 Task: Create a infographics slides template set.
Action: Mouse moved to (705, 110)
Screenshot: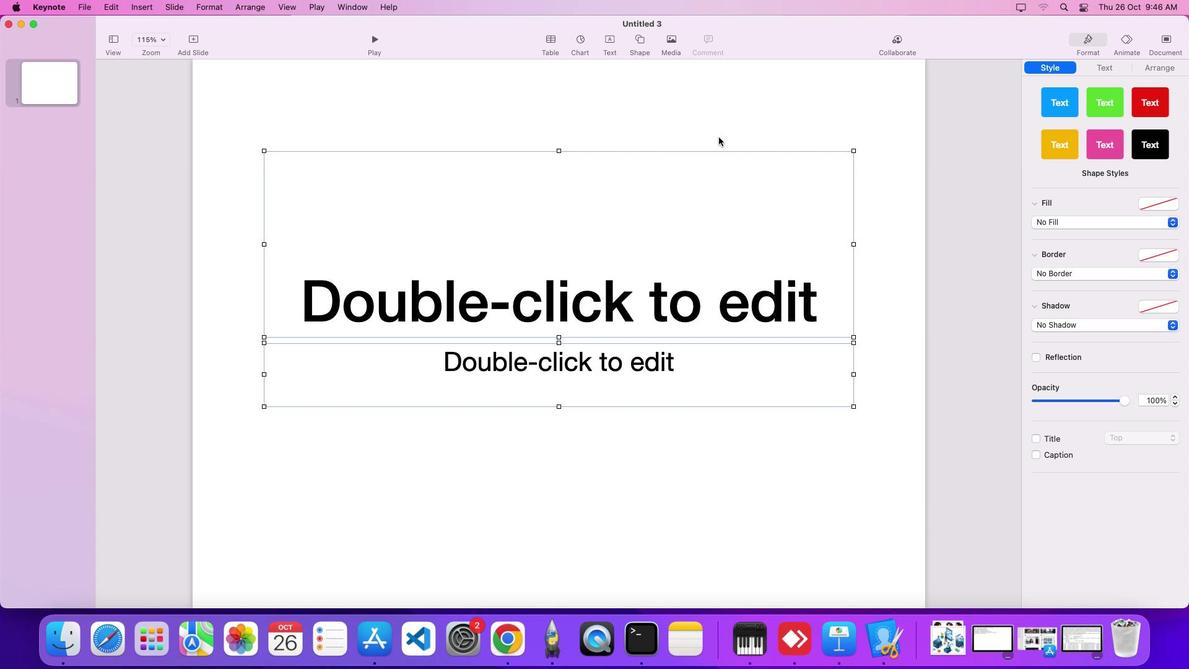 
Action: Mouse pressed left at (705, 110)
Screenshot: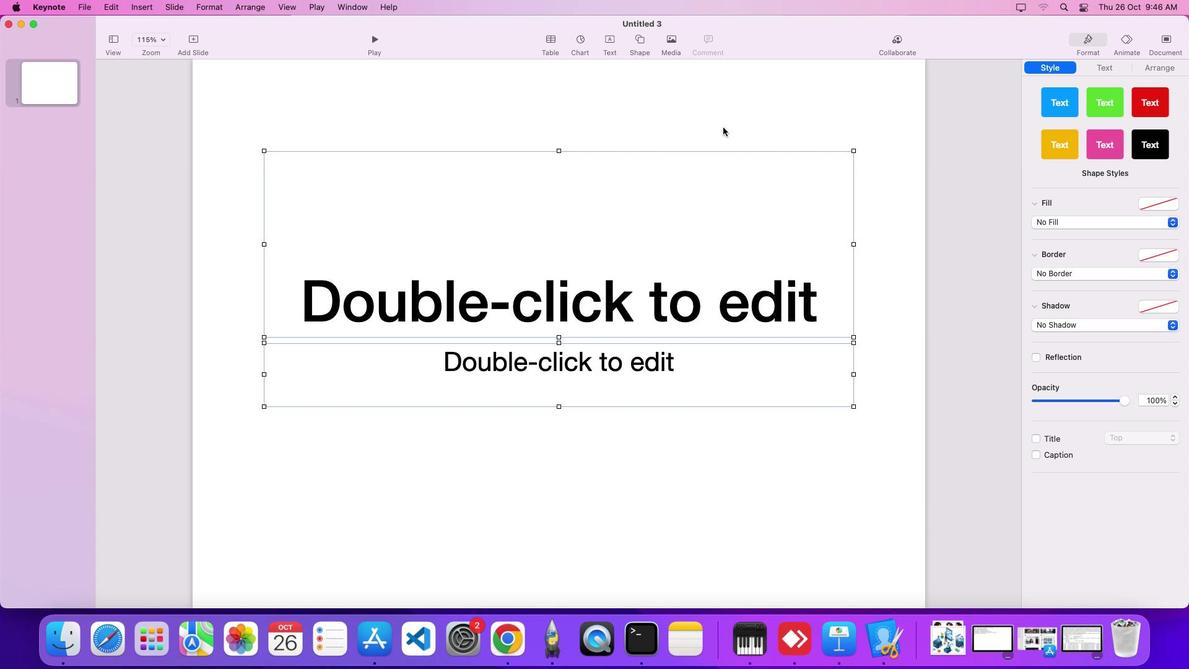 
Action: Mouse moved to (723, 126)
Screenshot: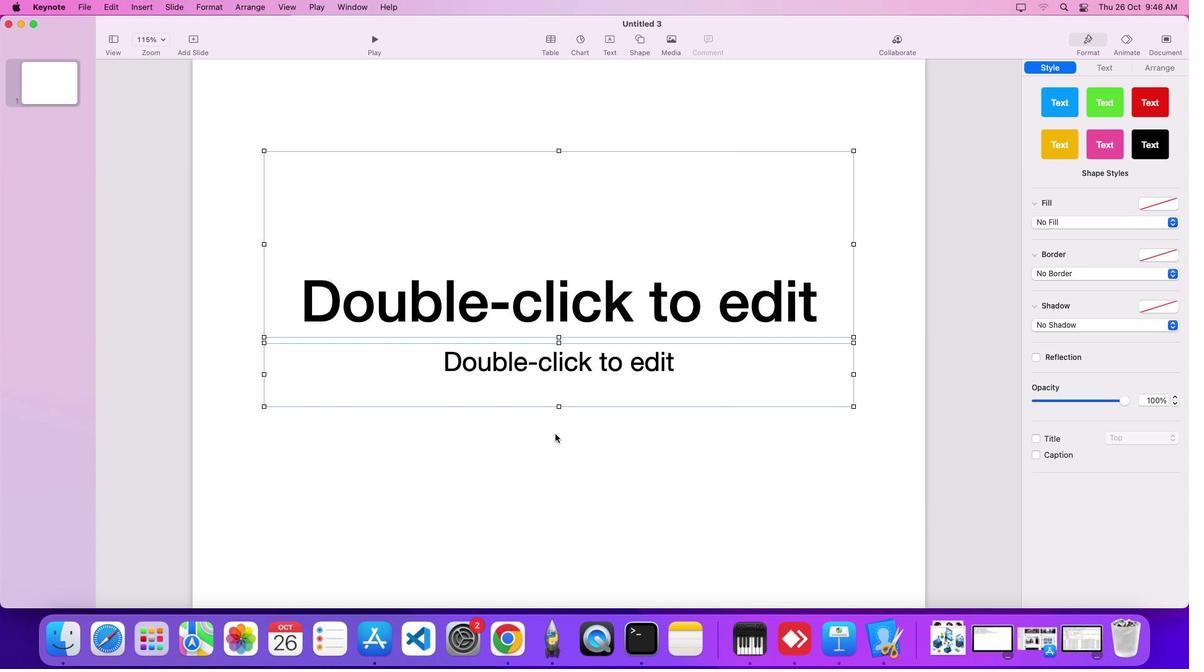 
Action: Mouse pressed left at (723, 126)
Screenshot: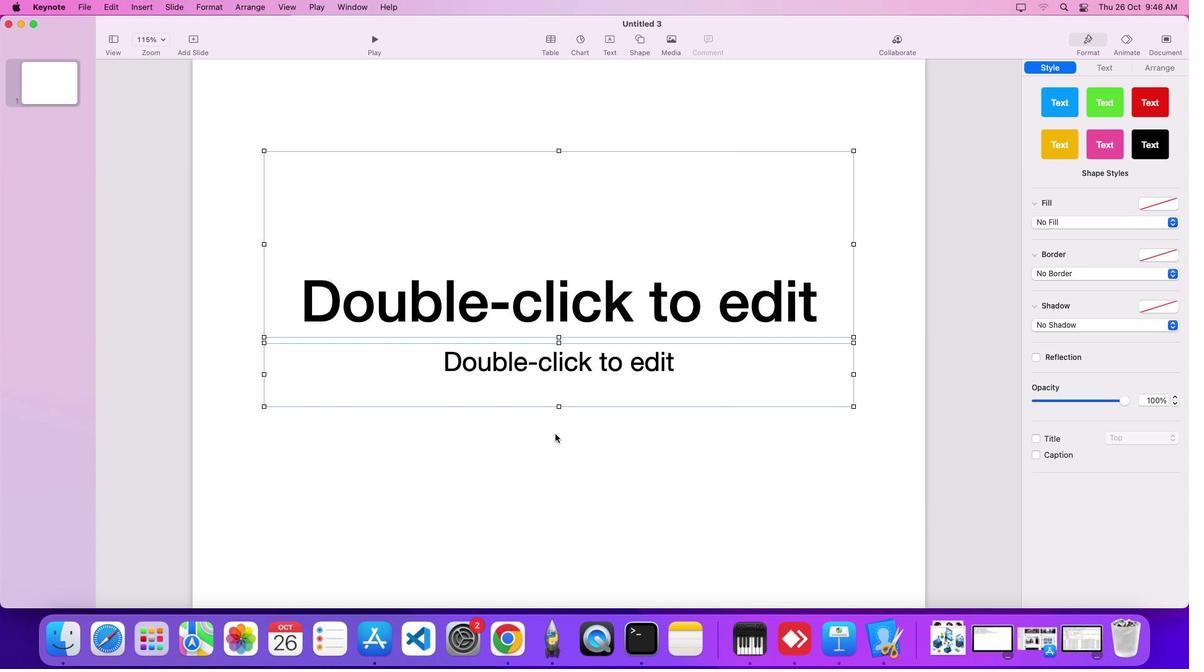 
Action: Mouse moved to (555, 434)
Screenshot: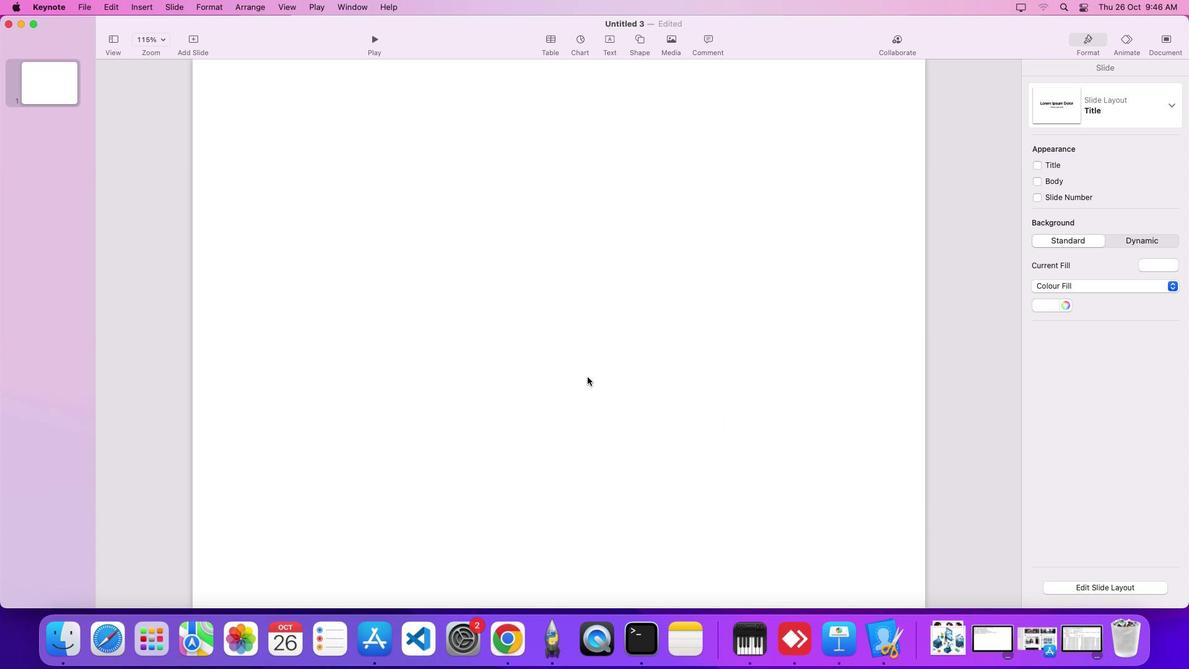 
Action: Key pressed Key.delete
Screenshot: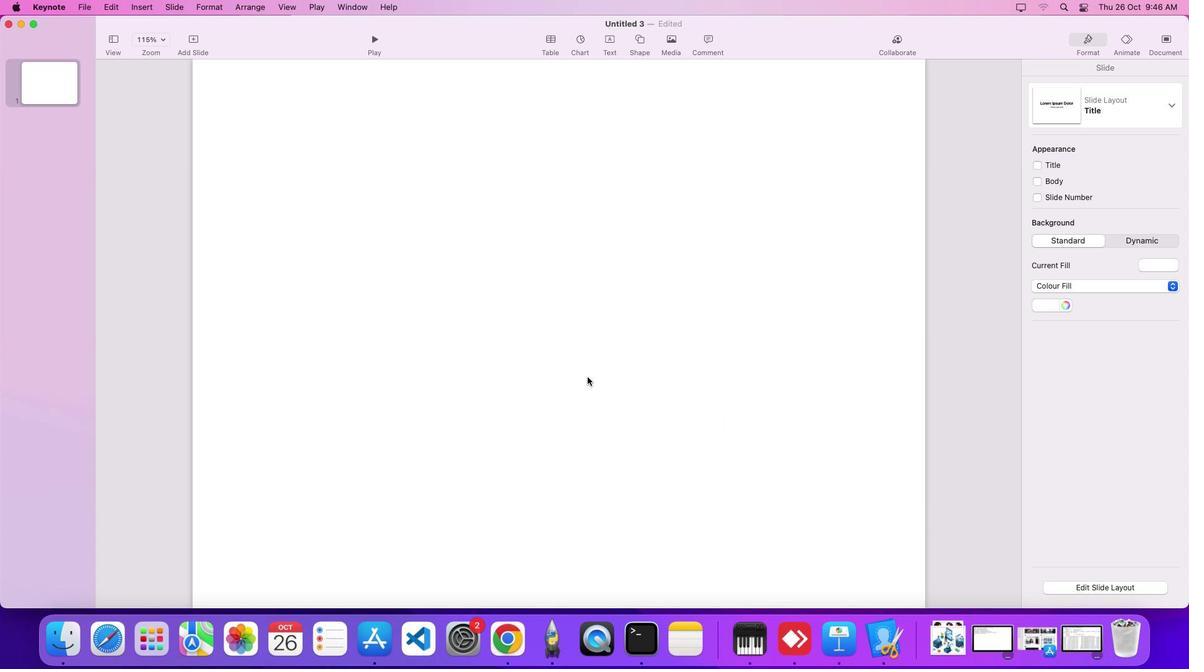 
Action: Mouse moved to (587, 376)
Screenshot: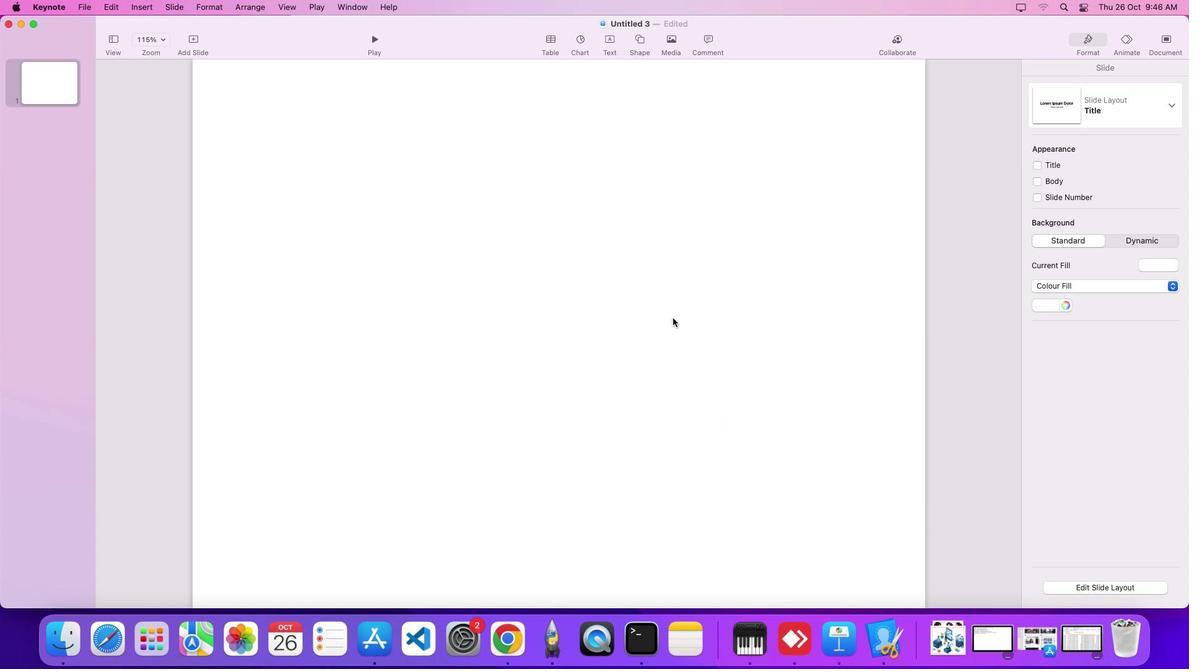 
Action: Mouse pressed left at (587, 376)
Screenshot: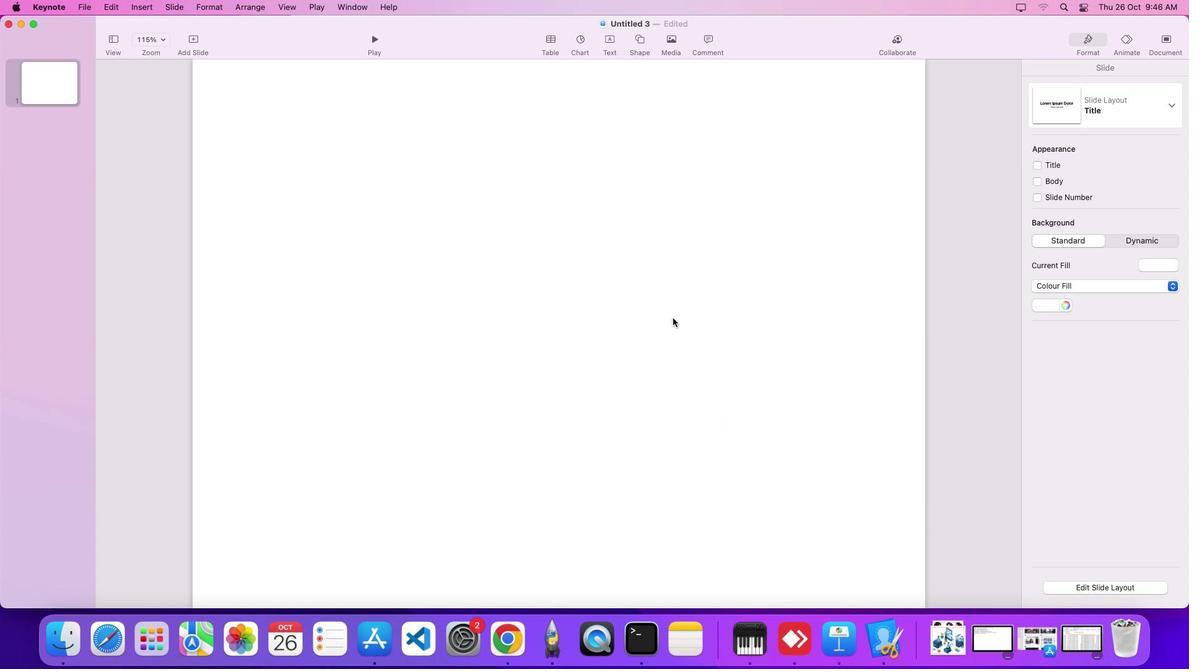 
Action: Mouse moved to (643, 395)
Screenshot: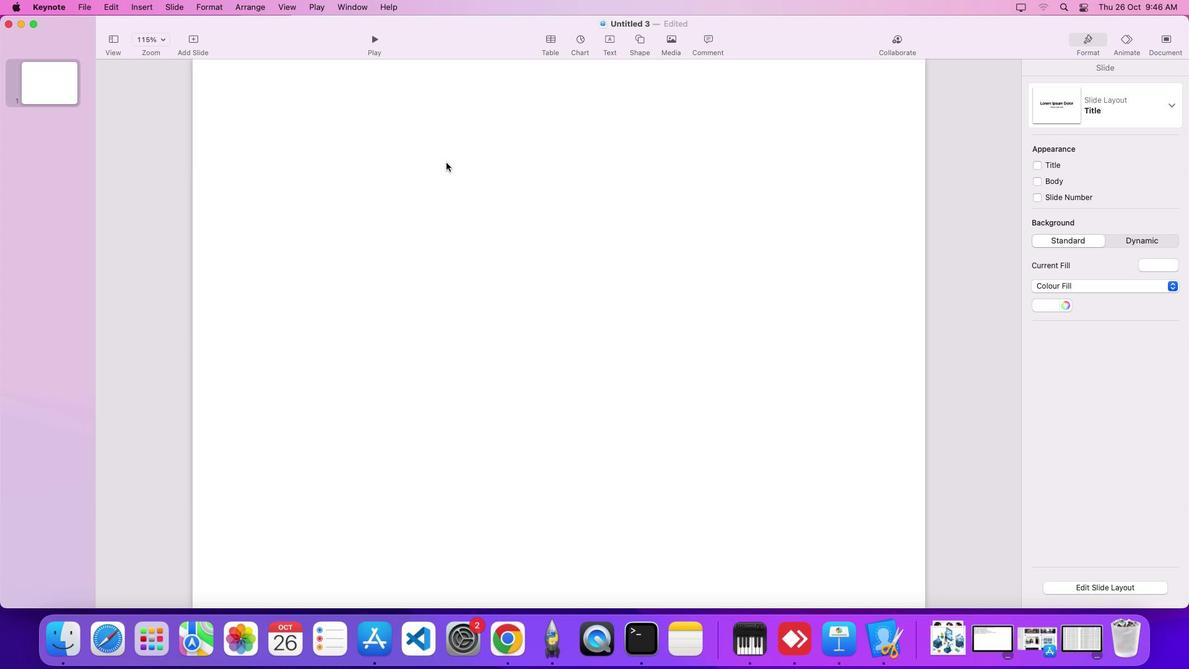 
Action: Mouse pressed left at (643, 395)
Screenshot: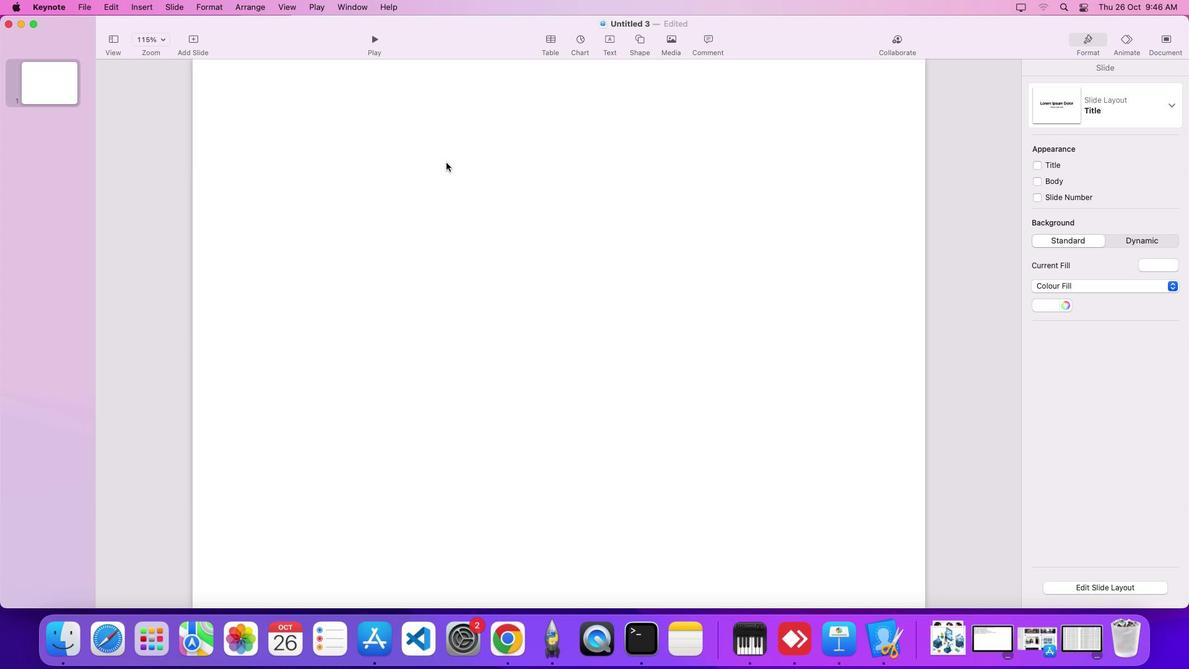 
Action: Mouse moved to (635, 294)
Screenshot: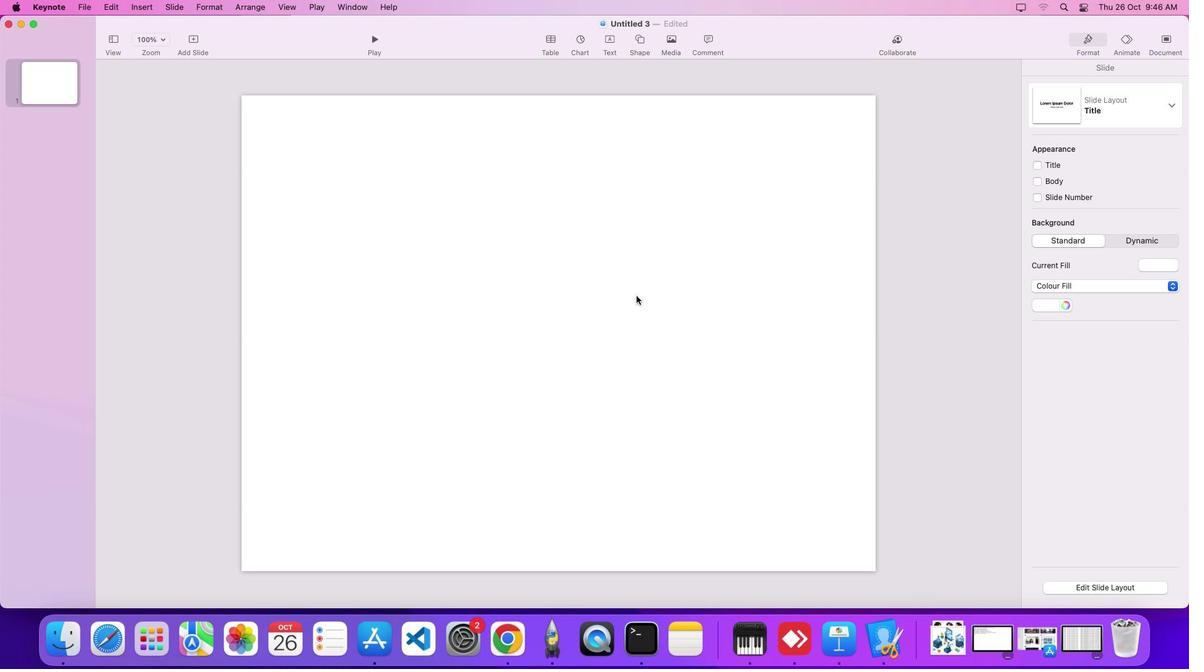 
Action: Mouse scrolled (635, 294) with delta (0, 0)
Screenshot: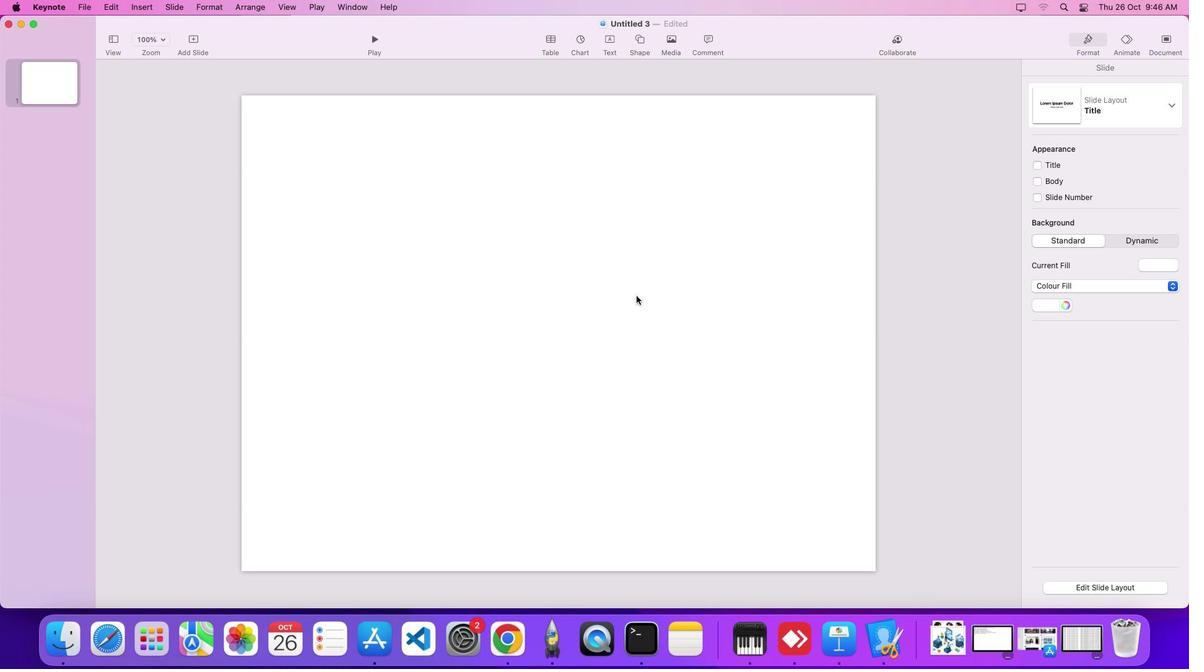 
Action: Mouse moved to (635, 294)
Screenshot: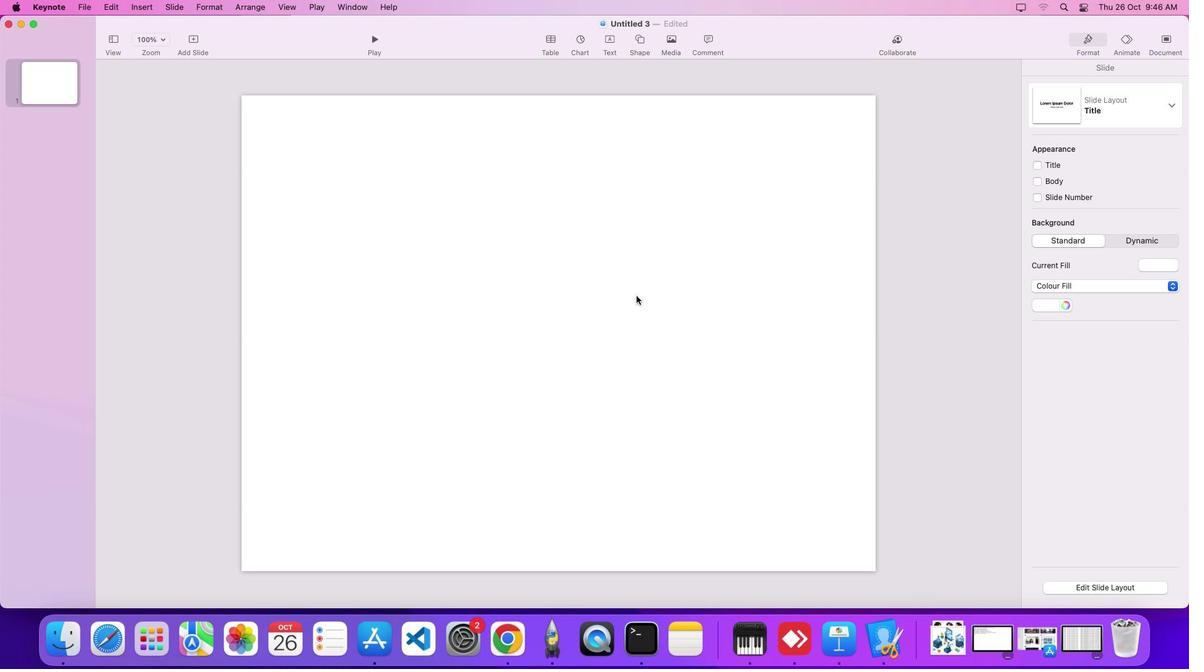 
Action: Mouse scrolled (635, 294) with delta (0, 1)
Screenshot: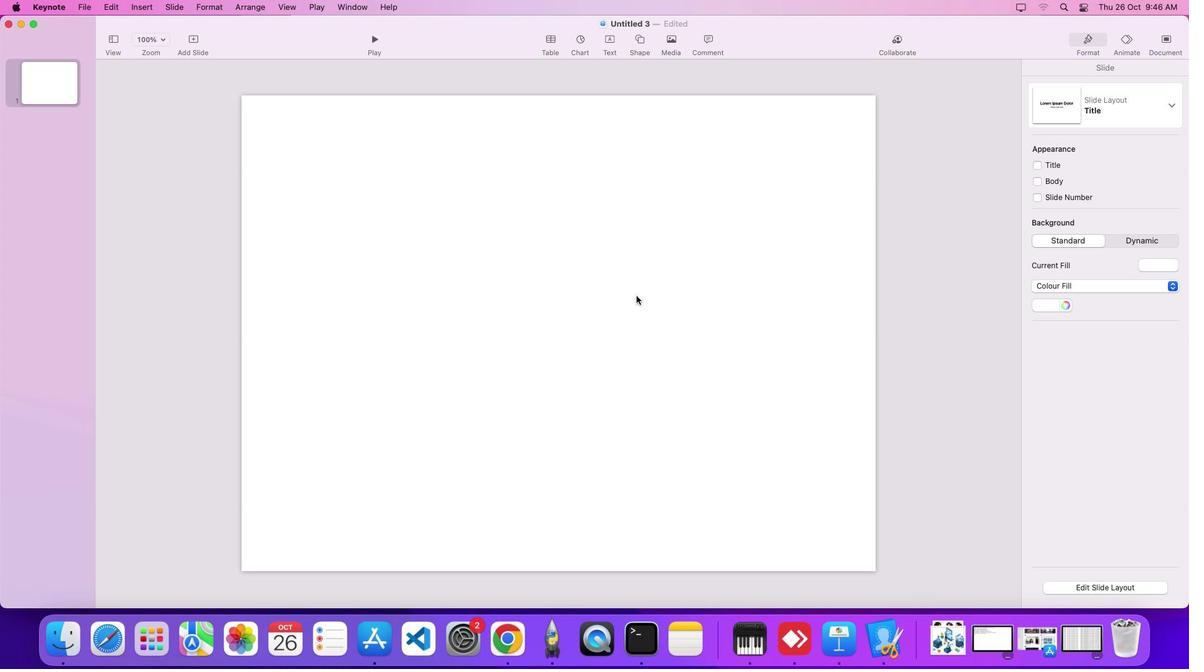 
Action: Mouse scrolled (635, 294) with delta (0, 6)
Screenshot: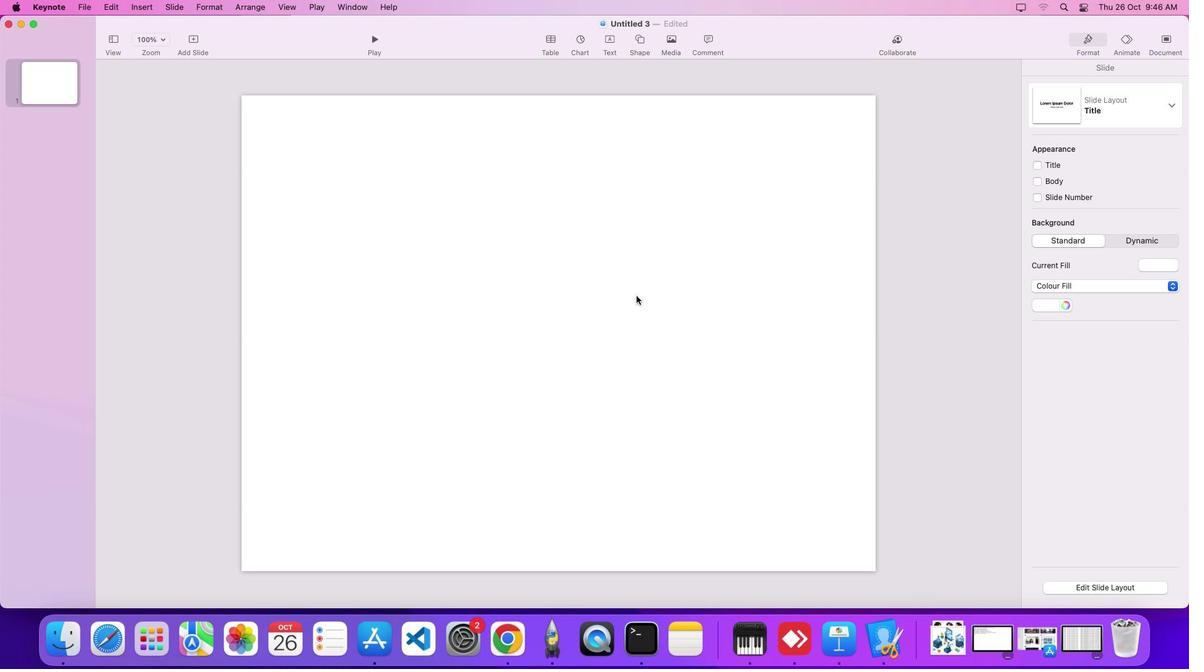 
Action: Mouse scrolled (635, 294) with delta (0, 8)
Screenshot: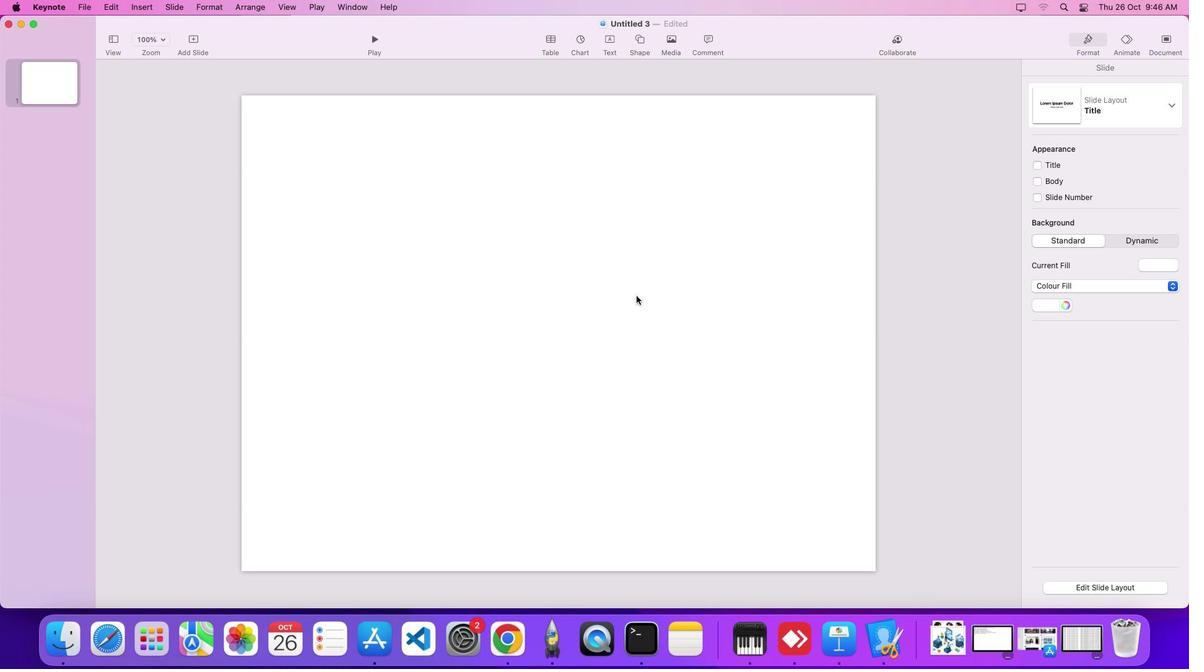 
Action: Mouse moved to (636, 295)
Screenshot: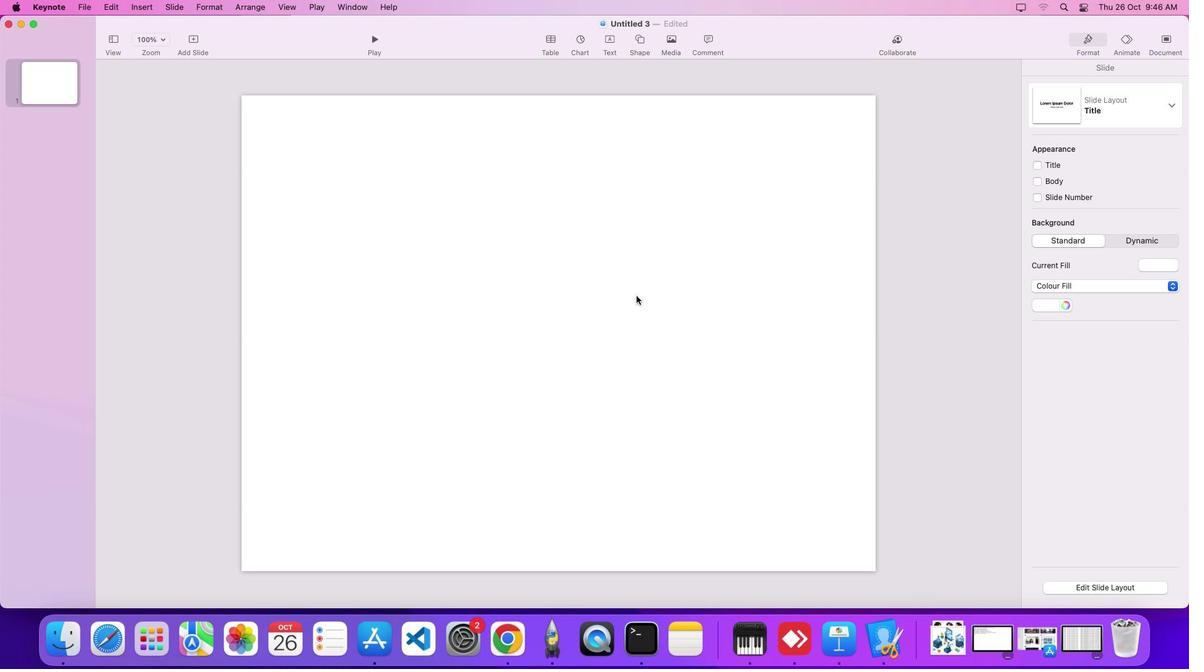 
Action: Mouse scrolled (636, 295) with delta (0, 0)
Screenshot: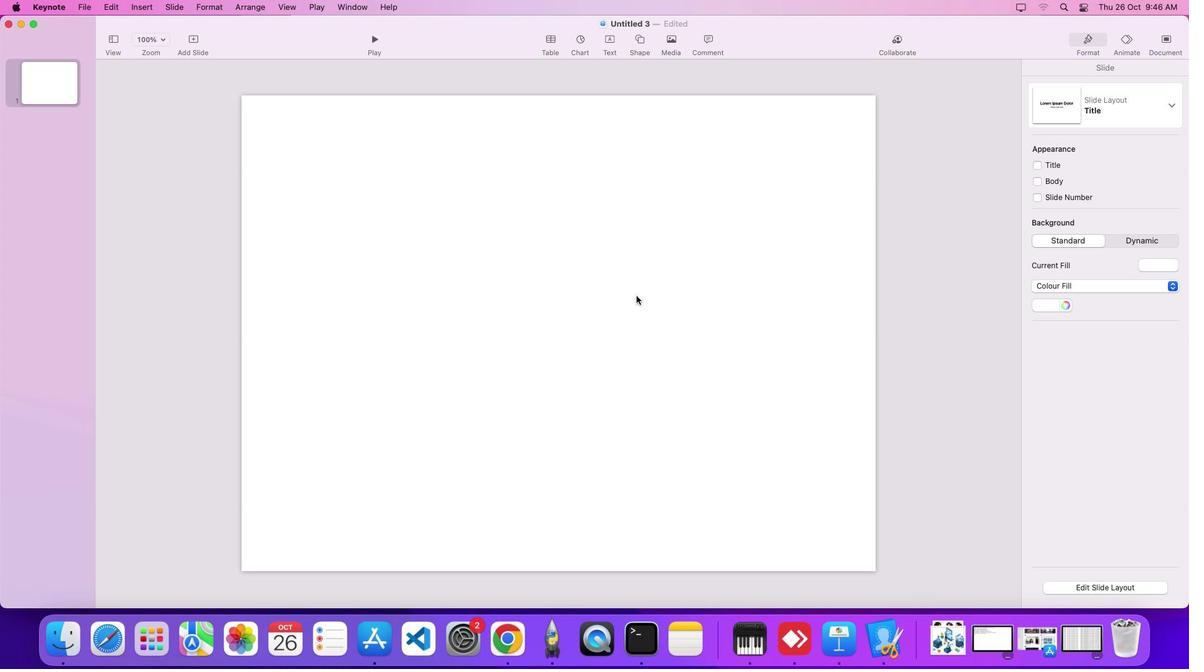 
Action: Mouse scrolled (636, 295) with delta (0, 1)
Screenshot: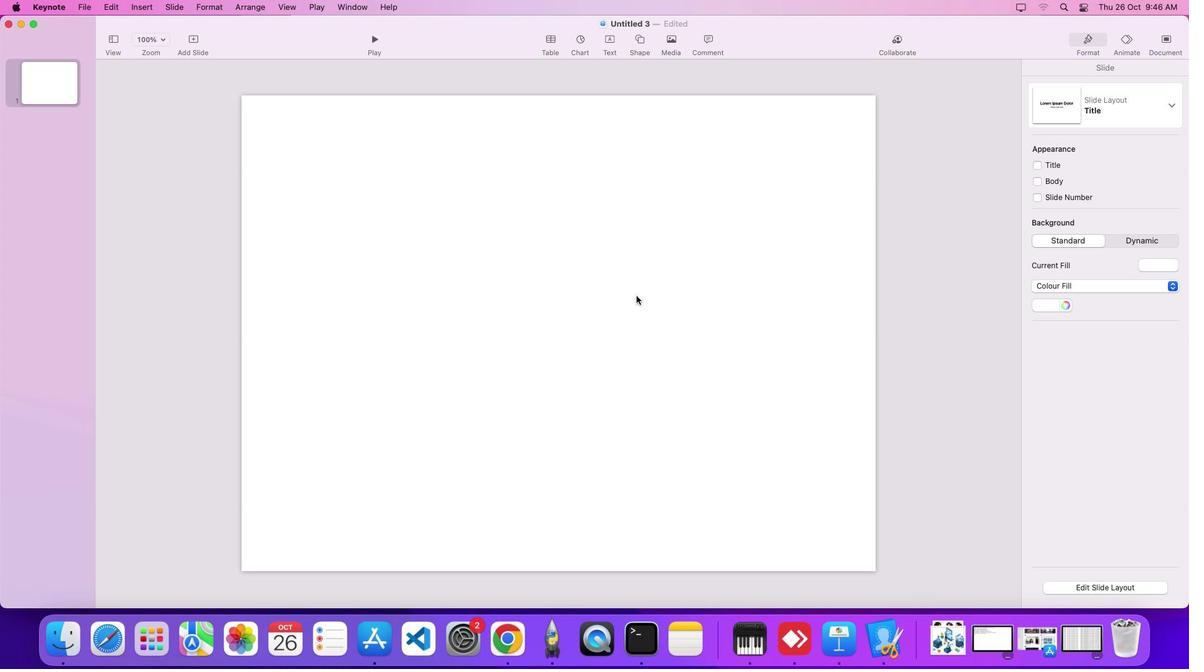 
Action: Key pressed Key.cmdKey.shift','
Screenshot: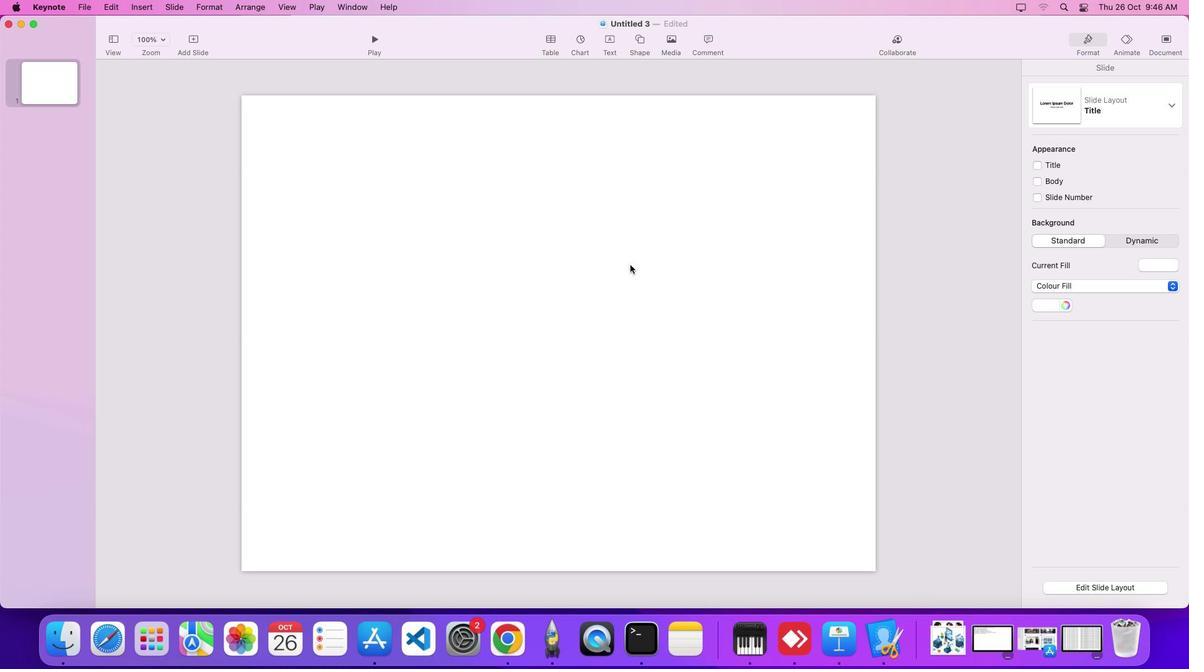 
Action: Mouse moved to (1170, 42)
Screenshot: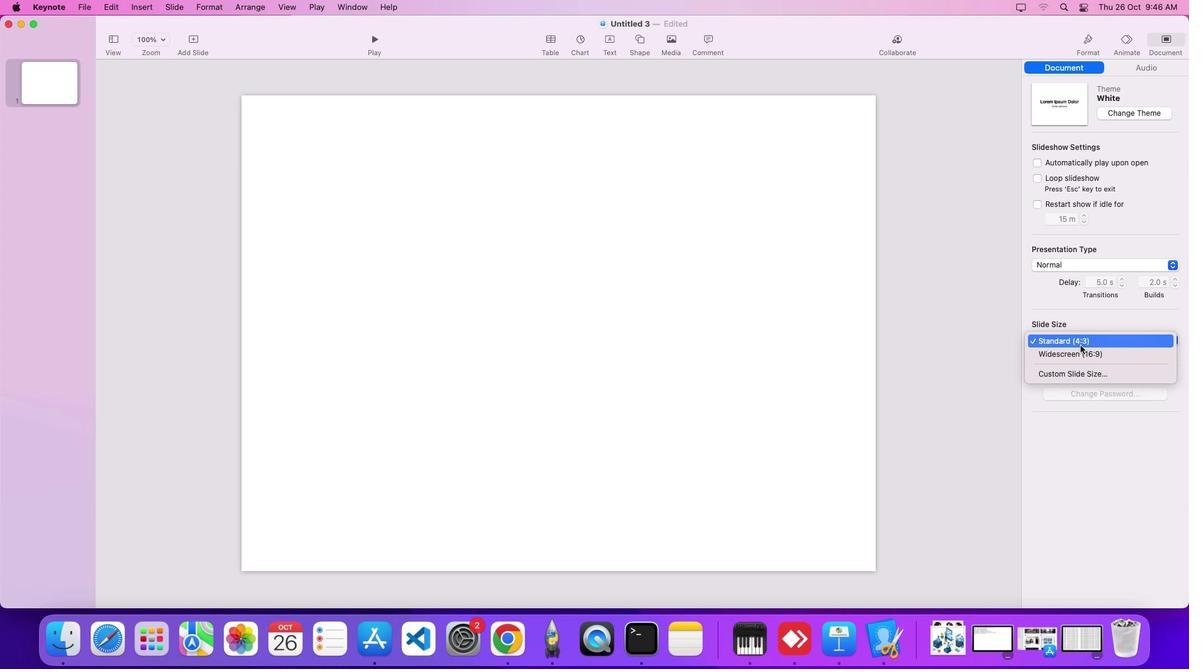 
Action: Mouse pressed left at (1170, 42)
Screenshot: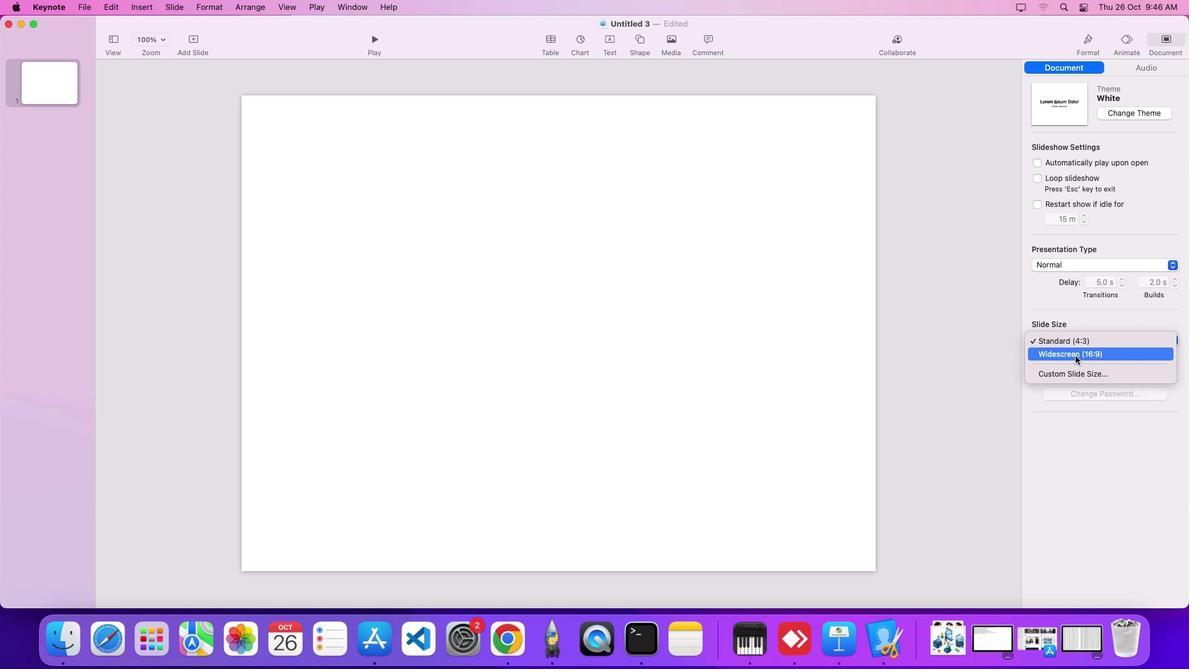 
Action: Mouse moved to (1092, 339)
Screenshot: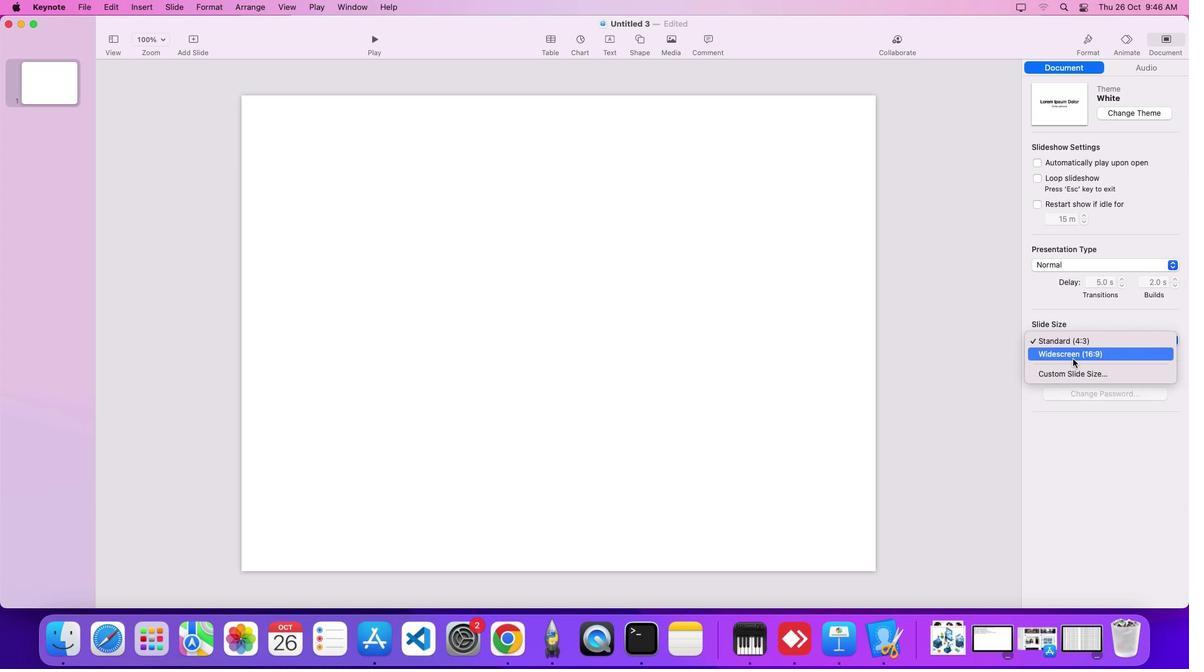 
Action: Mouse pressed left at (1092, 339)
Screenshot: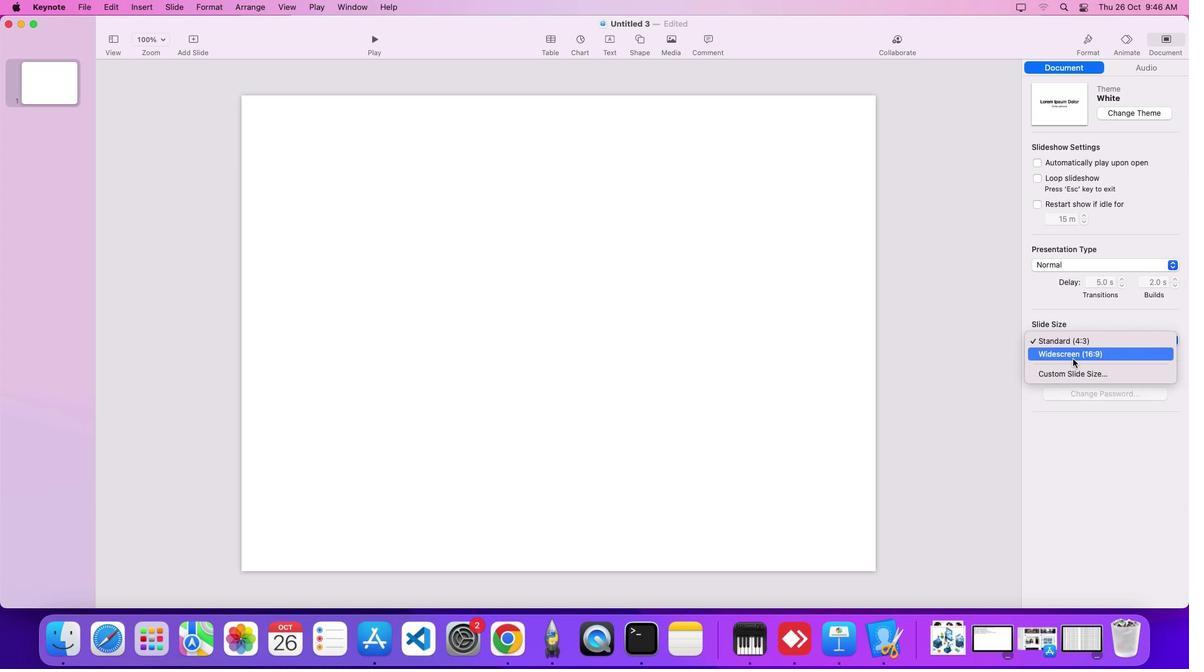 
Action: Mouse moved to (1077, 379)
Screenshot: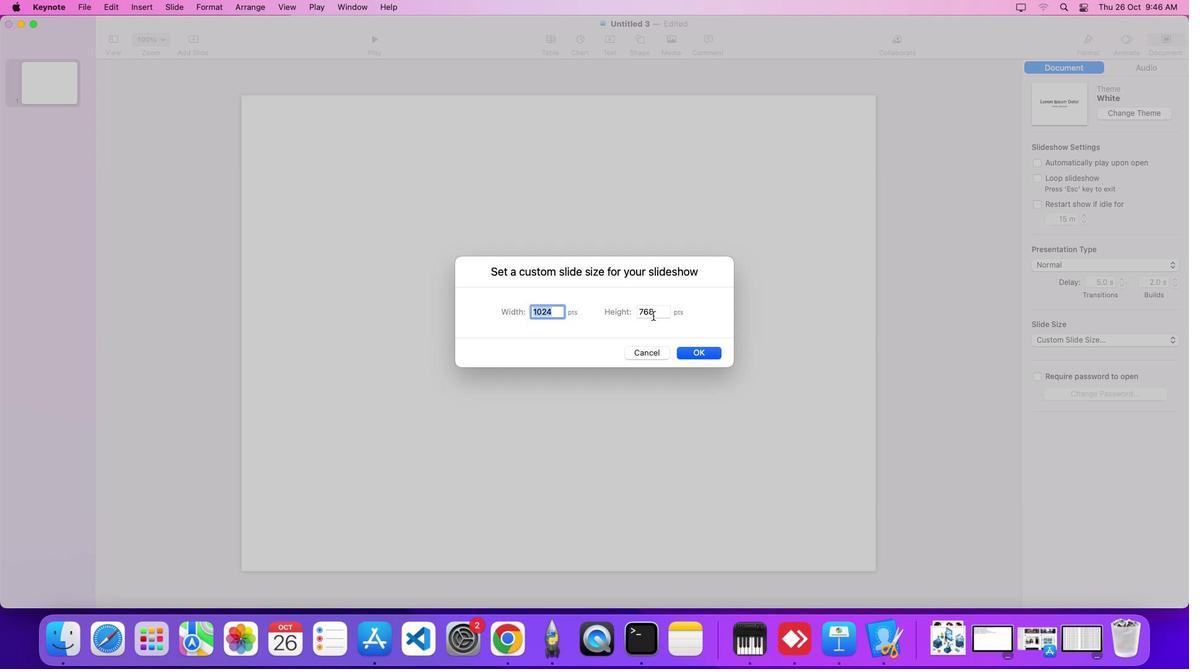 
Action: Mouse pressed left at (1077, 379)
Screenshot: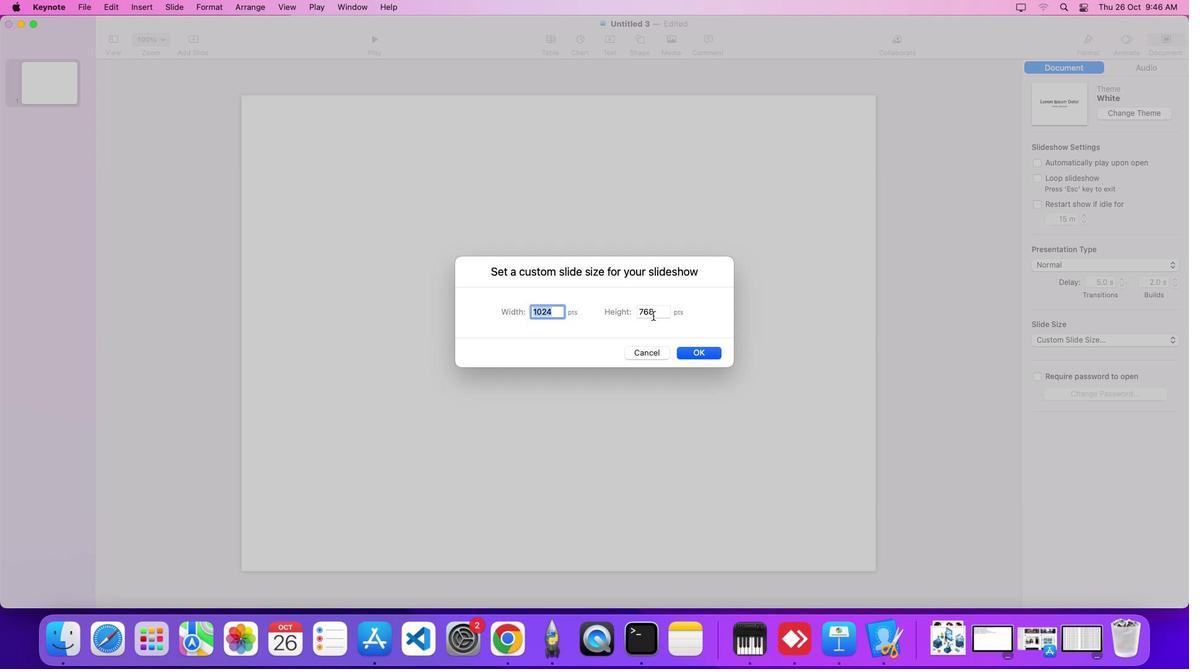 
Action: Mouse moved to (555, 310)
Screenshot: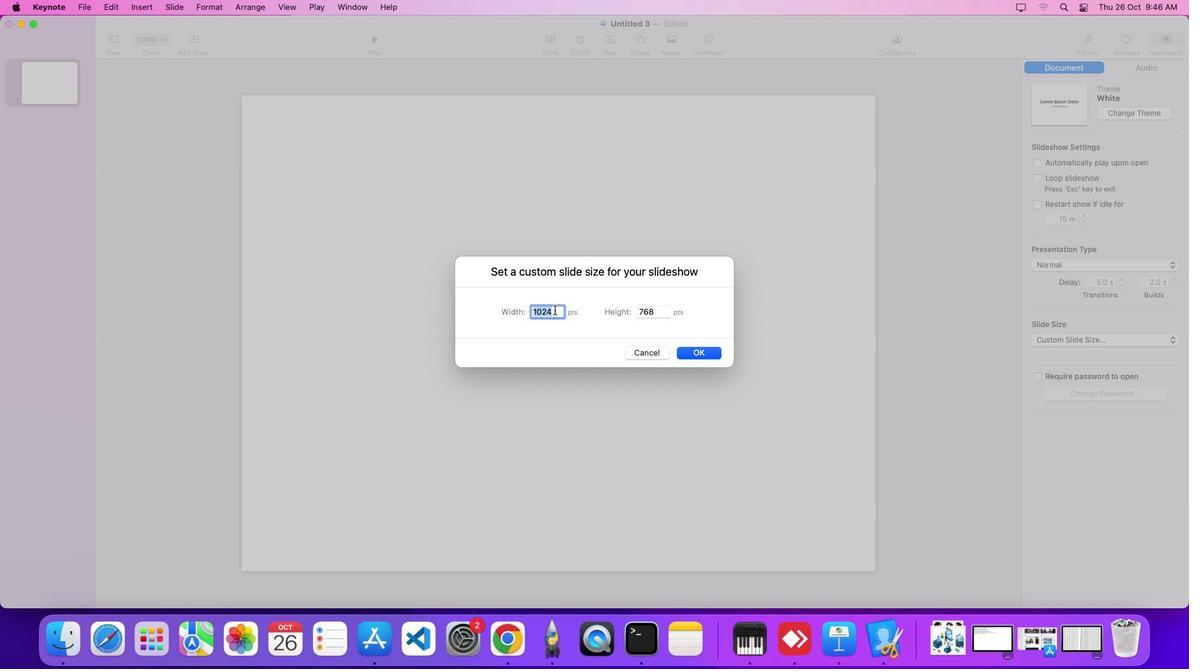 
Action: Key pressed Key.cmd'x'
Screenshot: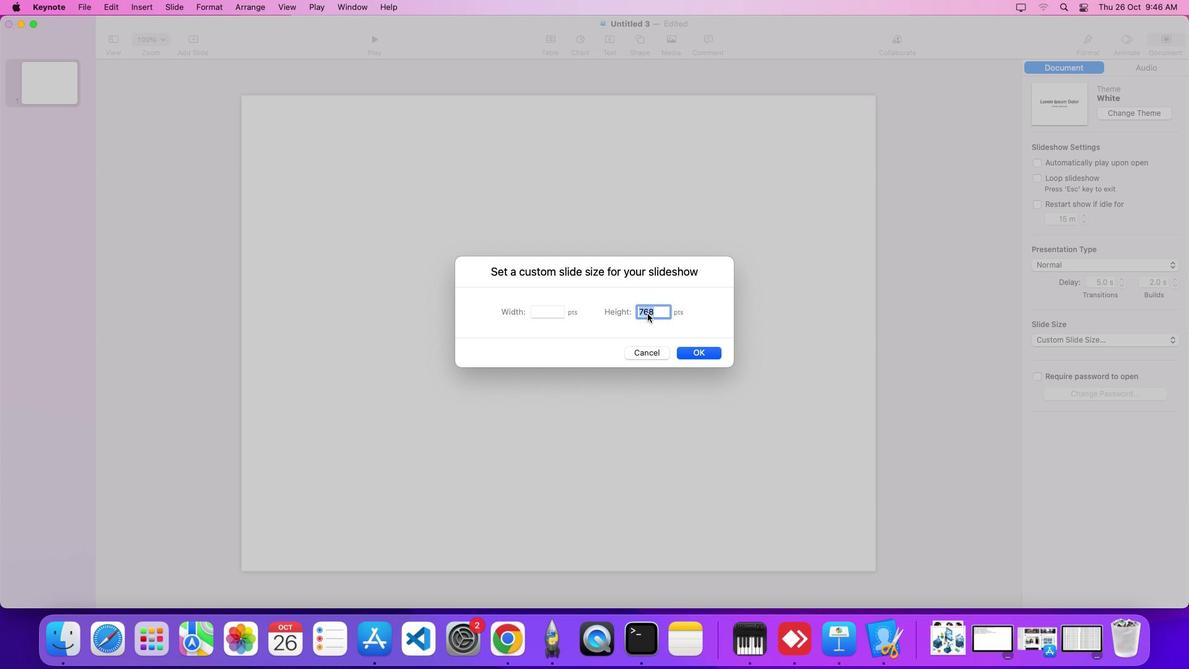 
Action: Mouse moved to (647, 313)
Screenshot: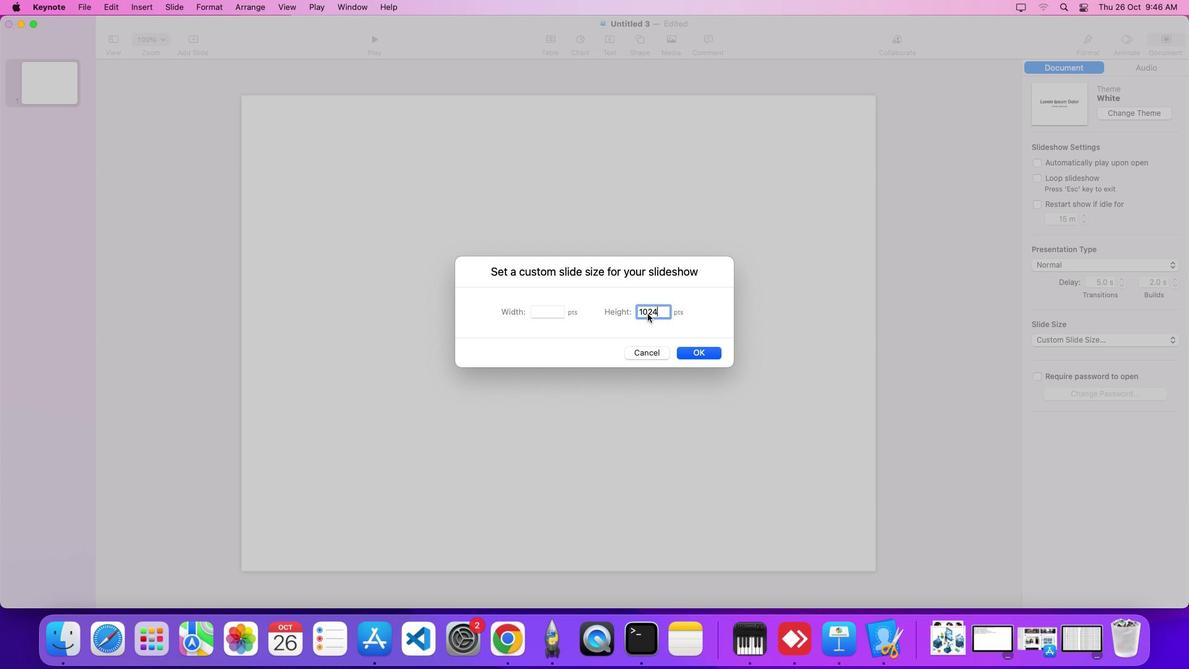
Action: Mouse pressed left at (647, 313)
Screenshot: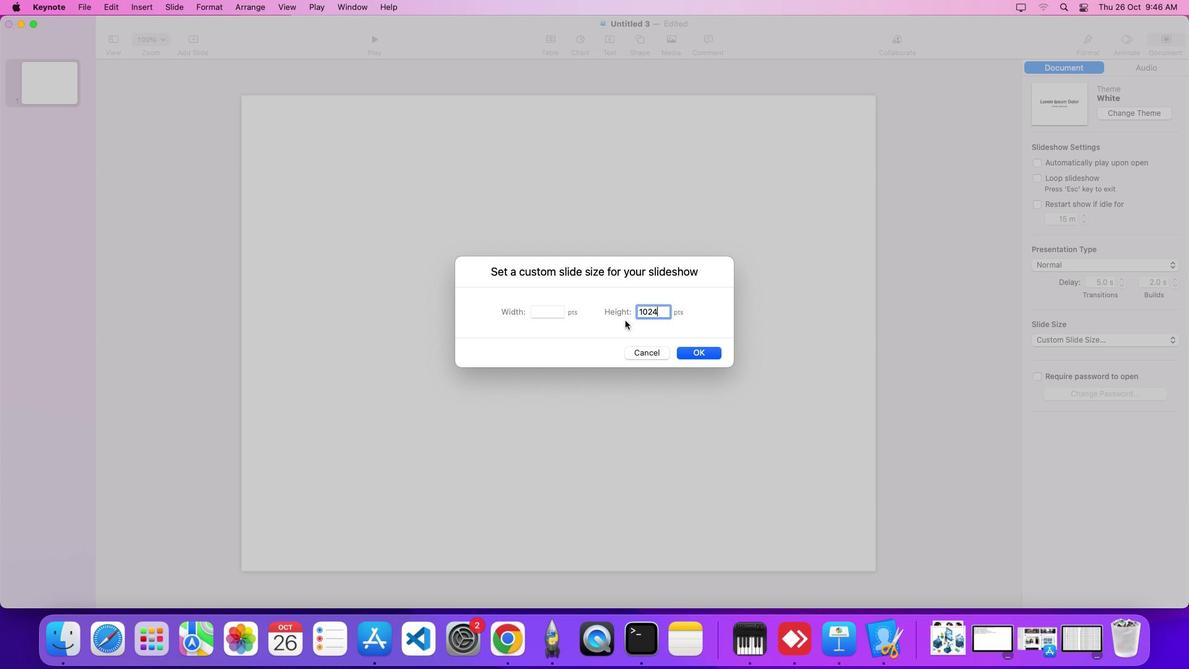 
Action: Mouse moved to (647, 314)
Screenshot: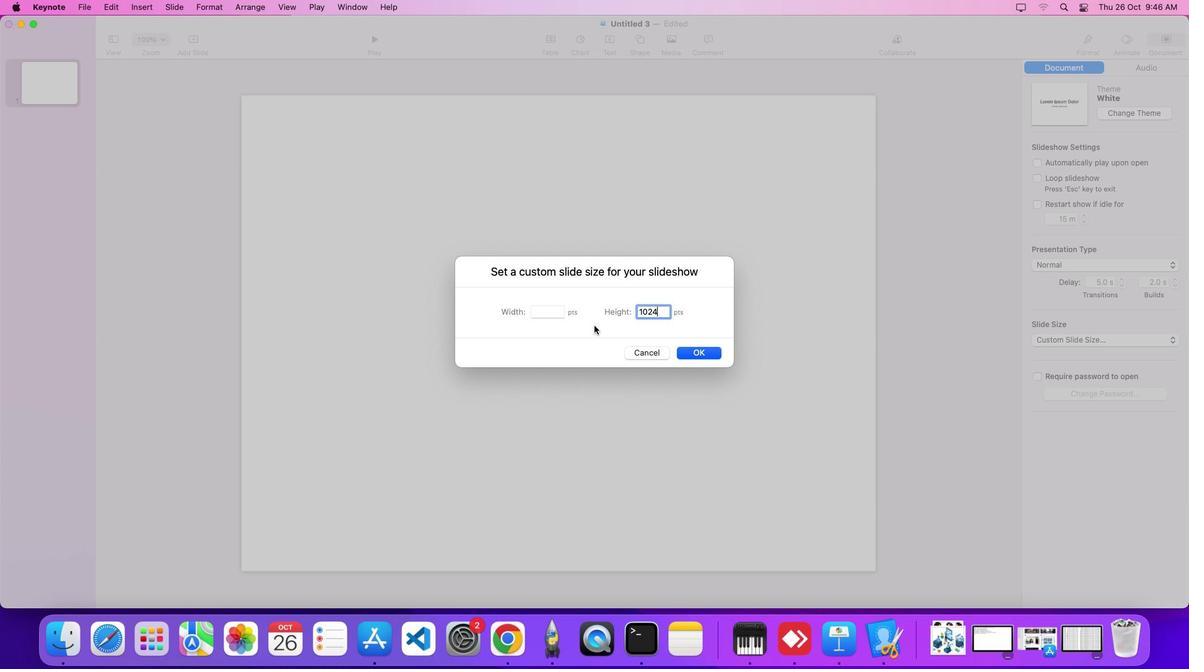 
Action: Mouse pressed left at (647, 314)
Screenshot: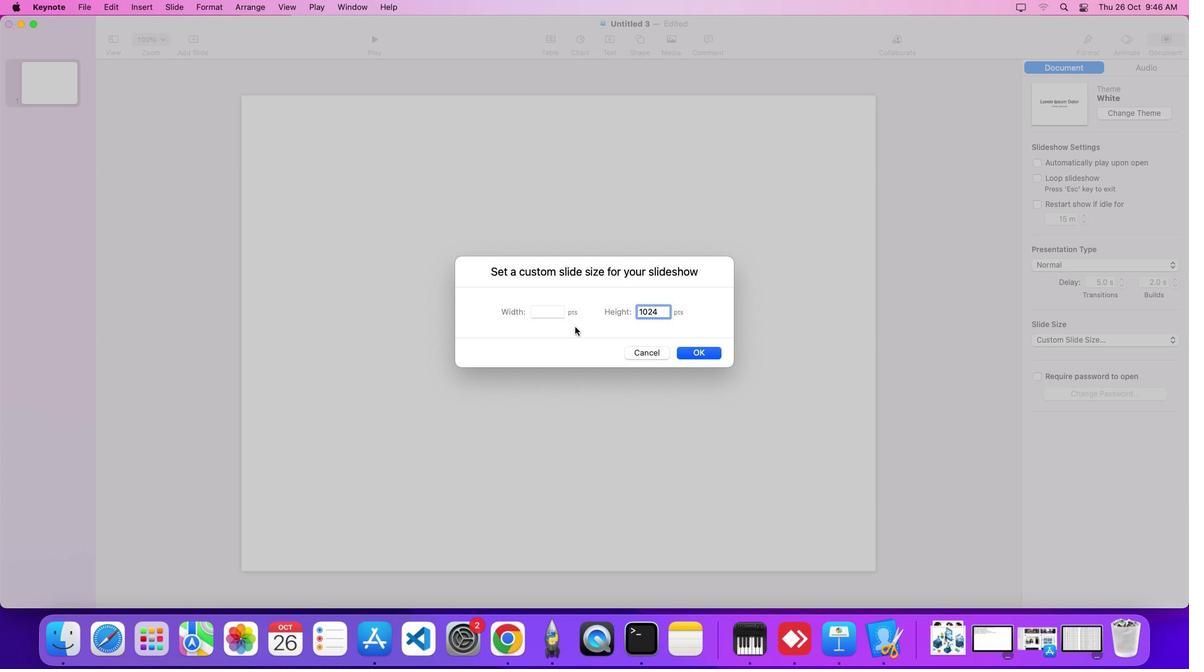 
Action: Mouse pressed left at (647, 314)
Screenshot: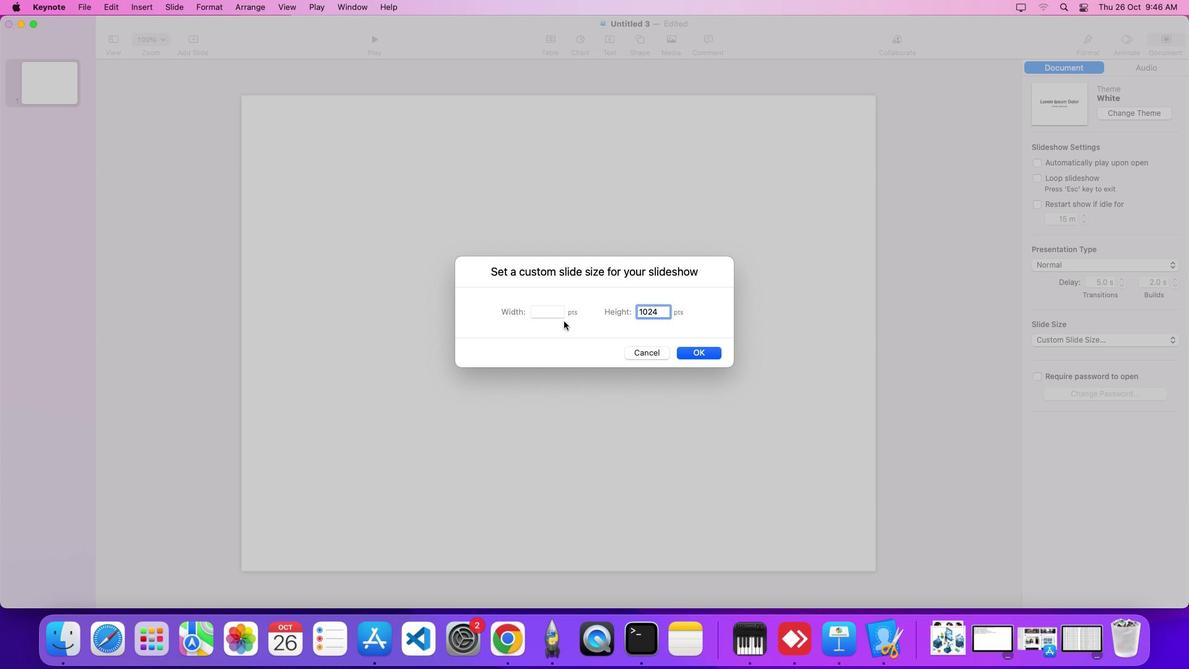 
Action: Key pressed Key.cmd'v'
Screenshot: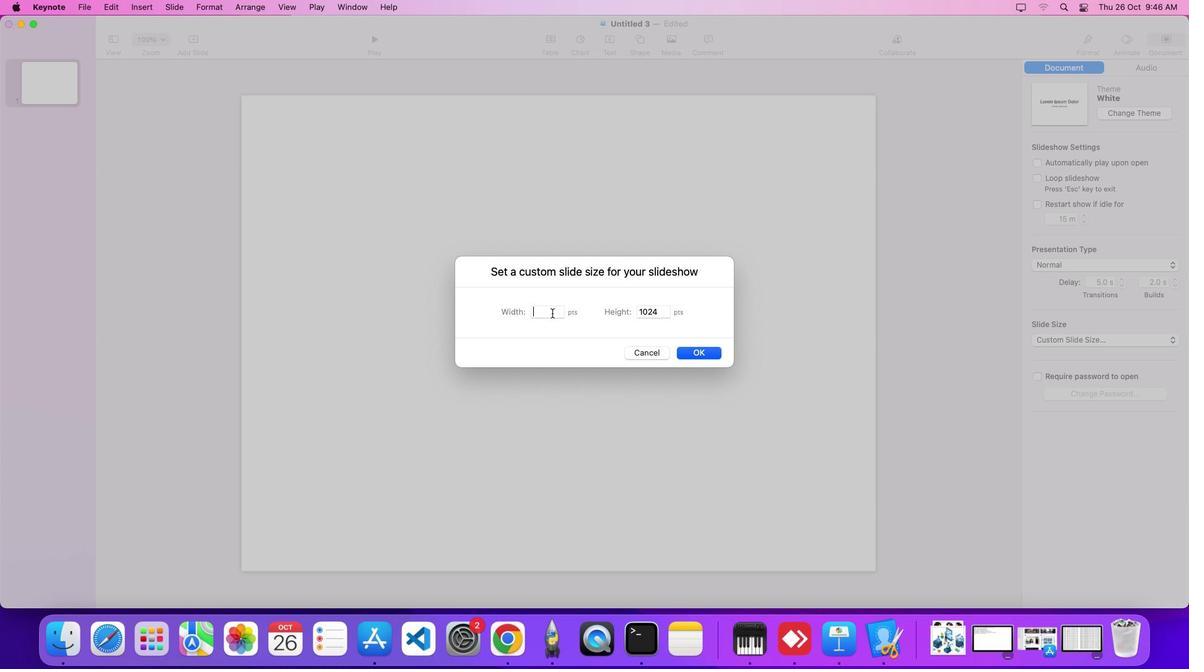 
Action: Mouse moved to (527, 309)
Screenshot: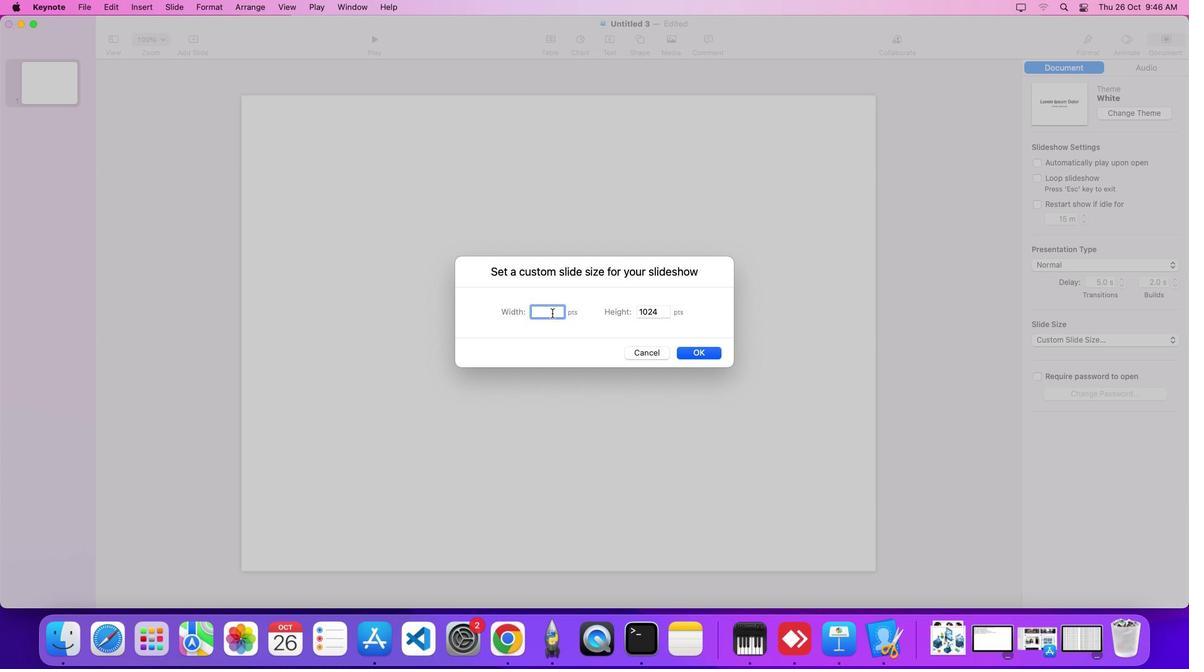 
Action: Mouse pressed left at (527, 309)
Screenshot: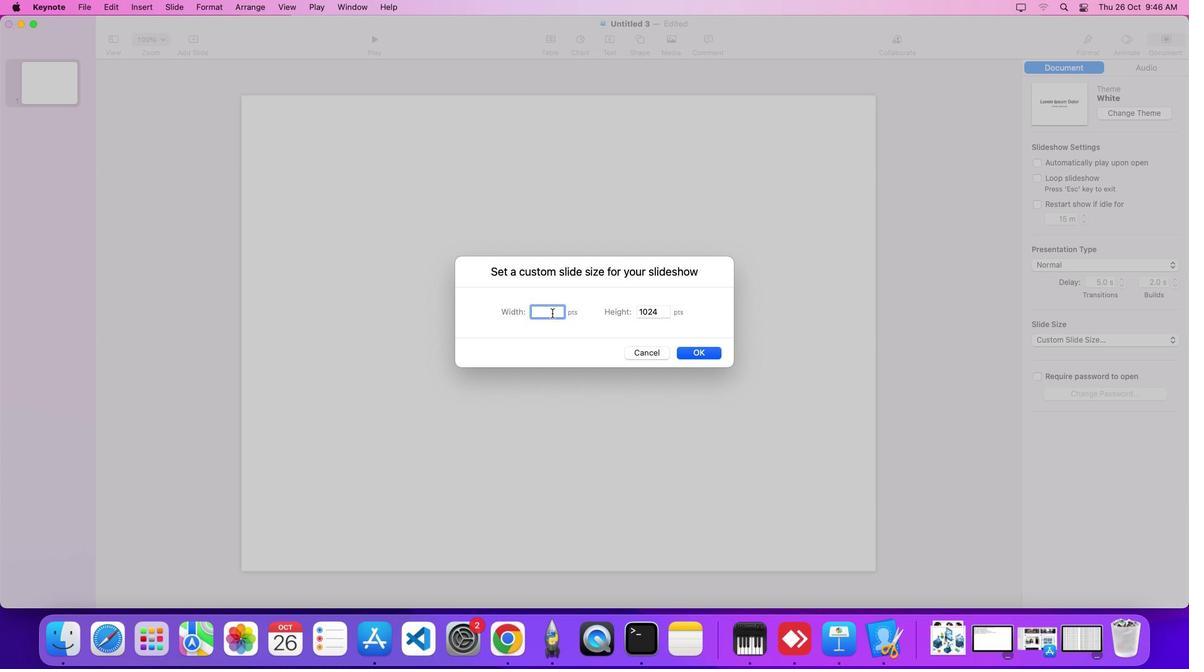 
Action: Mouse moved to (551, 313)
Screenshot: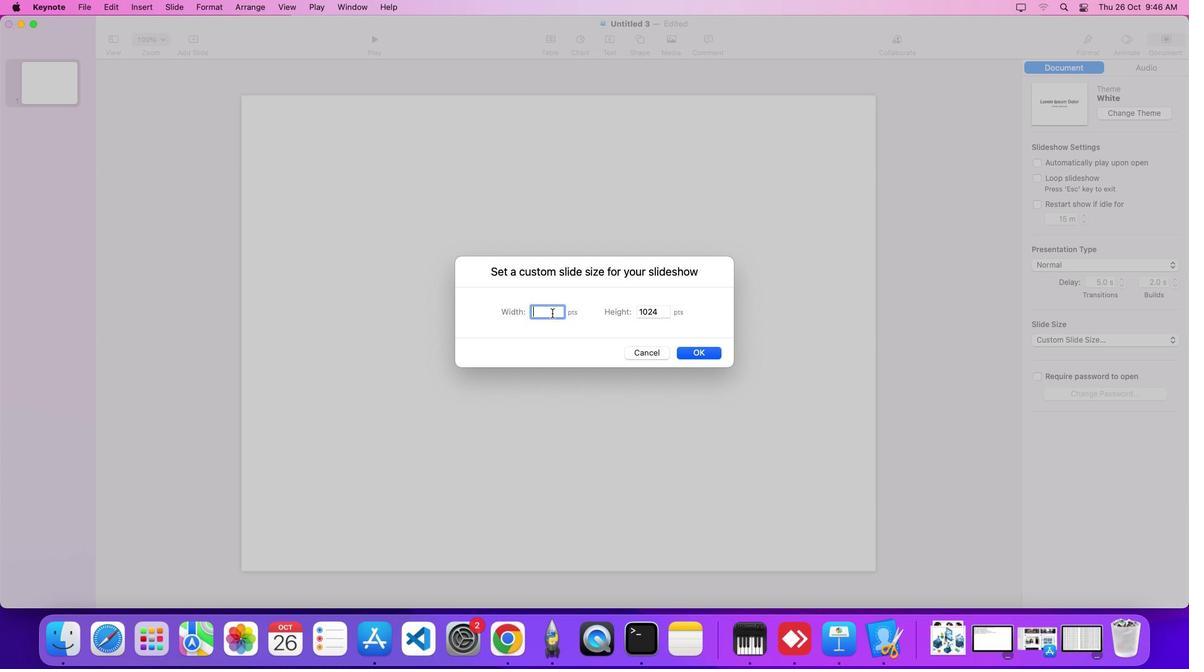 
Action: Mouse pressed left at (551, 313)
Screenshot: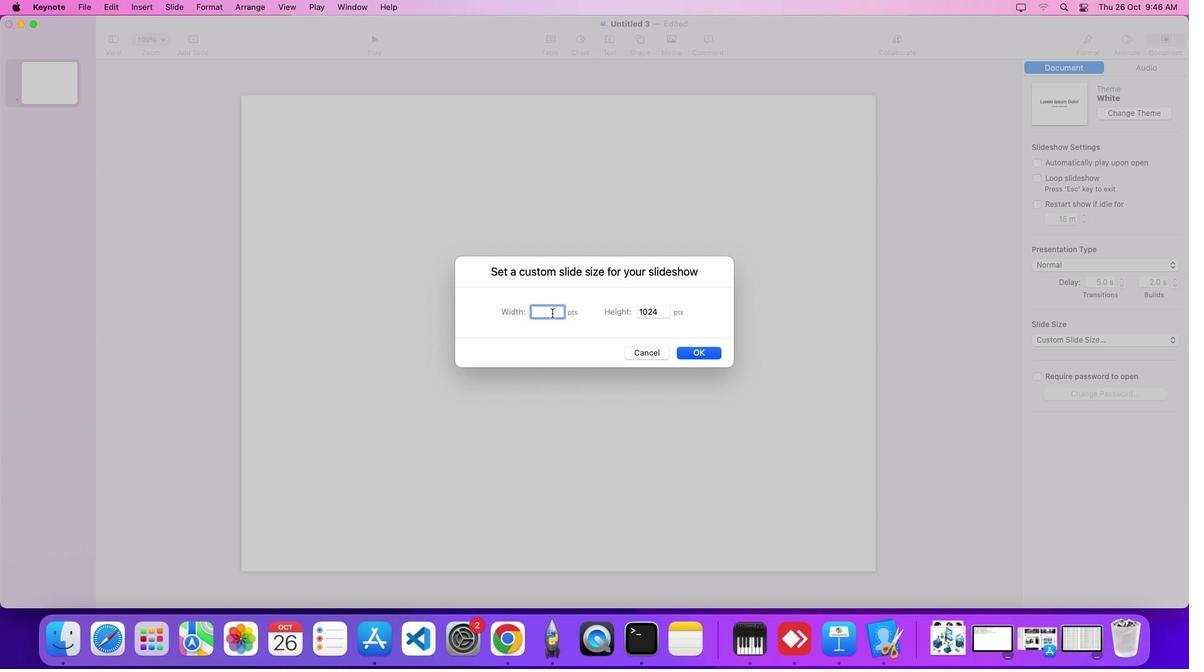 
Action: Mouse pressed left at (551, 313)
Screenshot: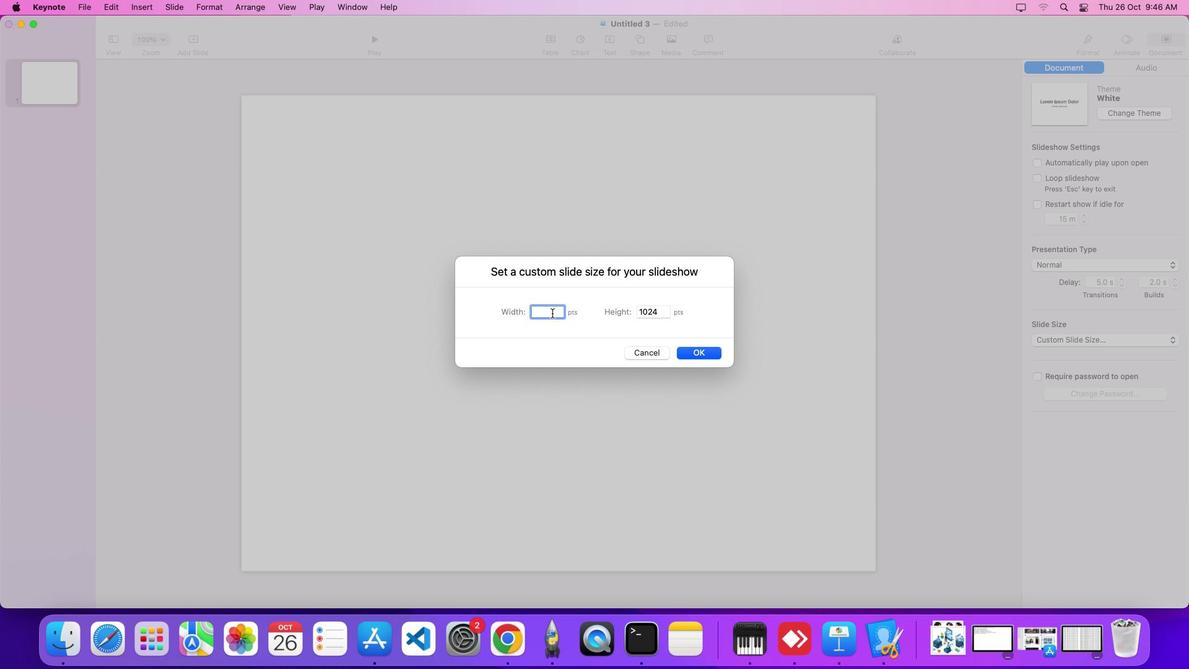 
Action: Key pressed '7''0''0'Key.enterKey.cmdKey.shift','
Screenshot: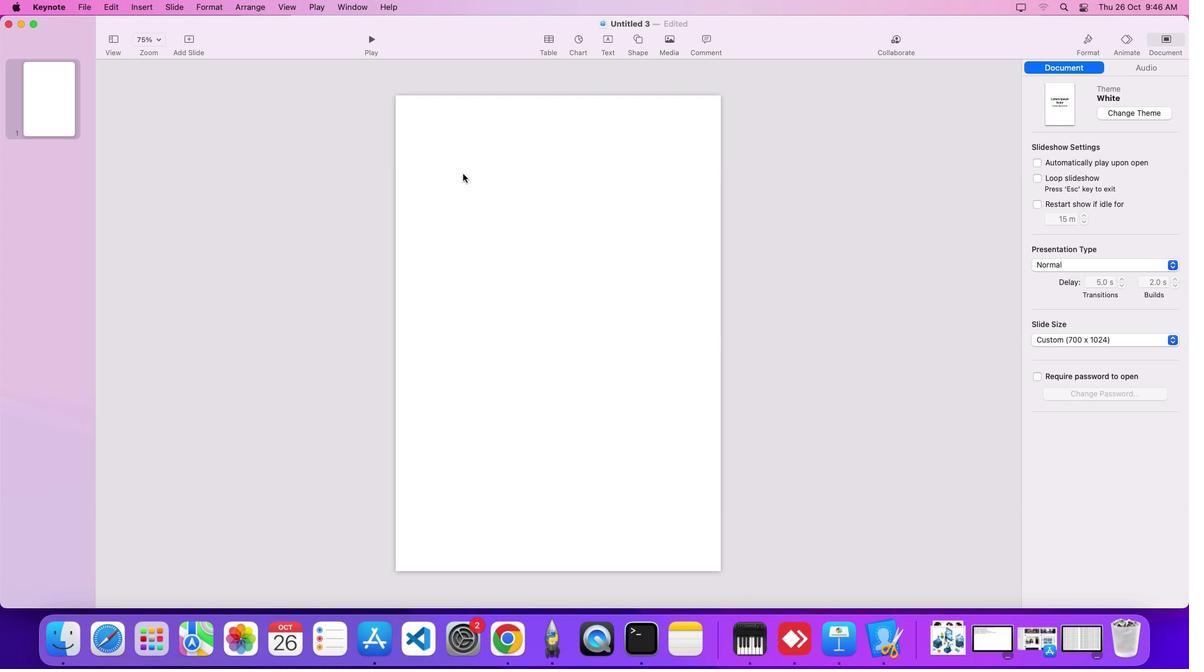 
Action: Mouse moved to (463, 173)
Screenshot: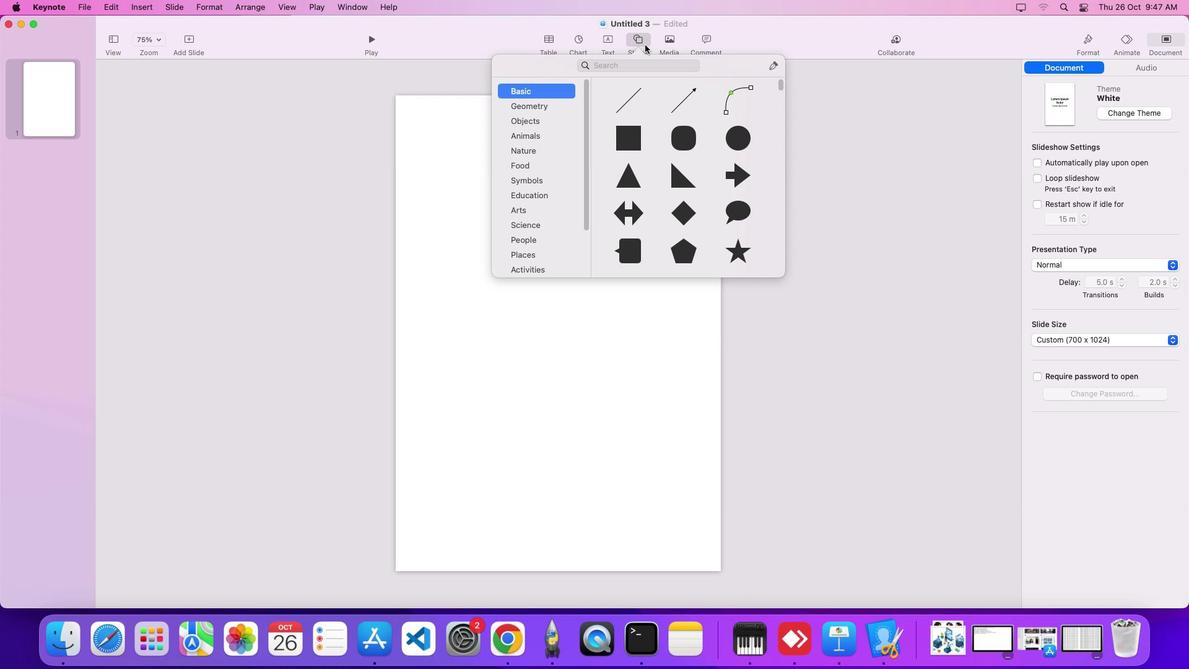 
Action: Mouse pressed left at (463, 173)
Screenshot: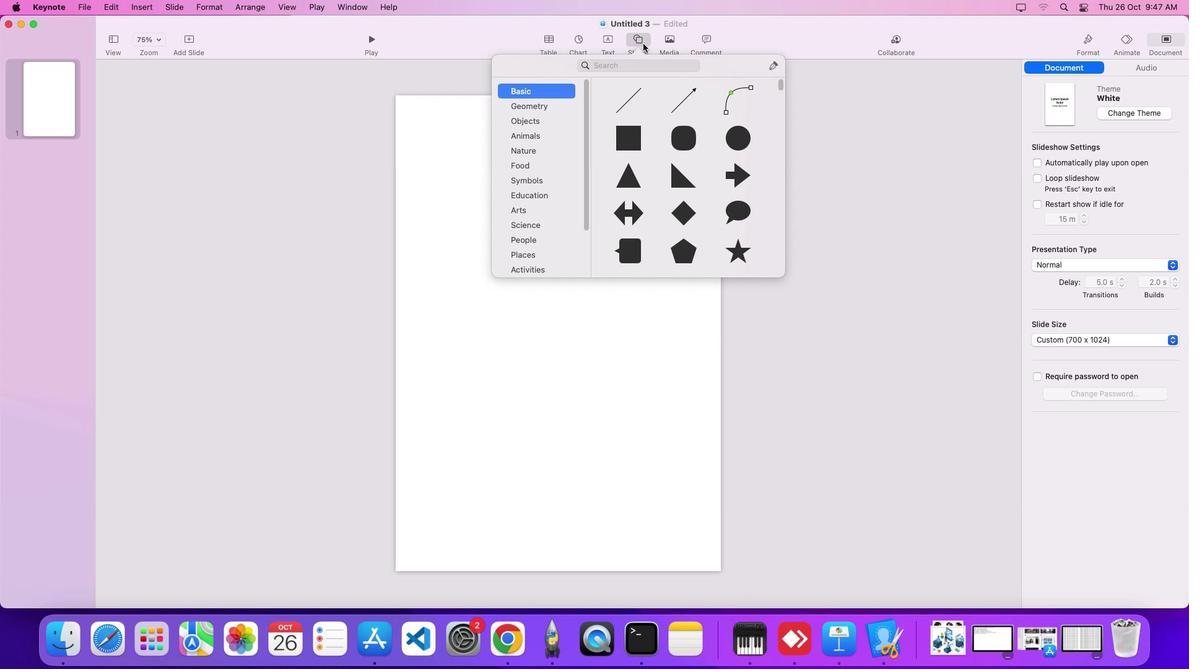 
Action: Mouse moved to (645, 45)
Screenshot: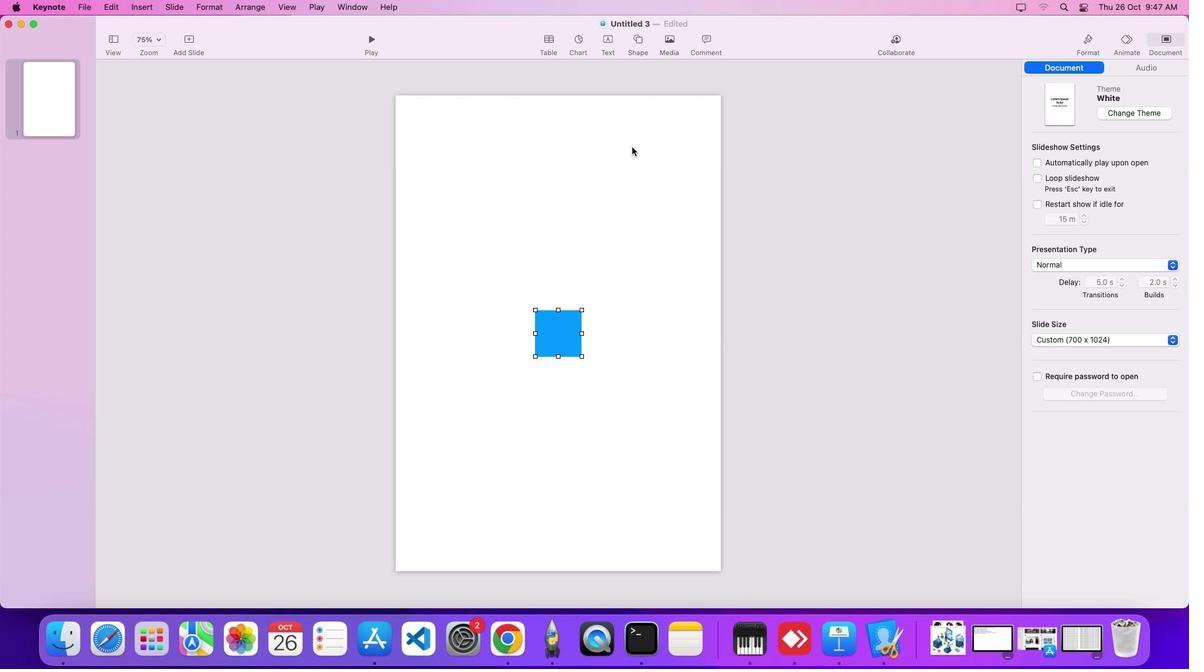 
Action: Mouse pressed left at (645, 45)
Screenshot: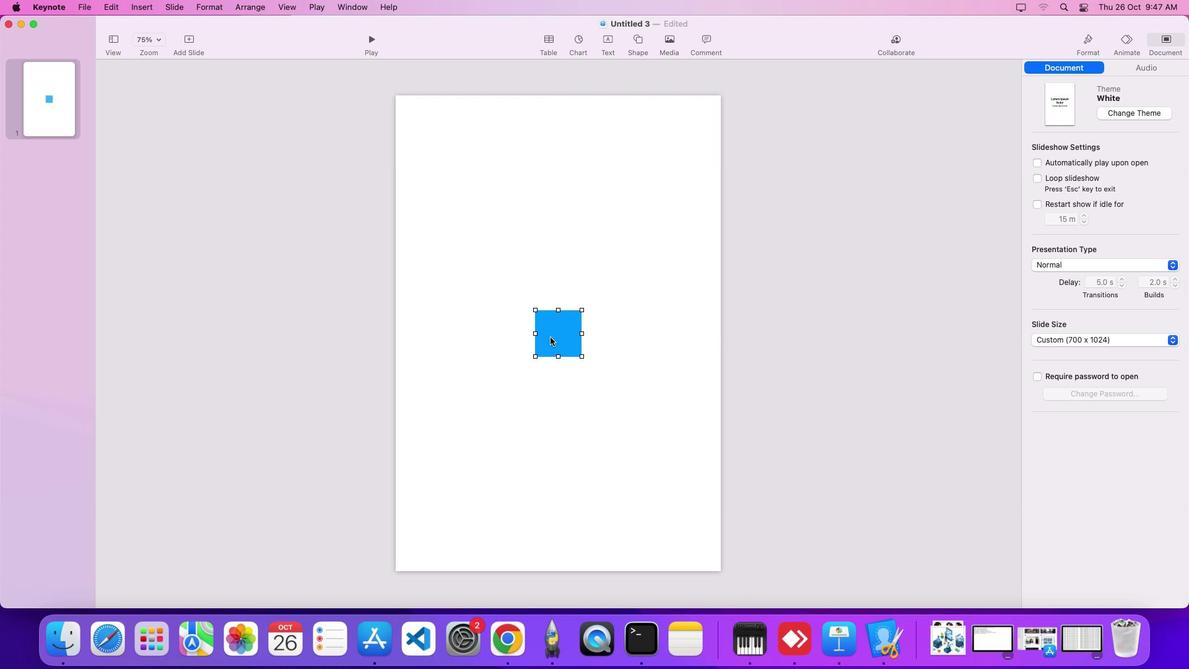 
Action: Mouse moved to (633, 146)
Screenshot: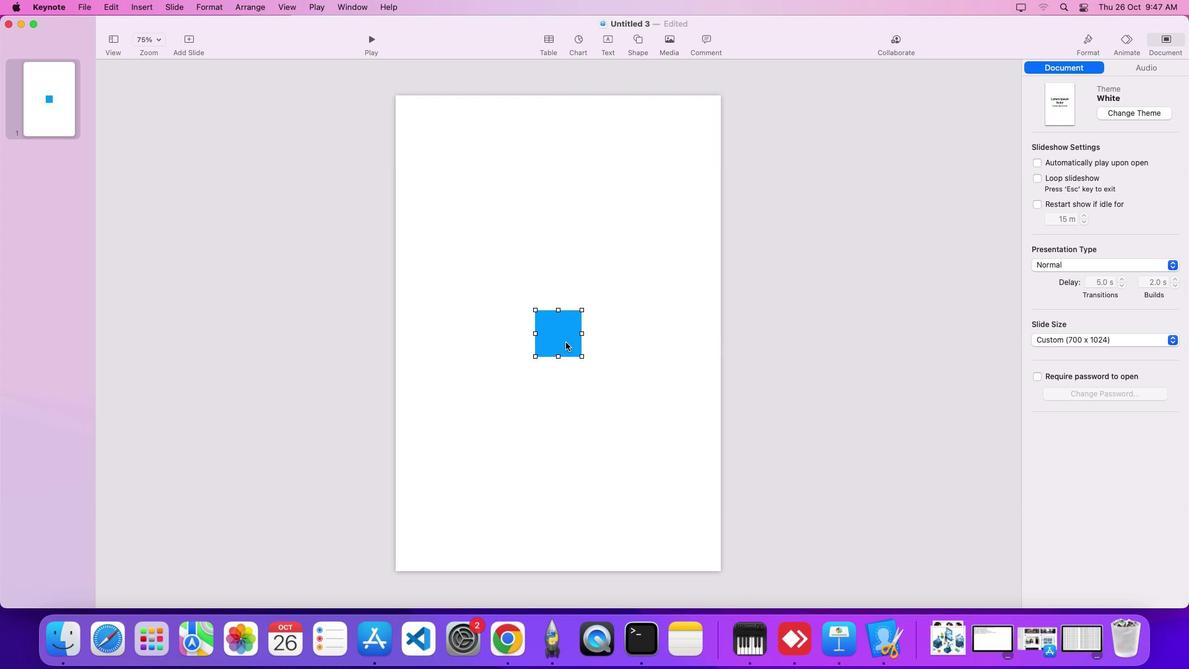 
Action: Mouse pressed left at (633, 146)
Screenshot: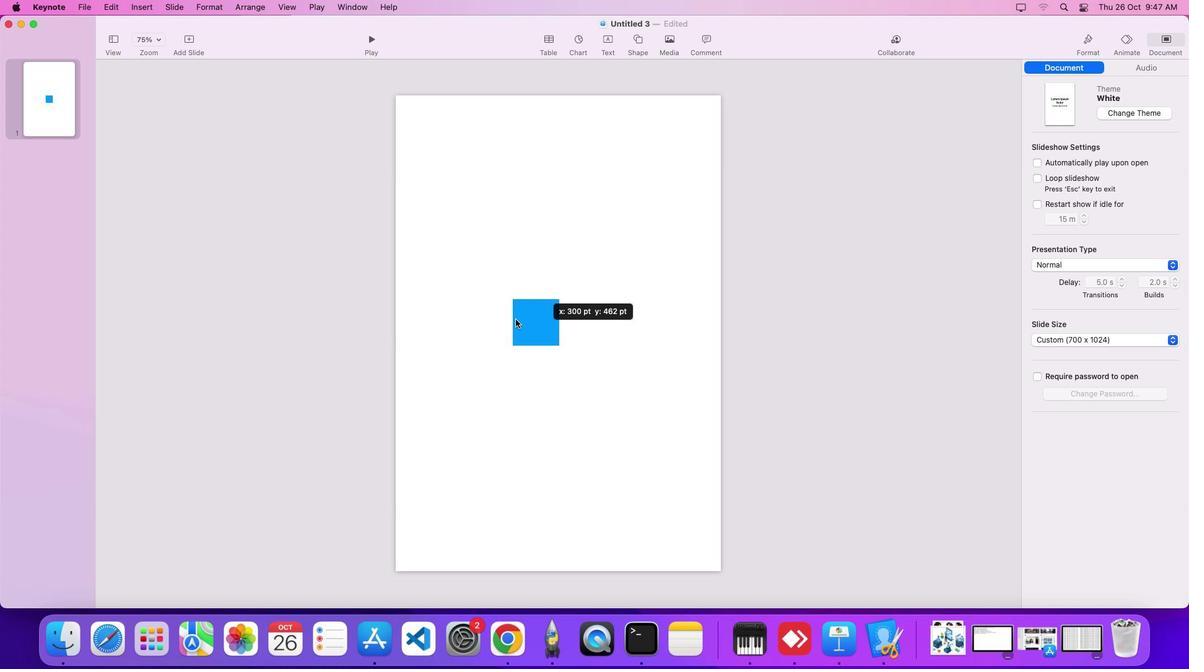 
Action: Mouse moved to (566, 342)
Screenshot: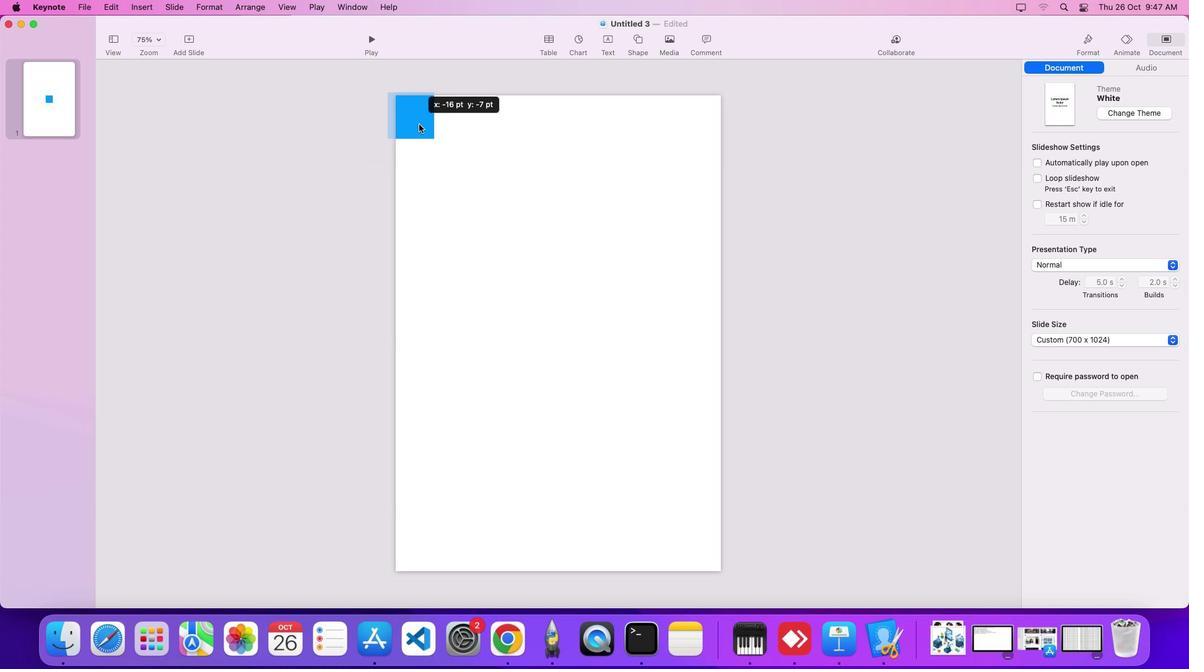 
Action: Mouse pressed left at (566, 342)
Screenshot: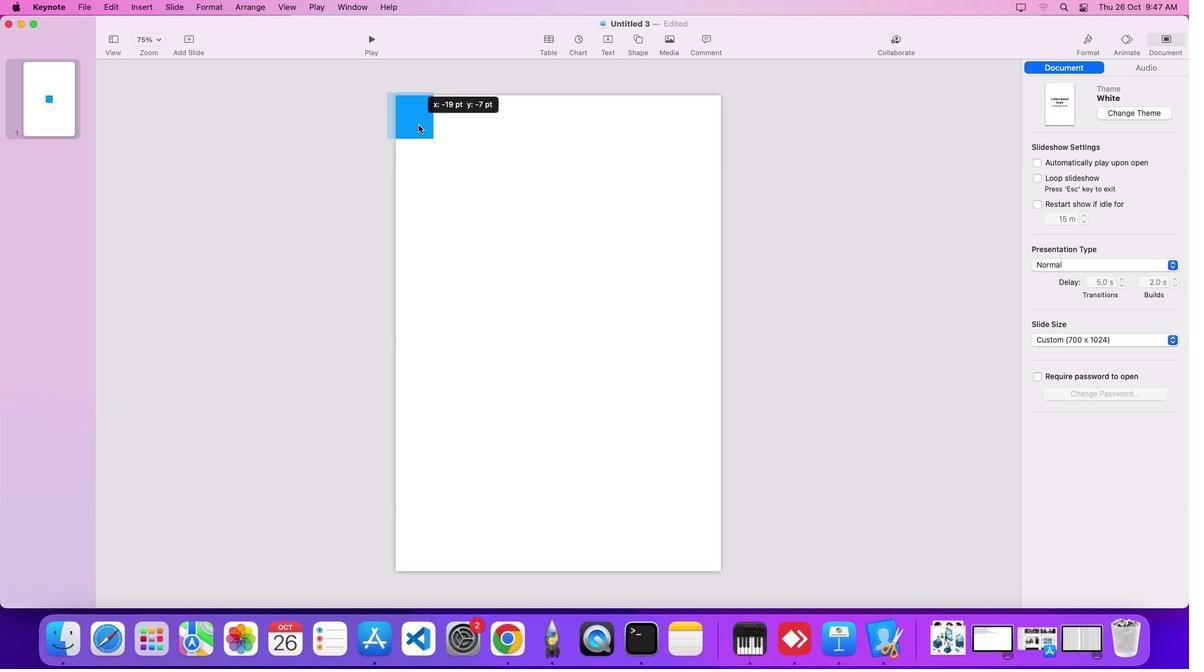 
Action: Mouse moved to (424, 128)
Screenshot: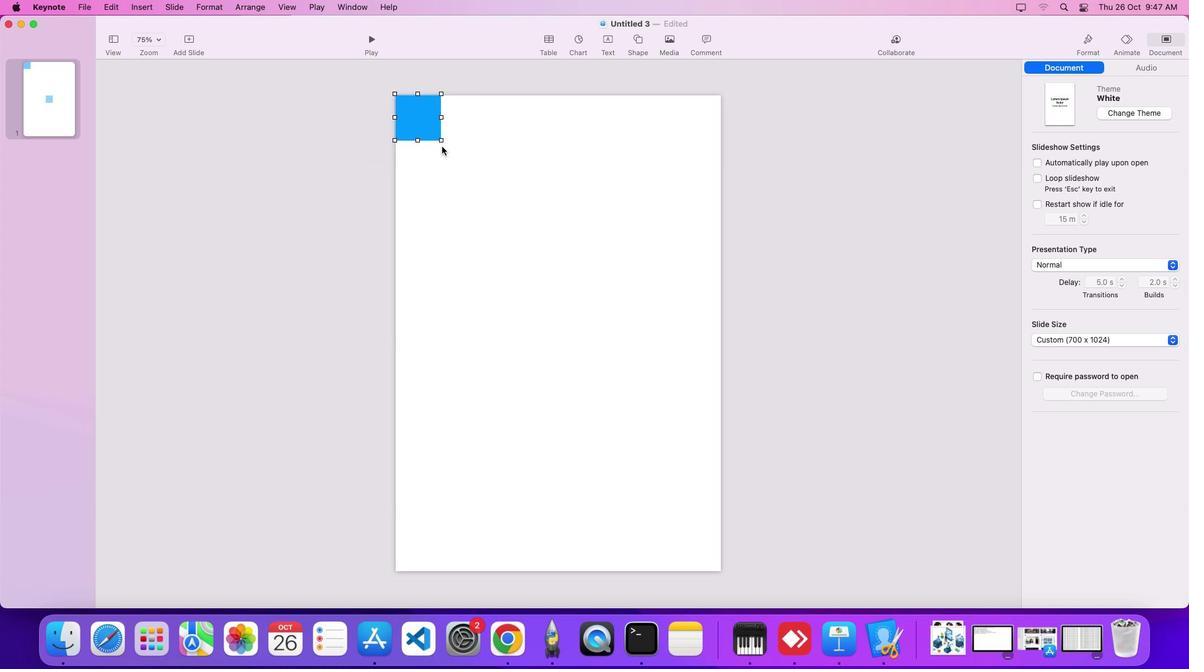 
Action: Mouse pressed left at (424, 128)
Screenshot: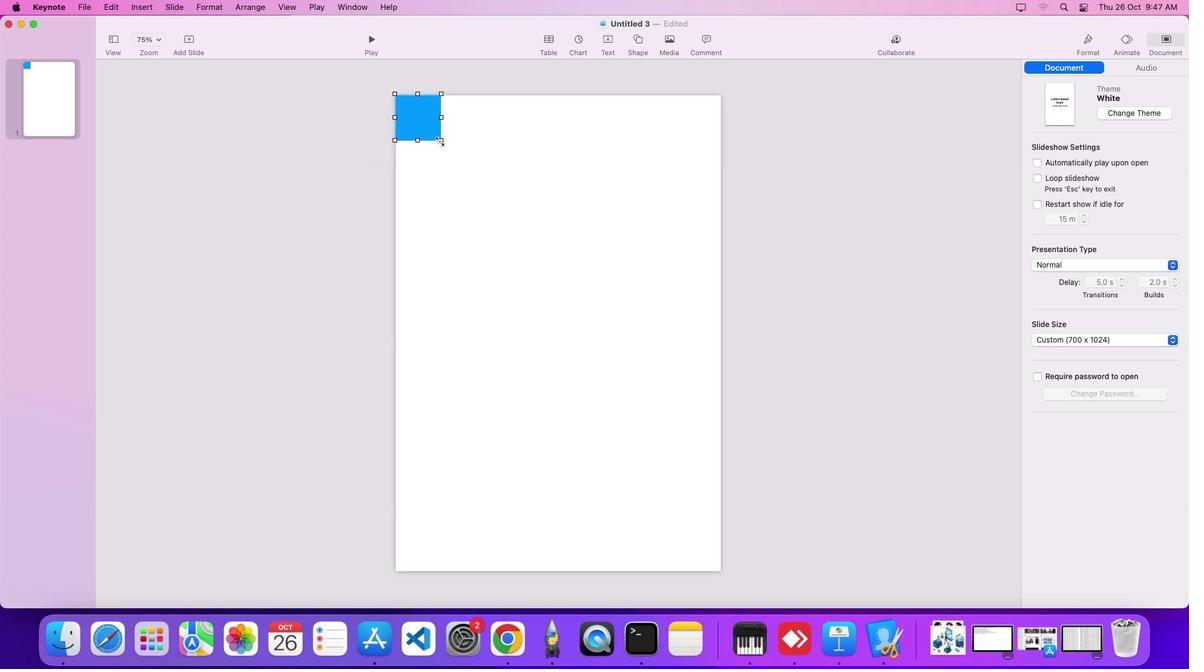 
Action: Mouse moved to (439, 141)
Screenshot: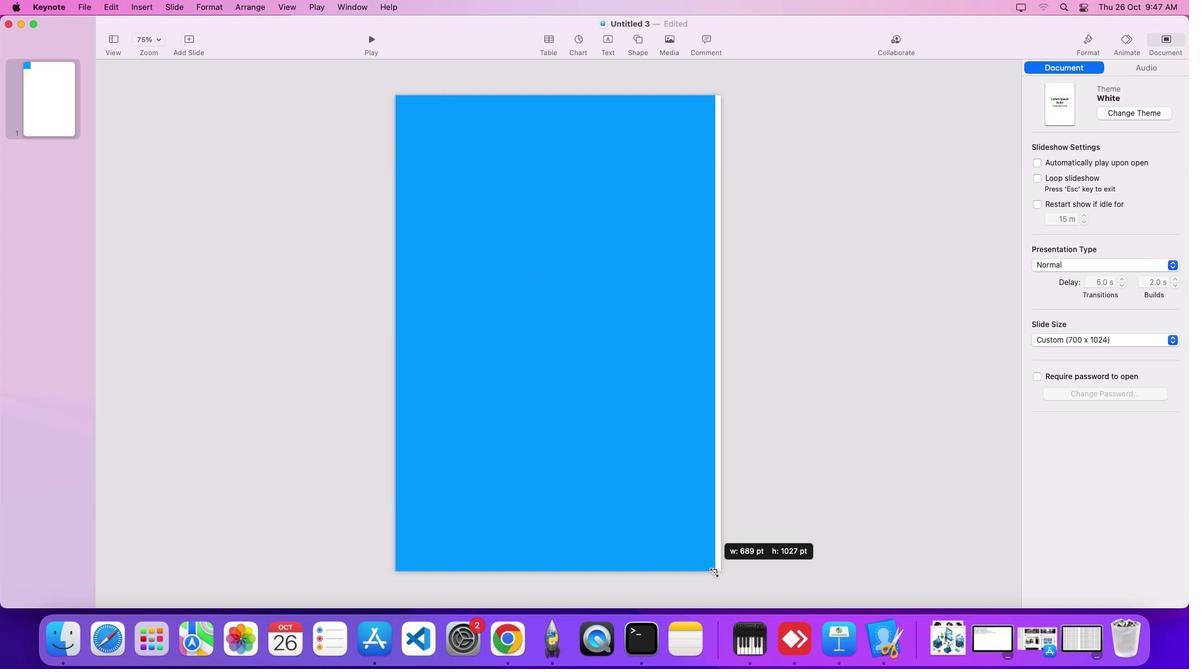 
Action: Mouse pressed left at (439, 141)
Screenshot: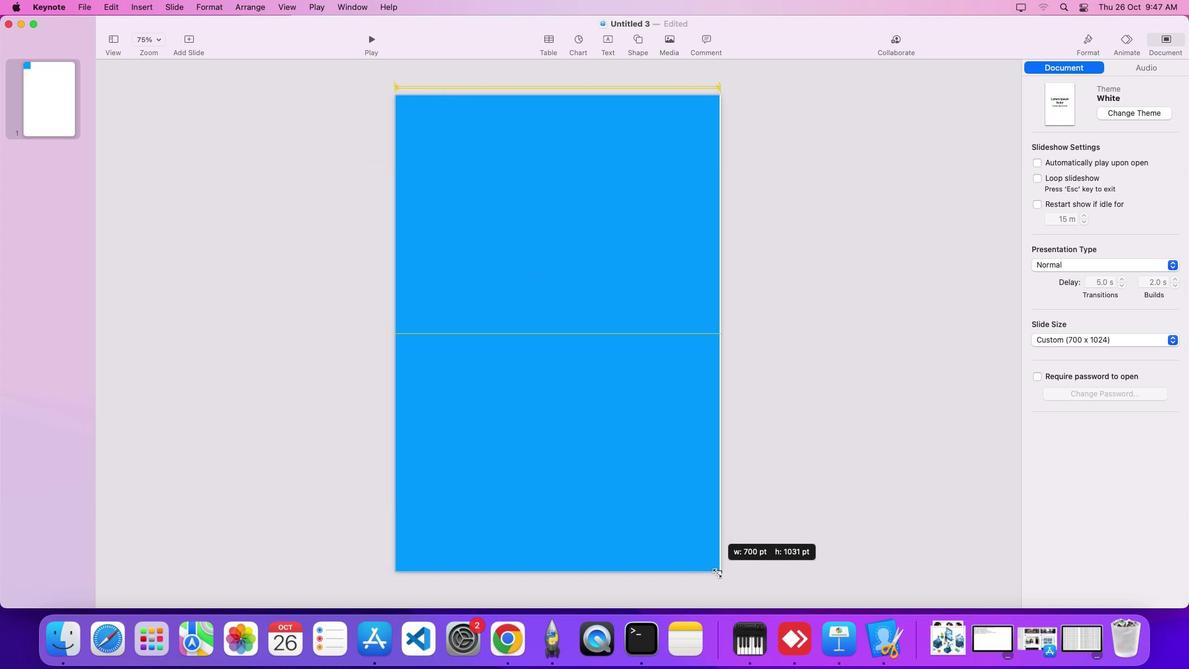 
Action: Mouse moved to (1087, 45)
Screenshot: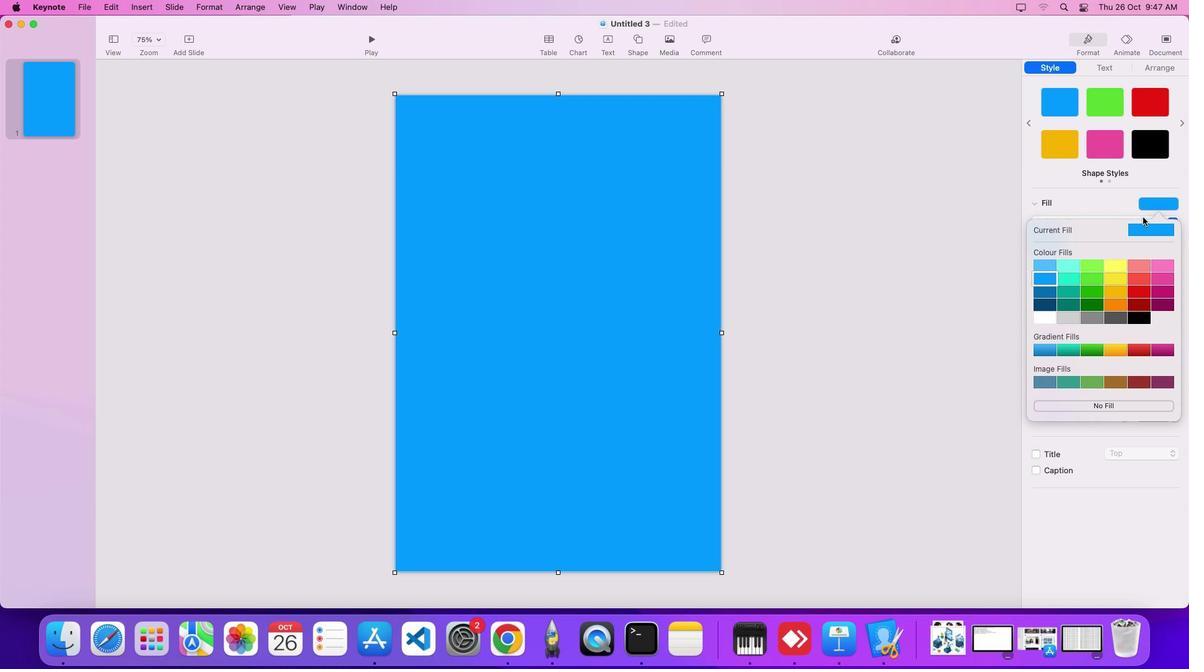 
Action: Mouse pressed left at (1087, 45)
Screenshot: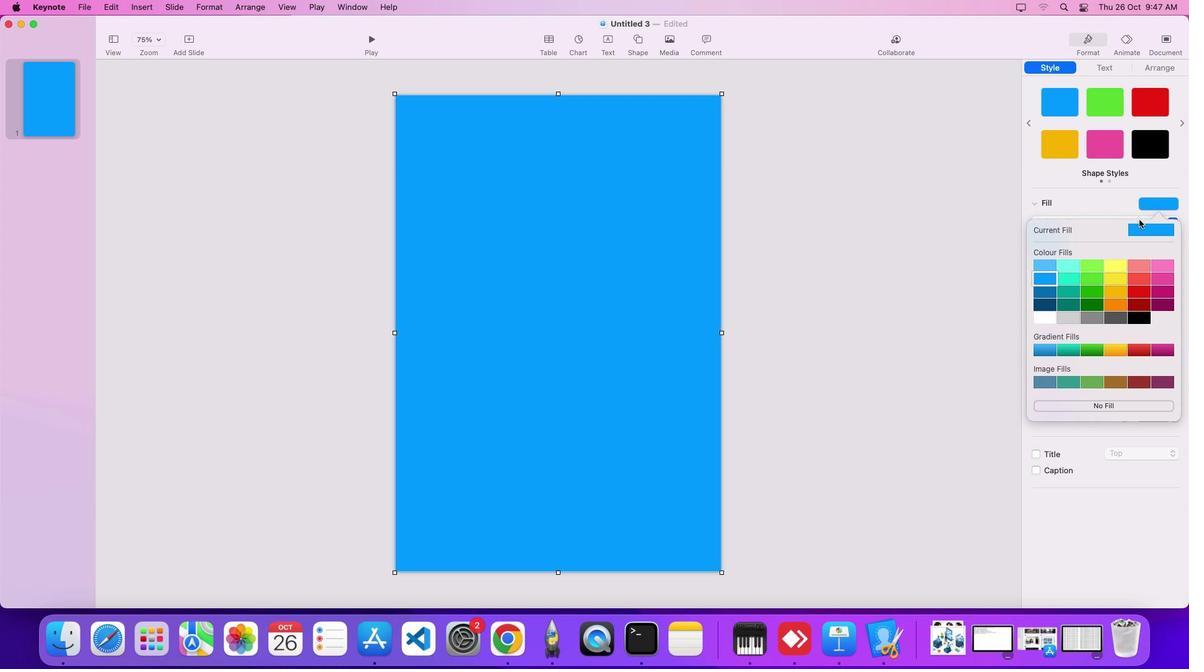 
Action: Mouse moved to (1157, 207)
Screenshot: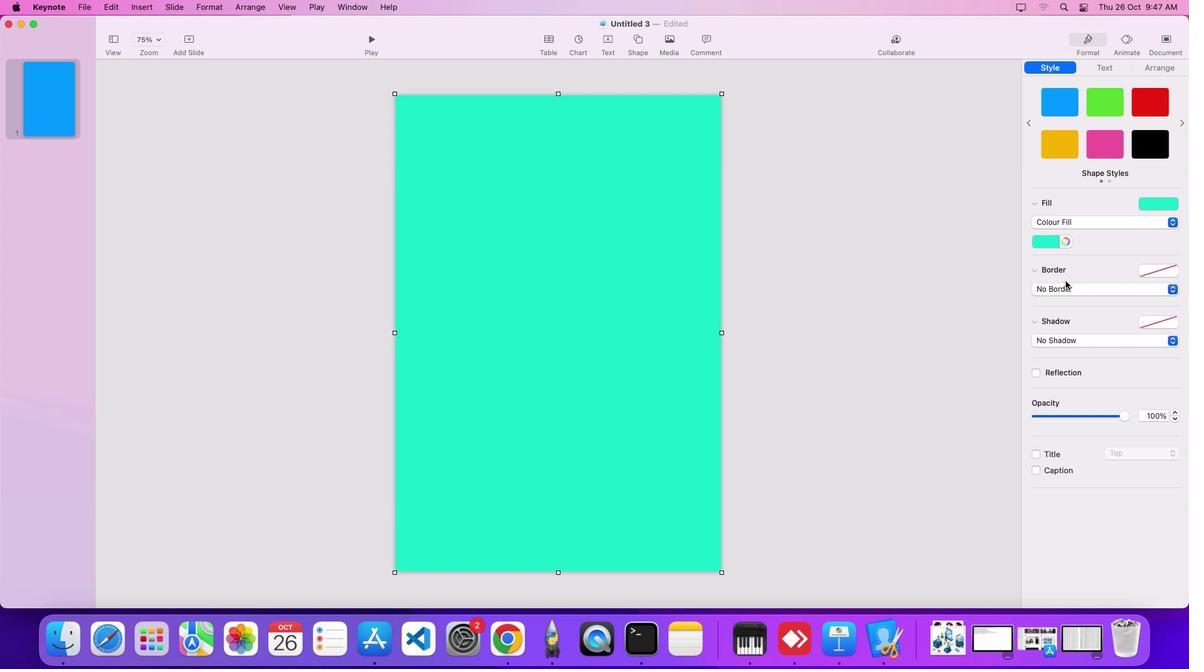 
Action: Mouse pressed left at (1157, 207)
Screenshot: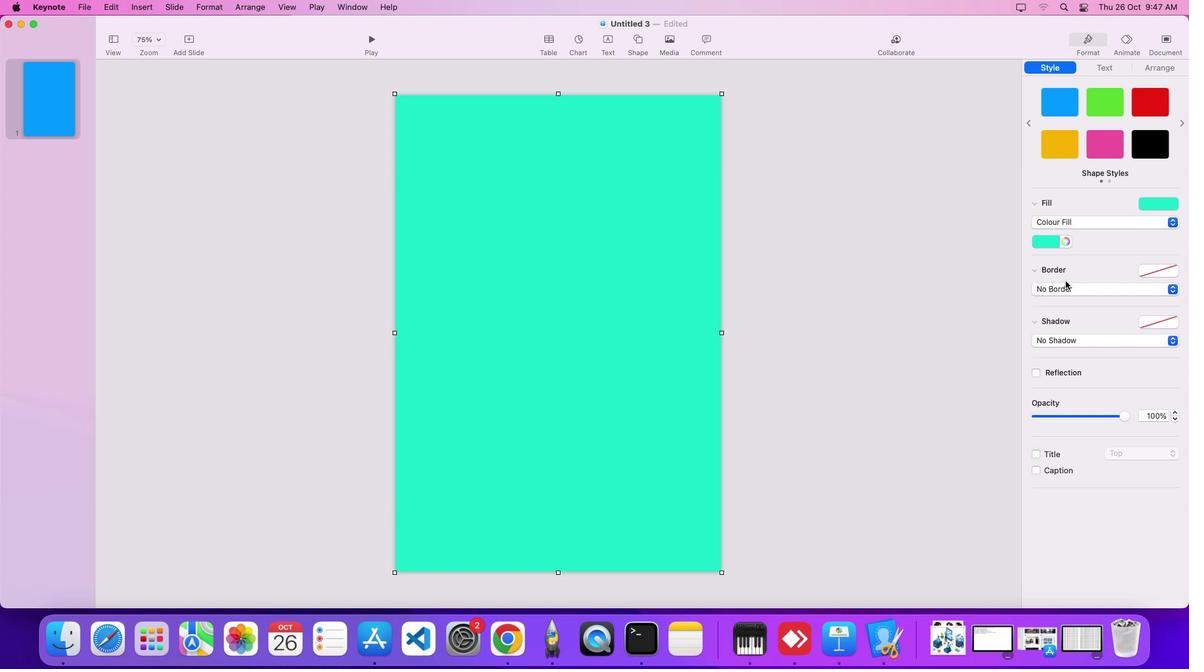 
Action: Mouse moved to (1065, 280)
Screenshot: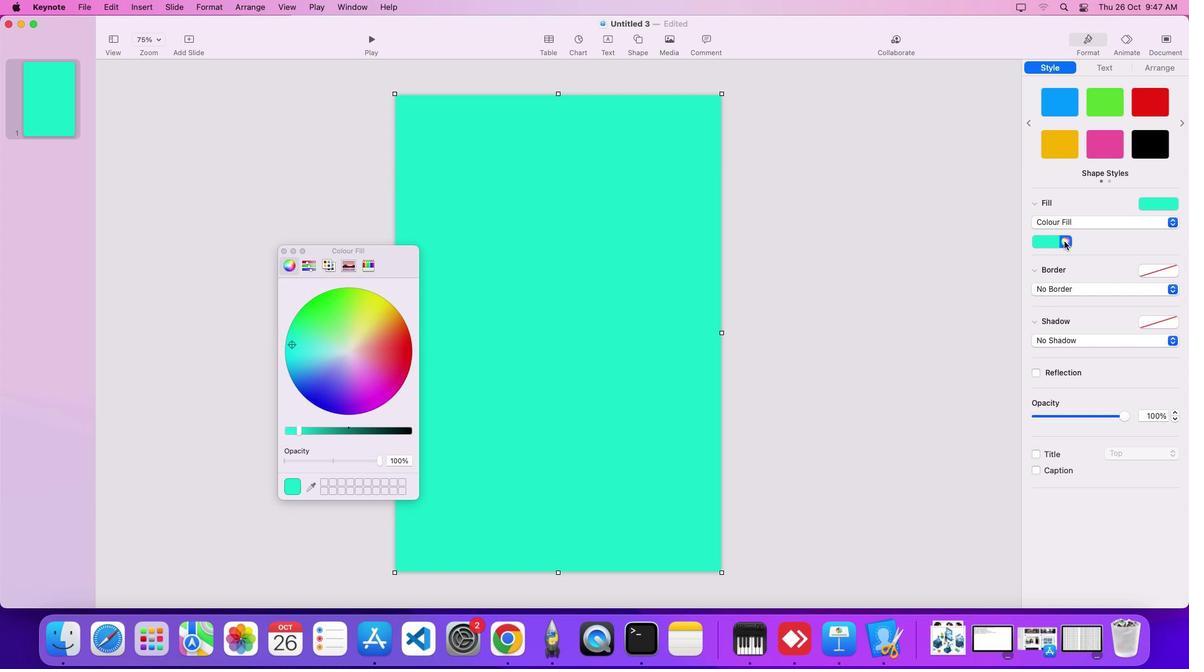
Action: Mouse pressed left at (1065, 280)
Screenshot: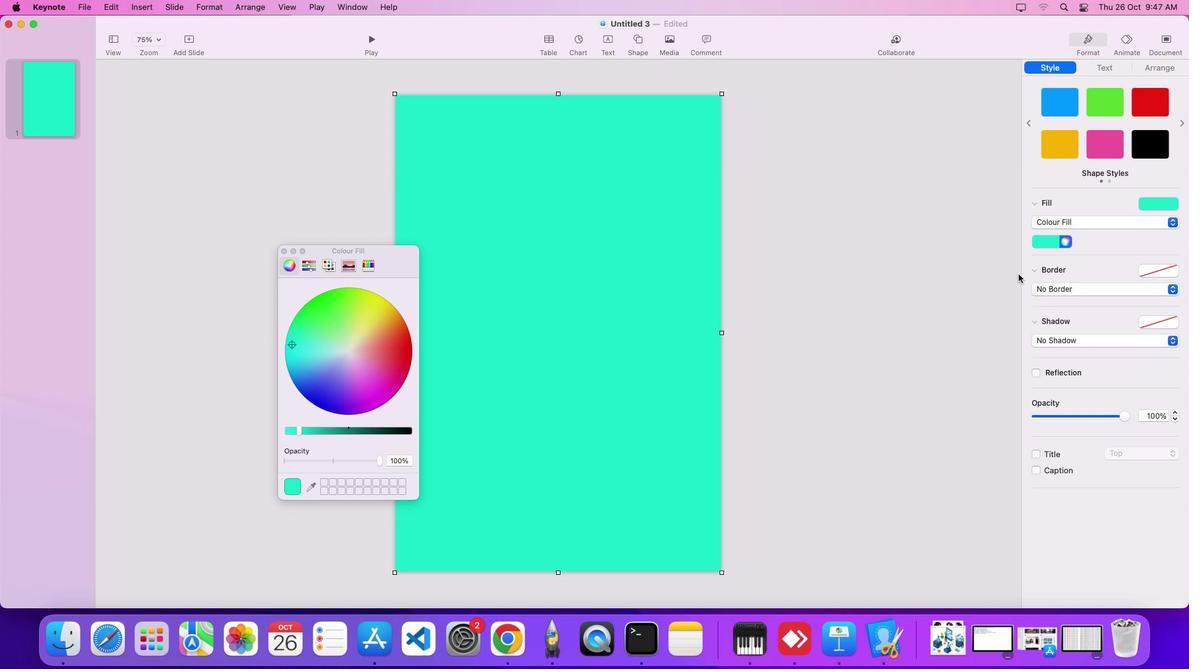 
Action: Mouse moved to (1064, 241)
Screenshot: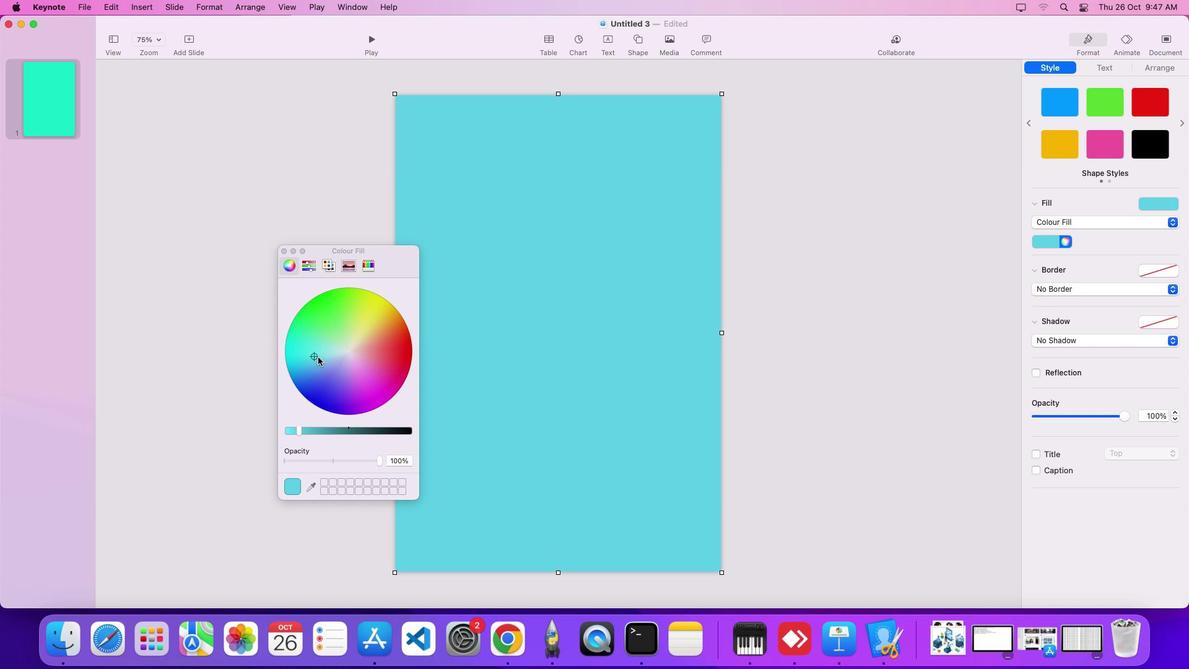 
Action: Mouse pressed left at (1064, 241)
Screenshot: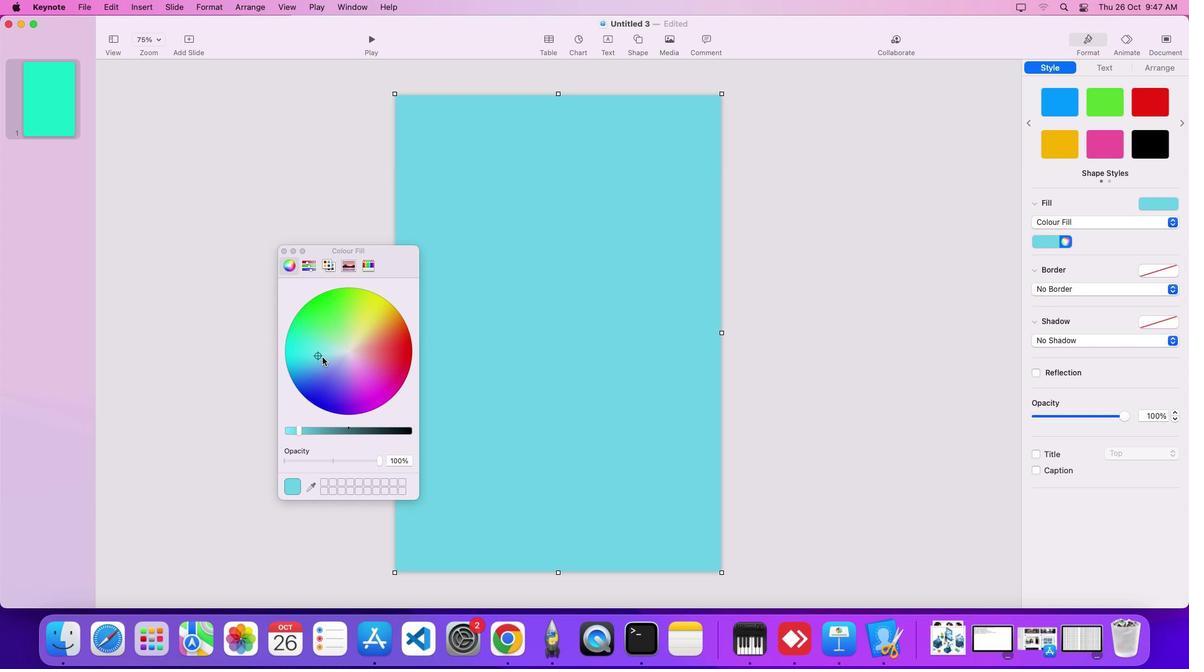 
Action: Mouse moved to (313, 357)
Screenshot: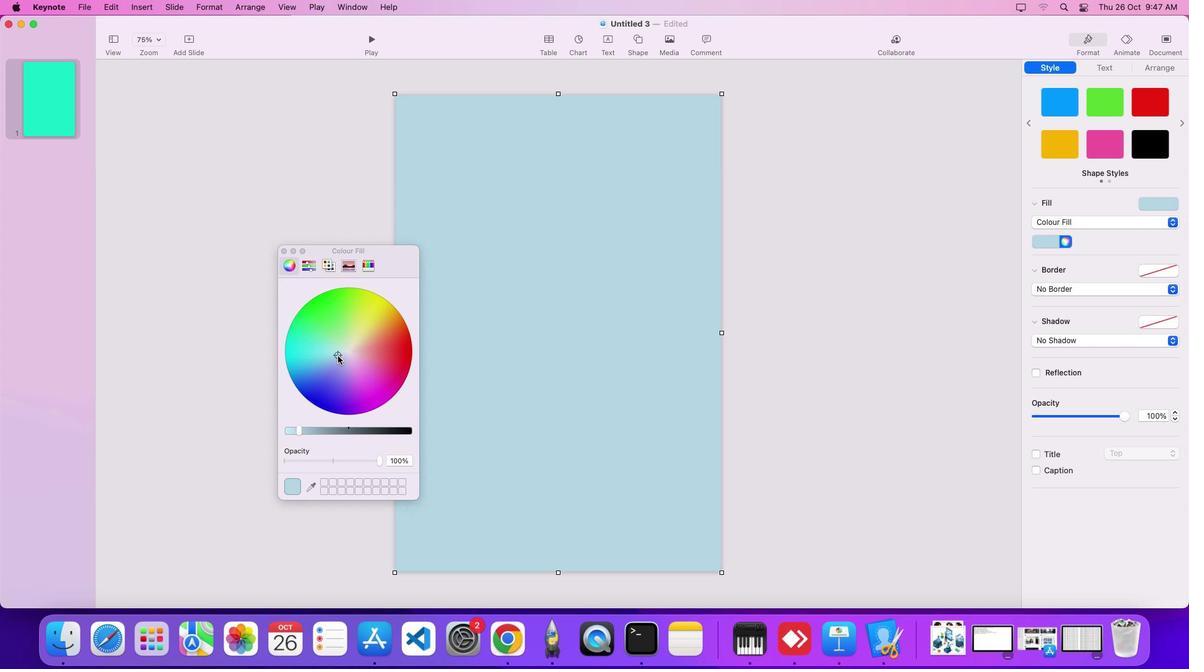 
Action: Mouse pressed left at (313, 357)
Screenshot: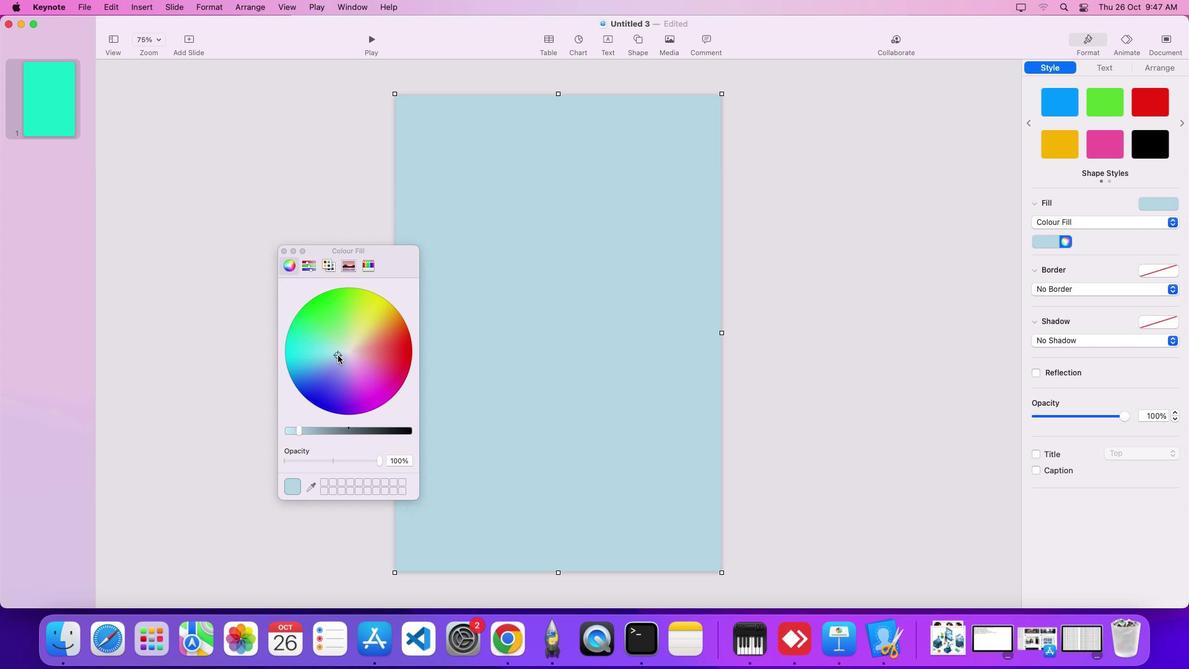 
Action: Mouse moved to (755, 353)
Screenshot: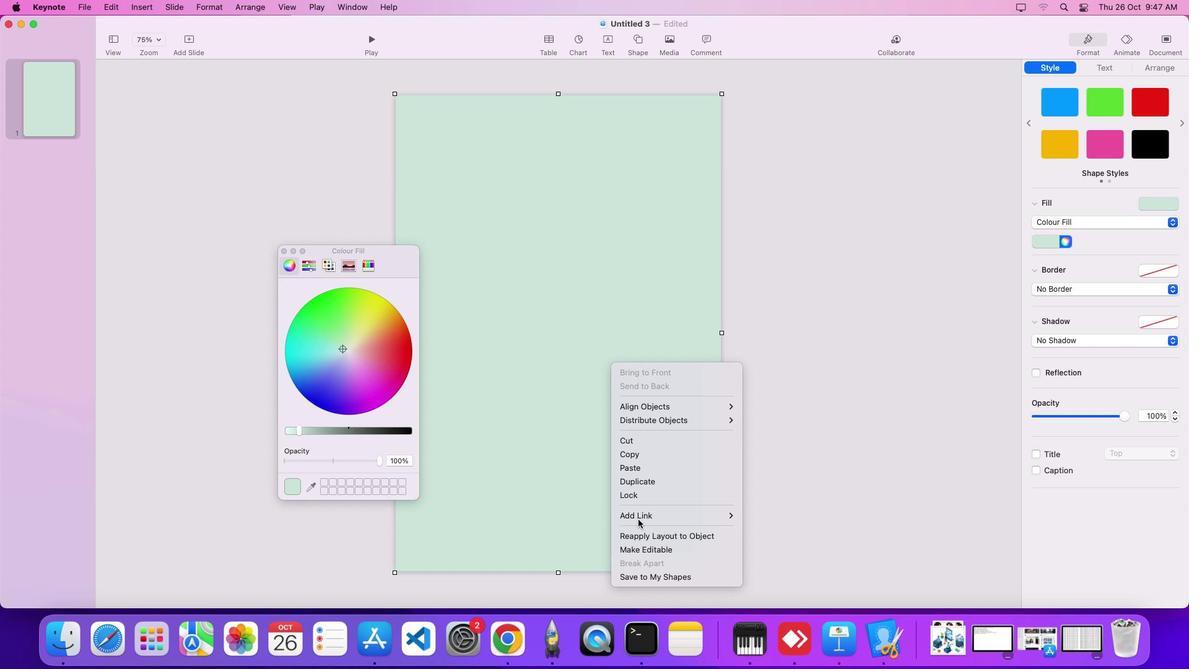 
Action: Mouse pressed left at (755, 353)
Screenshot: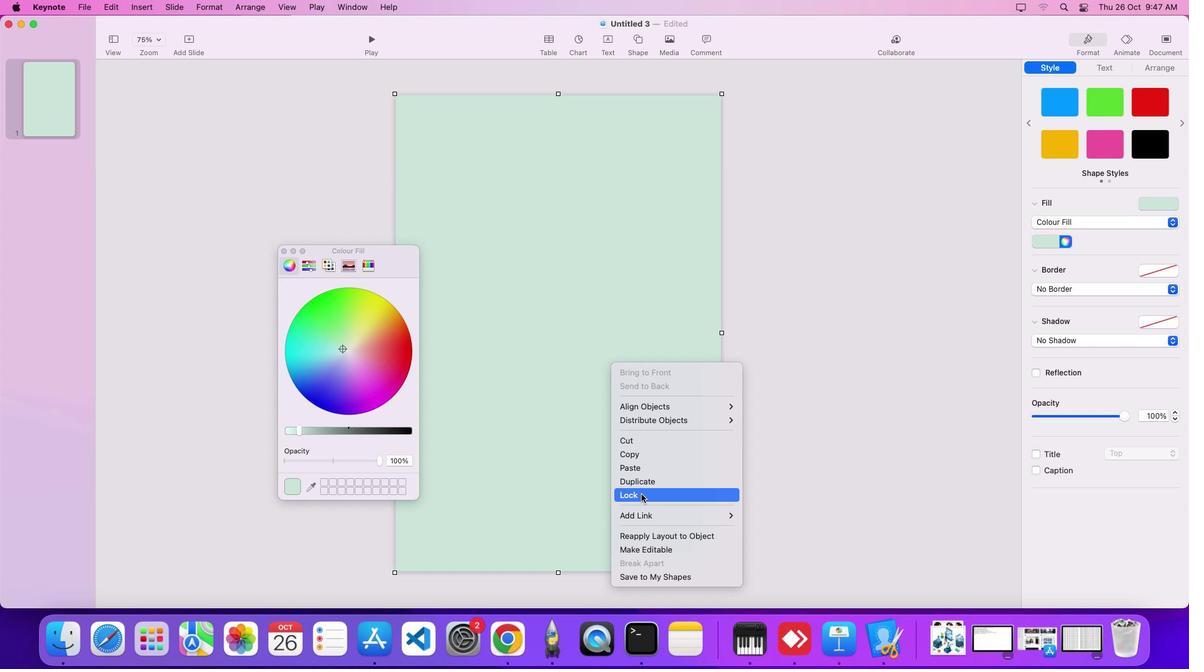 
Action: Mouse moved to (610, 365)
Screenshot: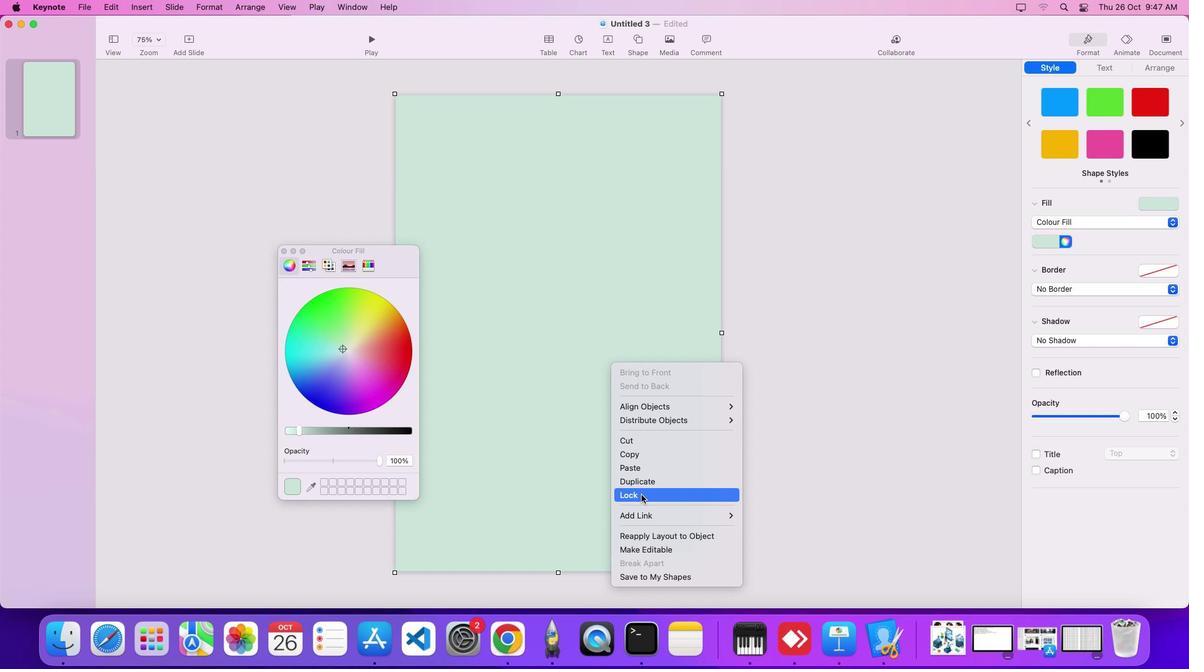 
Action: Mouse pressed left at (610, 365)
Screenshot: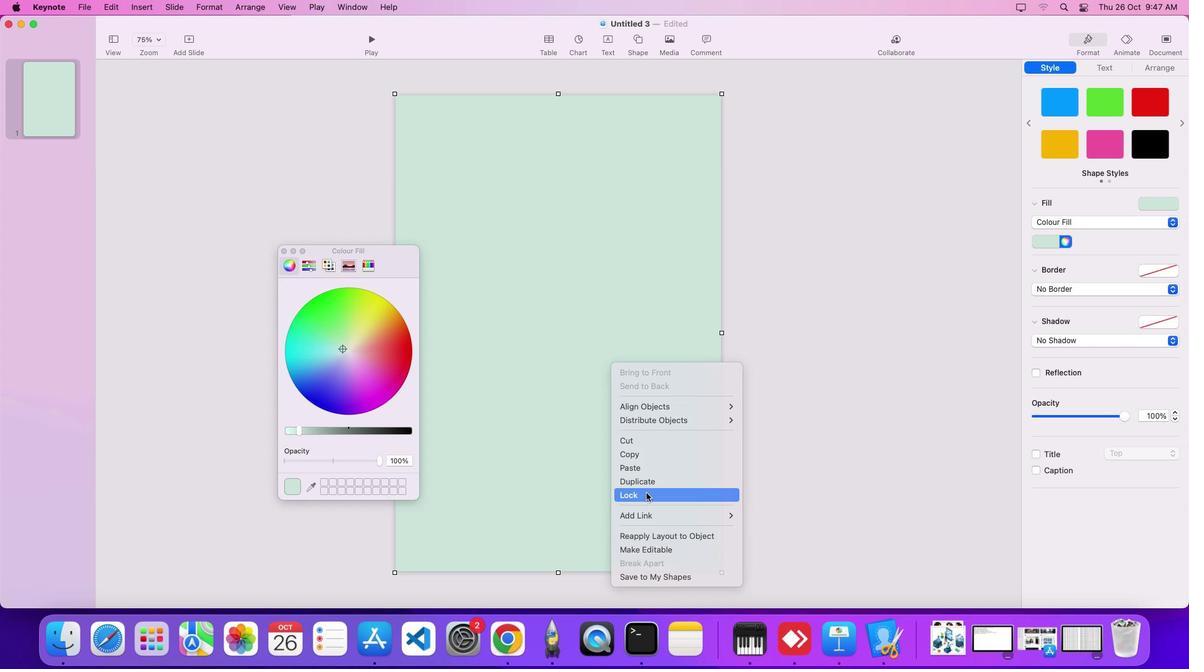 
Action: Mouse pressed right at (610, 365)
Screenshot: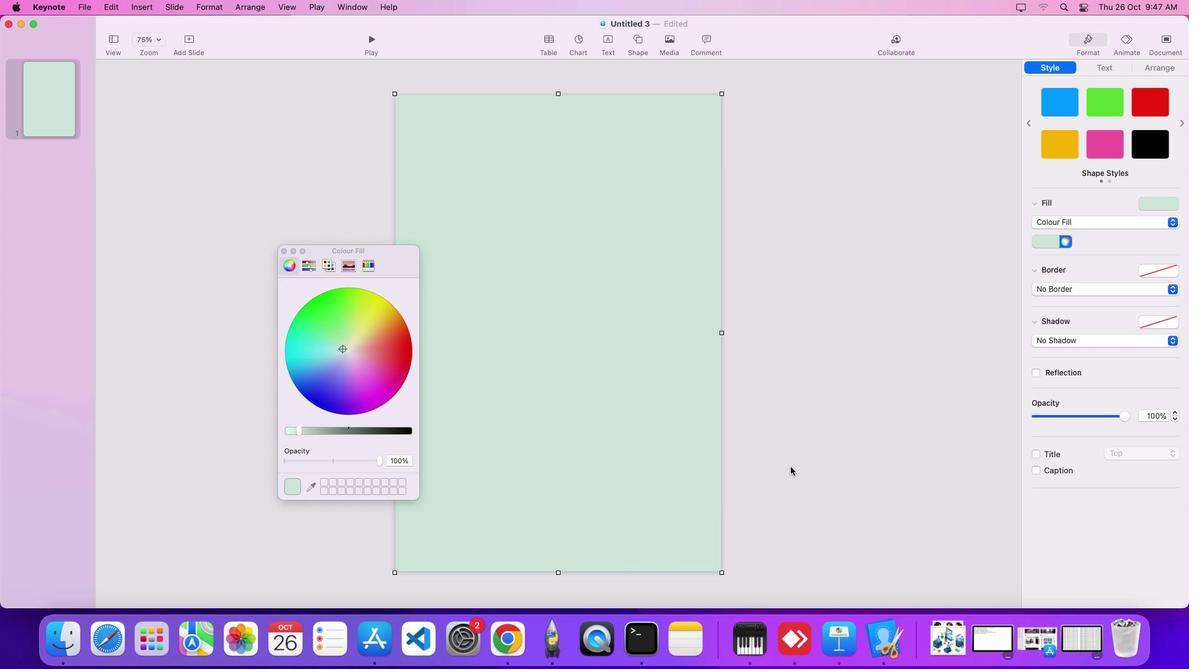
Action: Mouse moved to (641, 494)
Screenshot: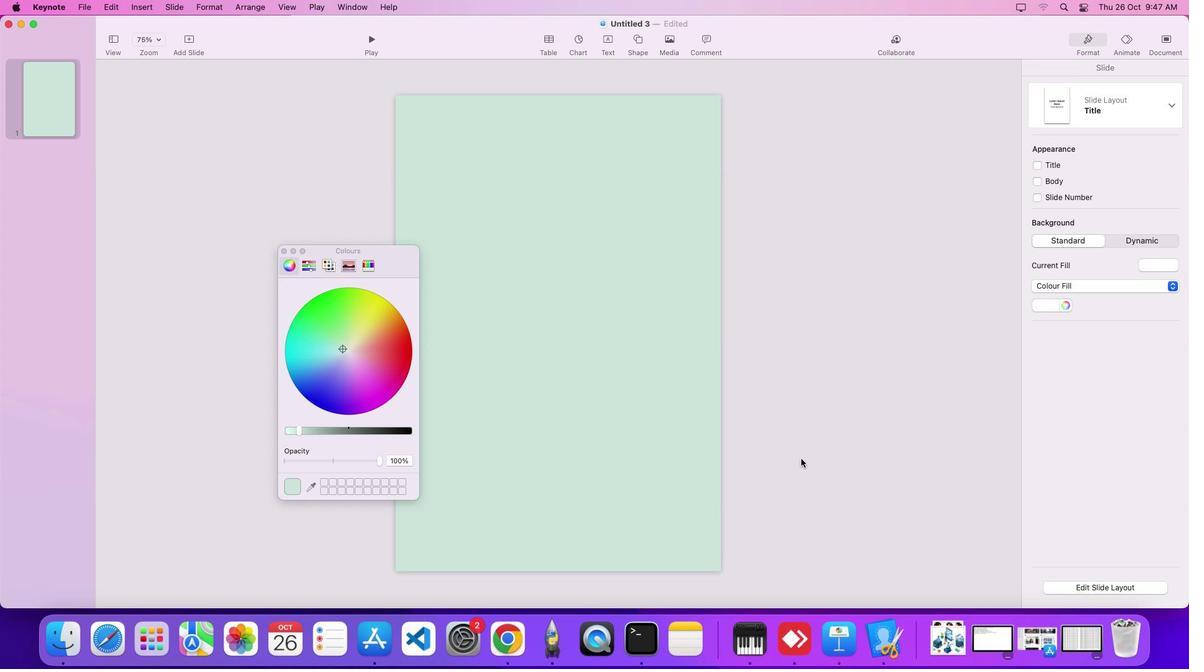 
Action: Mouse pressed left at (641, 494)
Screenshot: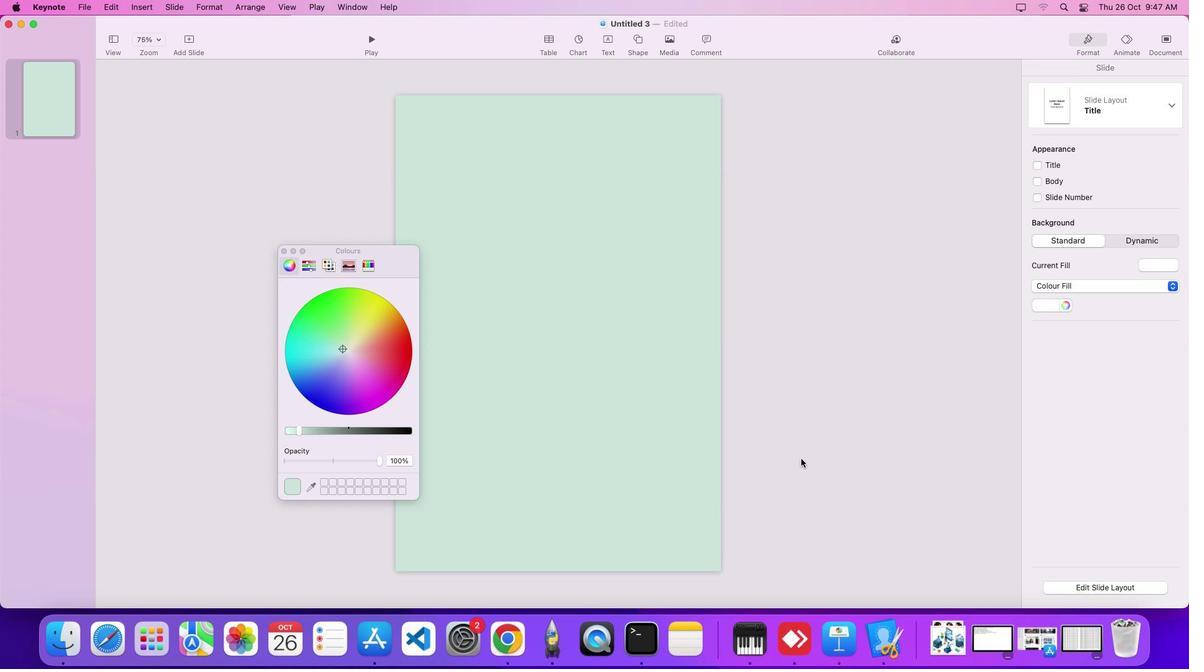 
Action: Mouse moved to (799, 463)
Screenshot: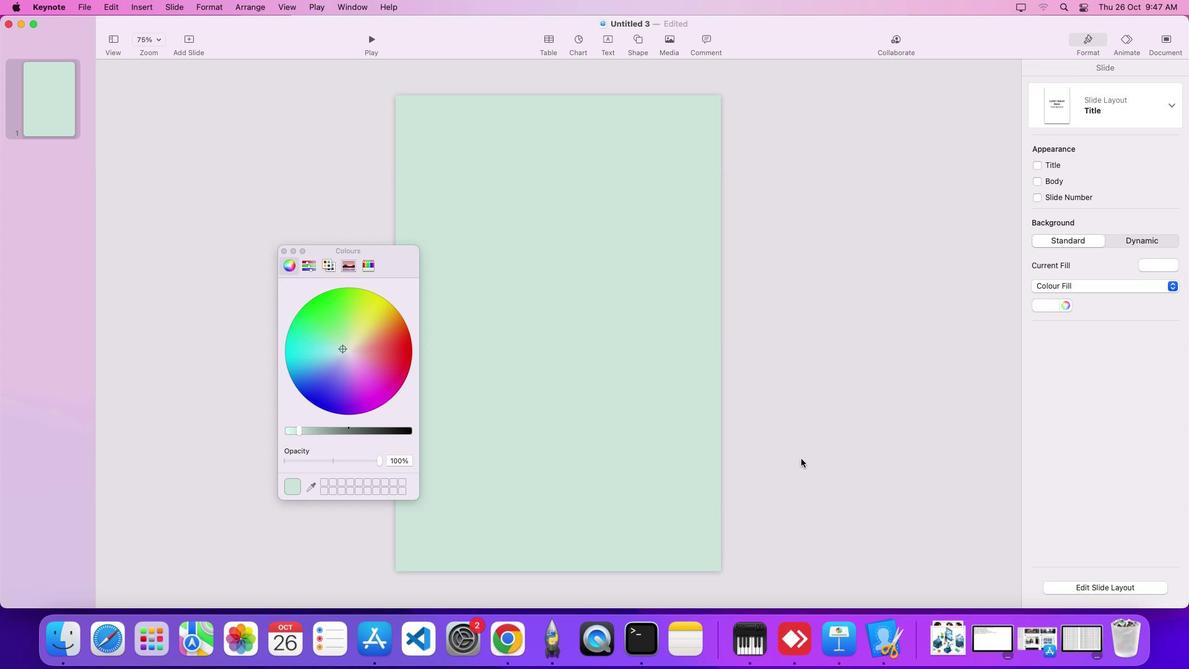 
Action: Mouse pressed left at (799, 463)
Screenshot: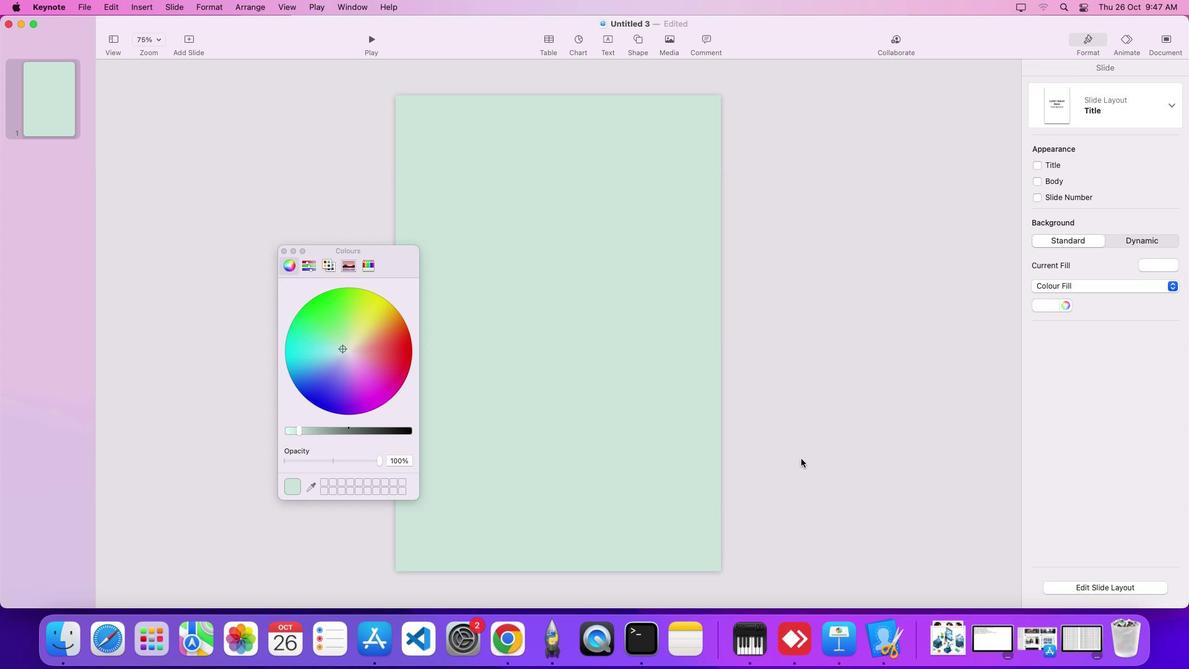 
Action: Mouse moved to (392, 253)
Screenshot: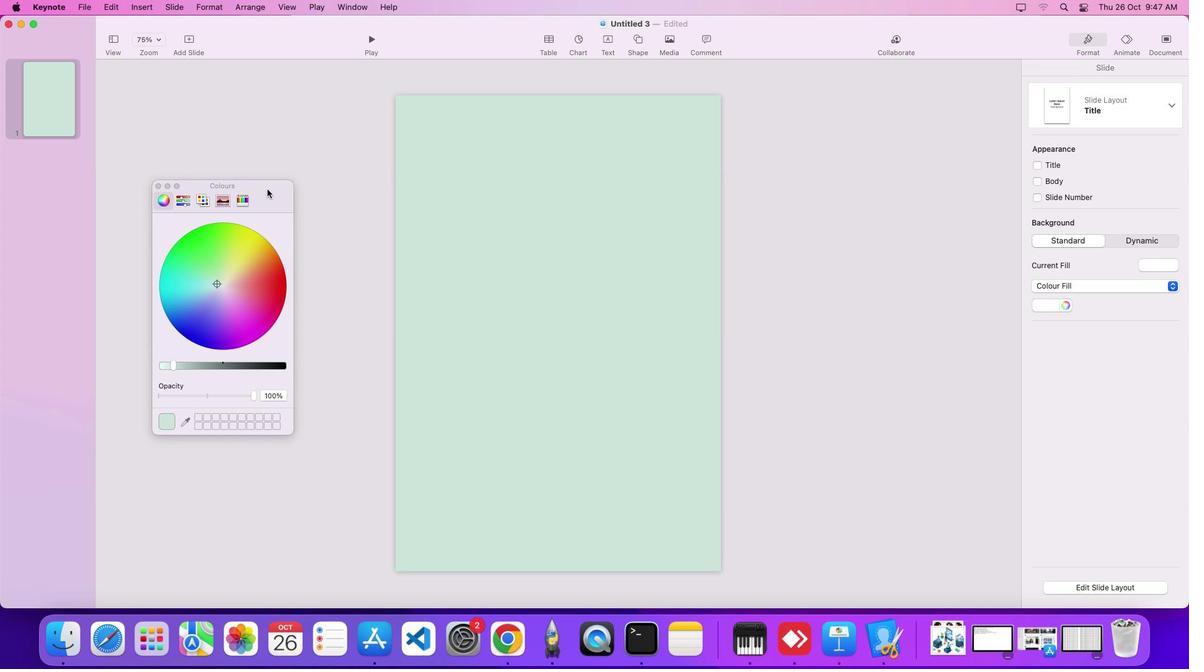 
Action: Mouse pressed left at (392, 253)
Screenshot: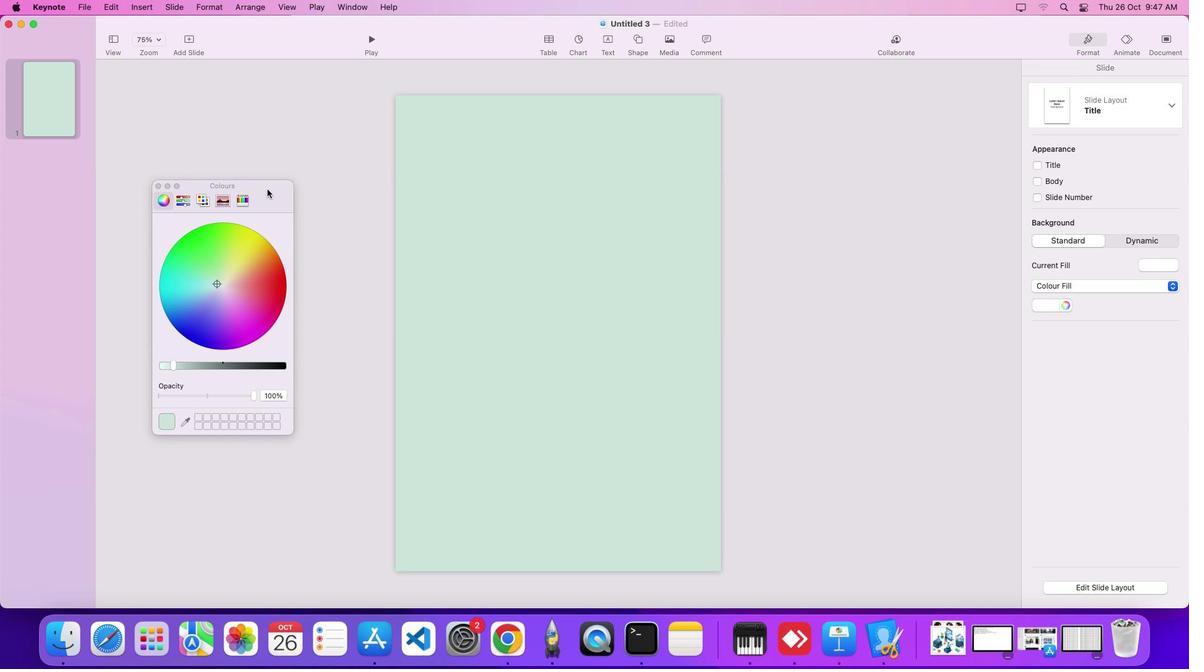 
Action: Mouse moved to (637, 35)
Screenshot: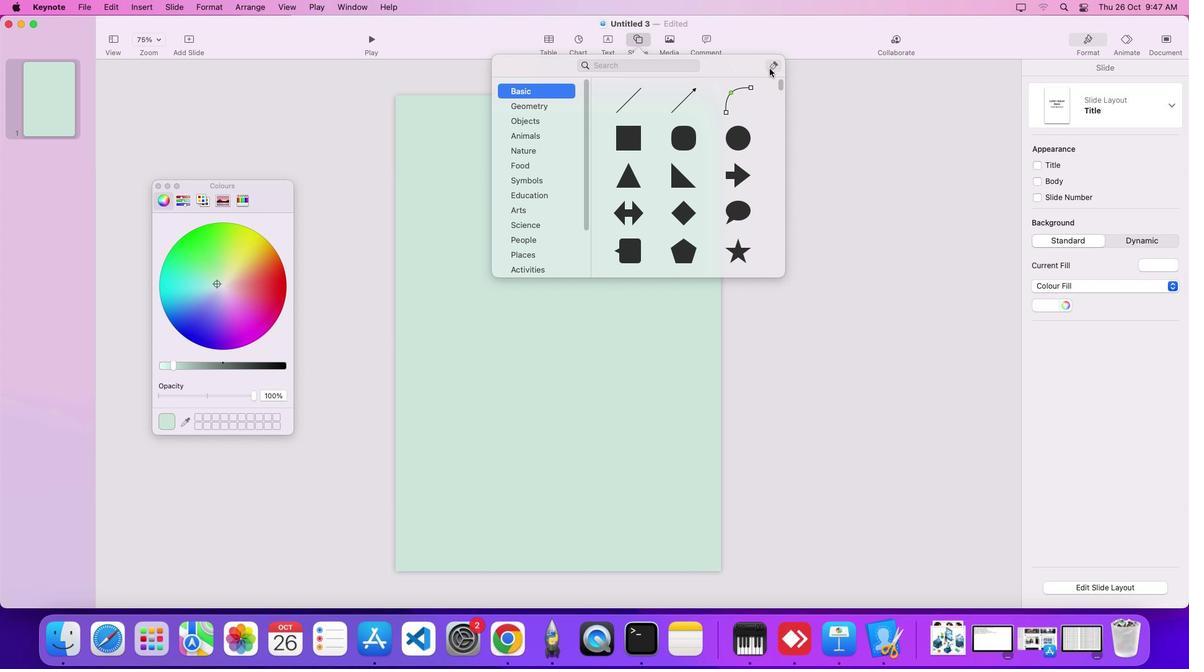 
Action: Mouse pressed left at (637, 35)
Screenshot: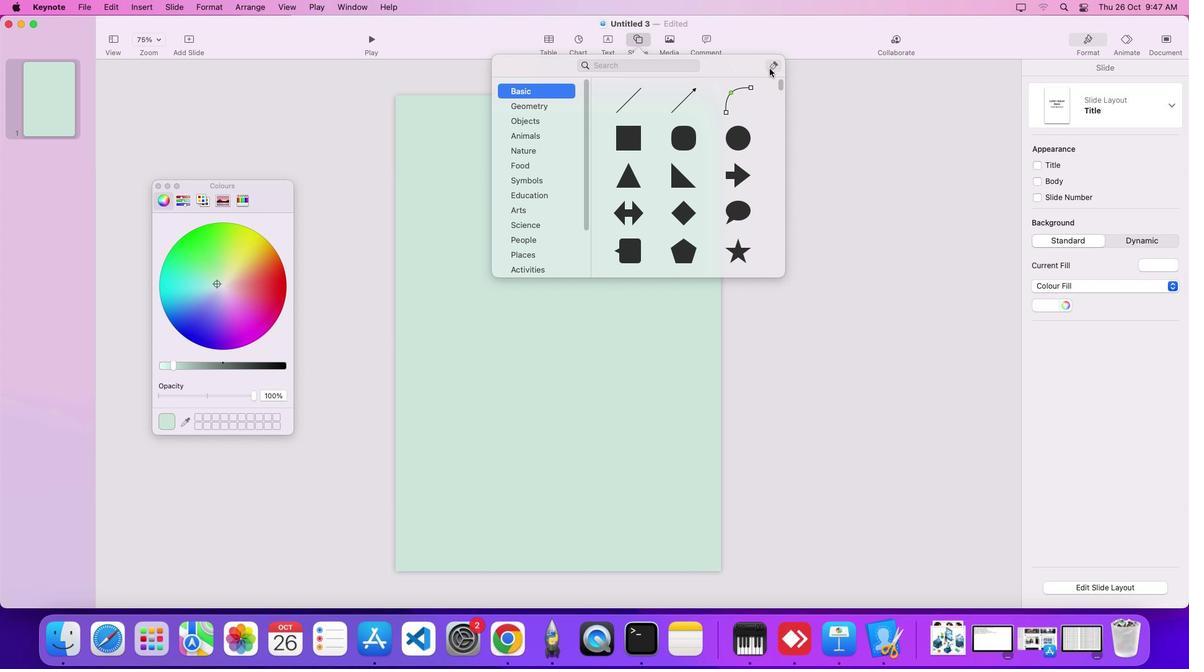 
Action: Mouse moved to (769, 68)
Screenshot: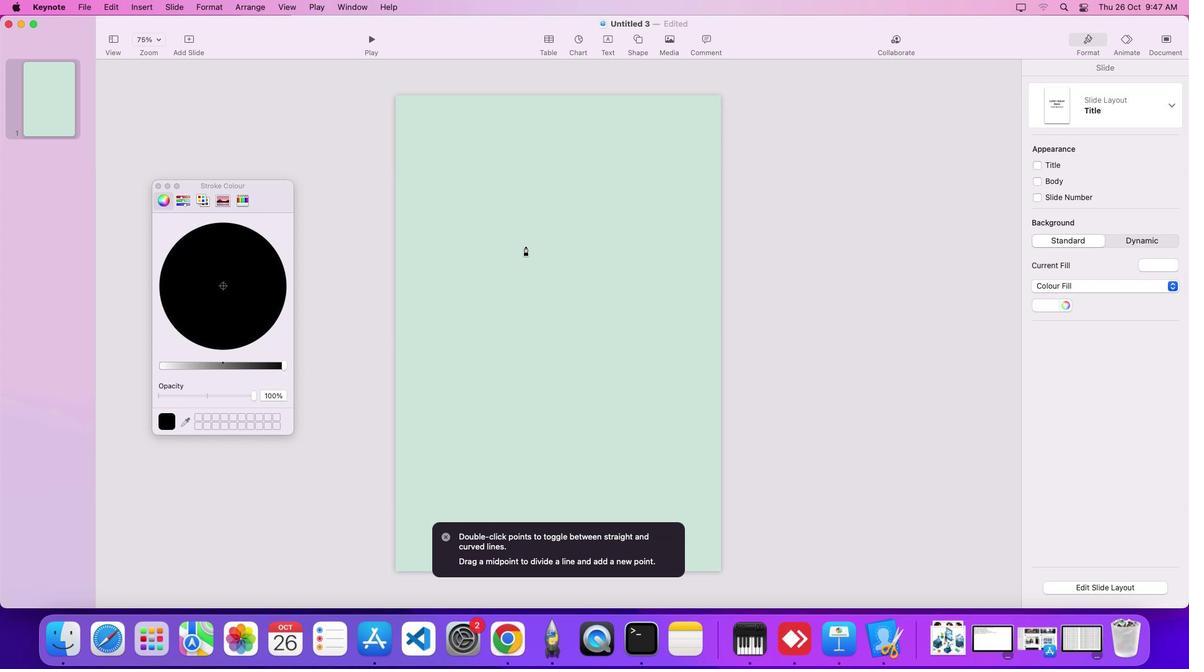 
Action: Mouse pressed left at (769, 68)
Screenshot: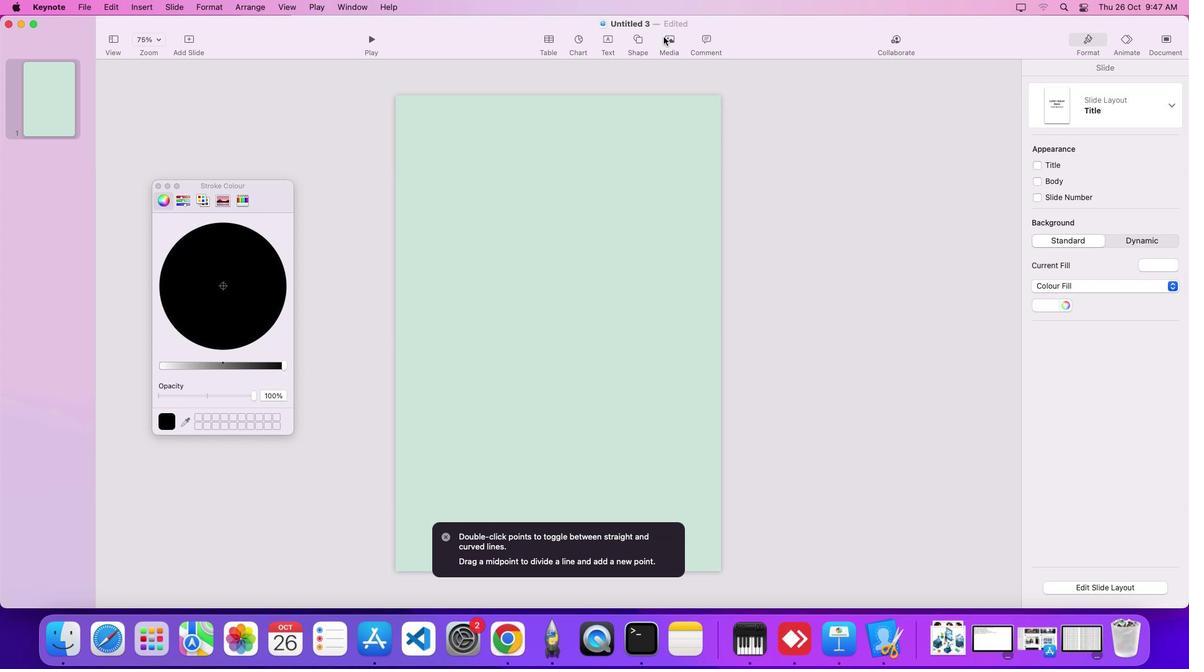 
Action: Mouse moved to (644, 42)
Screenshot: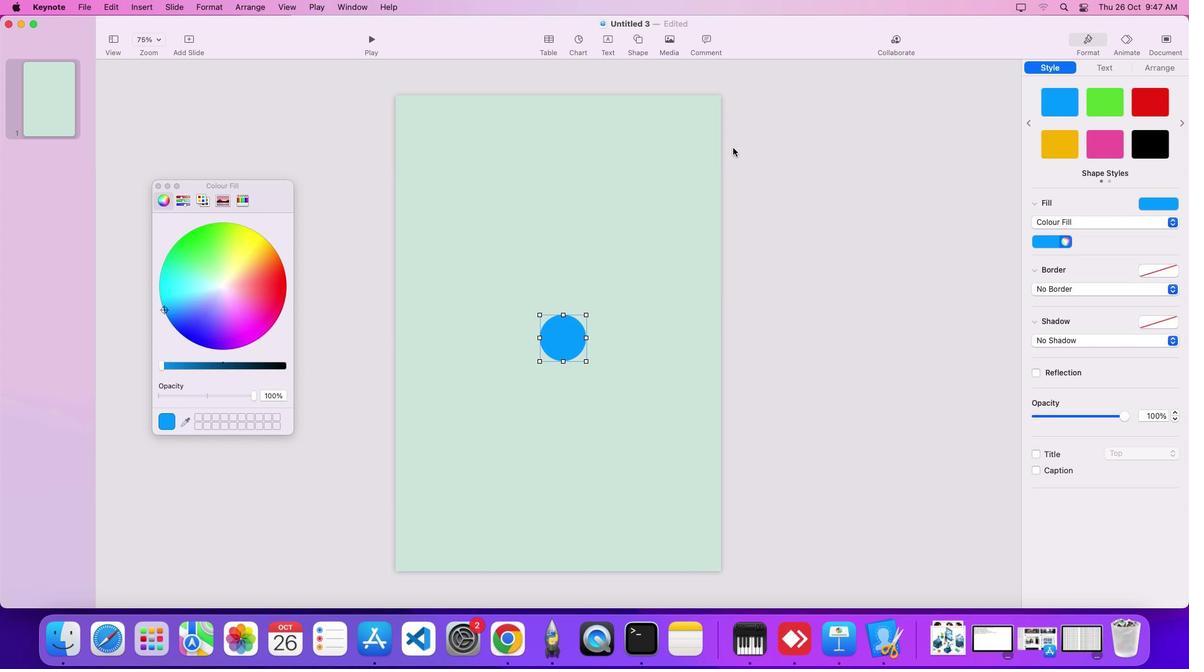 
Action: Mouse pressed left at (644, 42)
Screenshot: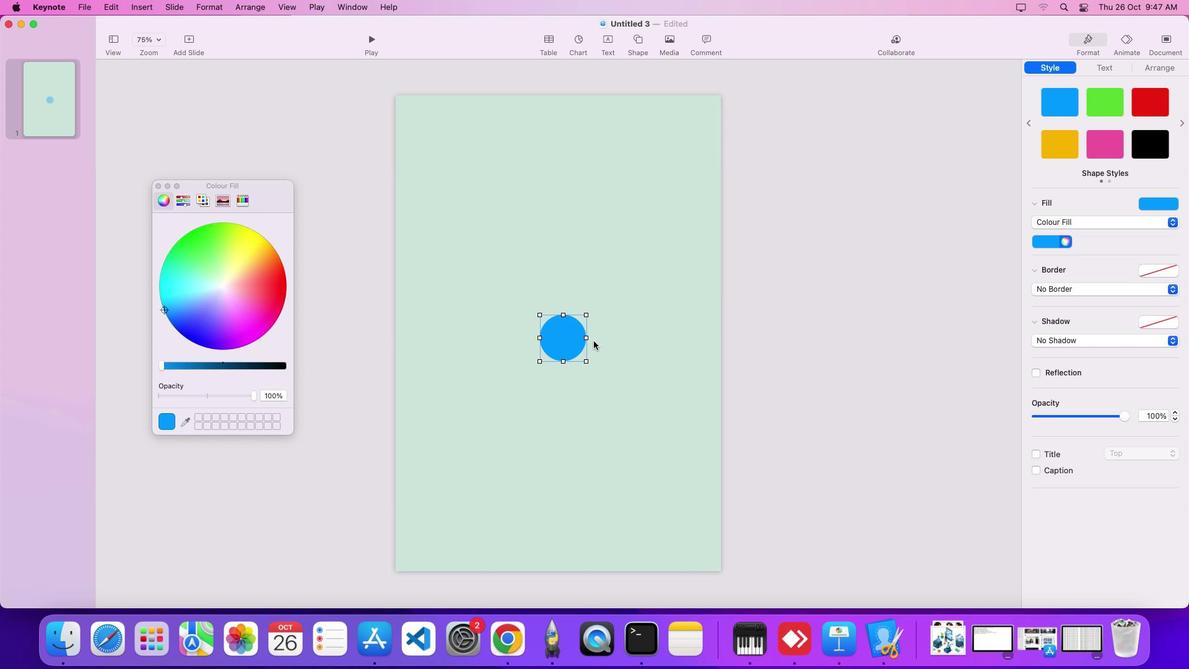 
Action: Mouse moved to (739, 140)
Screenshot: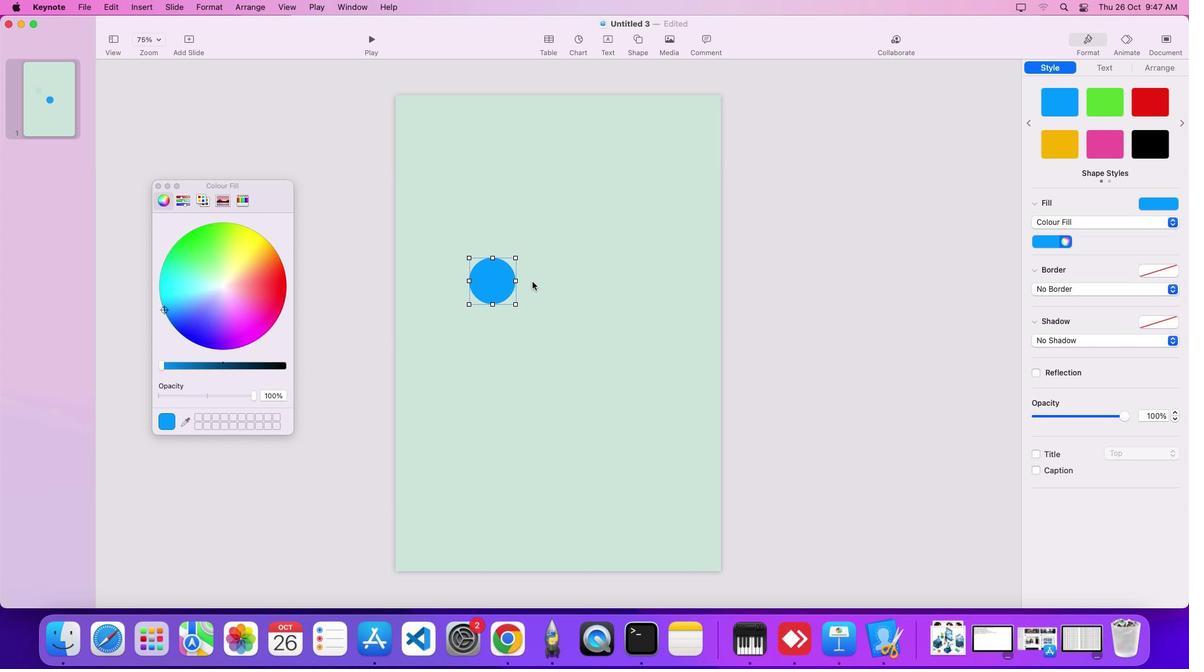 
Action: Mouse pressed left at (739, 140)
Screenshot: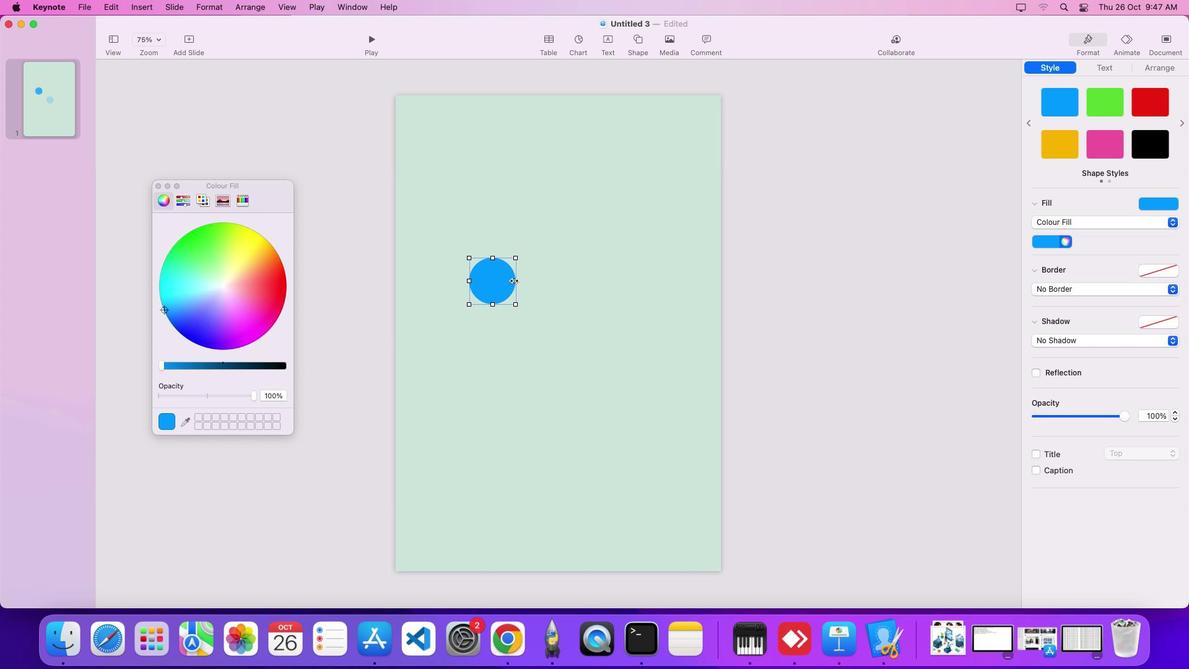 
Action: Mouse moved to (566, 339)
Screenshot: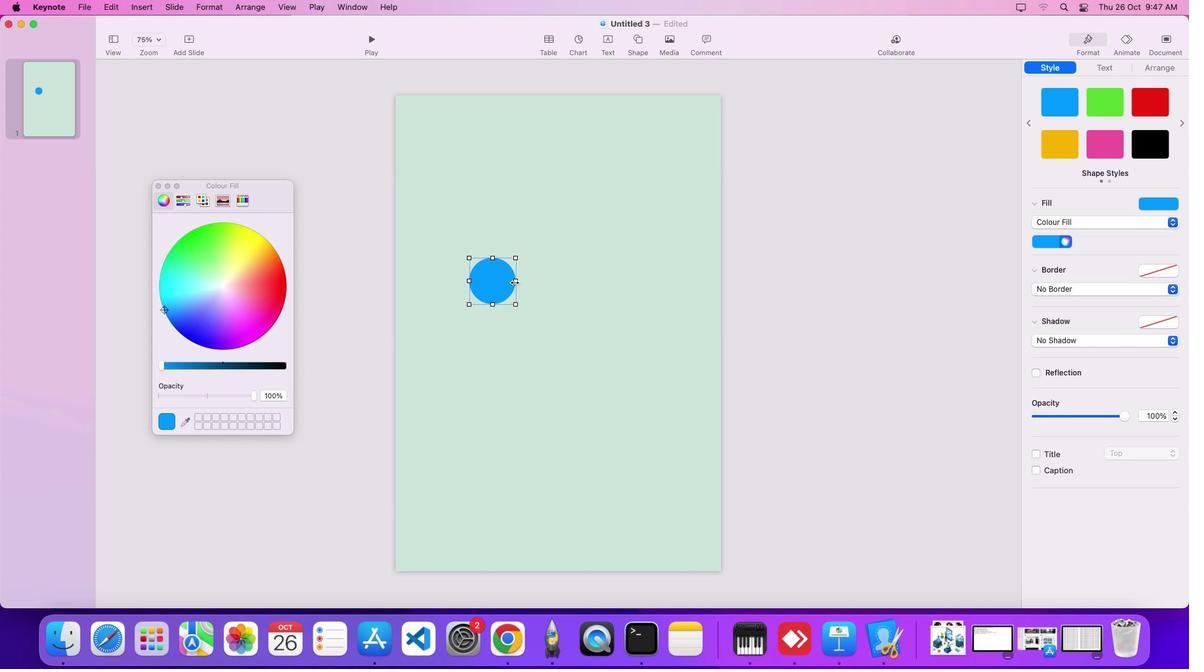 
Action: Mouse pressed left at (566, 339)
Screenshot: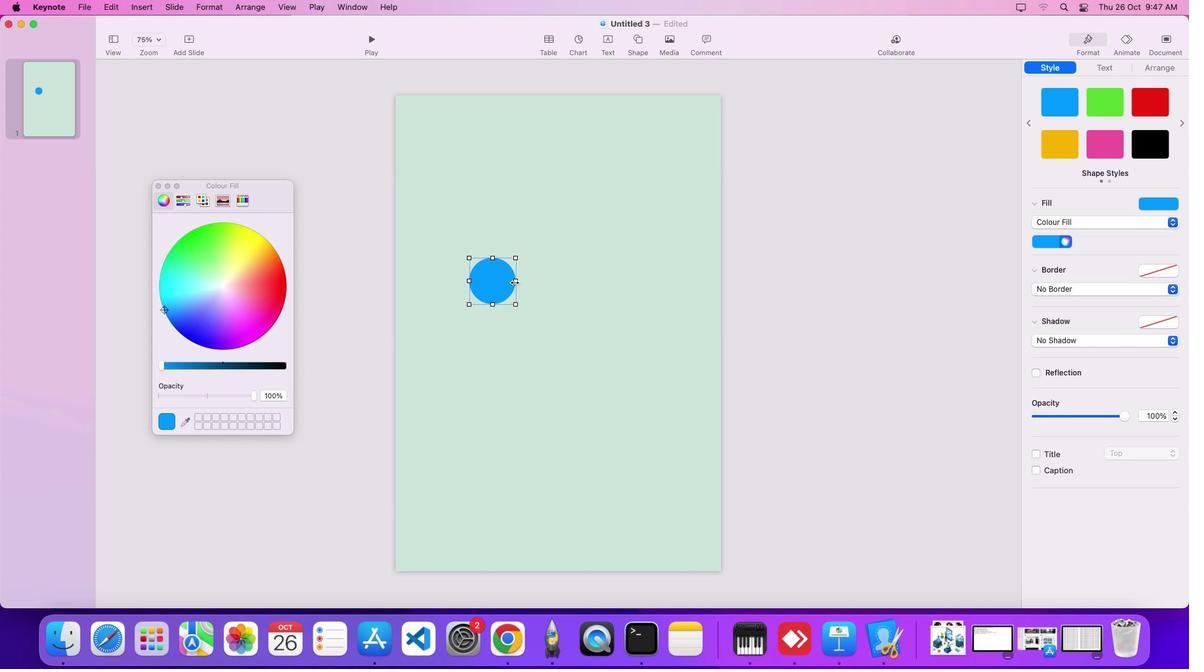 
Action: Mouse moved to (515, 282)
Screenshot: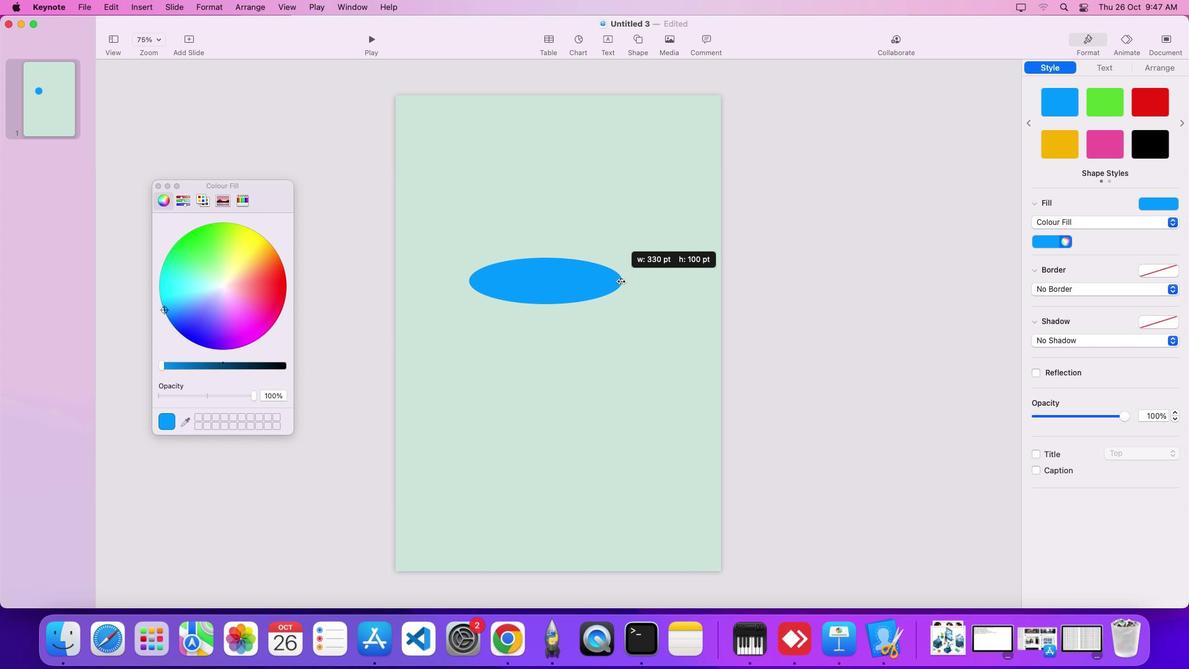 
Action: Mouse pressed left at (515, 282)
Screenshot: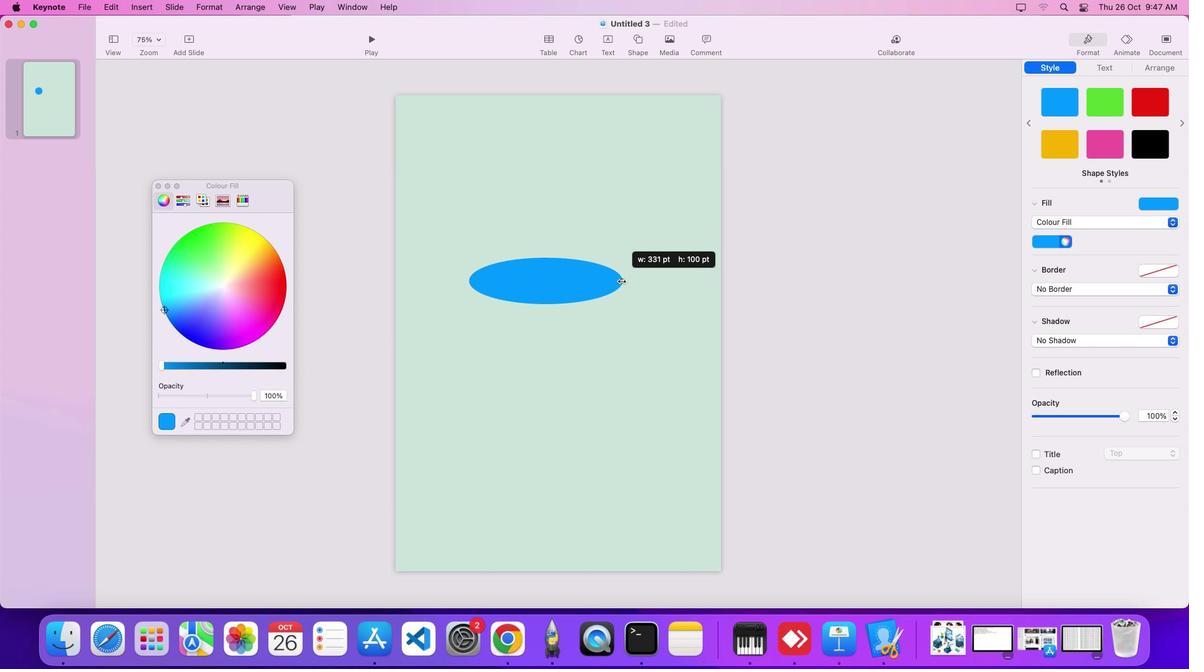 
Action: Mouse moved to (534, 277)
Screenshot: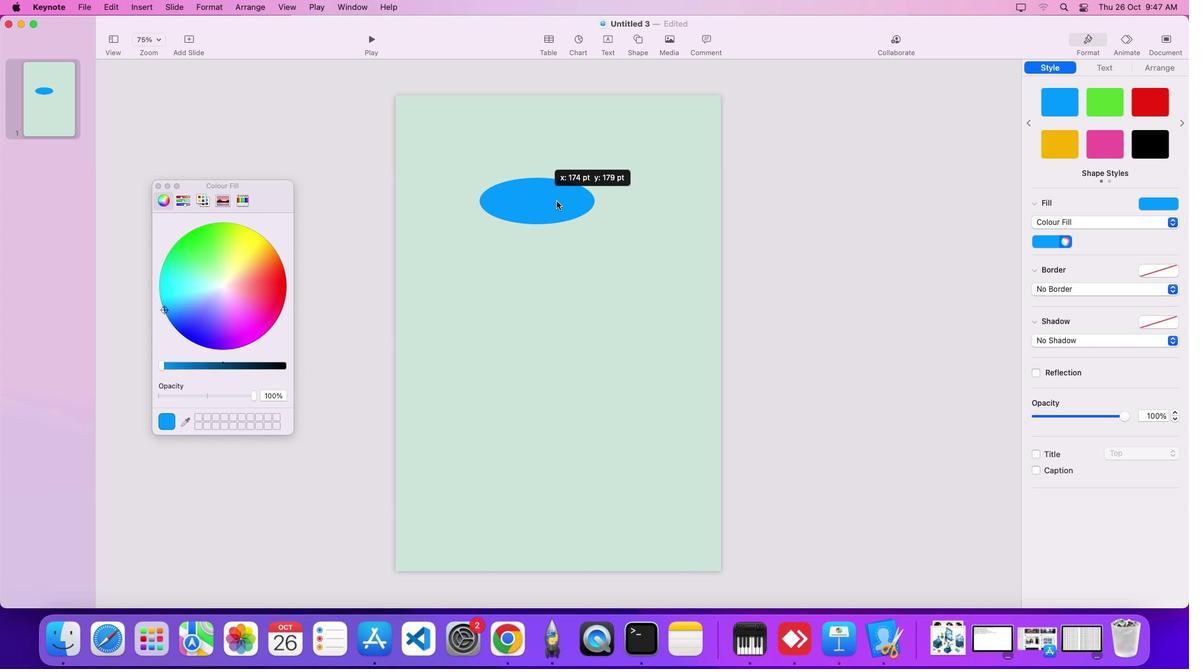 
Action: Mouse pressed left at (534, 277)
Screenshot: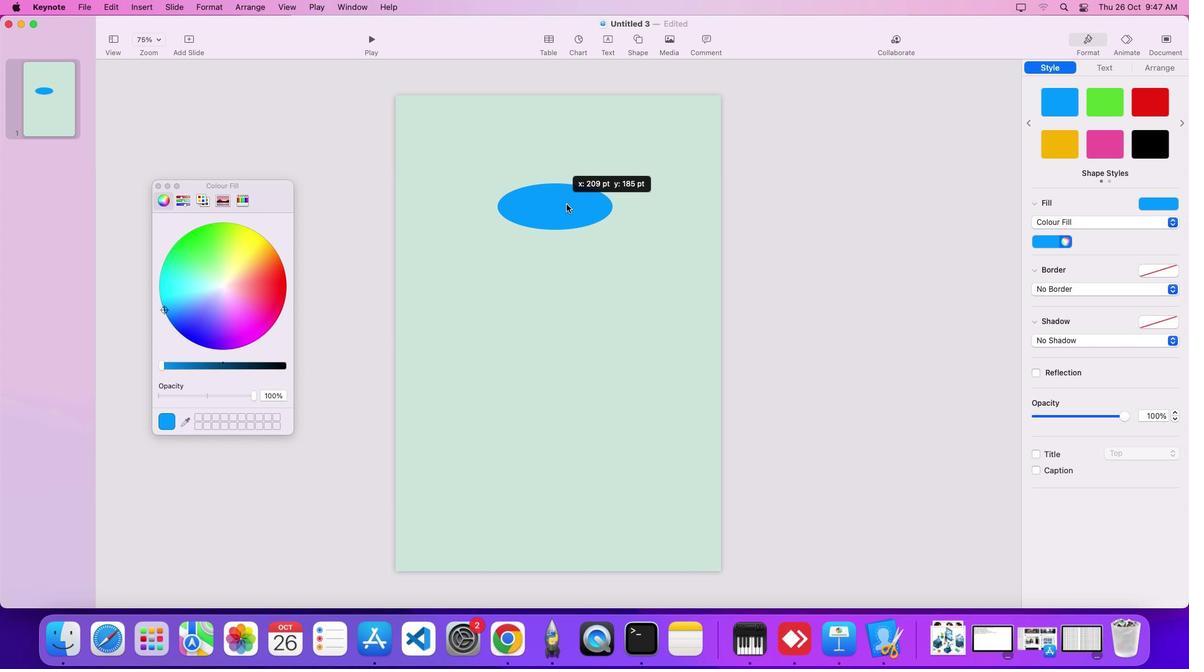 
Action: Mouse moved to (636, 40)
Screenshot: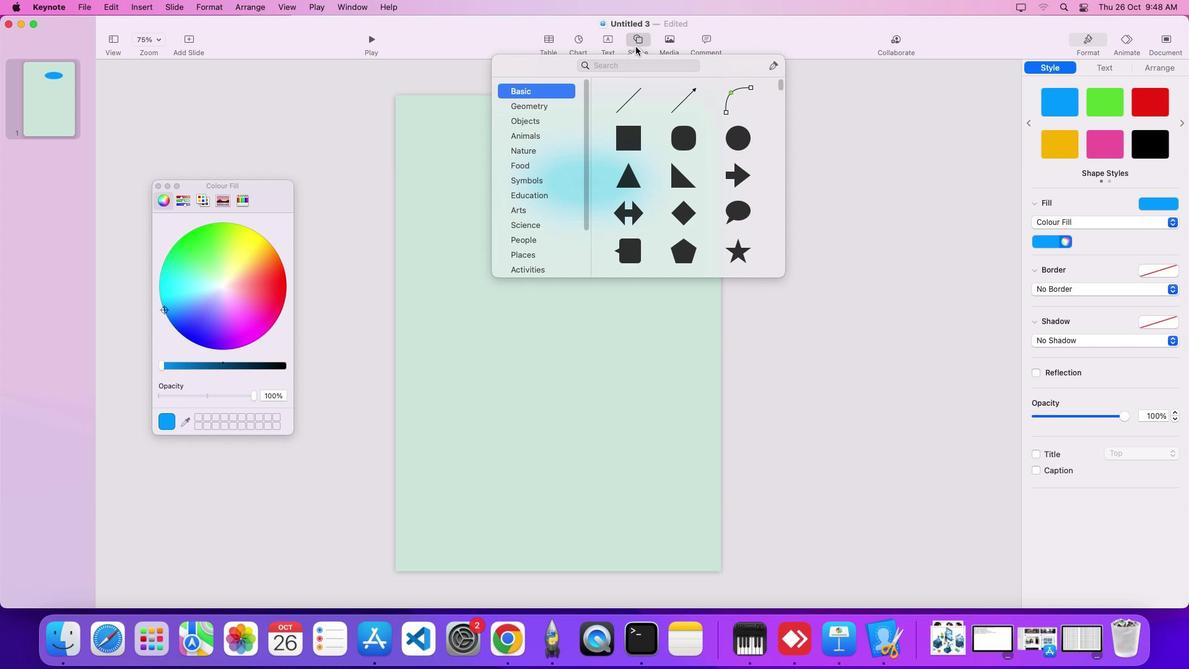 
Action: Mouse pressed left at (636, 40)
Screenshot: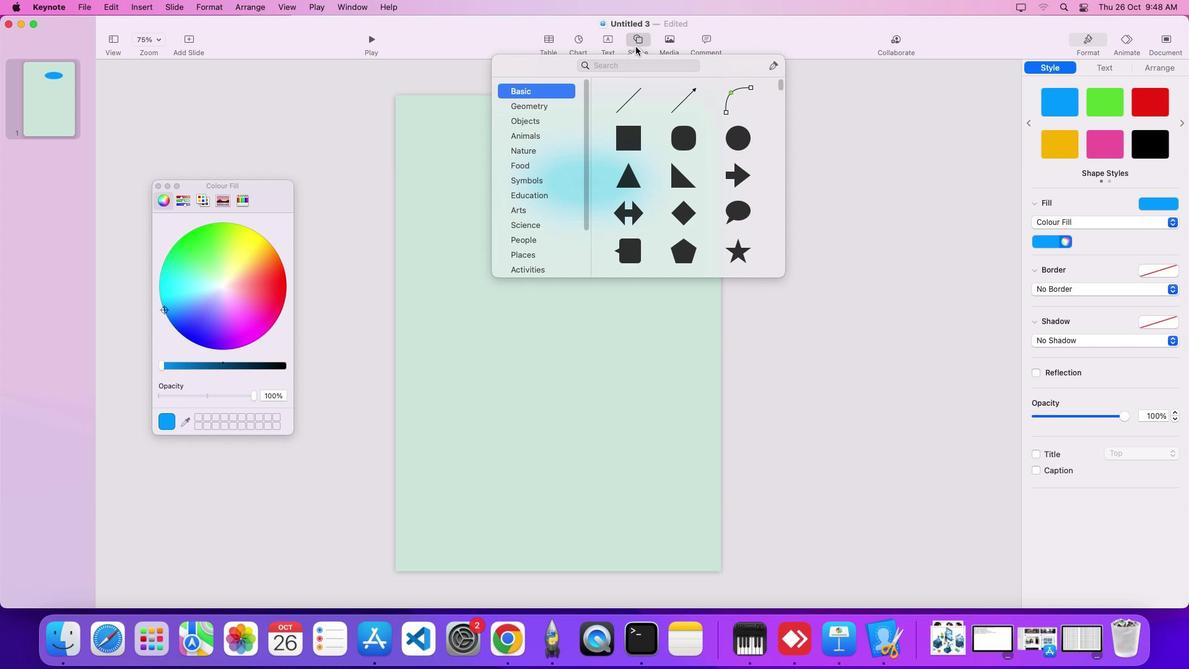 
Action: Mouse moved to (1166, 198)
Screenshot: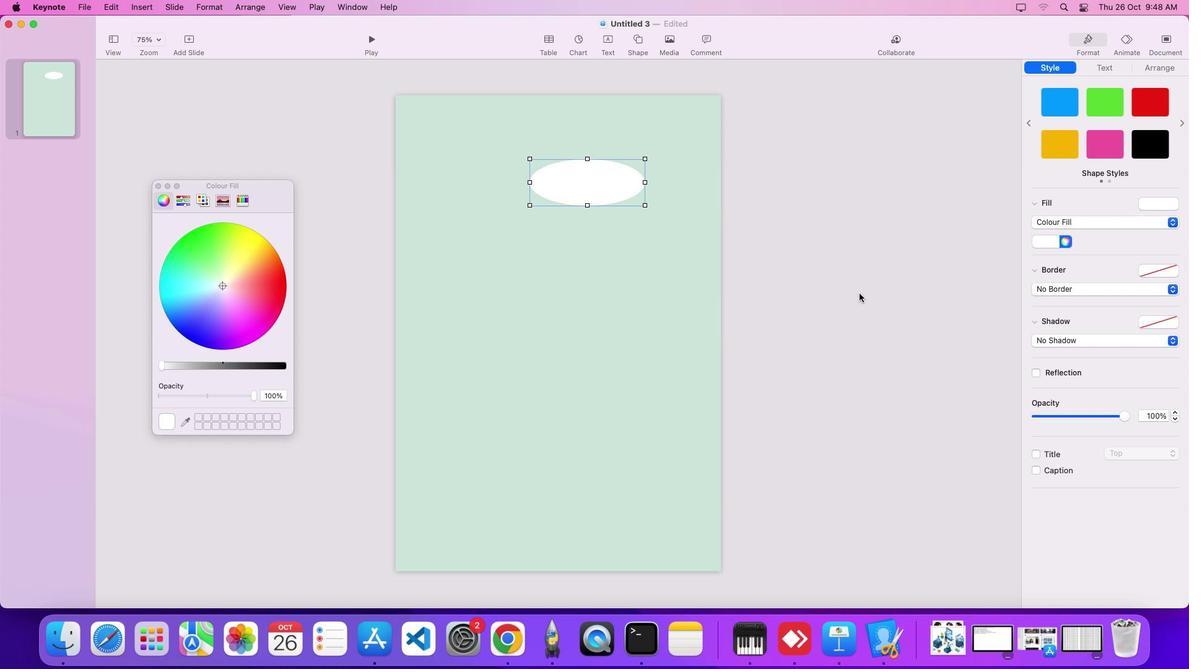 
Action: Mouse pressed left at (1166, 198)
Screenshot: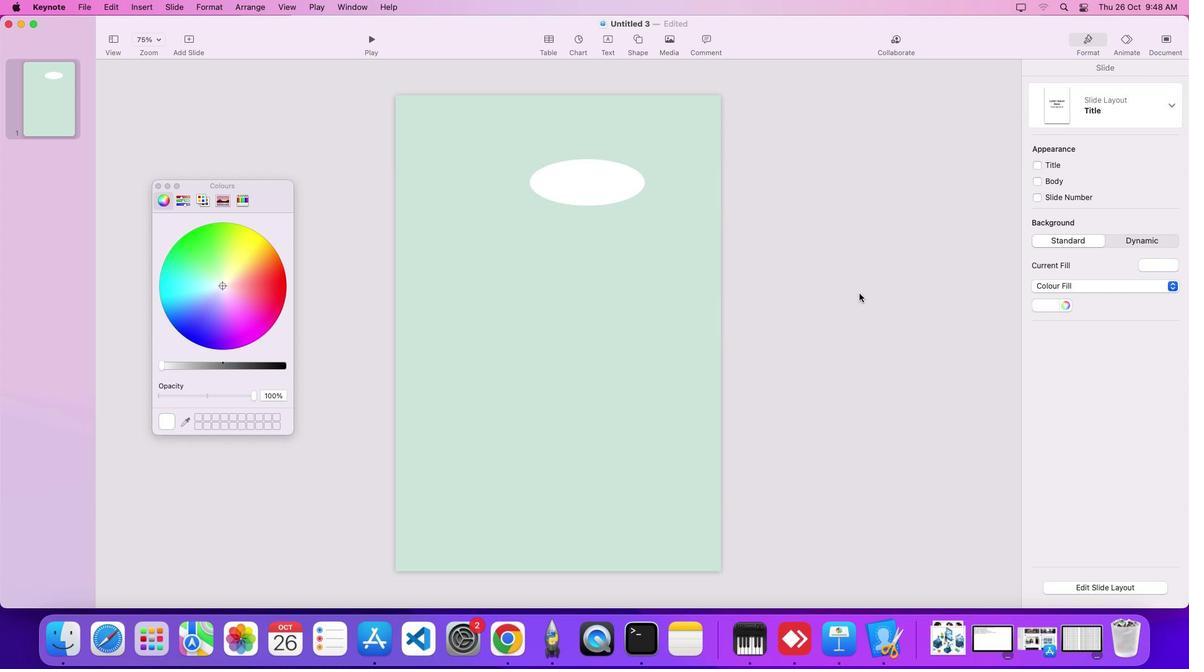 
Action: Mouse moved to (1047, 320)
Screenshot: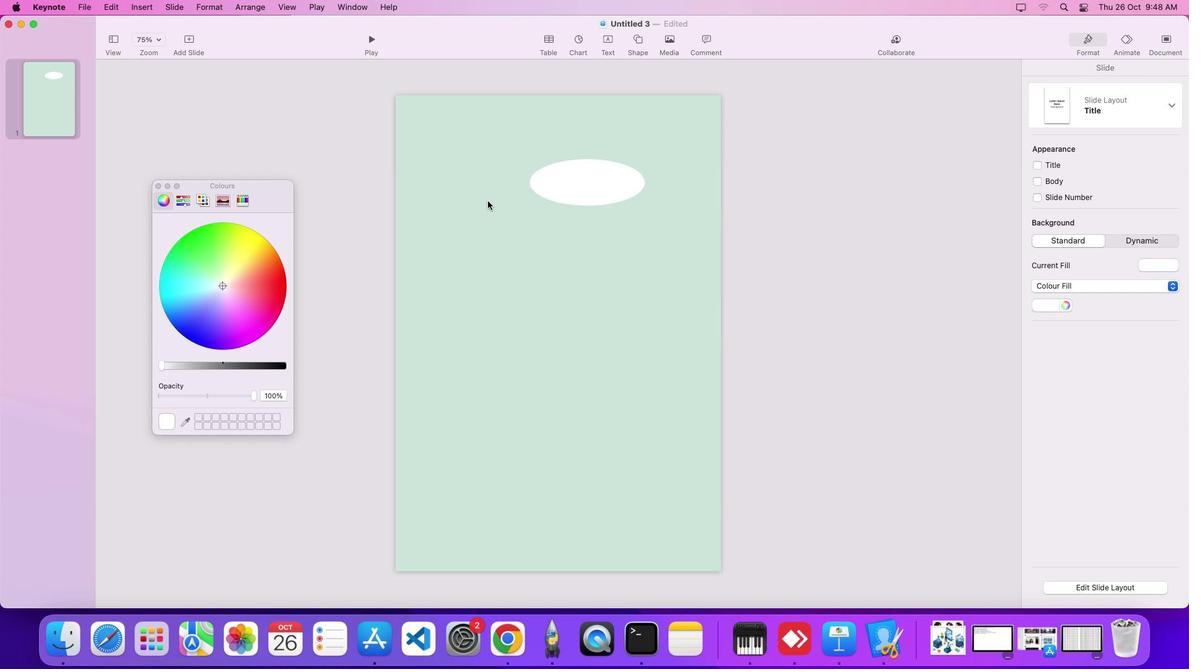 
Action: Mouse pressed left at (1047, 320)
Screenshot: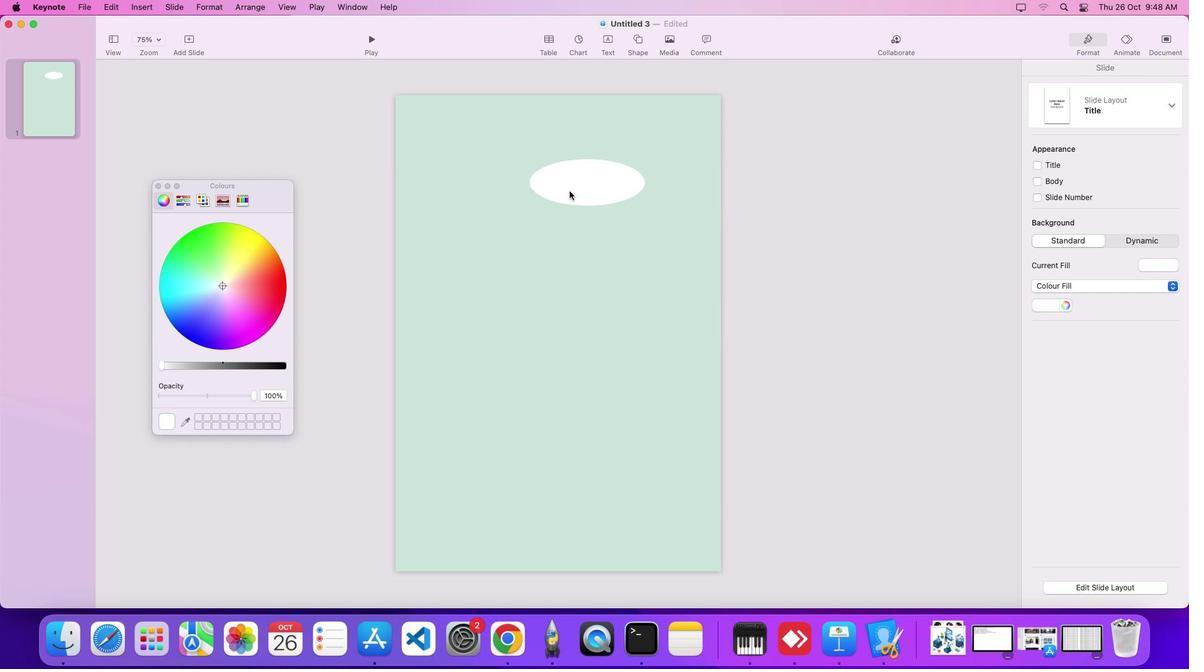 
Action: Mouse moved to (859, 293)
Screenshot: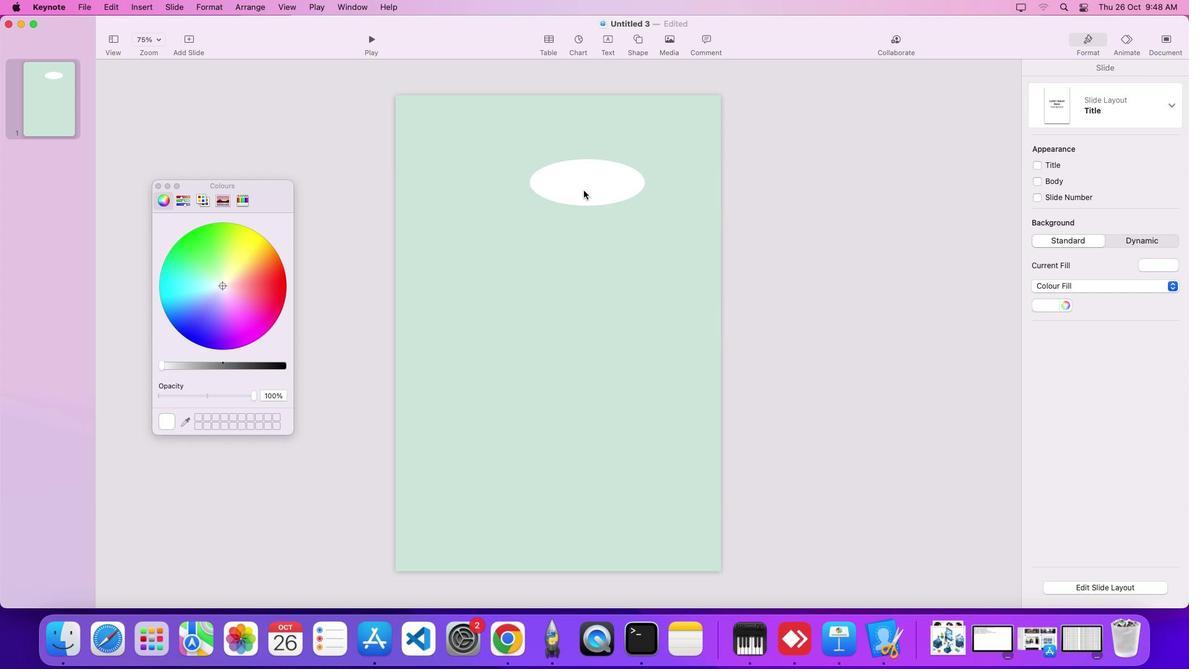 
Action: Mouse pressed left at (859, 293)
Screenshot: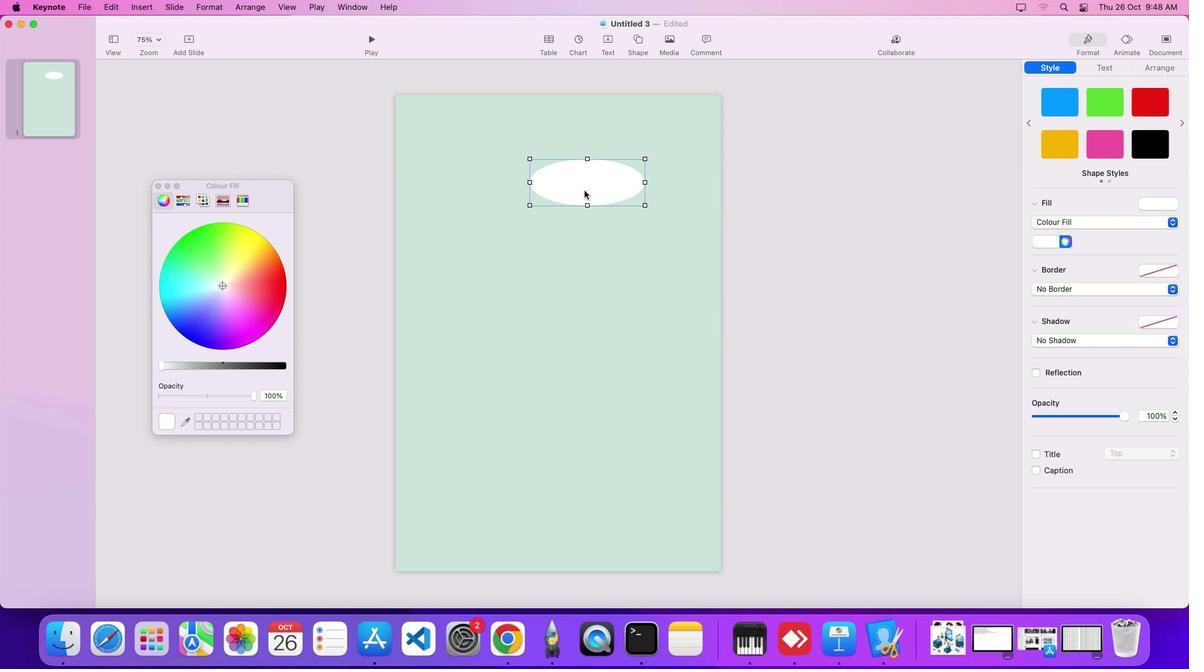
Action: Mouse moved to (581, 190)
Screenshot: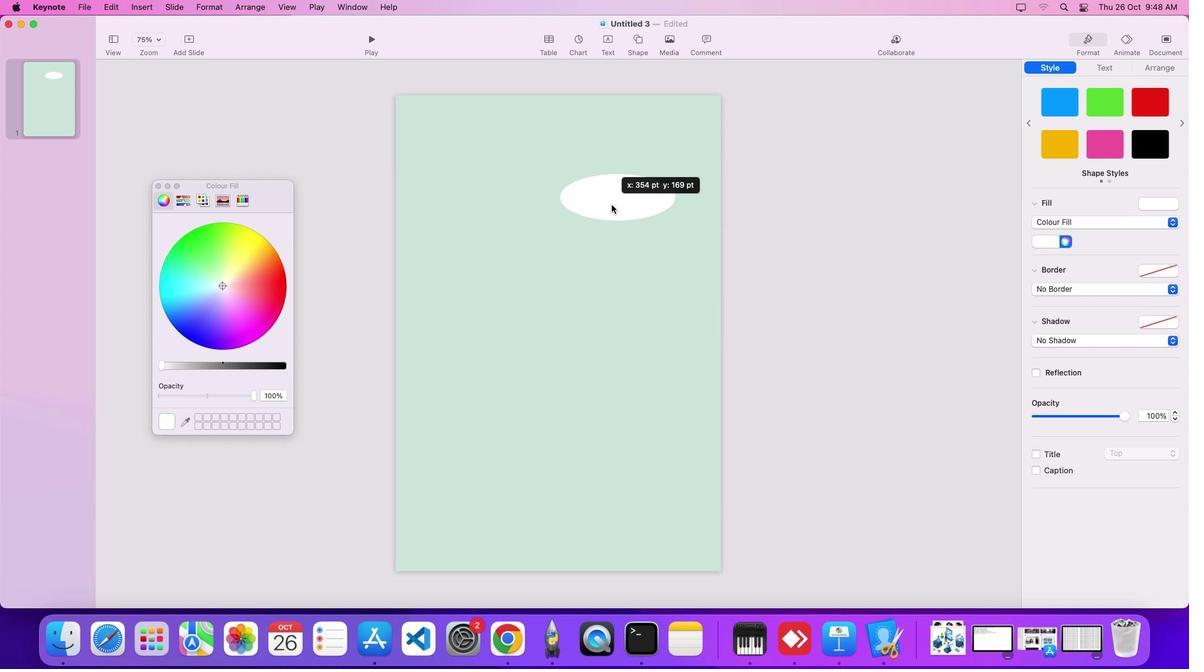 
Action: Mouse pressed left at (581, 190)
Screenshot: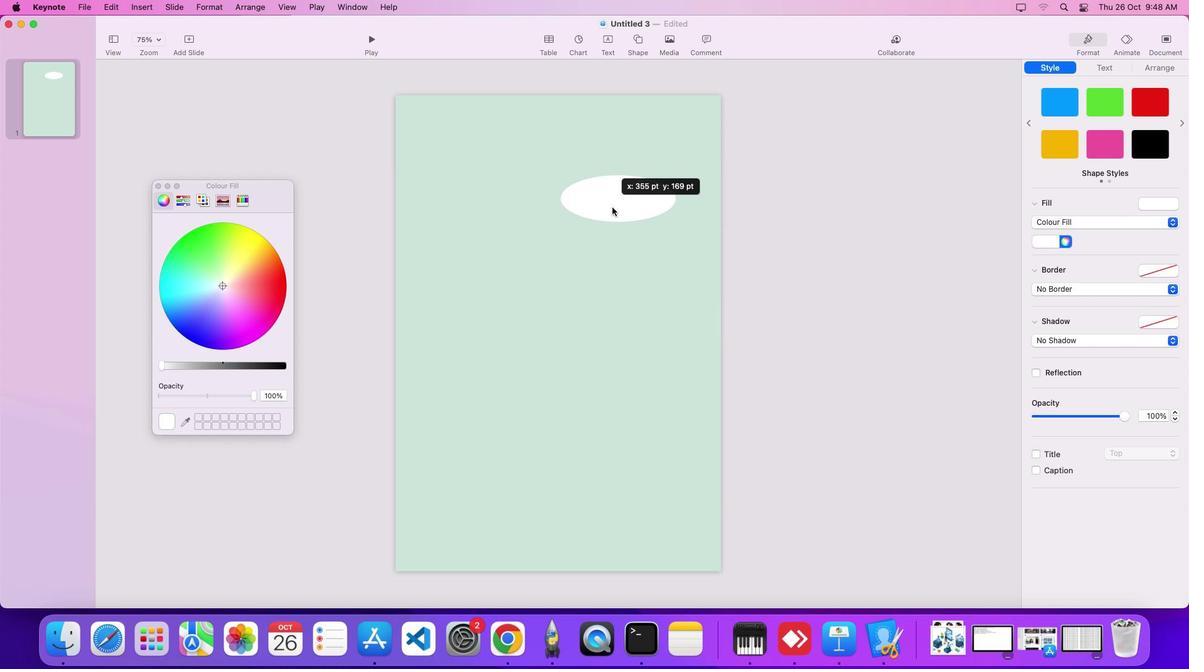 
Action: Mouse moved to (621, 216)
Screenshot: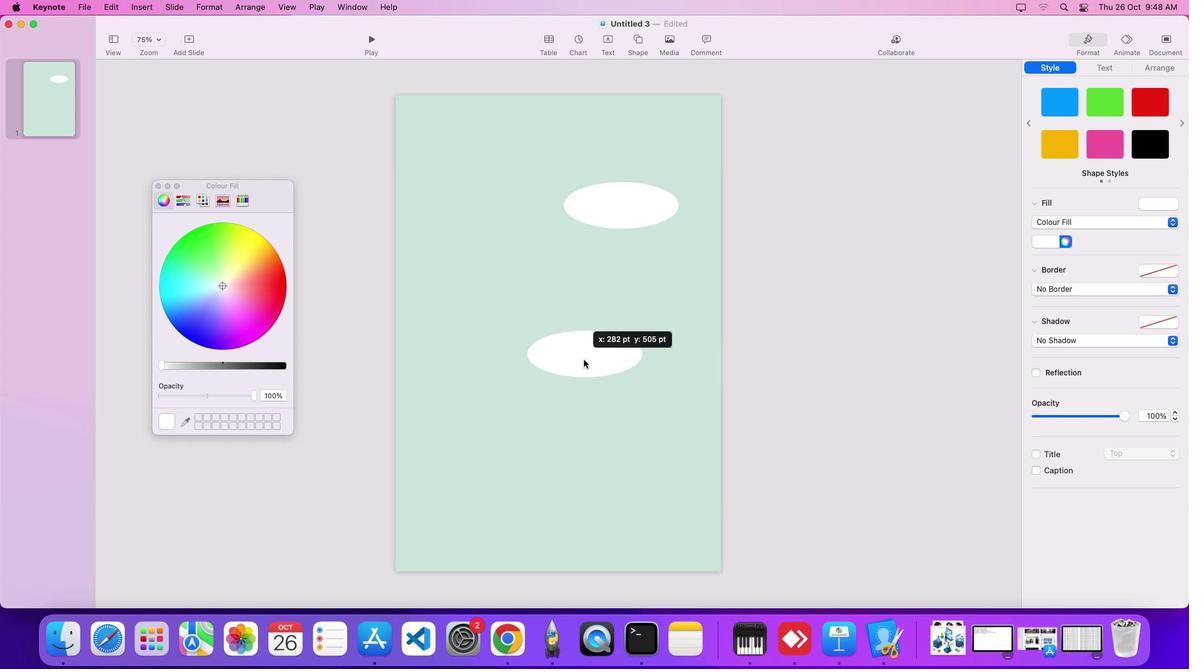 
Action: Key pressed Key.alt
Screenshot: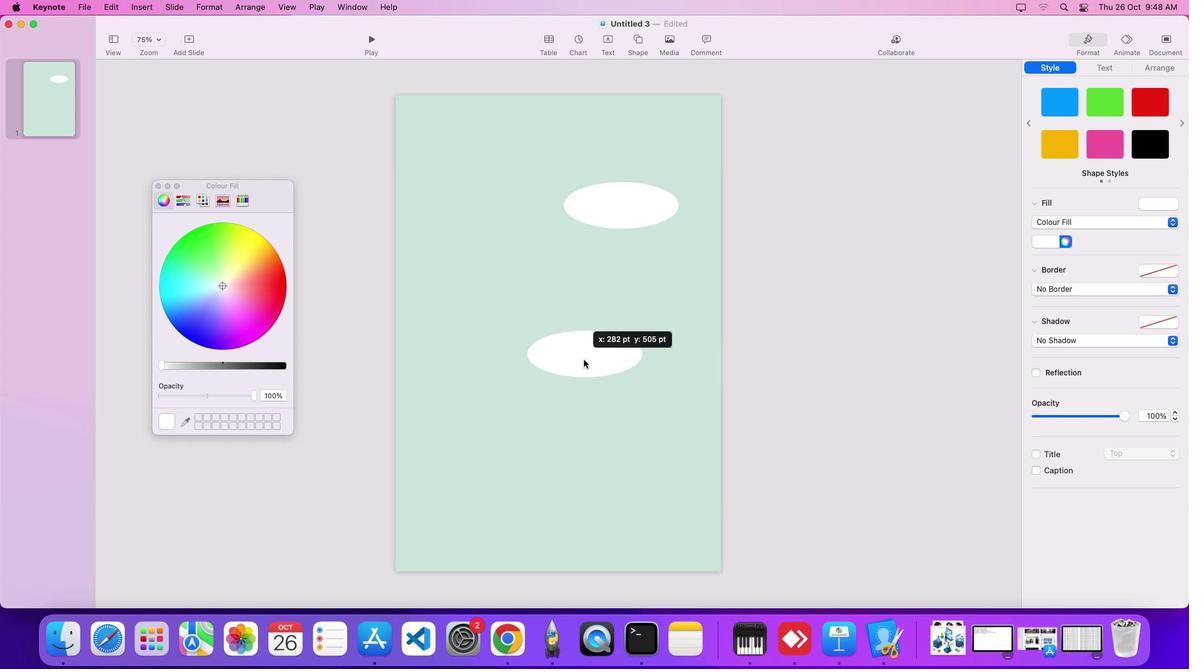 
Action: Mouse moved to (620, 210)
Screenshot: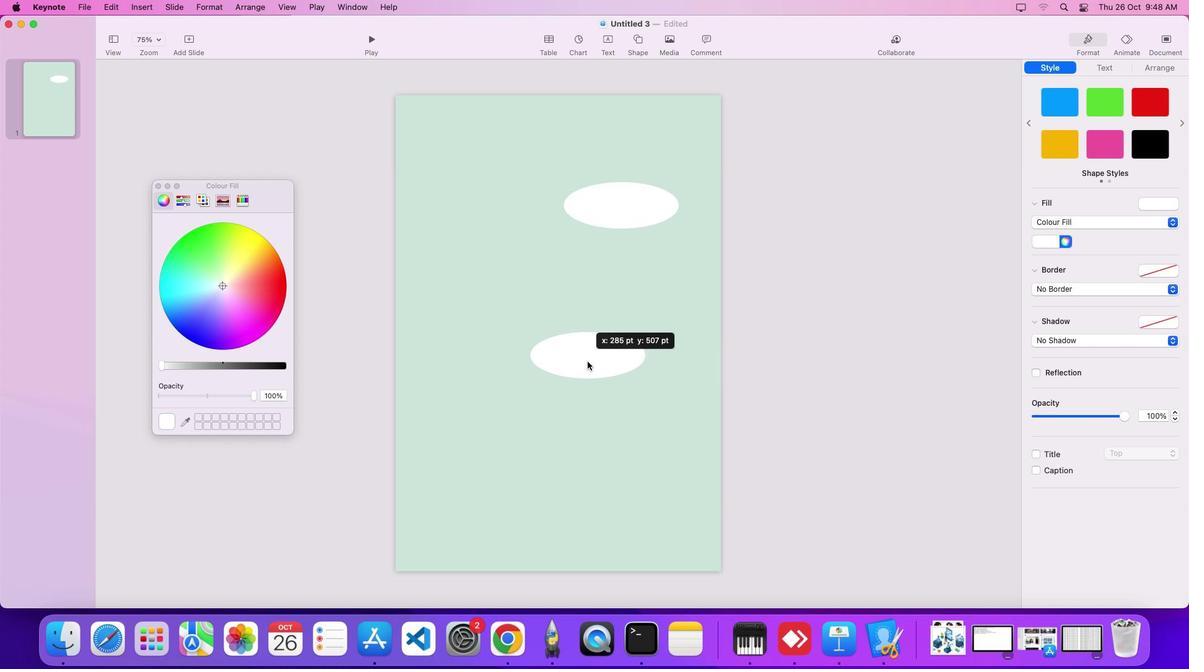 
Action: Mouse pressed left at (620, 210)
Screenshot: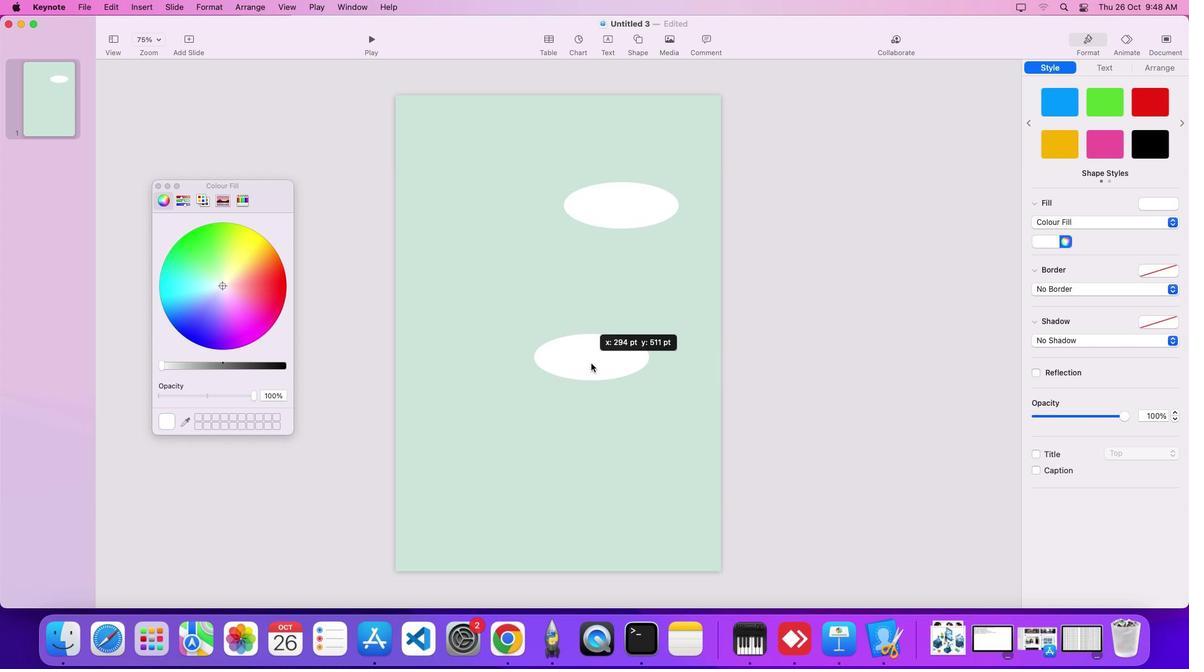 
Action: Mouse moved to (588, 353)
Screenshot: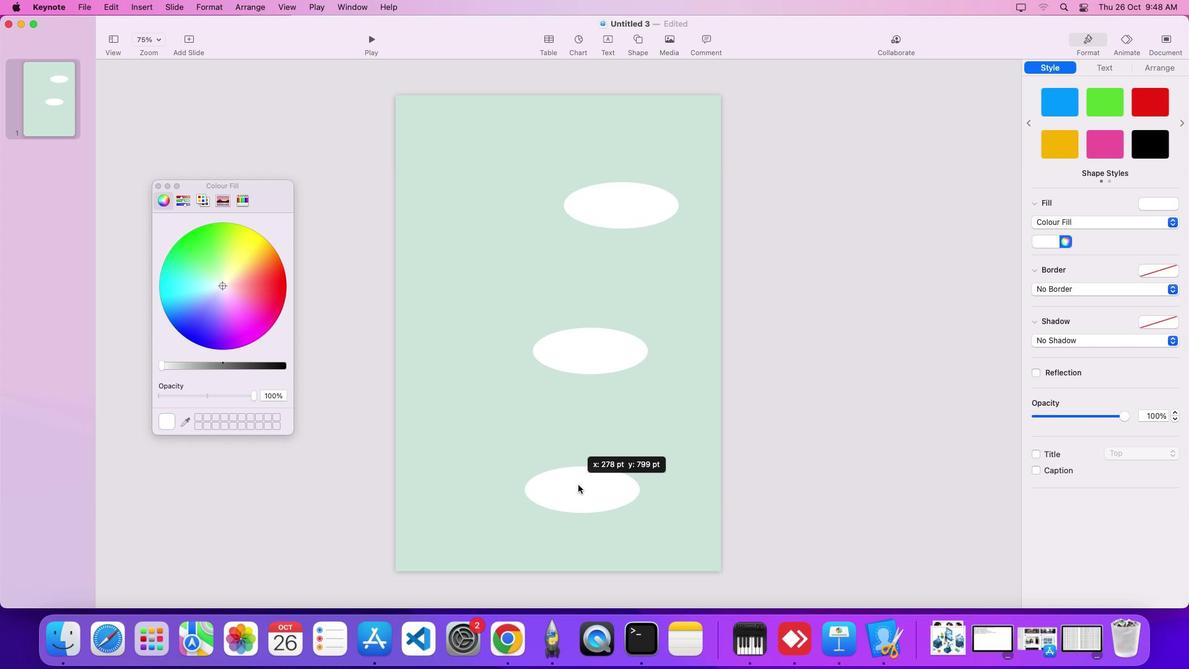 
Action: Key pressed Key.alt
Screenshot: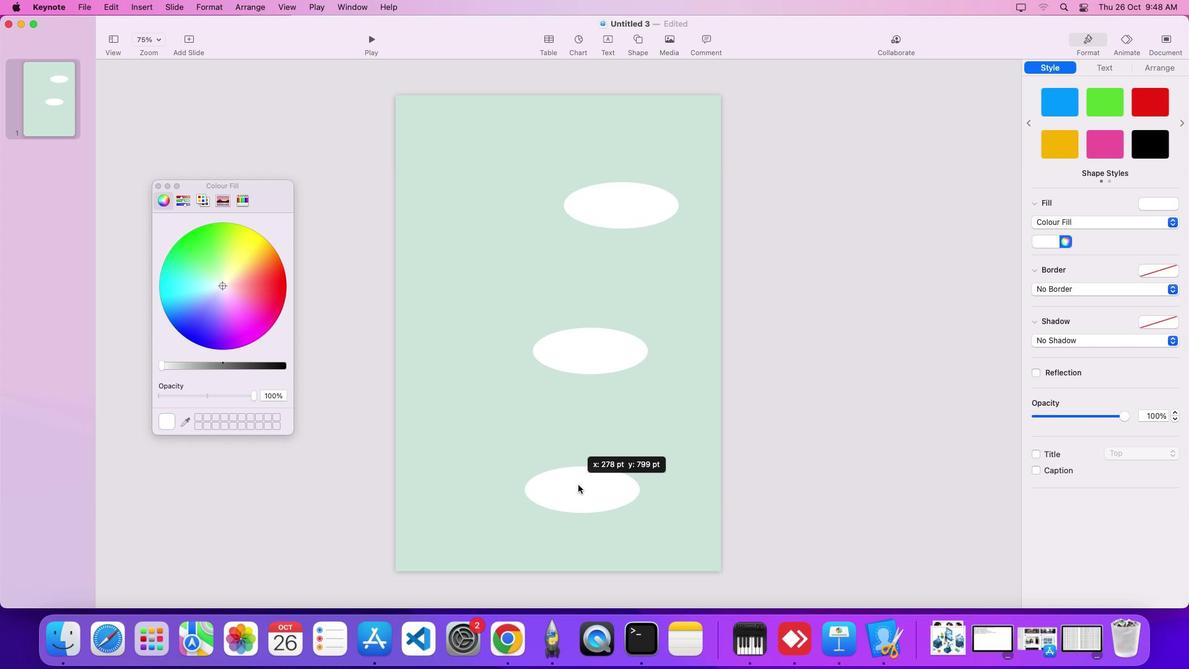 
Action: Mouse moved to (586, 346)
Screenshot: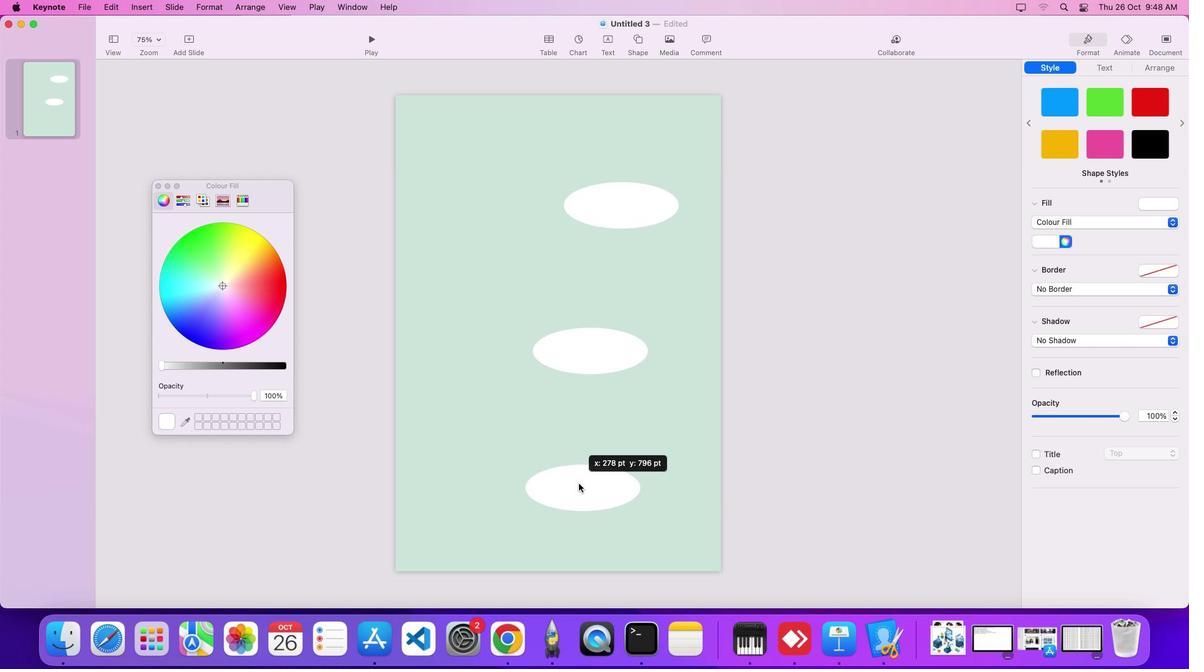 
Action: Mouse pressed left at (586, 346)
Screenshot: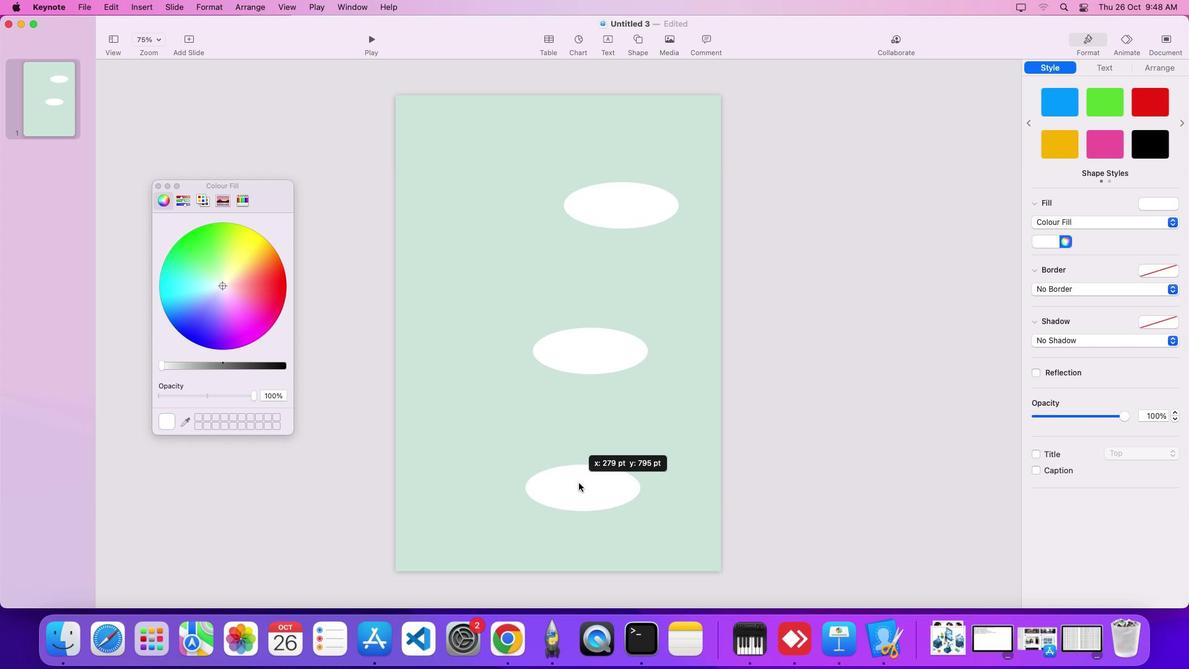 
Action: Mouse moved to (612, 452)
Screenshot: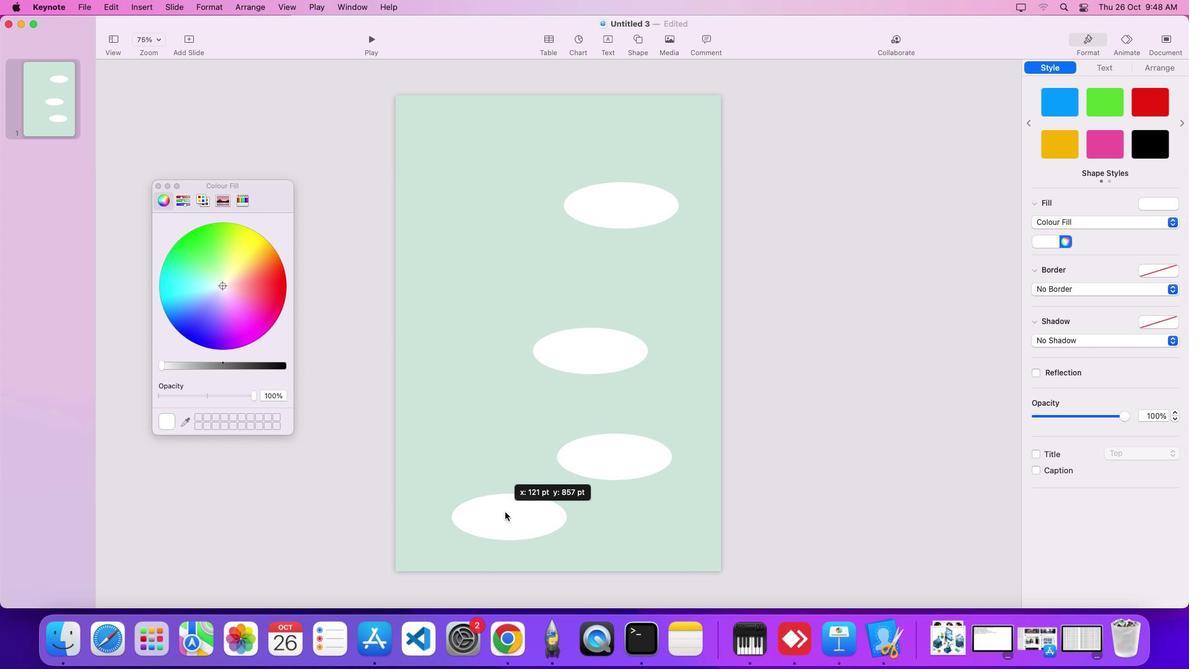 
Action: Key pressed Key.alt
Screenshot: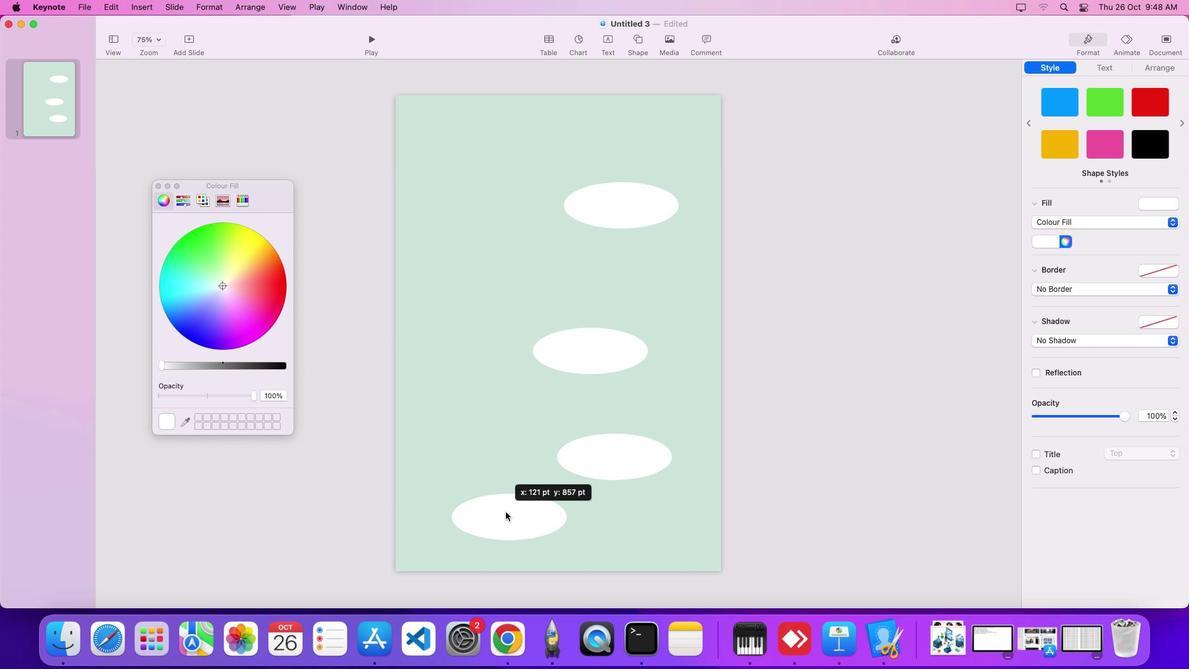
Action: Mouse moved to (610, 452)
Screenshot: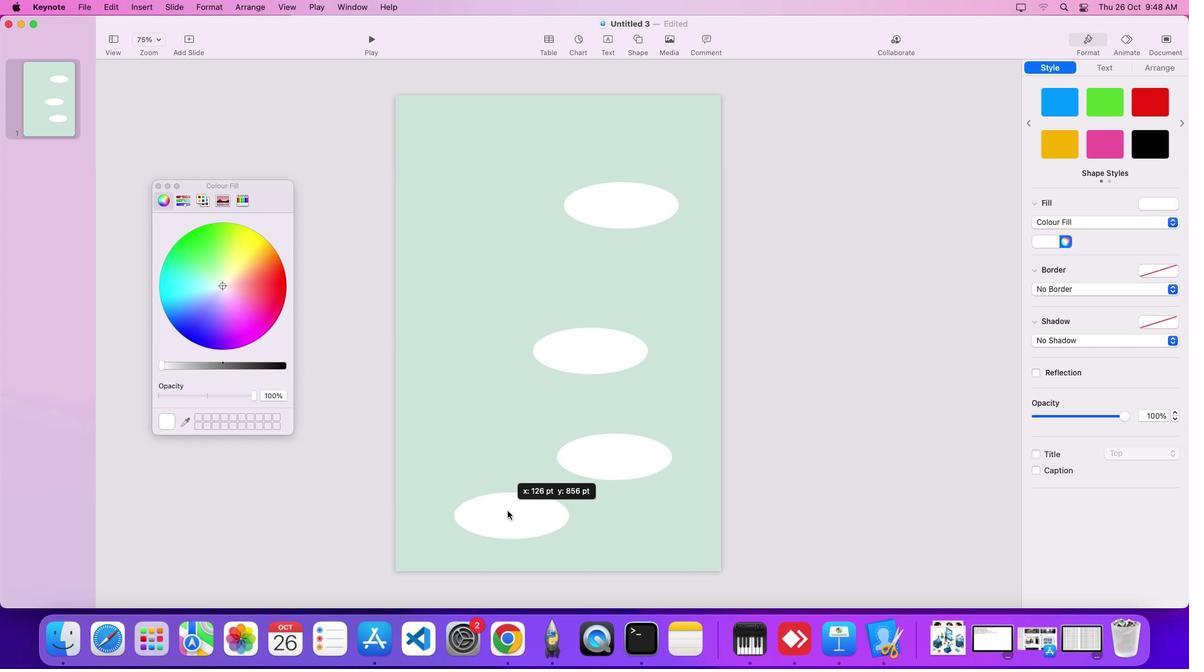 
Action: Mouse pressed left at (610, 452)
Screenshot: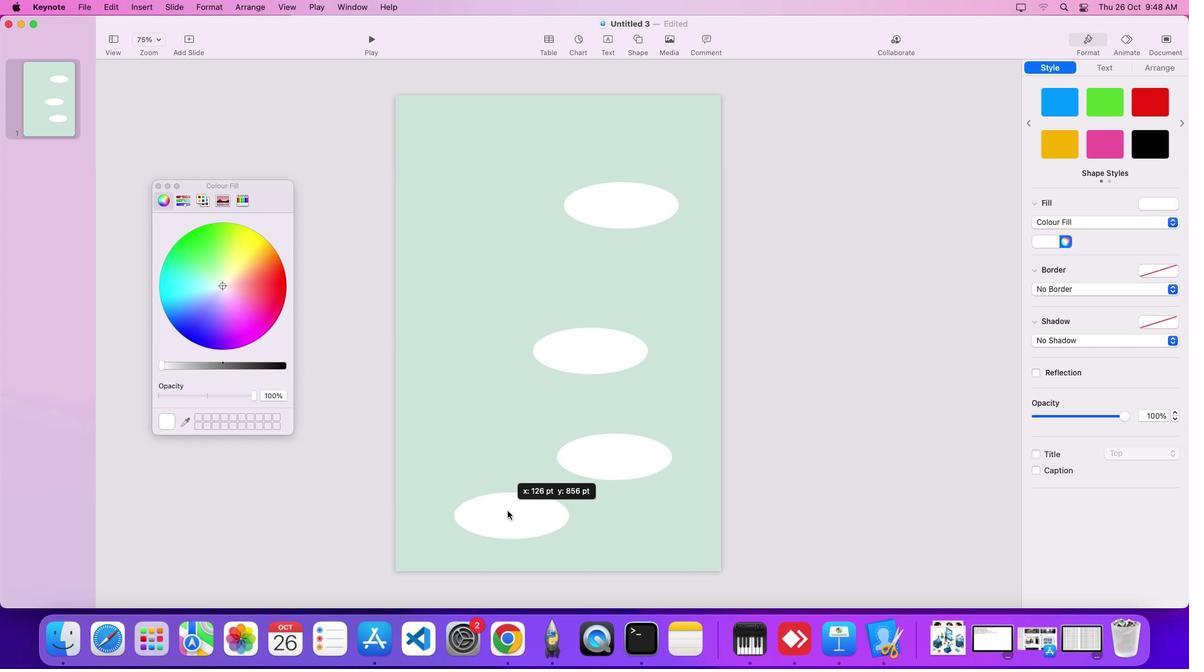 
Action: Mouse moved to (222, 286)
Screenshot: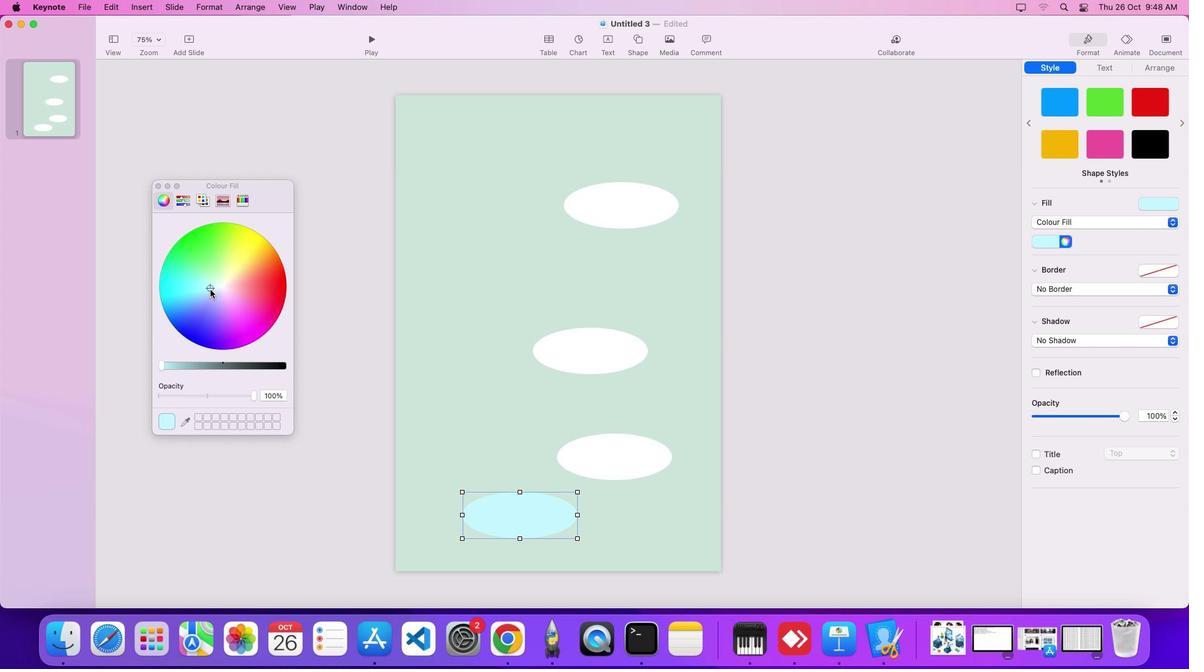 
Action: Mouse pressed left at (222, 286)
Screenshot: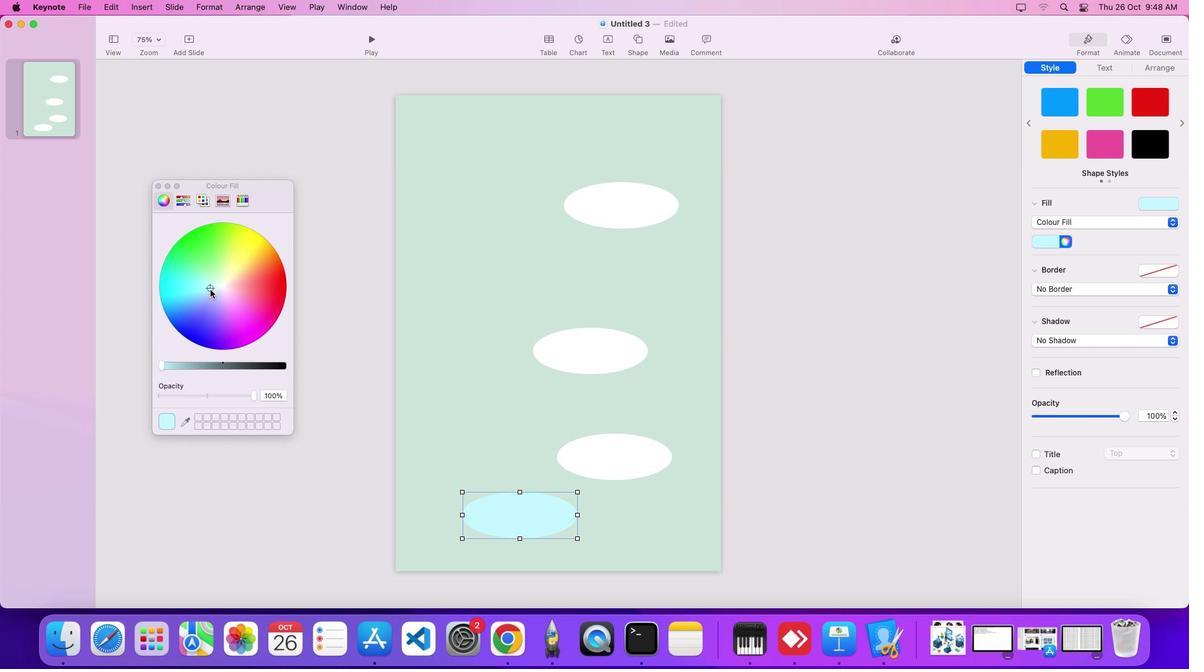 
Action: Mouse moved to (166, 368)
Screenshot: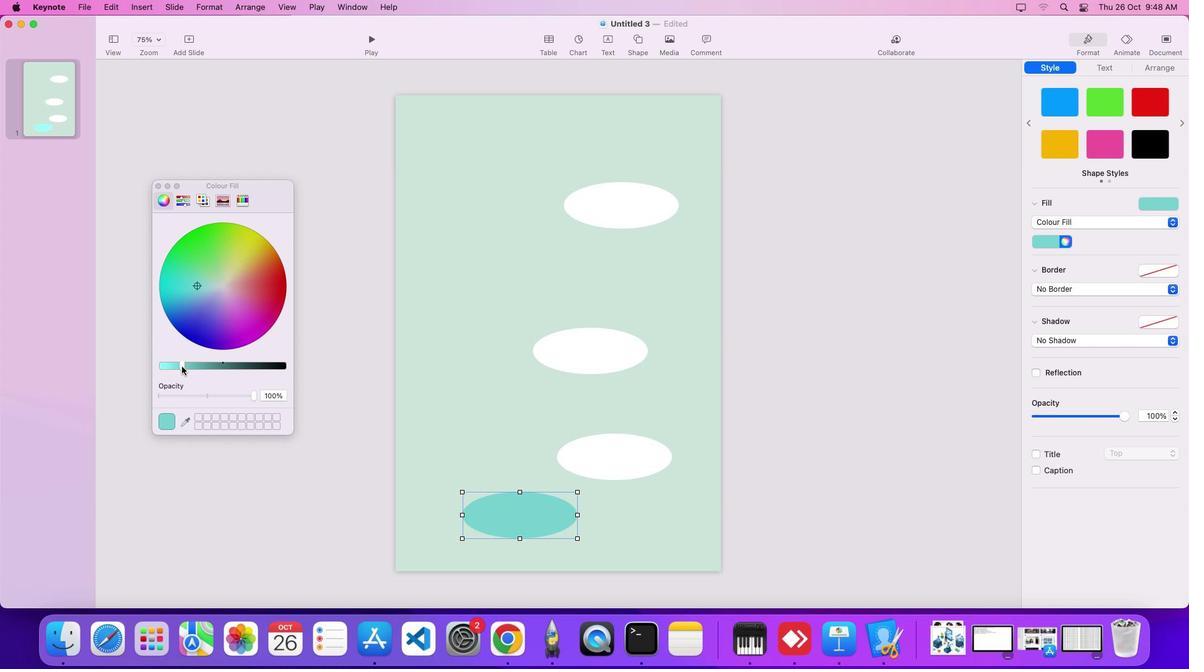 
Action: Mouse pressed left at (166, 368)
Screenshot: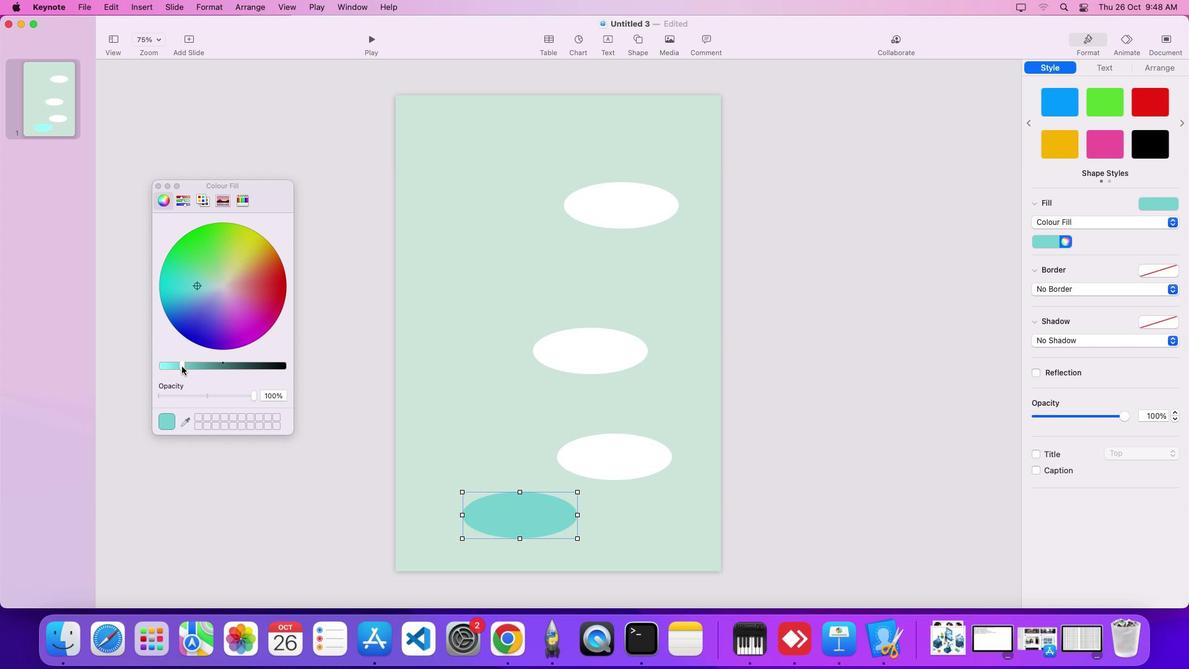 
Action: Mouse moved to (841, 491)
Screenshot: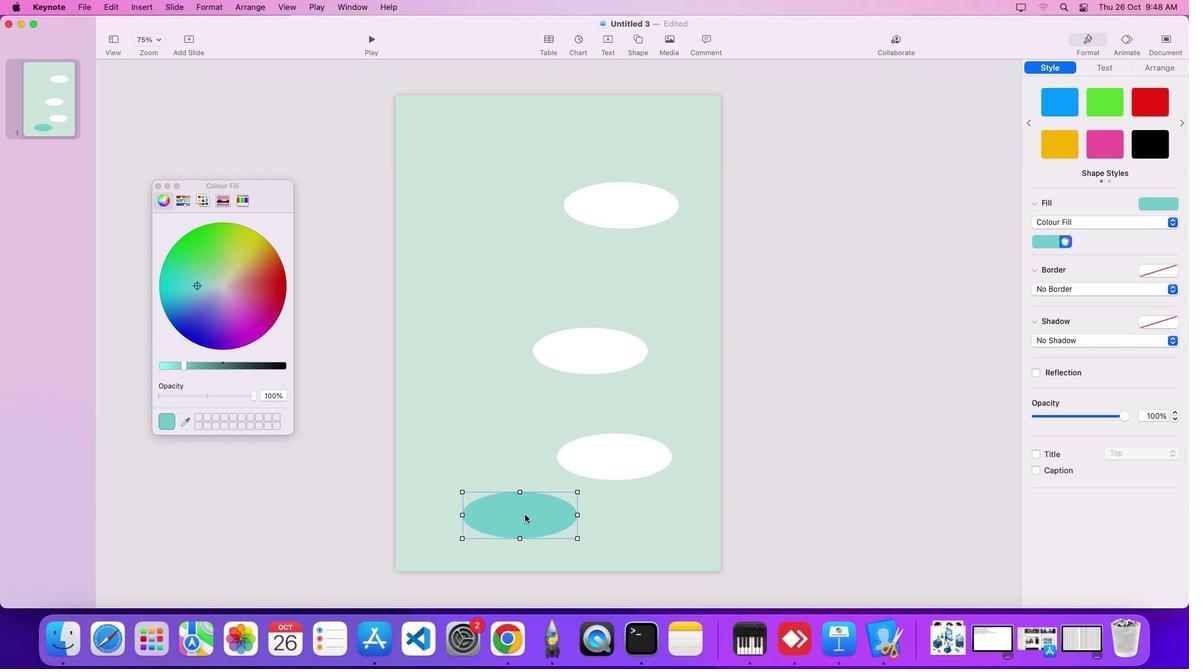 
Action: Mouse pressed left at (841, 491)
Screenshot: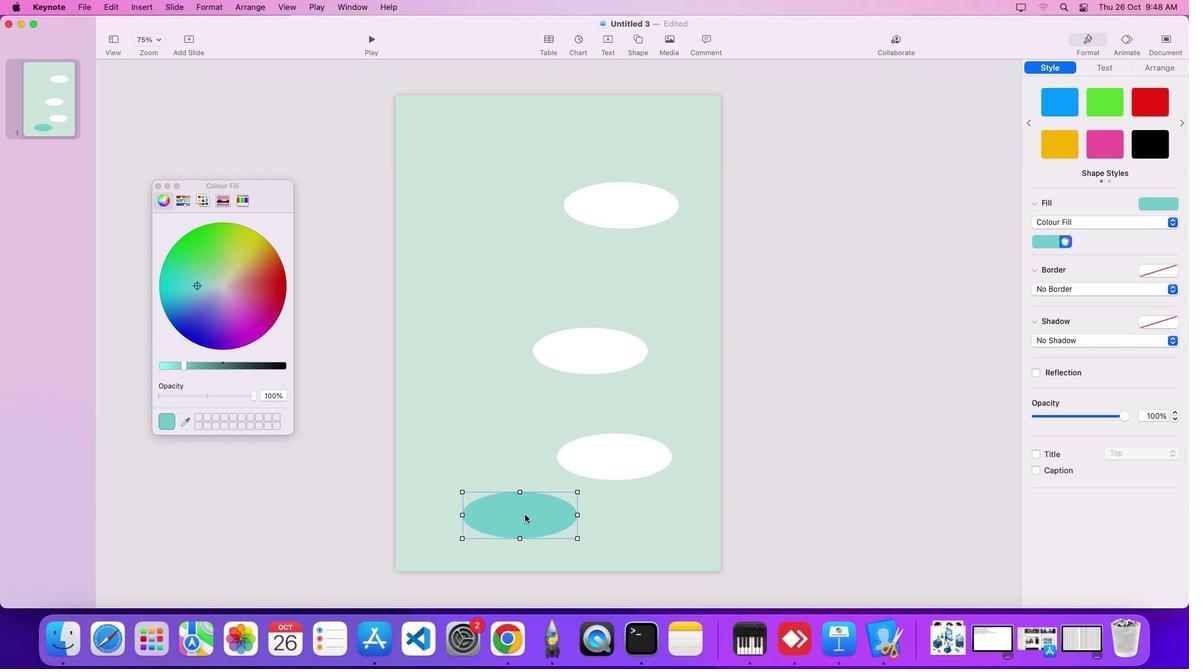 
Action: Mouse moved to (524, 512)
Screenshot: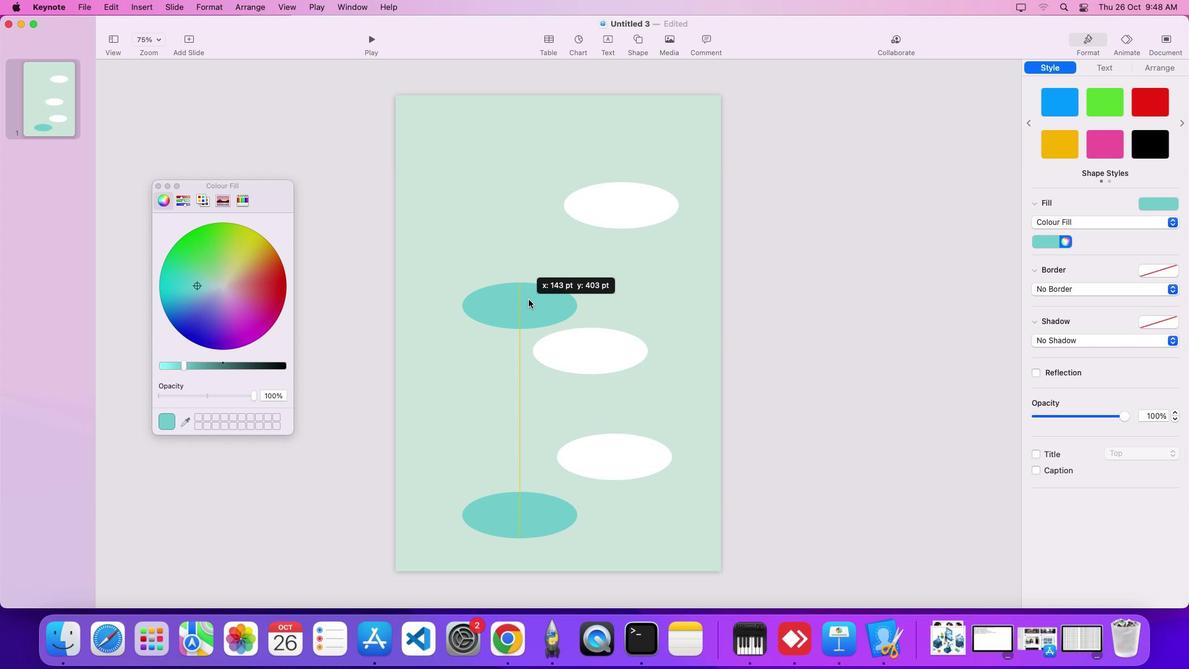 
Action: Mouse pressed left at (524, 512)
Screenshot: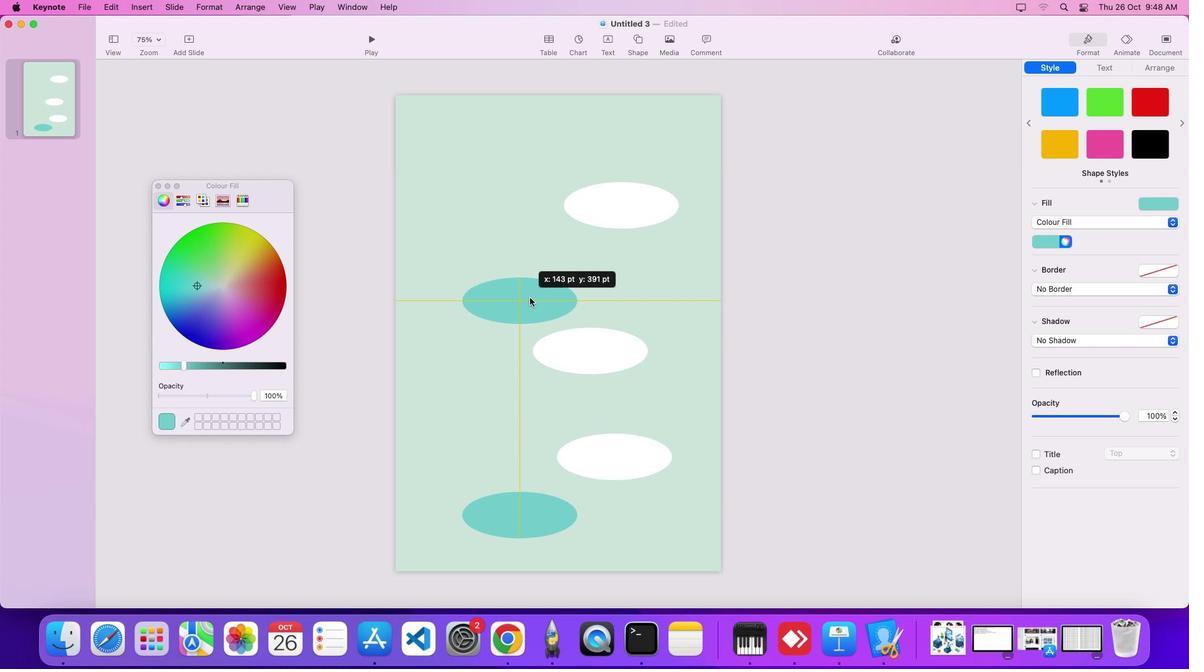
Action: Mouse moved to (524, 514)
Screenshot: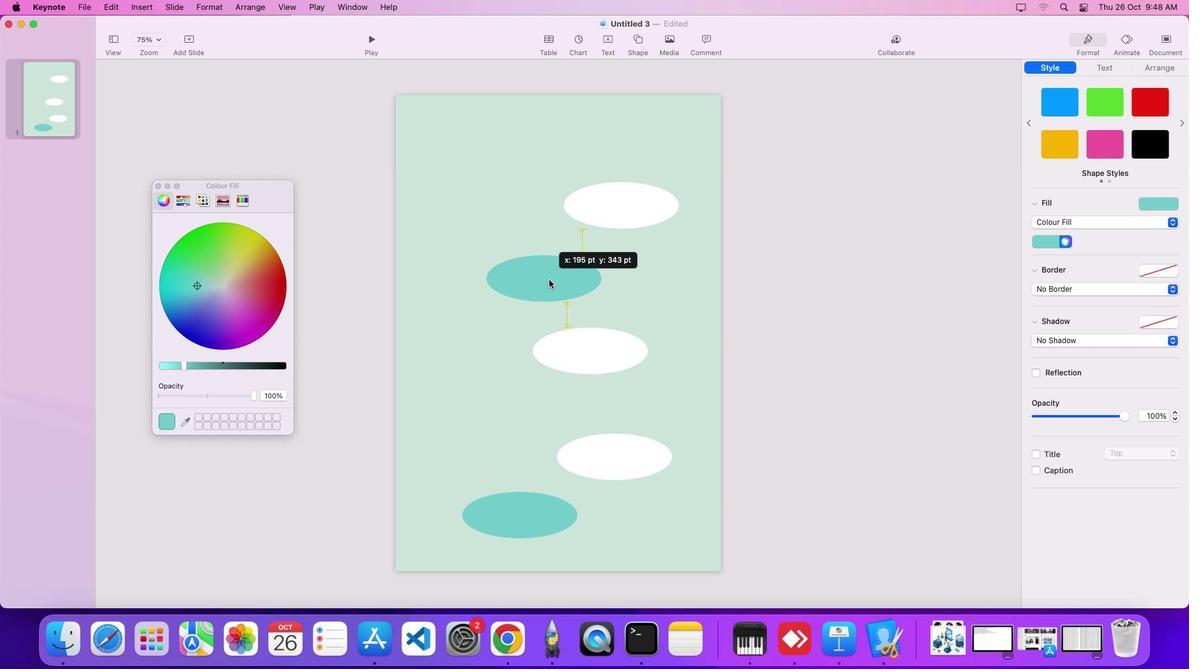 
Action: Key pressed Key.alt
Screenshot: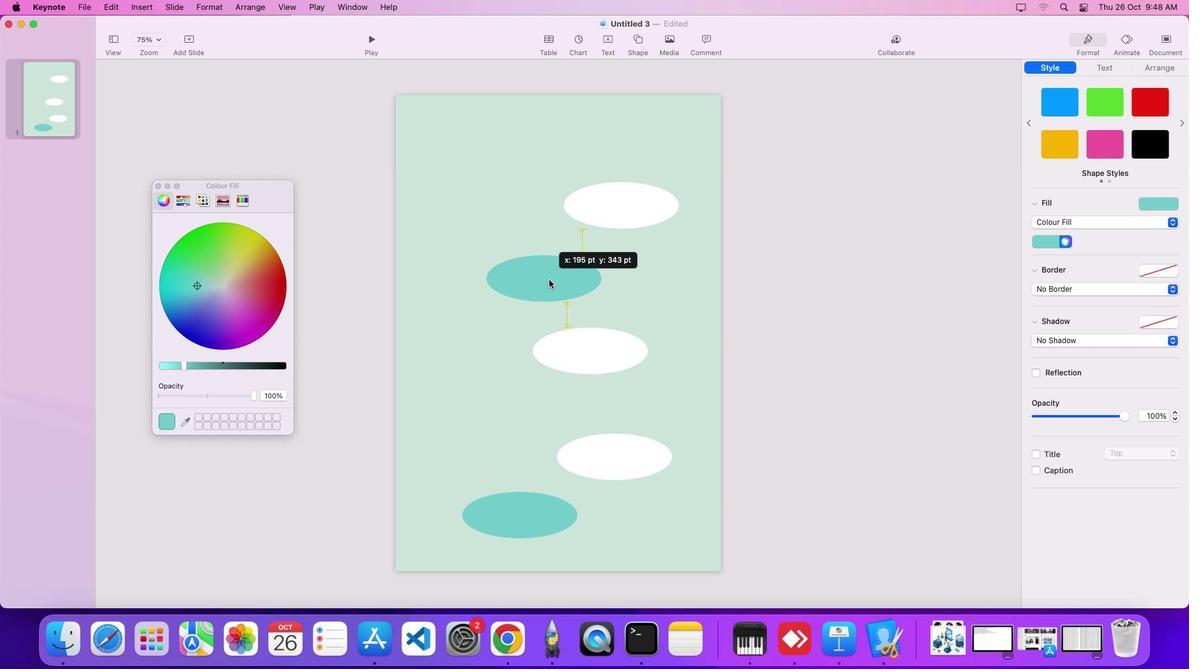 
Action: Mouse moved to (524, 514)
Screenshot: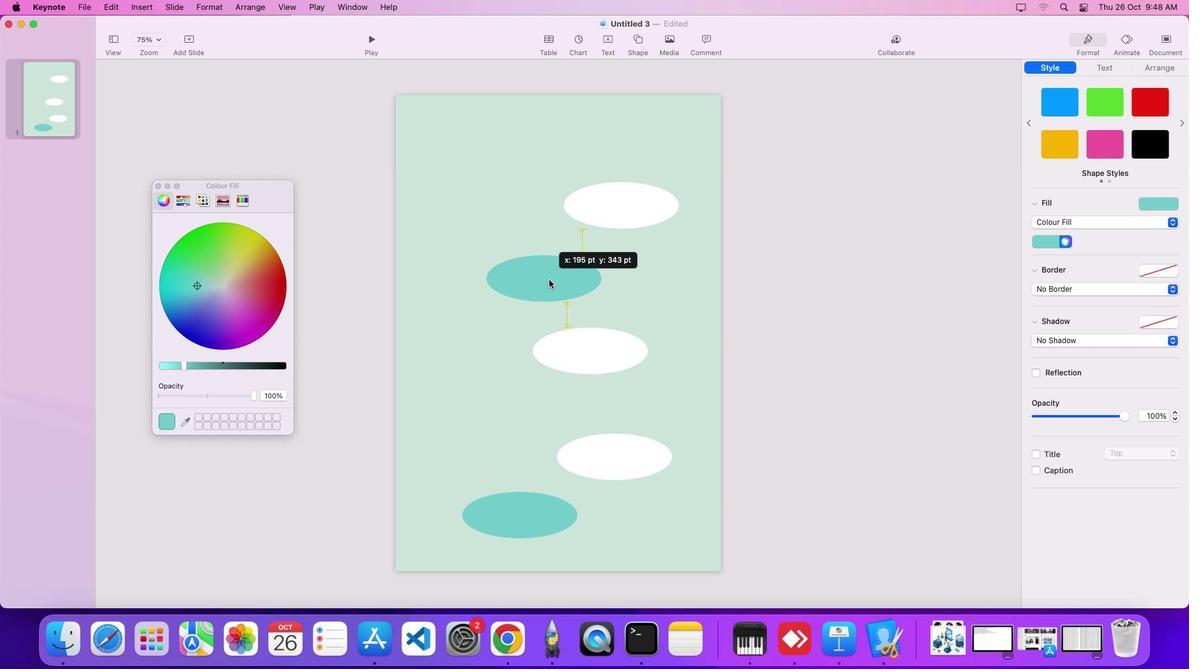 
Action: Mouse pressed left at (524, 514)
Screenshot: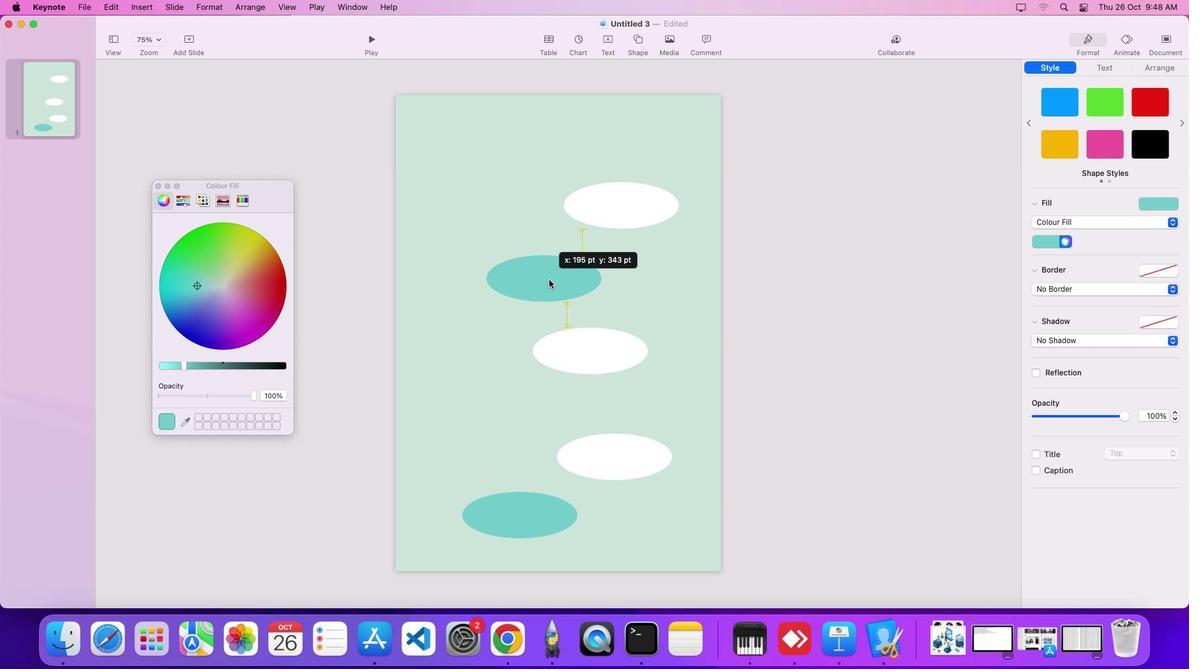 
Action: Mouse moved to (621, 376)
Screenshot: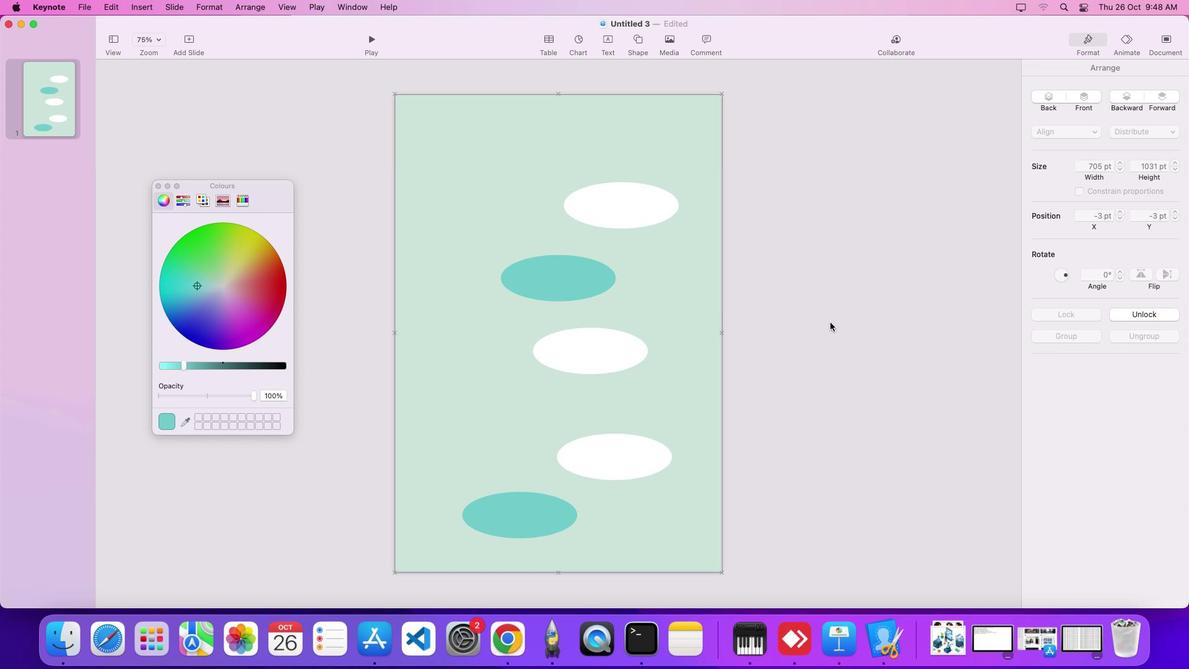 
Action: Mouse pressed left at (621, 376)
Screenshot: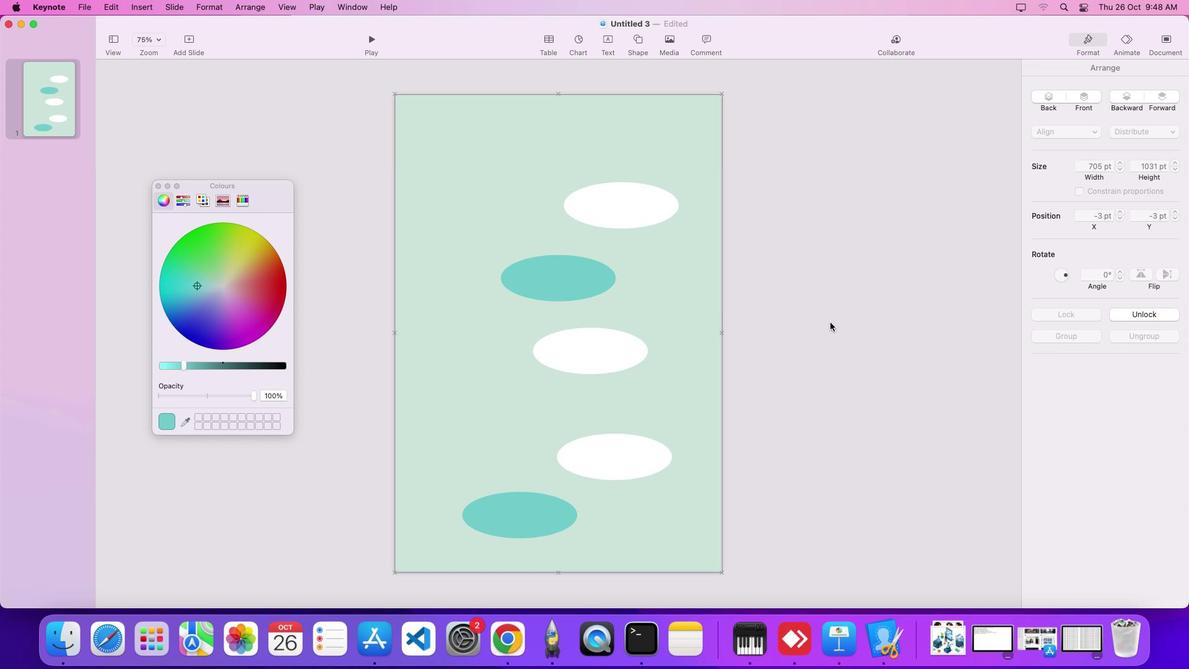 
Action: Mouse moved to (641, 38)
Screenshot: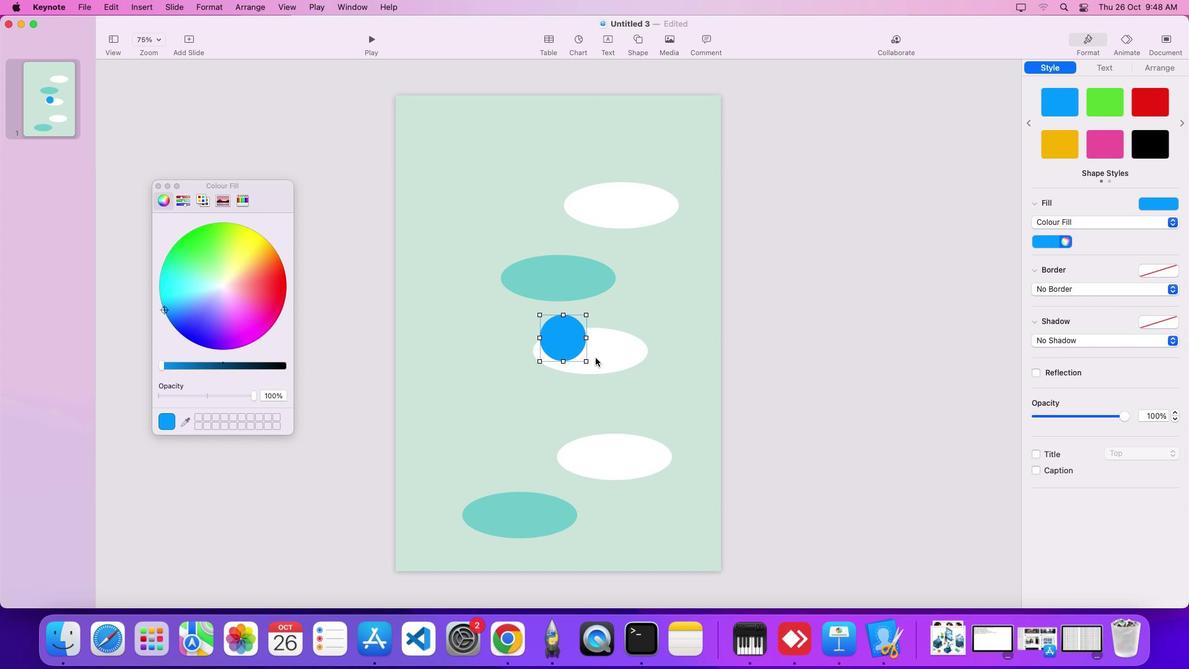
Action: Mouse pressed left at (641, 38)
Screenshot: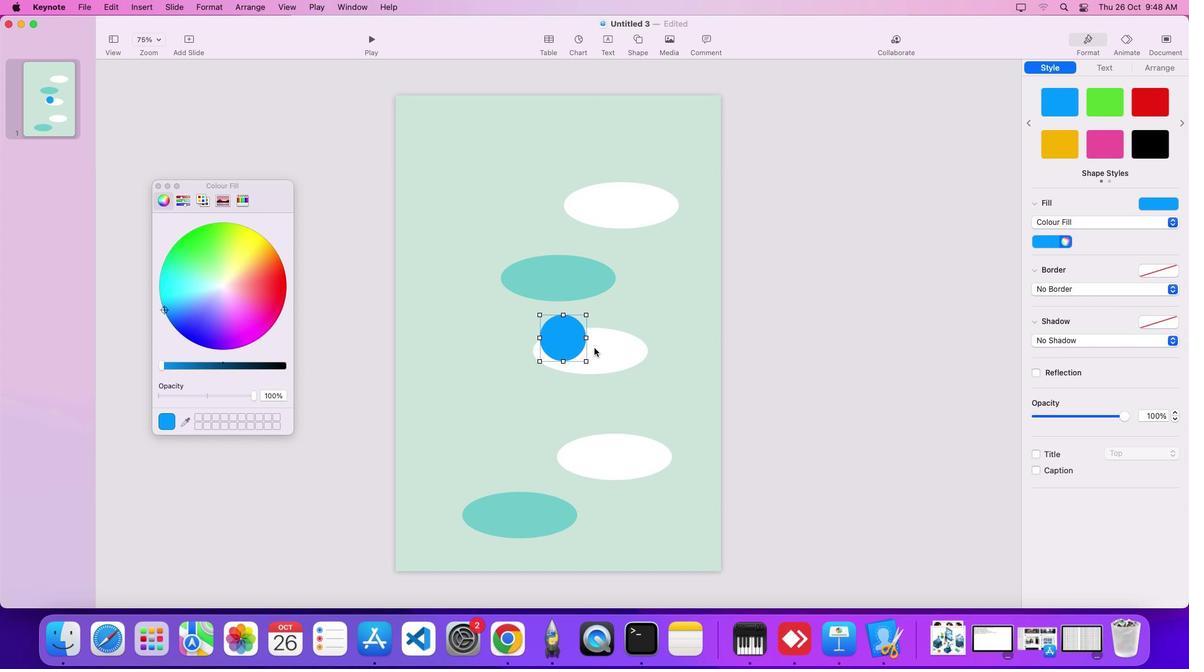 
Action: Mouse moved to (744, 144)
Screenshot: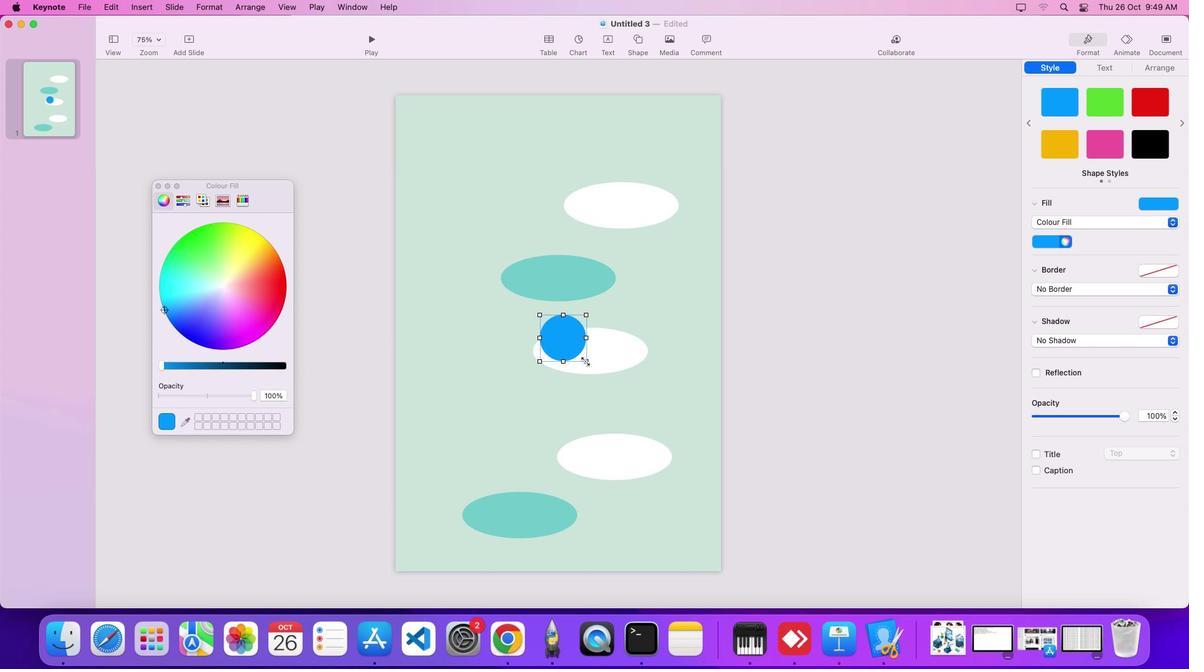 
Action: Mouse pressed left at (744, 144)
Screenshot: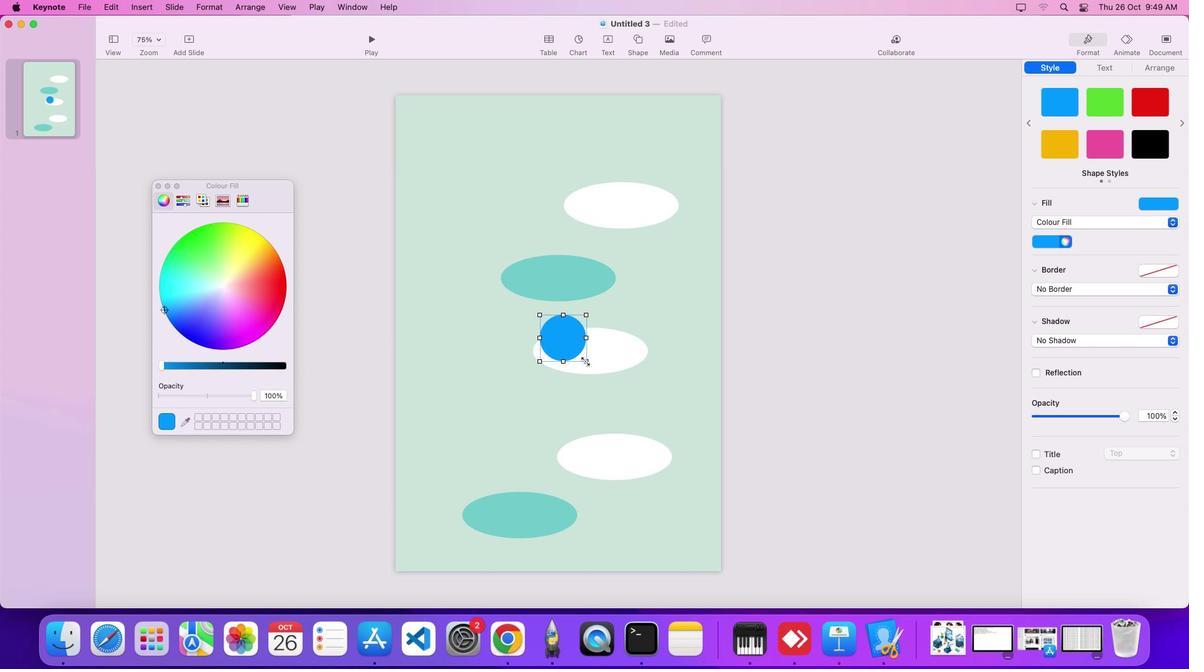
Action: Mouse moved to (586, 356)
Screenshot: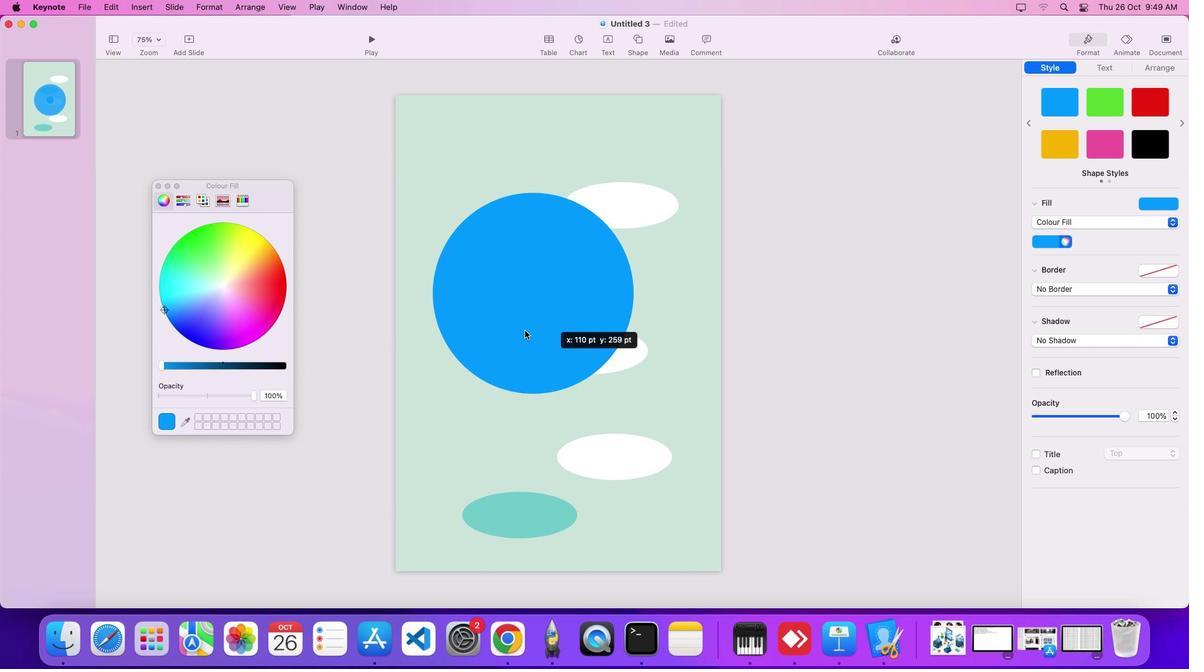 
Action: Key pressed Key.shift
Screenshot: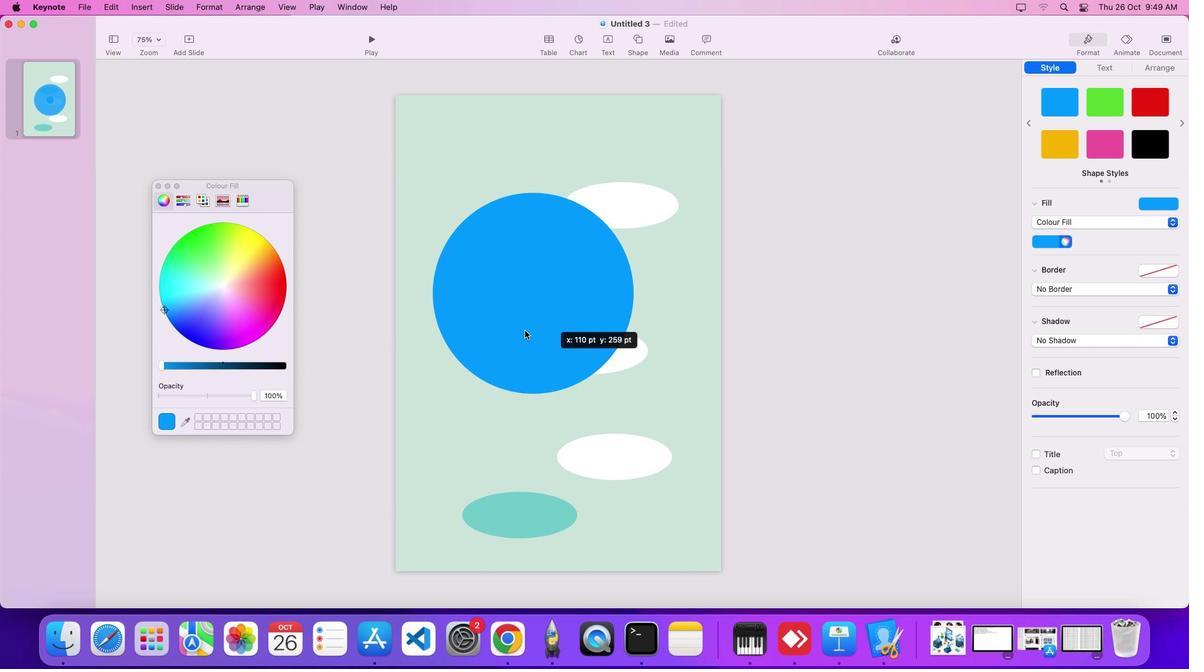 
Action: Mouse moved to (589, 362)
Screenshot: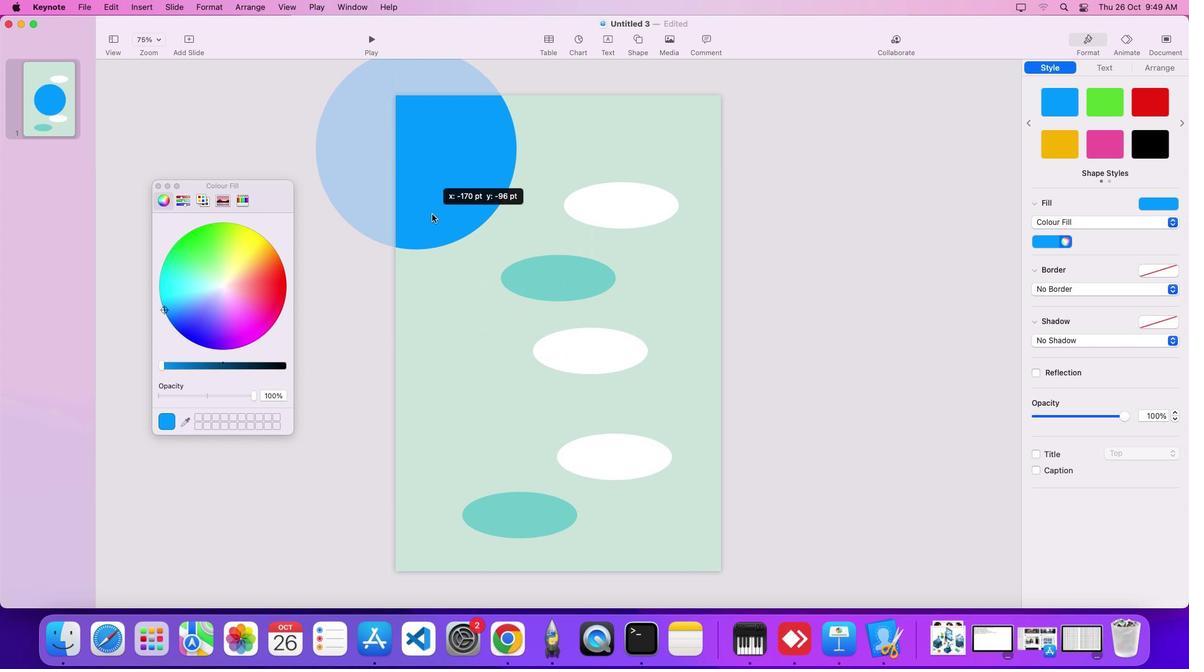 
Action: Key pressed Key.alt
Screenshot: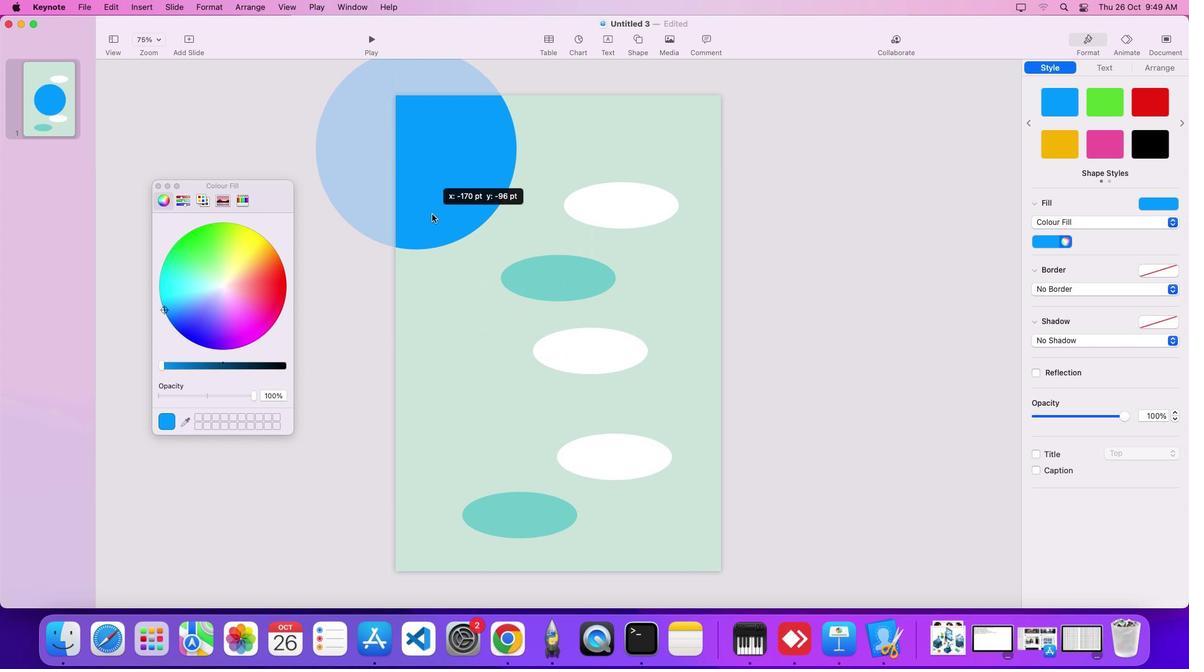 
Action: Mouse moved to (586, 361)
Screenshot: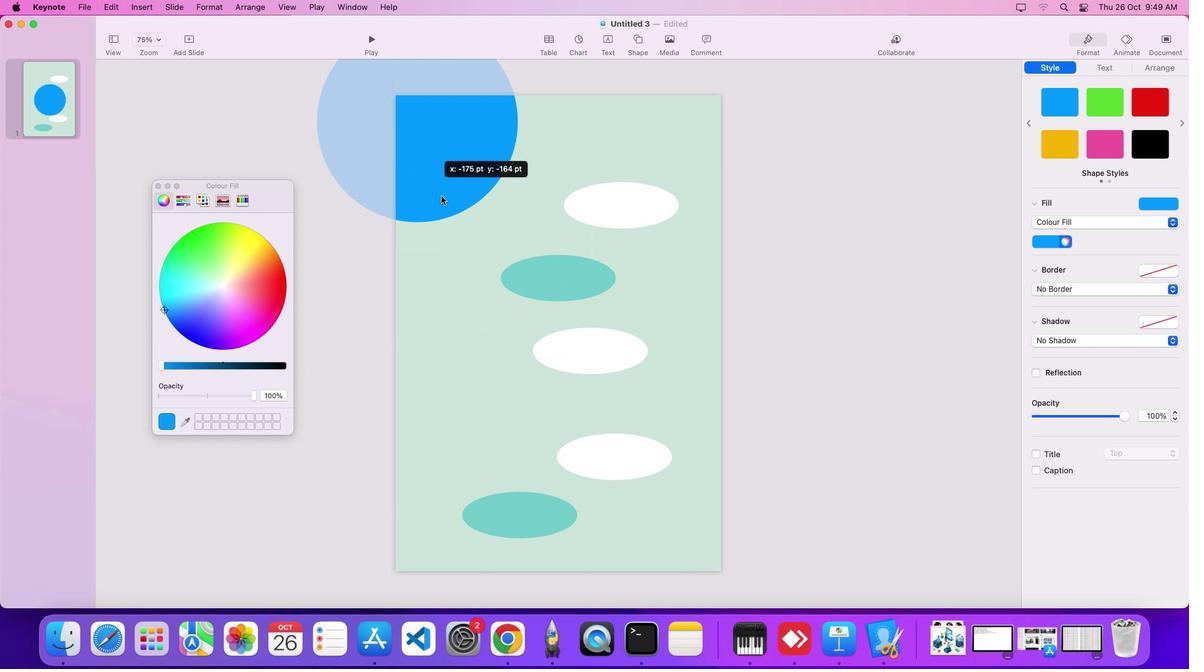 
Action: Mouse pressed left at (586, 361)
Screenshot: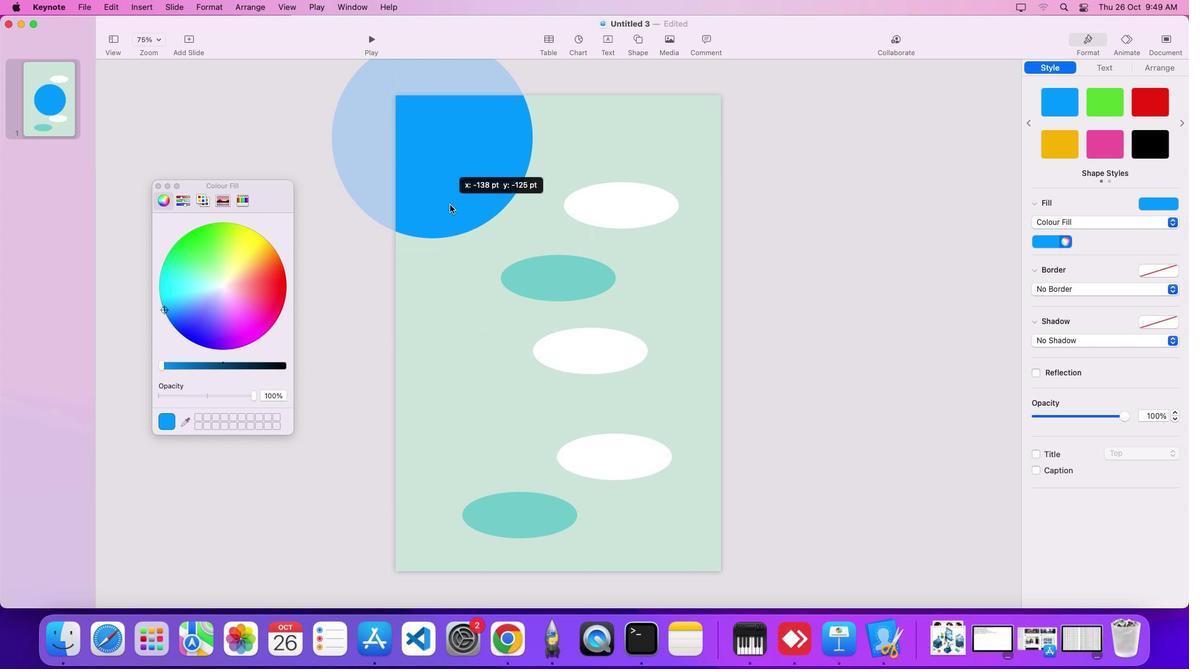 
Action: Mouse moved to (580, 405)
Screenshot: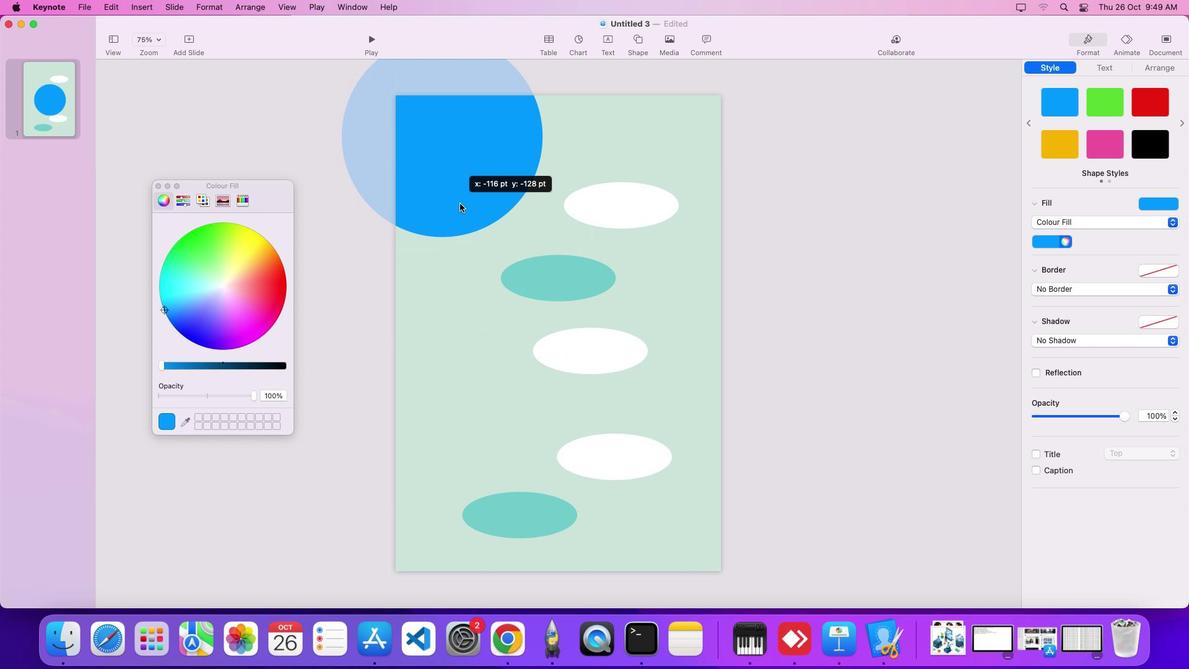 
Action: Mouse pressed left at (580, 405)
Screenshot: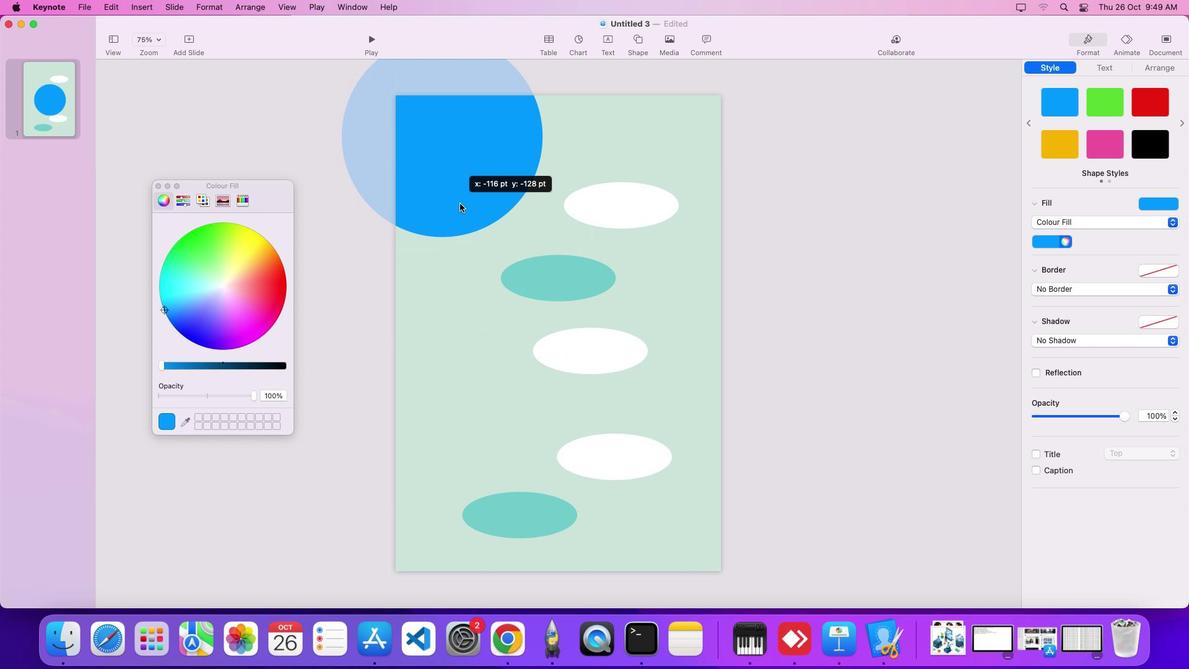 
Action: Mouse moved to (183, 424)
Screenshot: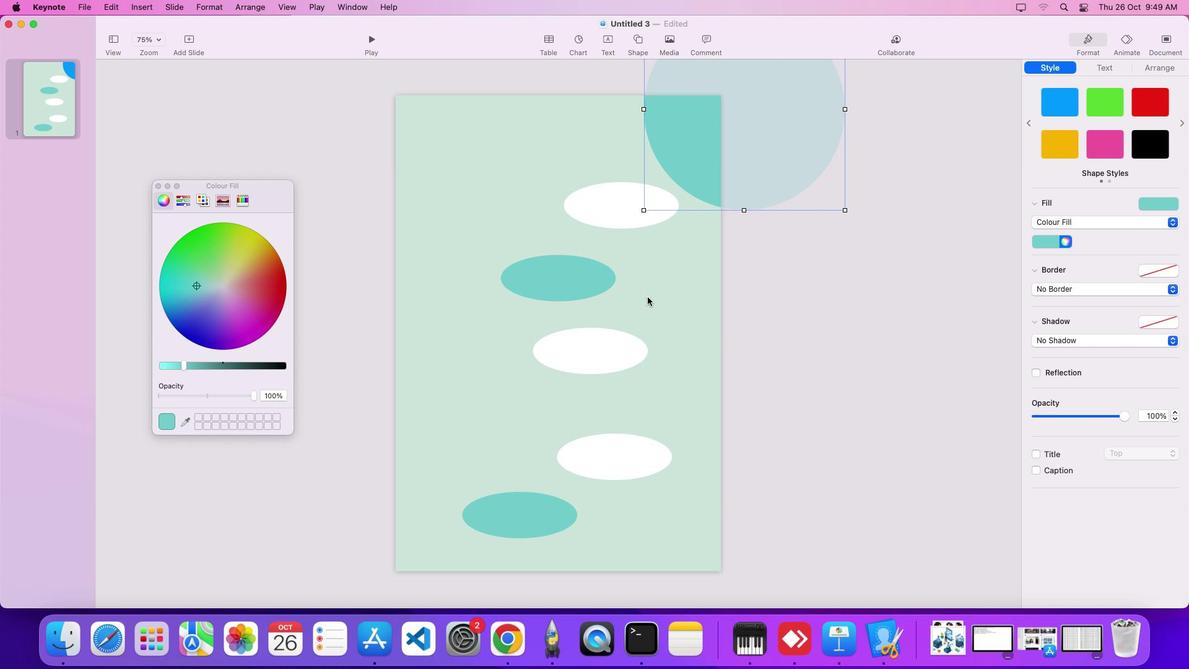 
Action: Mouse pressed left at (183, 424)
Screenshot: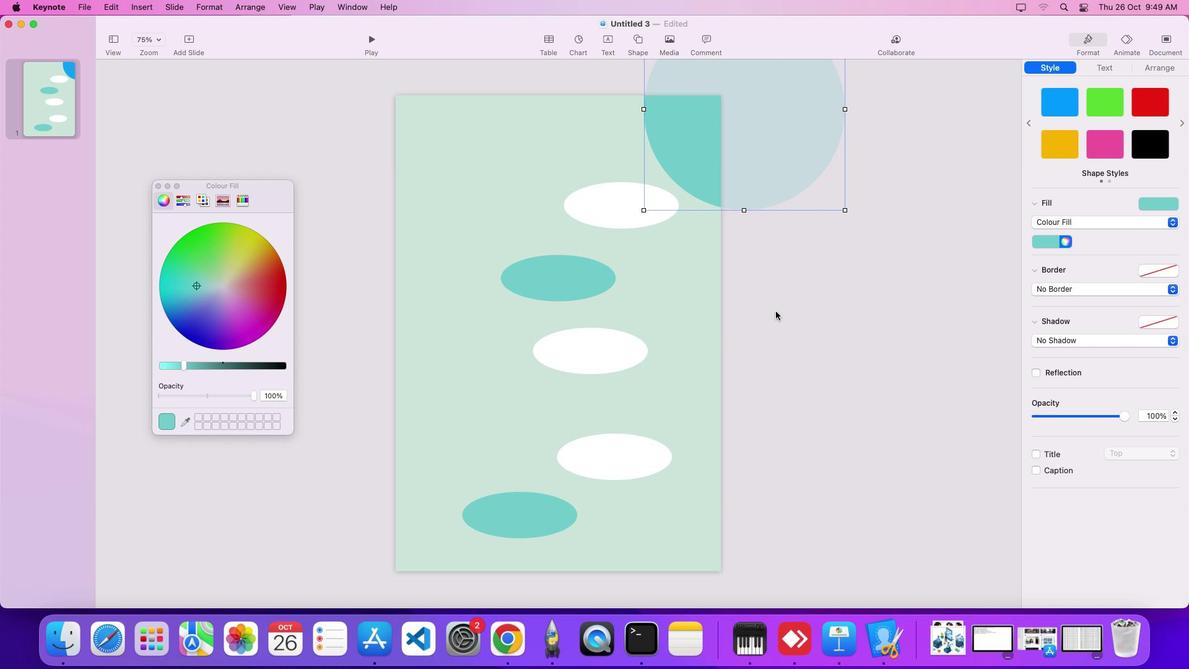 
Action: Mouse moved to (581, 281)
Screenshot: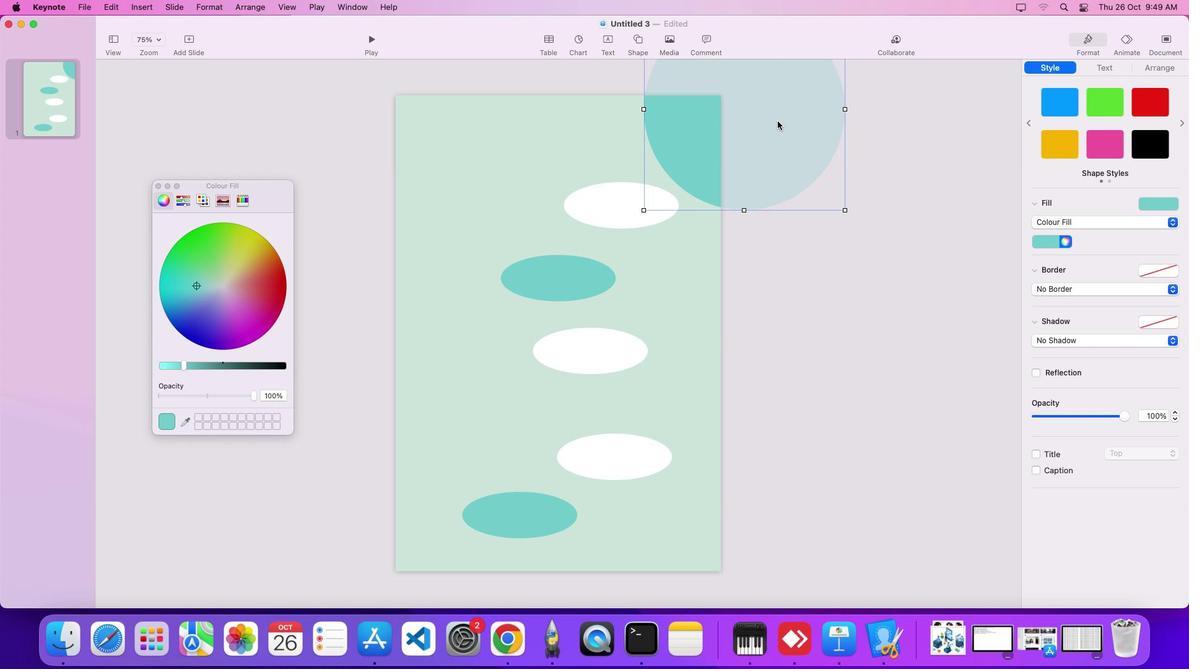 
Action: Mouse pressed left at (581, 281)
Screenshot: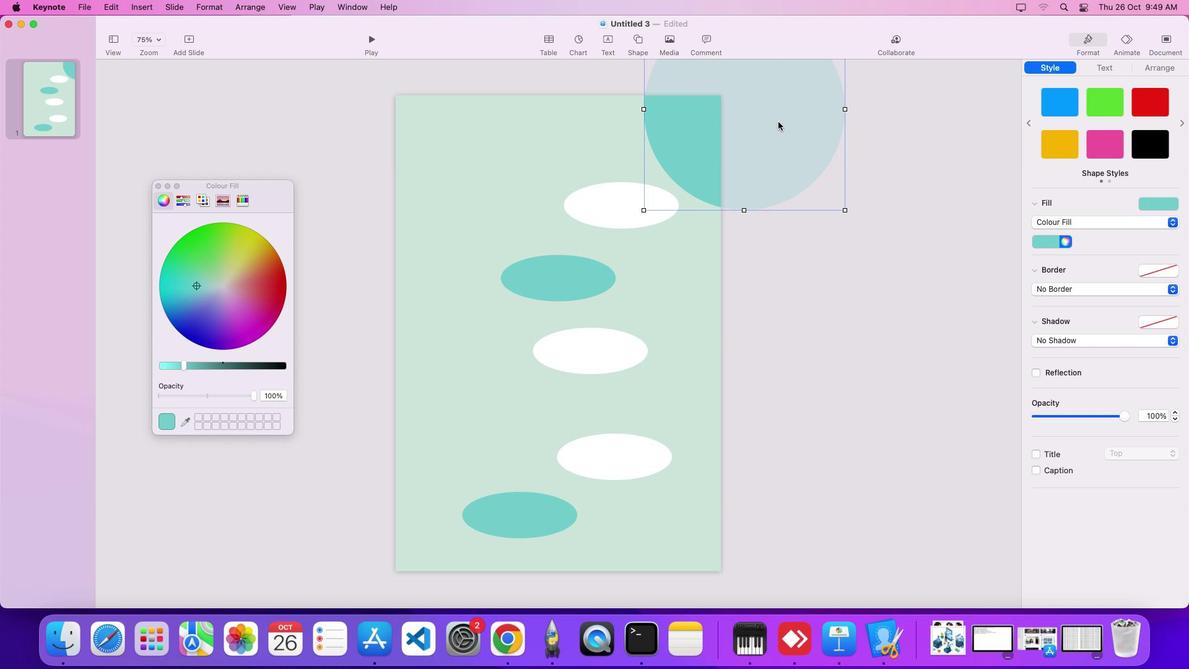 
Action: Mouse moved to (833, 311)
Screenshot: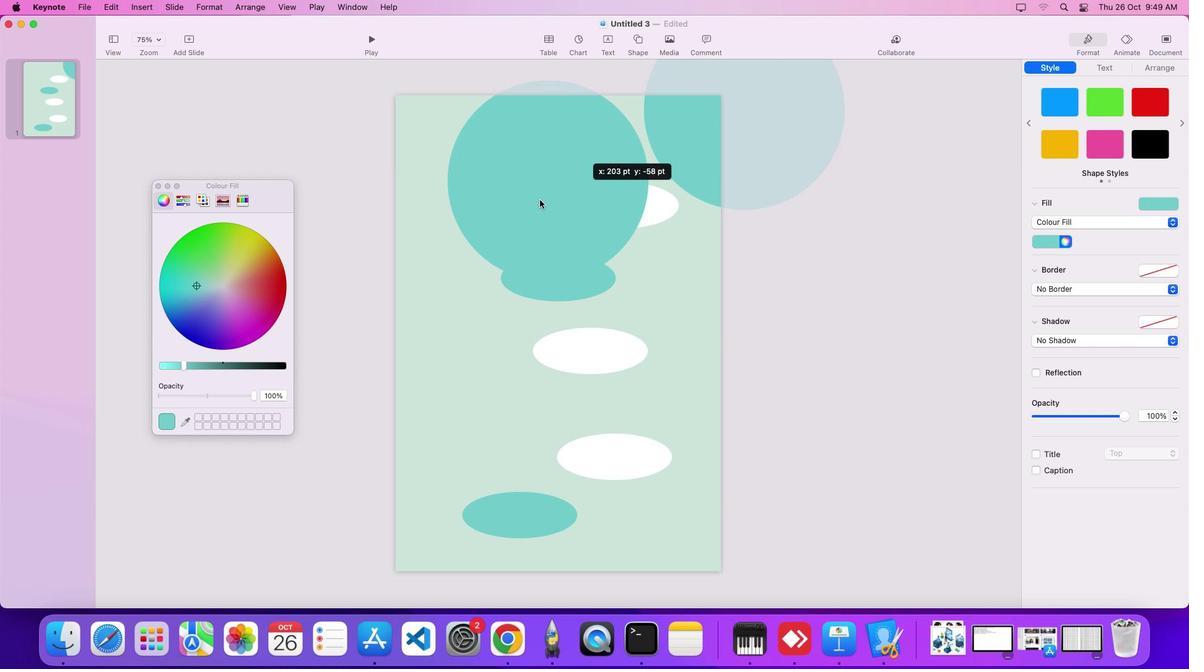
Action: Mouse pressed left at (833, 311)
Screenshot: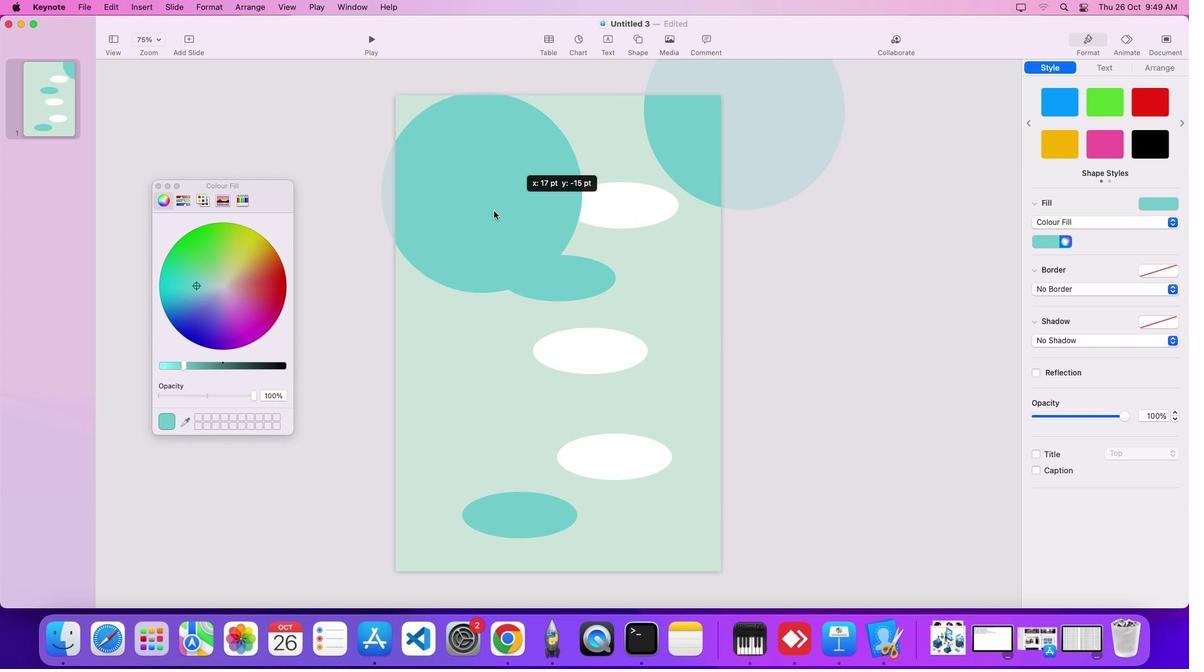 
Action: Mouse moved to (771, 98)
Screenshot: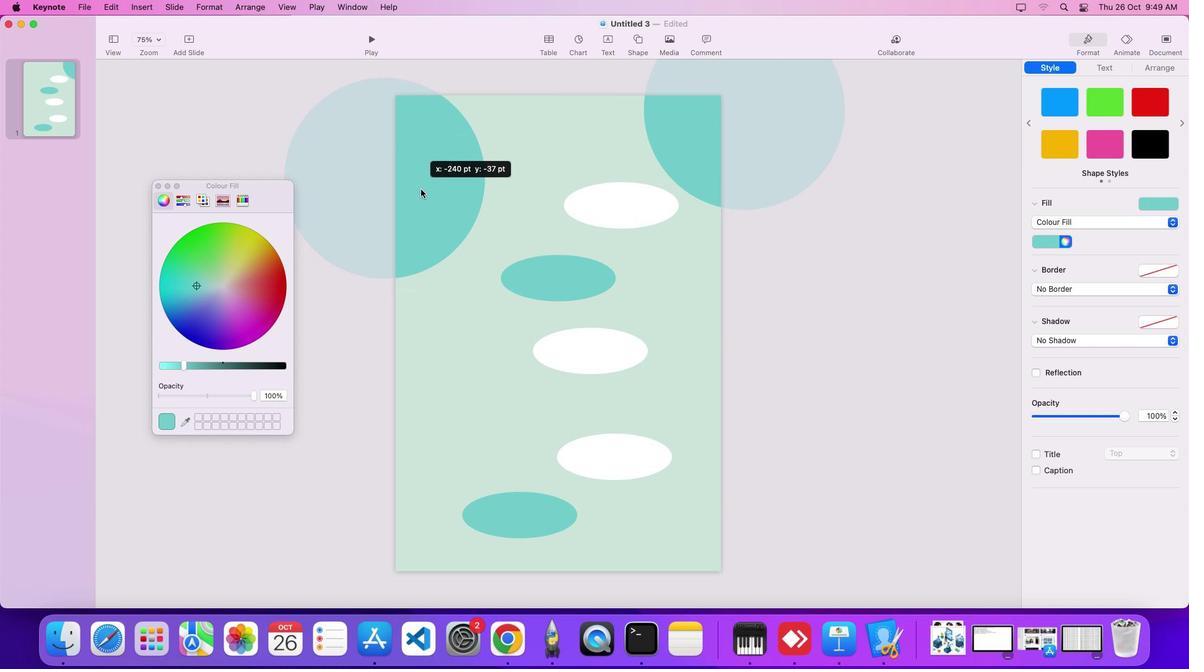 
Action: Mouse pressed left at (771, 98)
Screenshot: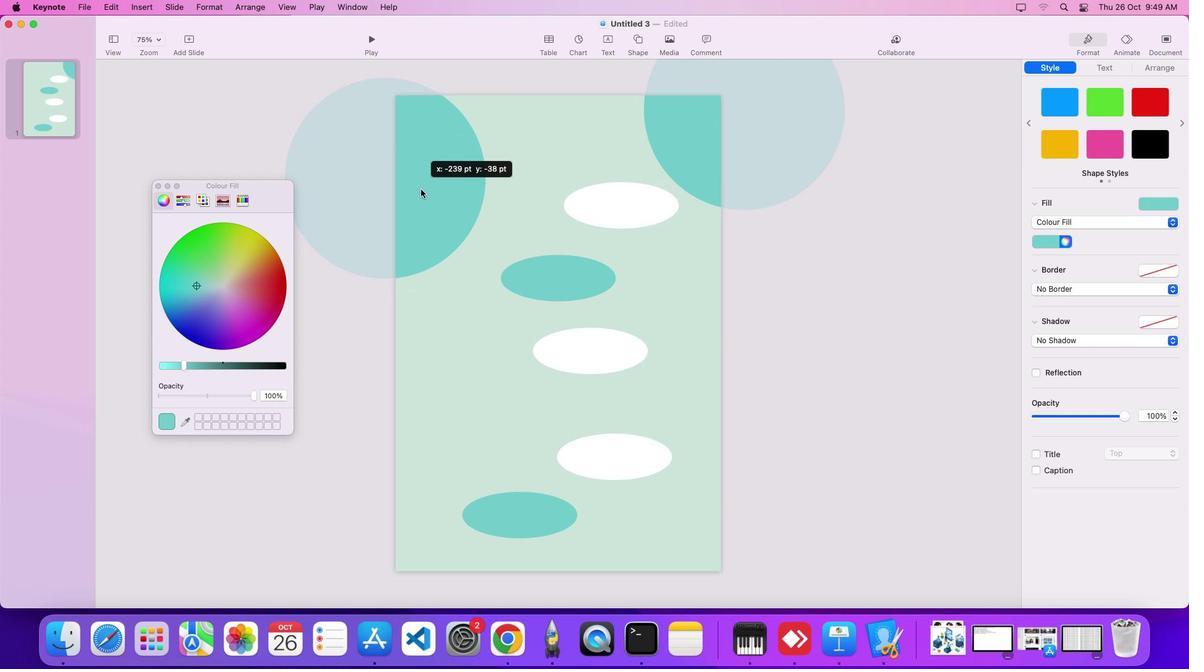 
Action: Mouse moved to (778, 121)
Screenshot: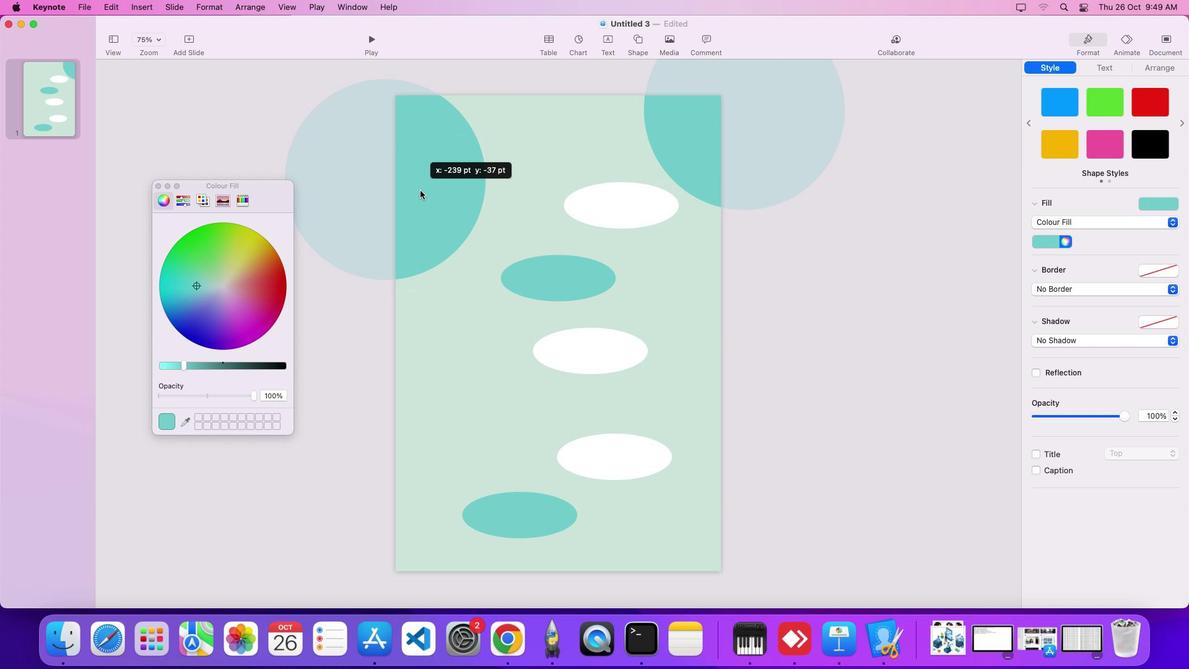 
Action: Key pressed Key.alt
Screenshot: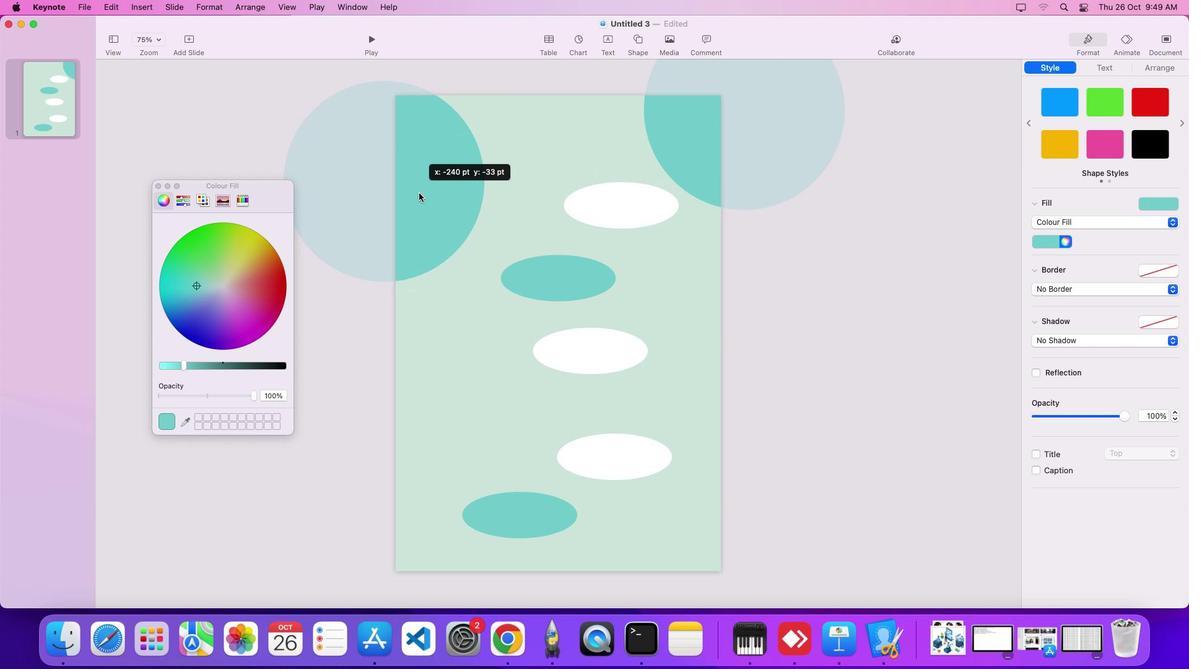 
Action: Mouse moved to (779, 120)
Screenshot: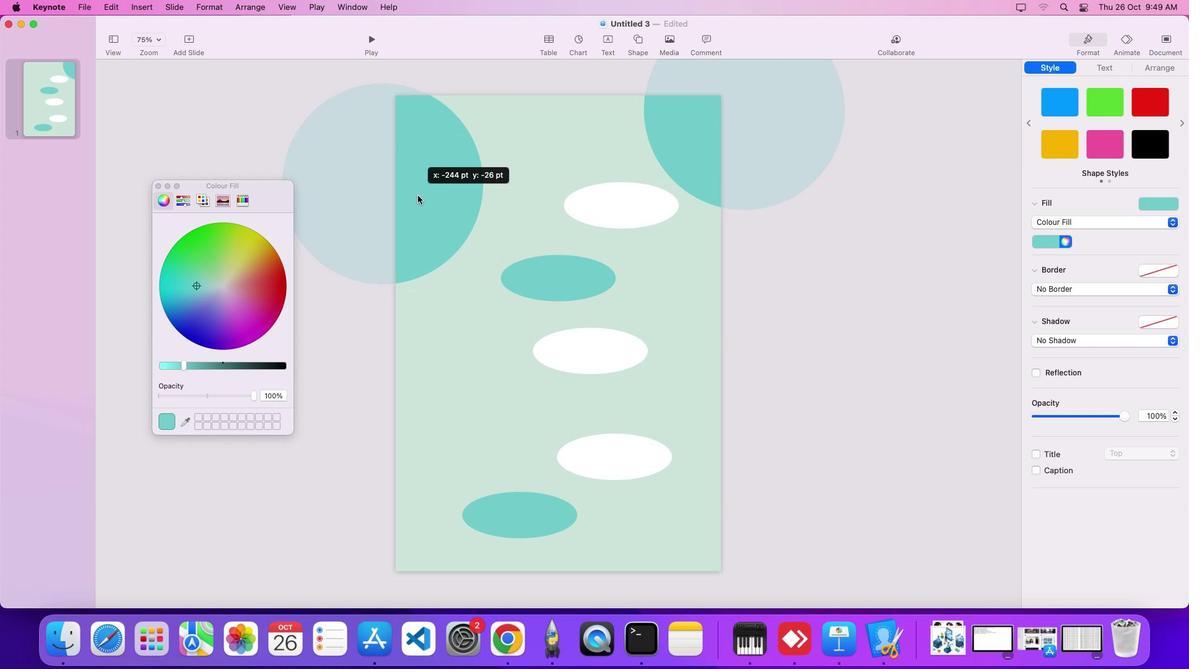 
Action: Mouse pressed left at (779, 120)
Screenshot: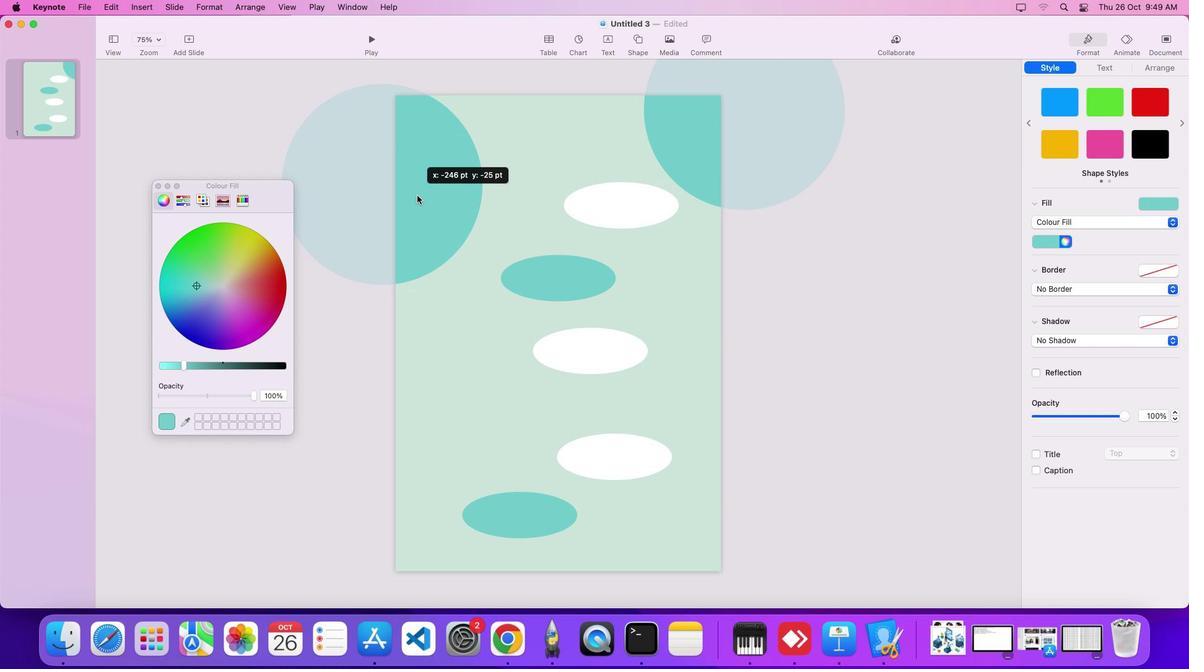 
Action: Mouse moved to (400, 253)
Screenshot: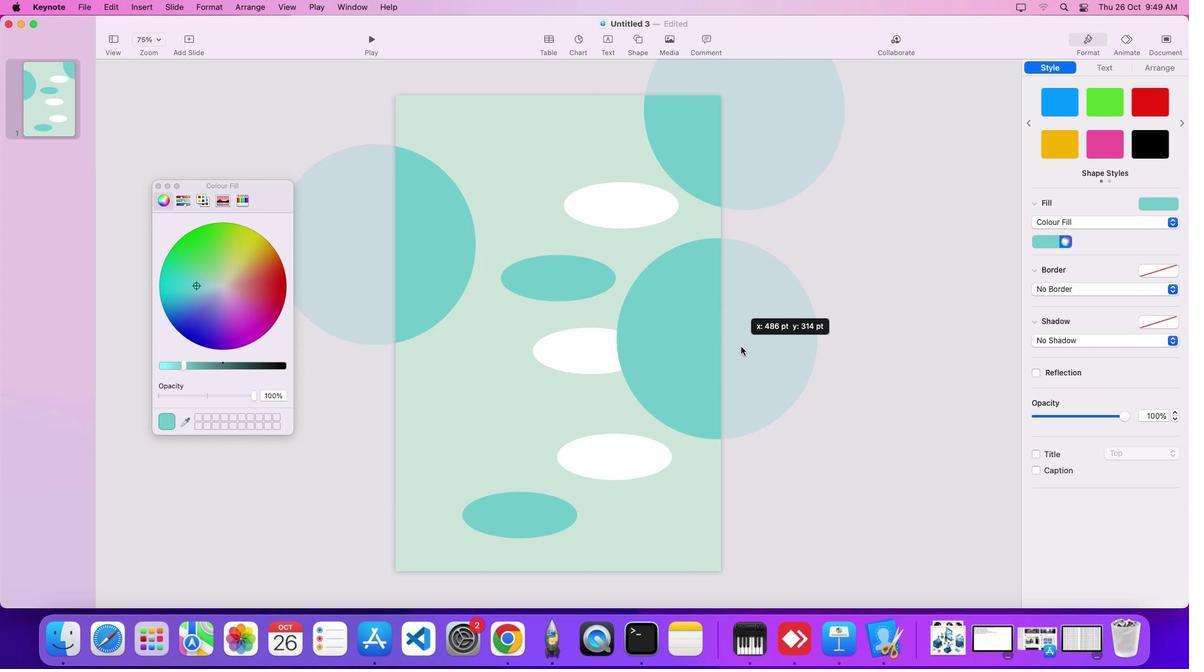 
Action: Key pressed Key.alt
Screenshot: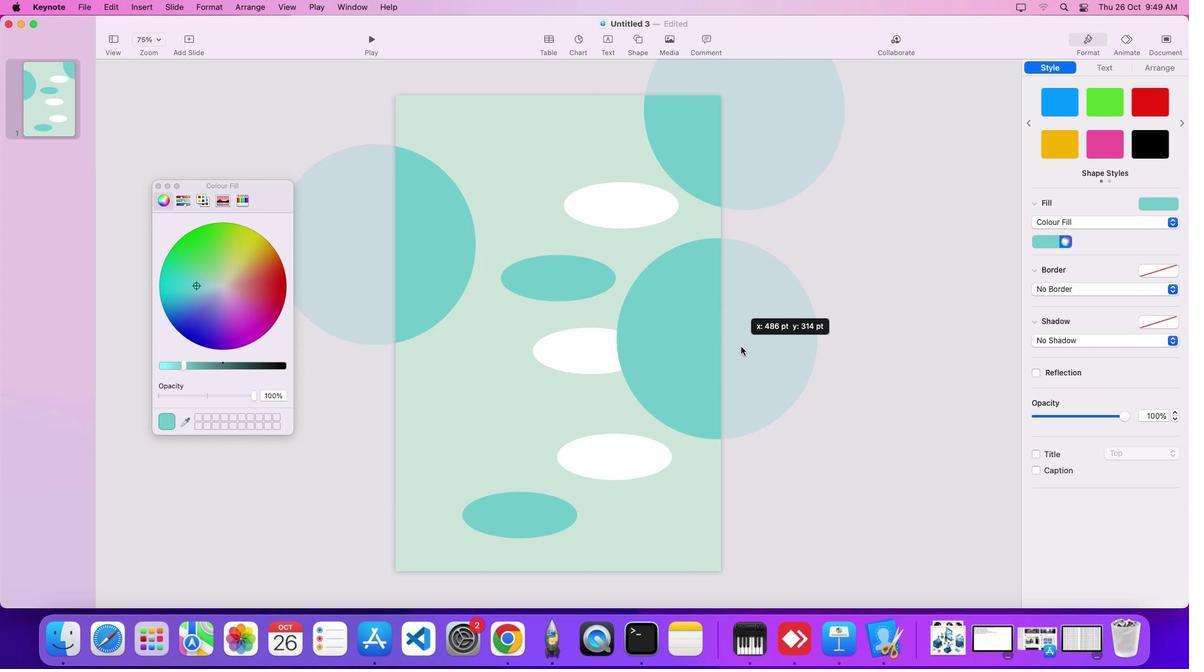 
Action: Mouse moved to (398, 252)
Screenshot: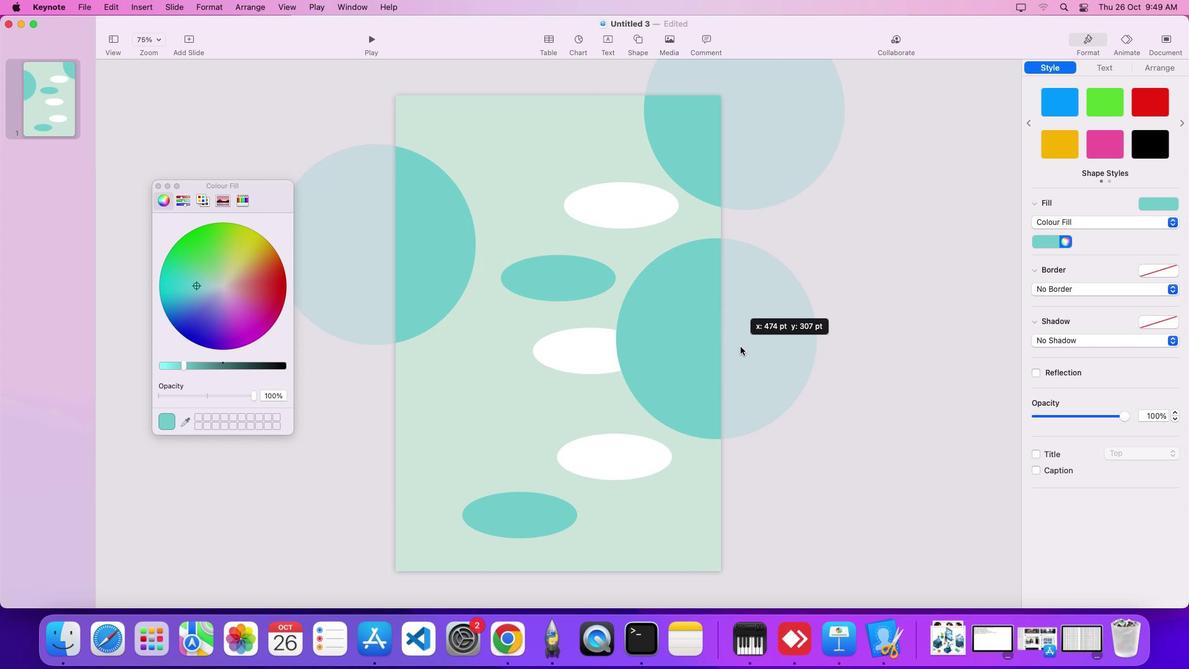 
Action: Mouse pressed left at (398, 252)
Screenshot: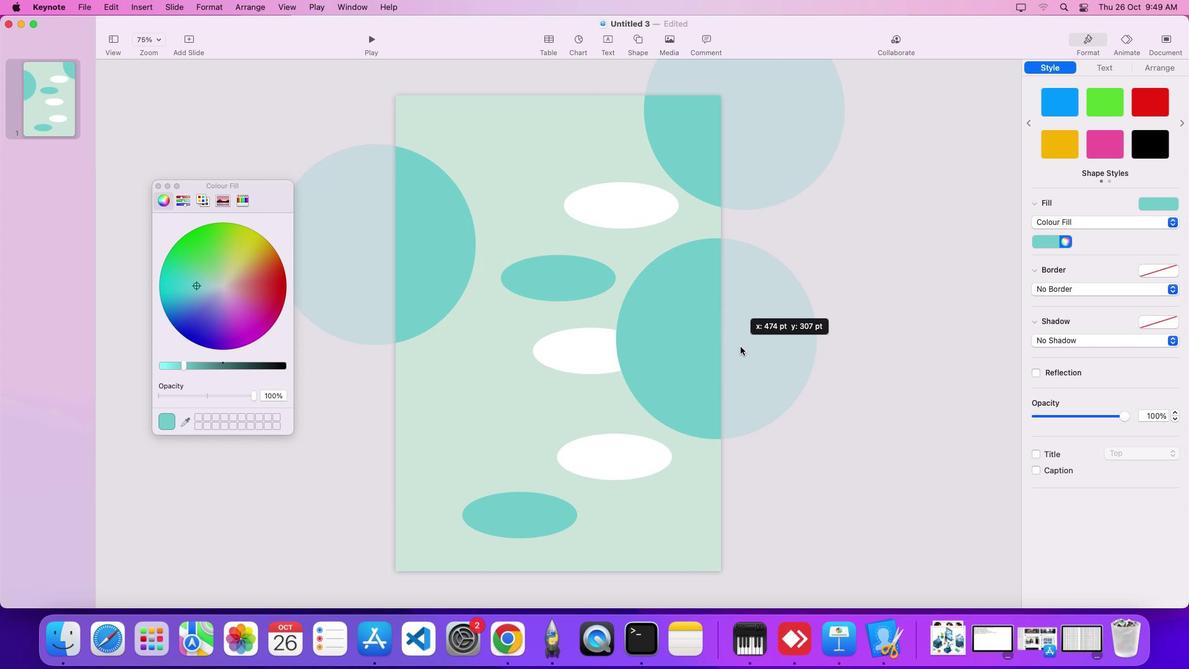 
Action: Mouse moved to (905, 372)
Screenshot: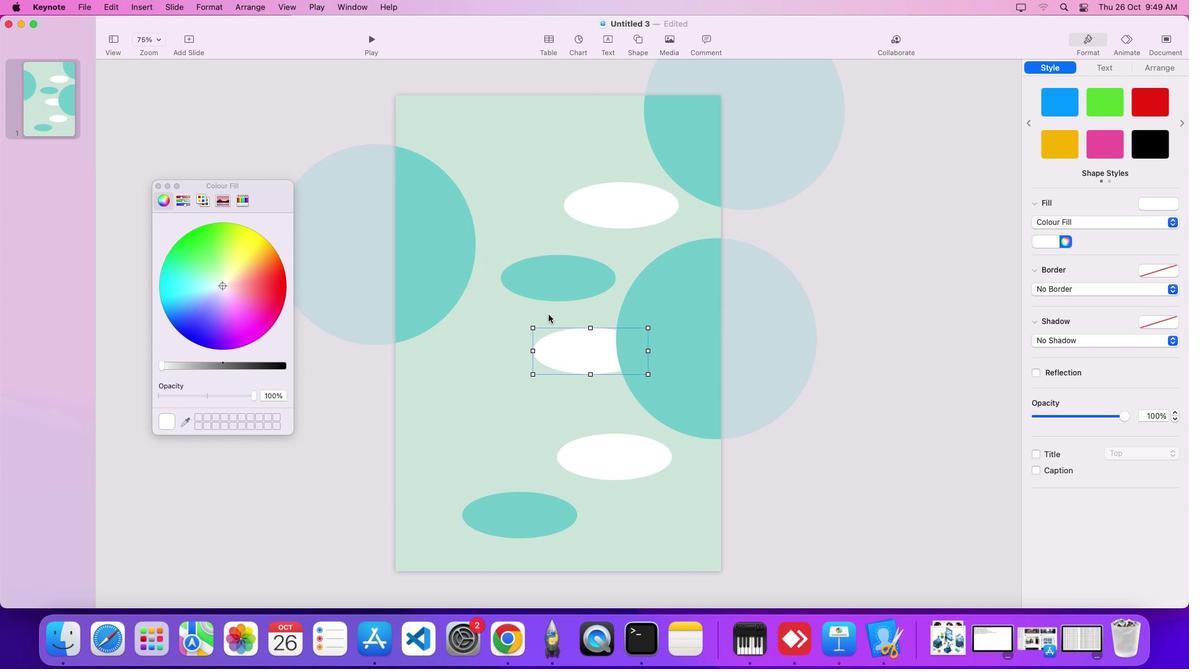
Action: Mouse pressed left at (905, 372)
Screenshot: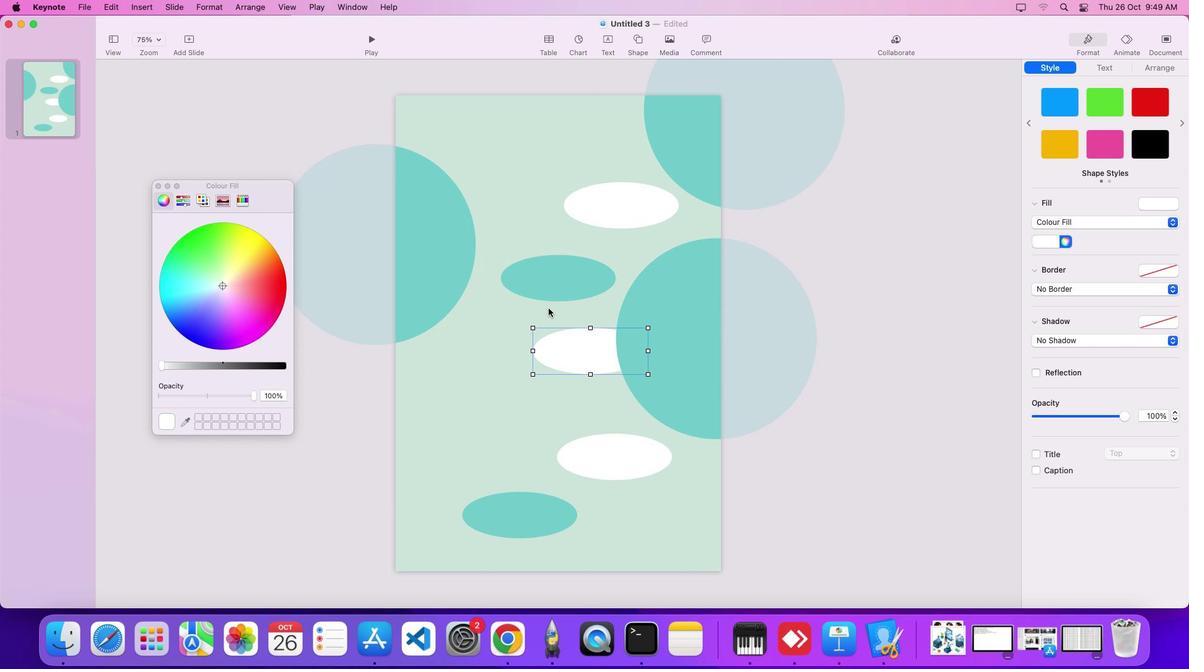 
Action: Mouse moved to (566, 346)
Screenshot: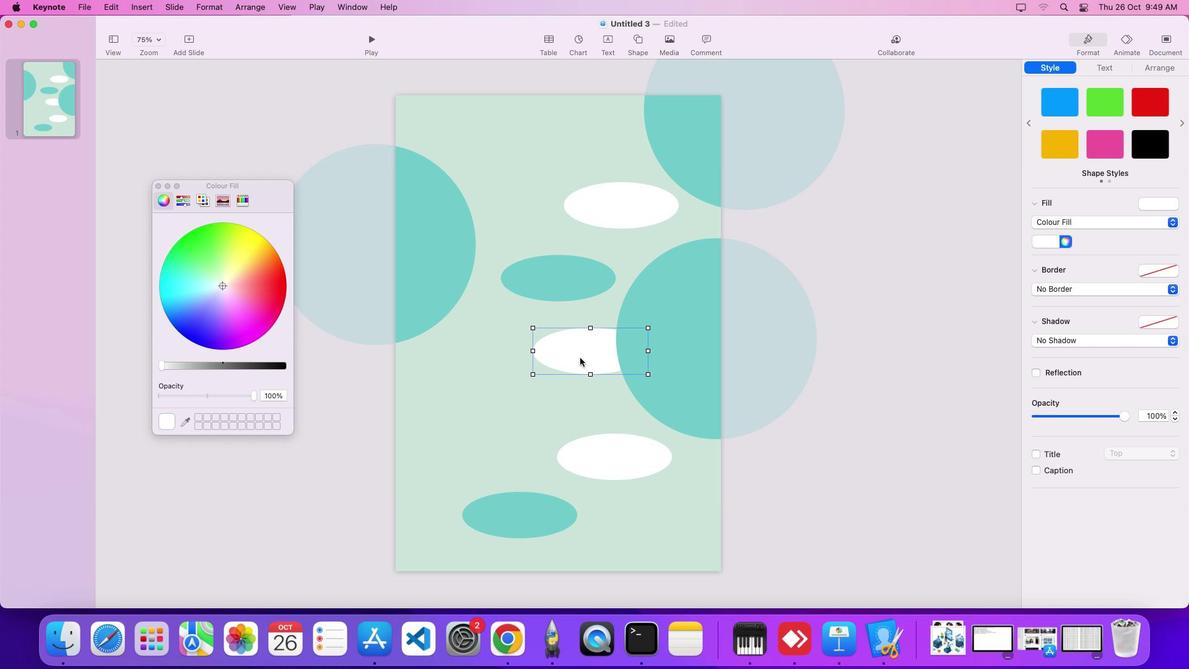 
Action: Mouse pressed left at (566, 346)
Screenshot: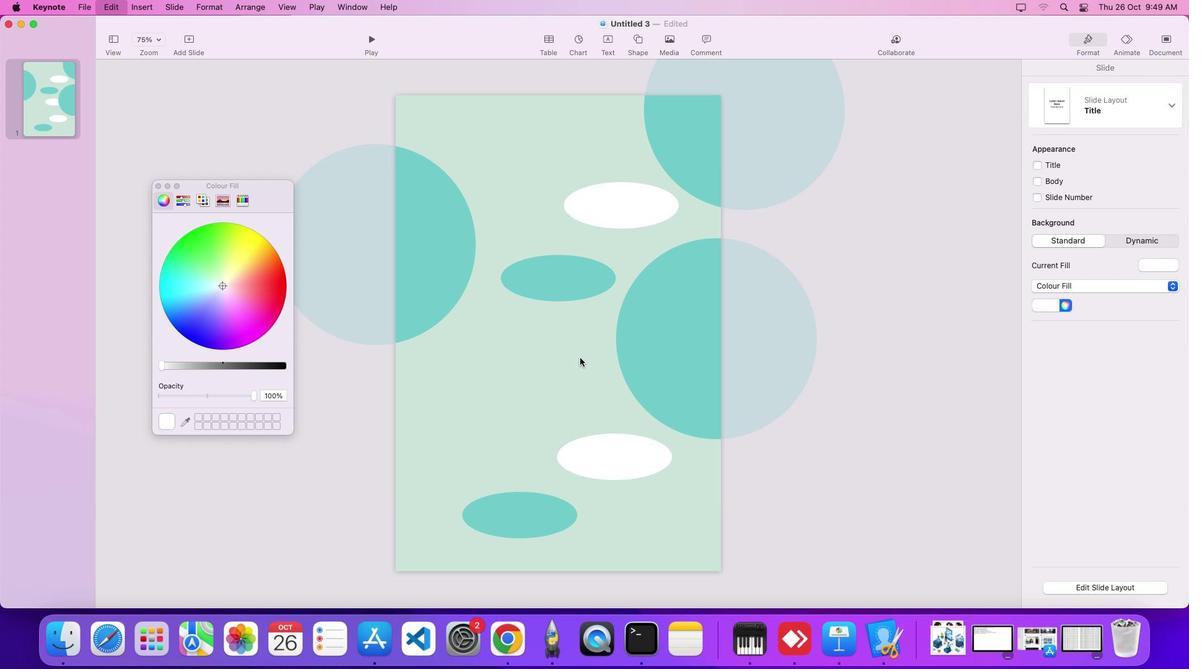 
Action: Mouse moved to (559, 339)
Screenshot: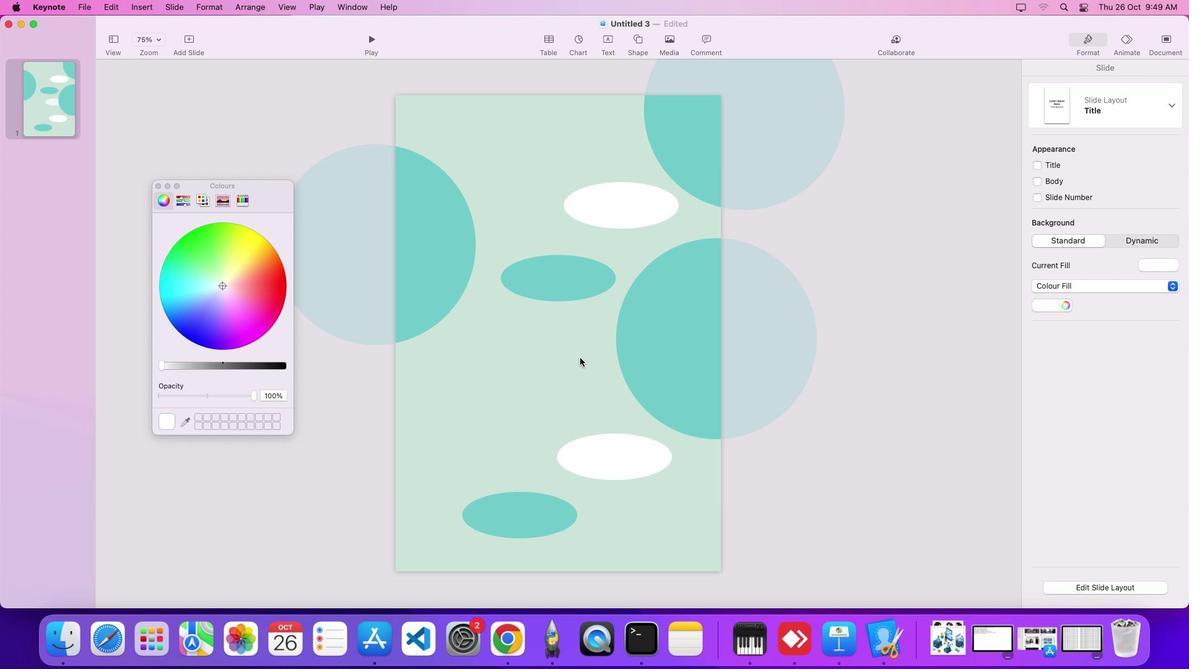
Action: Key pressed Key.shift
Screenshot: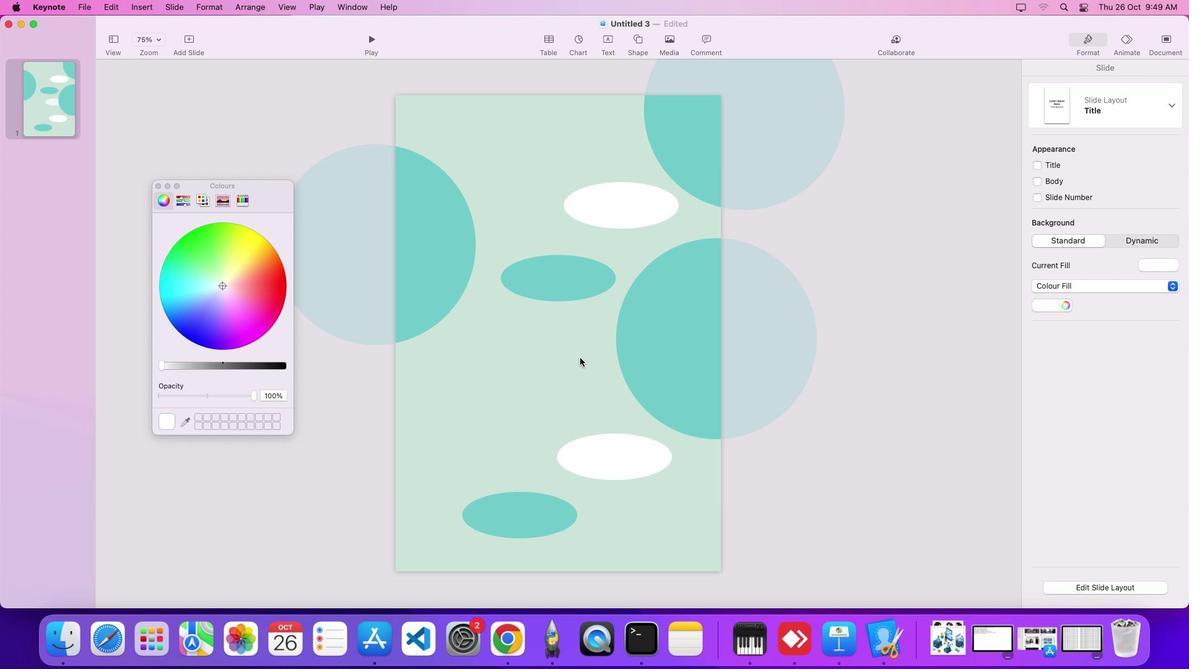 
Action: Mouse moved to (579, 358)
Screenshot: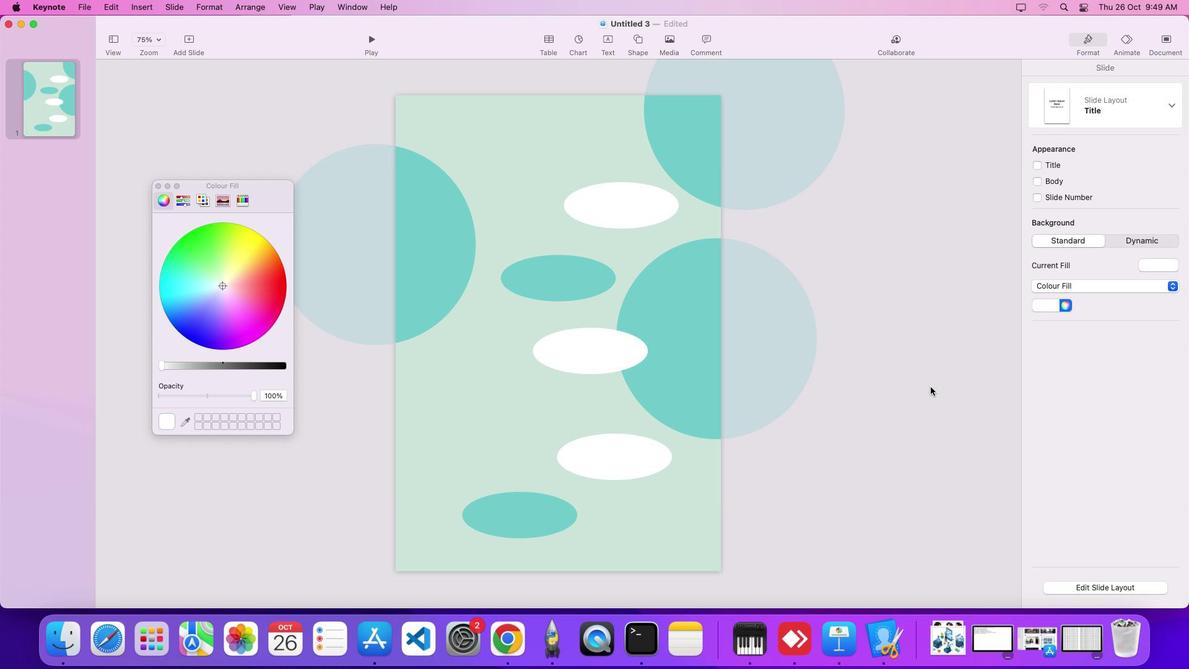 
Action: Key pressed Key.cmd'x''v'
Screenshot: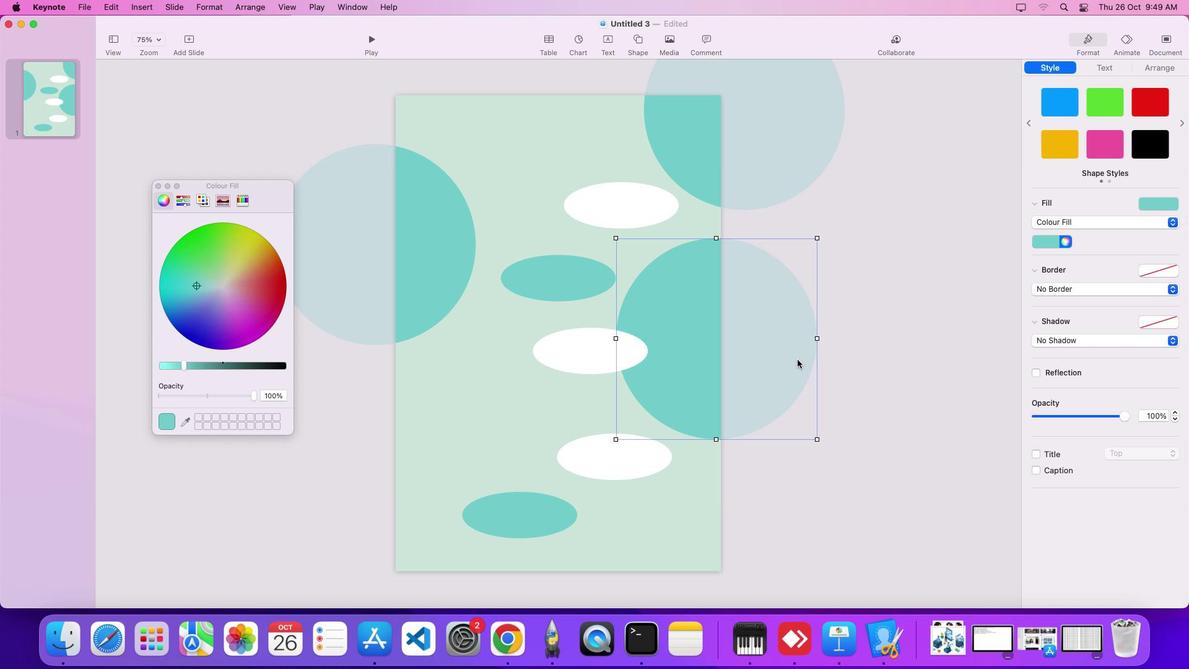 
Action: Mouse moved to (930, 387)
Screenshot: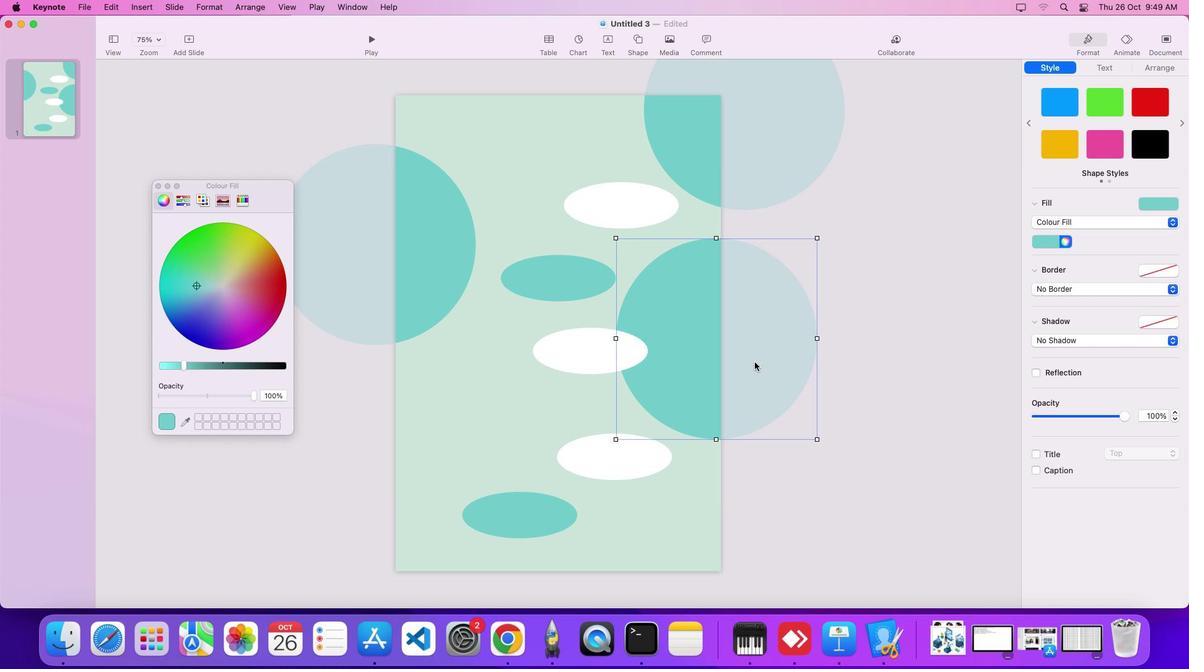 
Action: Mouse pressed left at (930, 387)
Screenshot: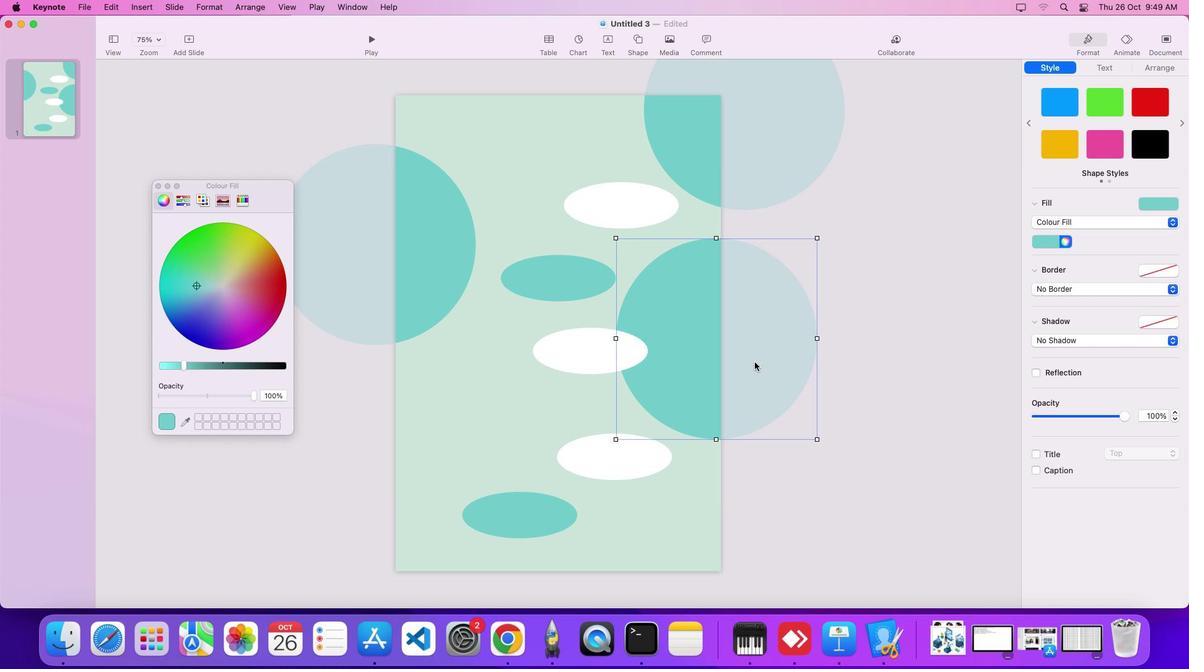 
Action: Mouse moved to (797, 359)
Screenshot: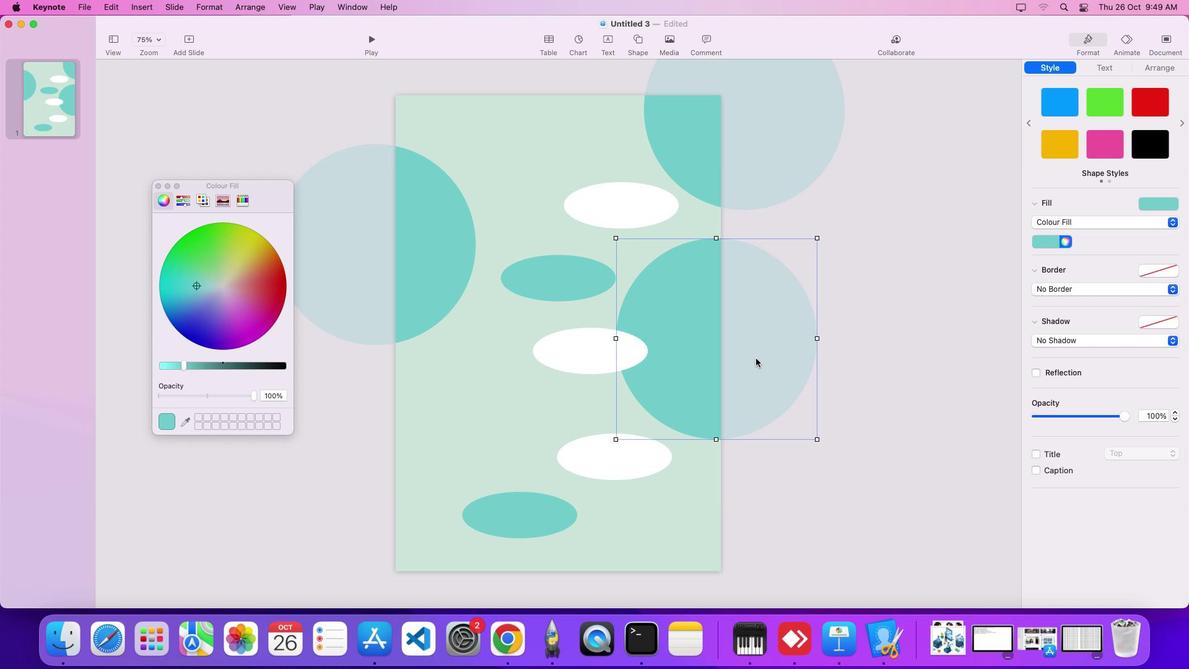 
Action: Mouse pressed left at (797, 359)
Screenshot: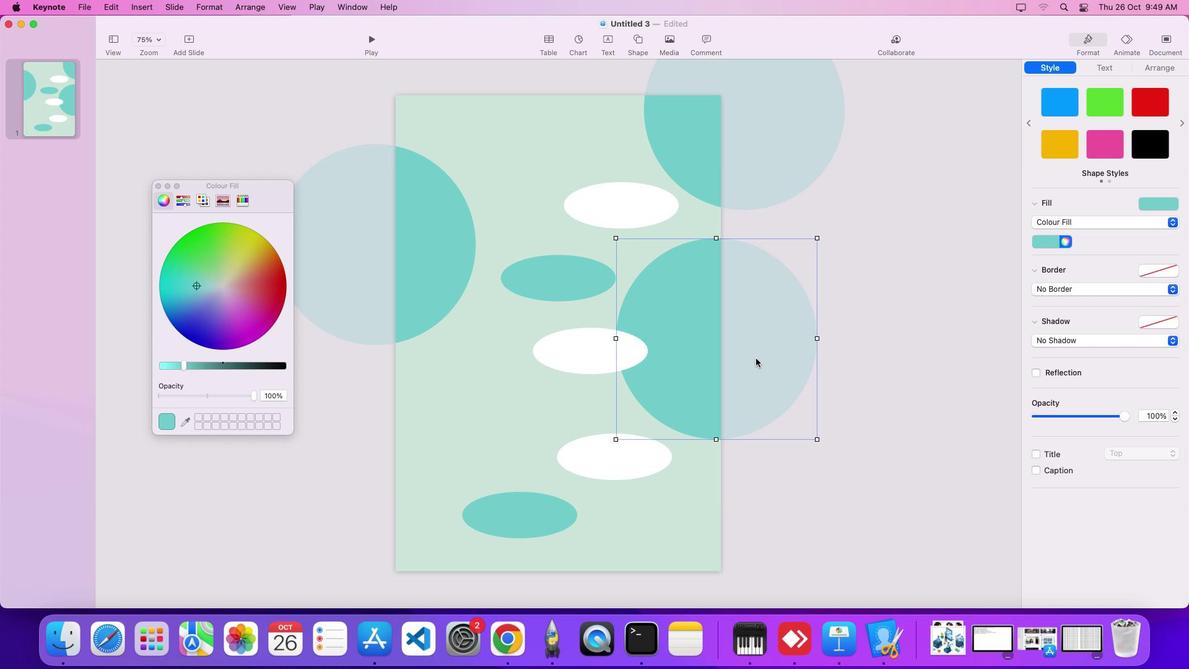 
Action: Mouse moved to (755, 362)
Screenshot: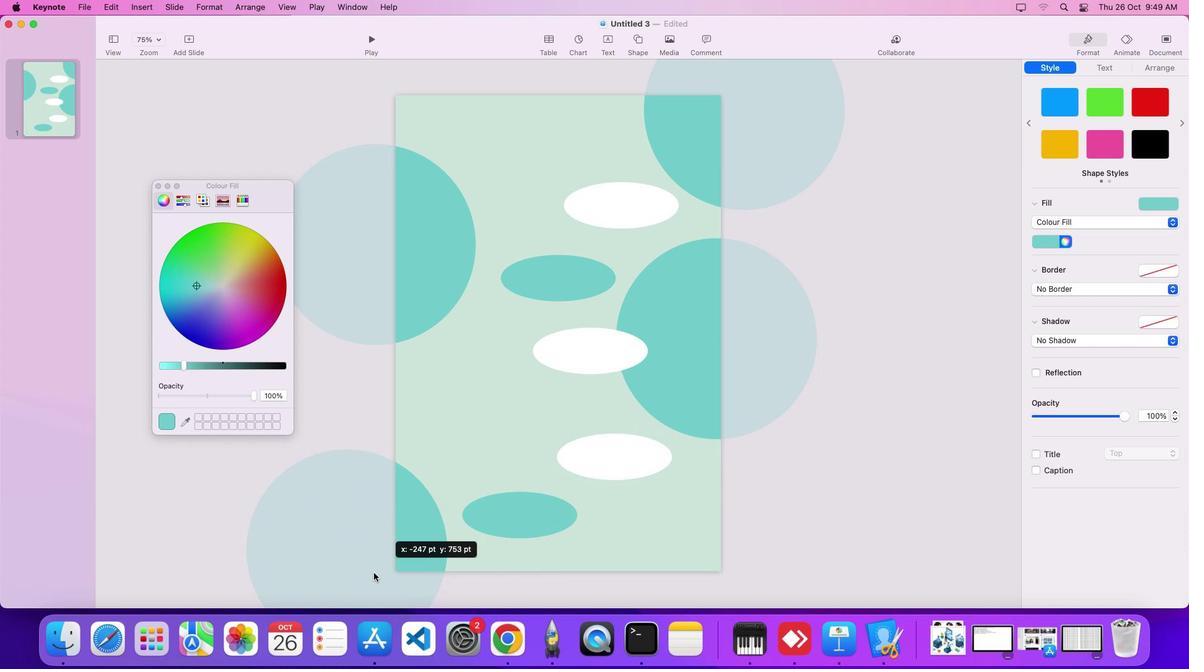
Action: Key pressed Key.alt
Screenshot: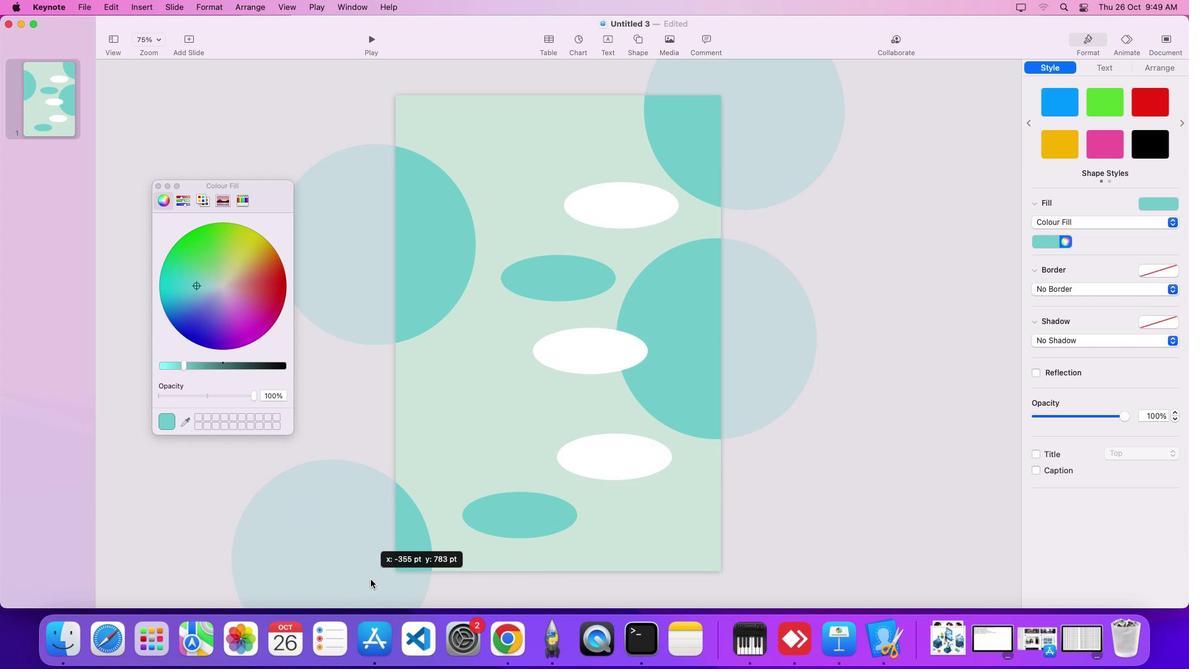 
Action: Mouse moved to (755, 358)
Screenshot: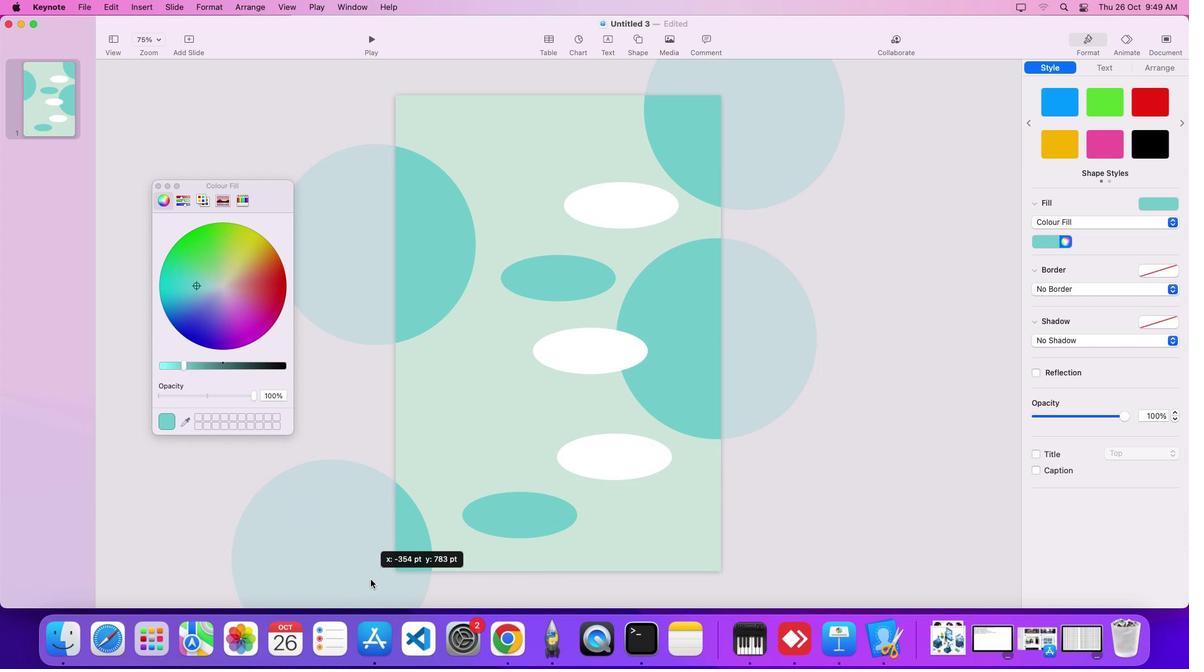 
Action: Mouse pressed left at (755, 358)
Screenshot: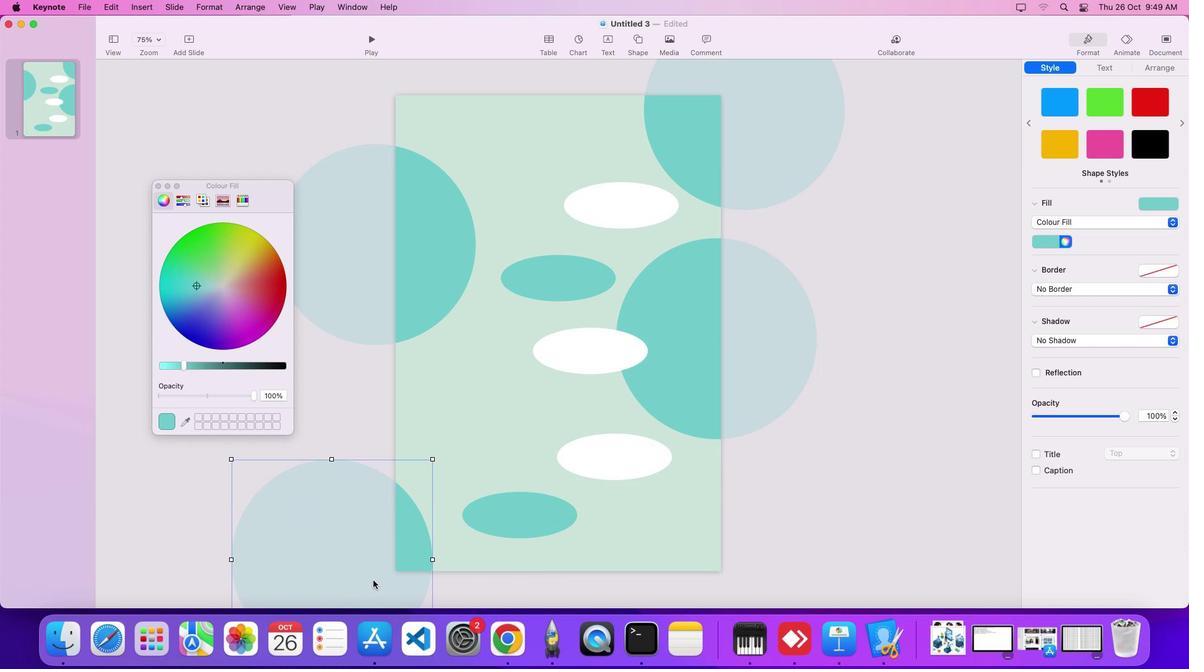 
Action: Mouse moved to (809, 464)
Screenshot: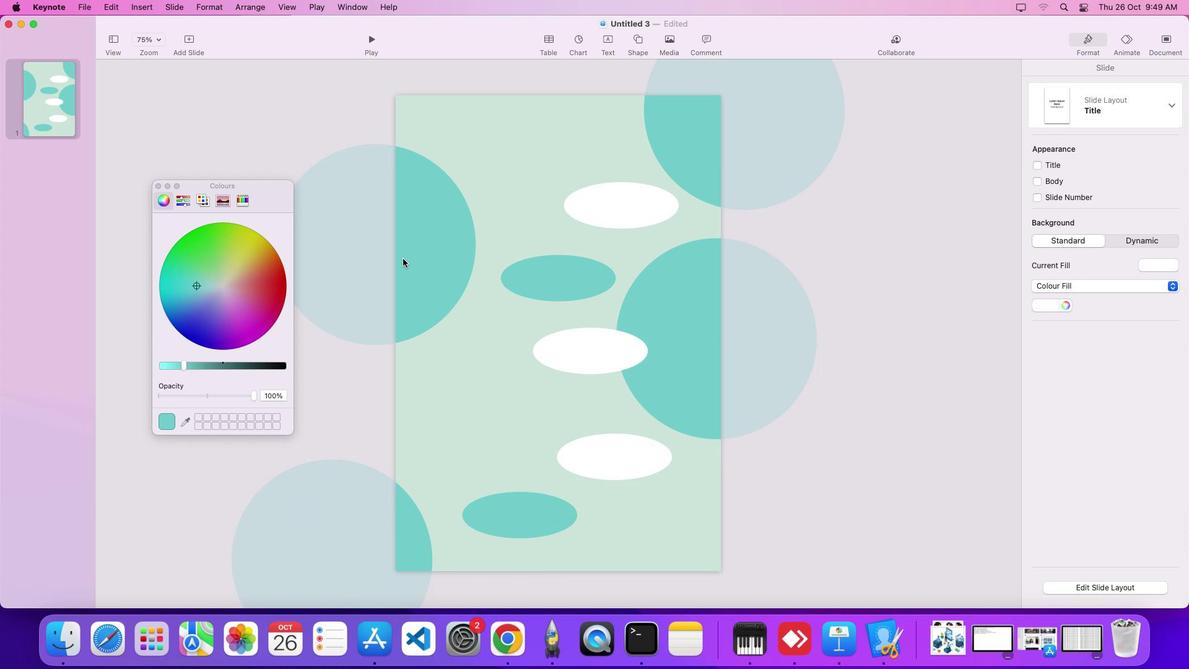 
Action: Mouse pressed left at (809, 464)
Screenshot: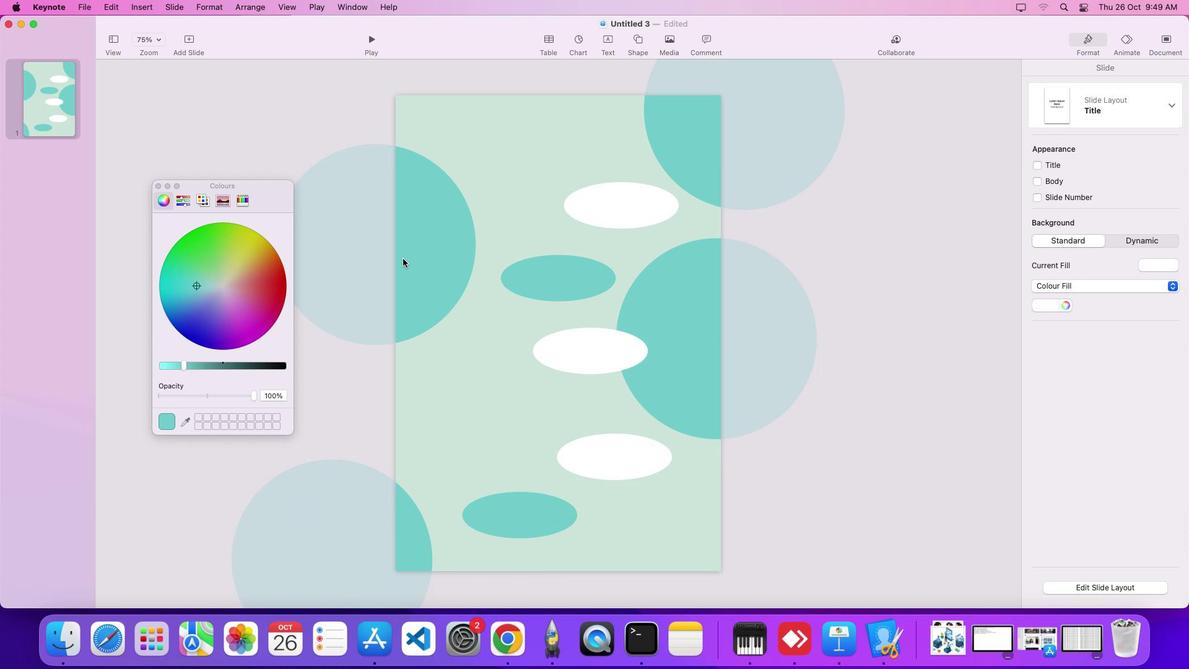 
Action: Mouse moved to (403, 258)
Screenshot: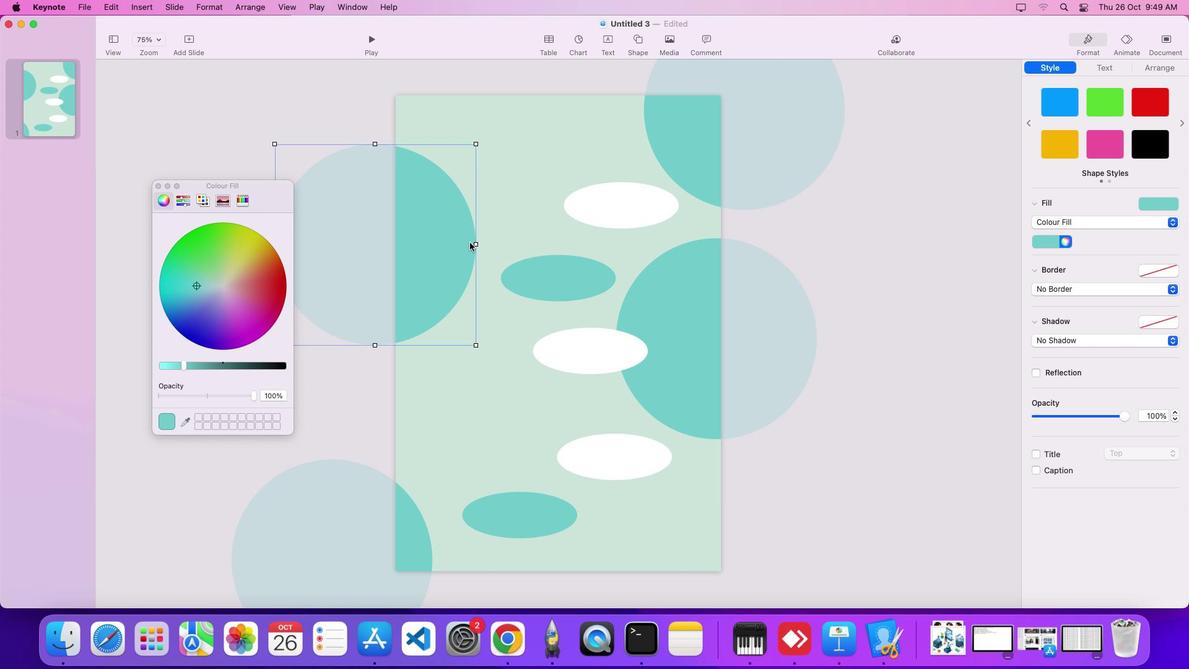 
Action: Mouse pressed left at (403, 258)
Screenshot: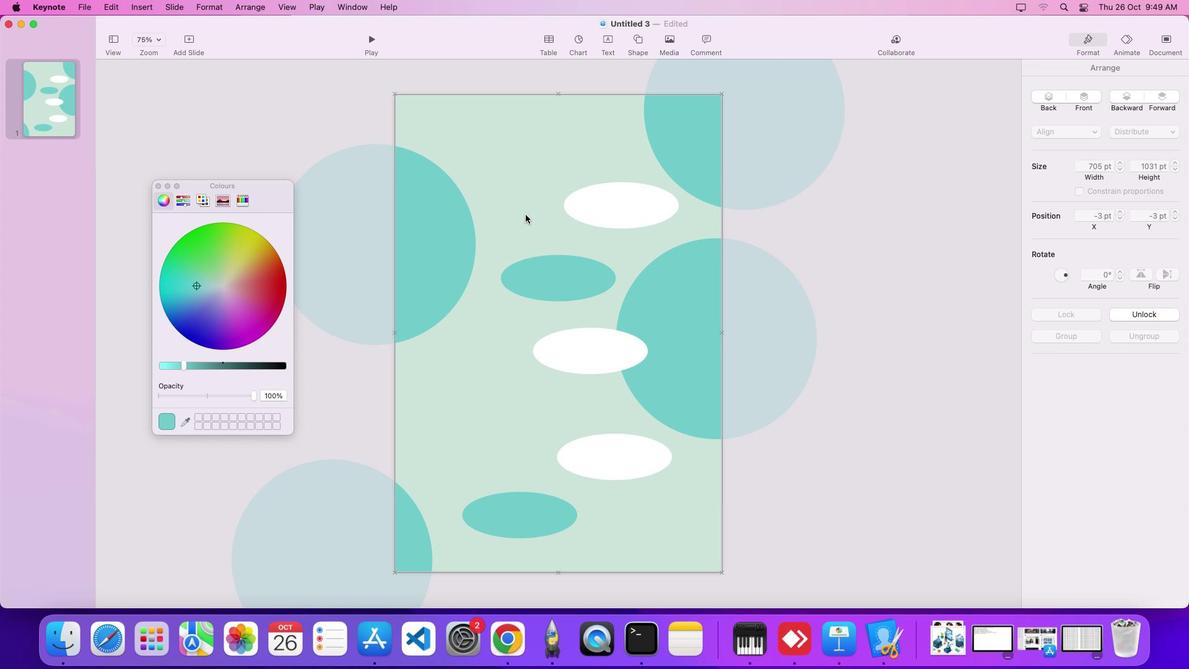
Action: Mouse moved to (525, 214)
Screenshot: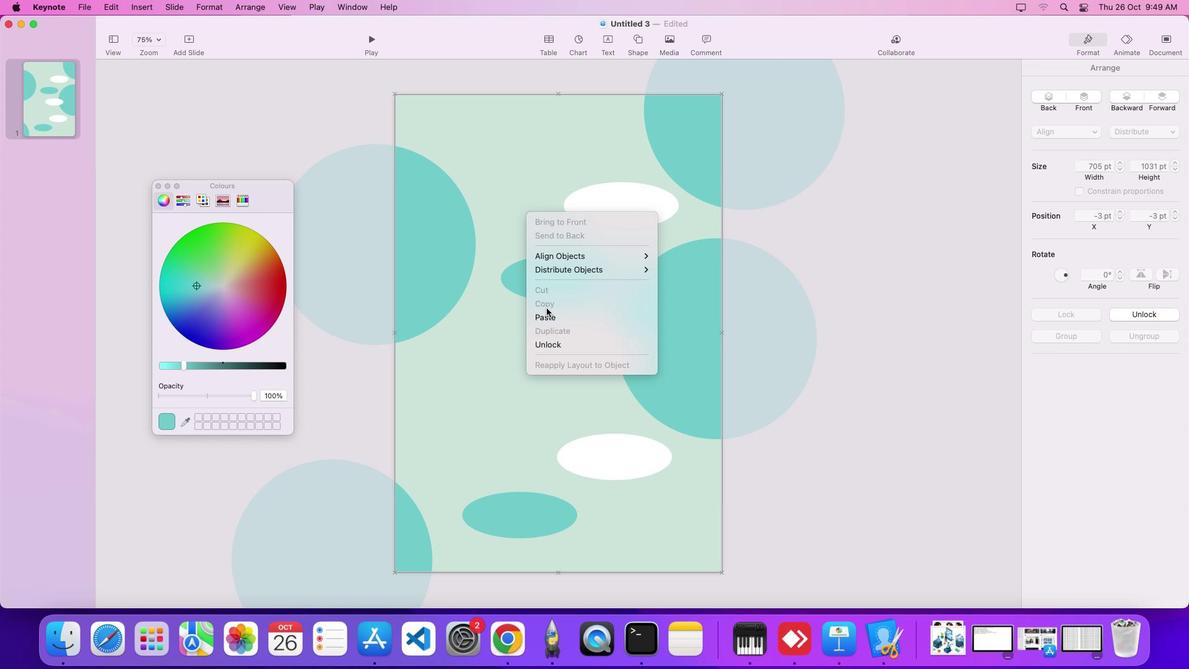 
Action: Mouse pressed left at (525, 214)
Screenshot: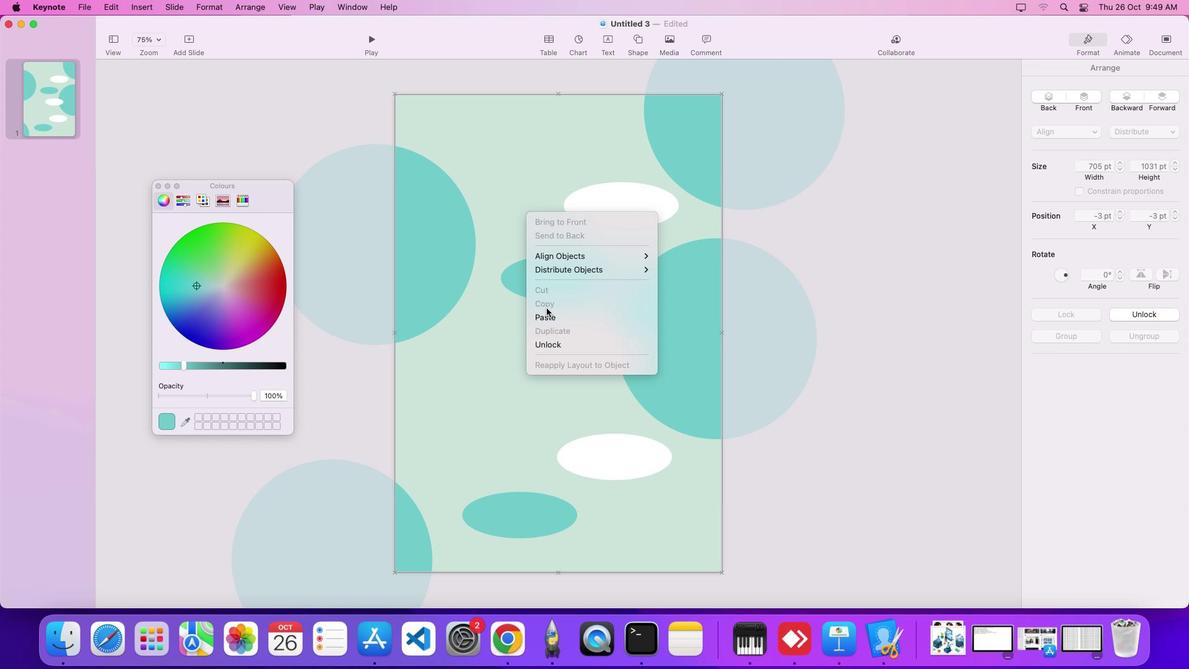 
Action: Mouse pressed right at (525, 214)
Screenshot: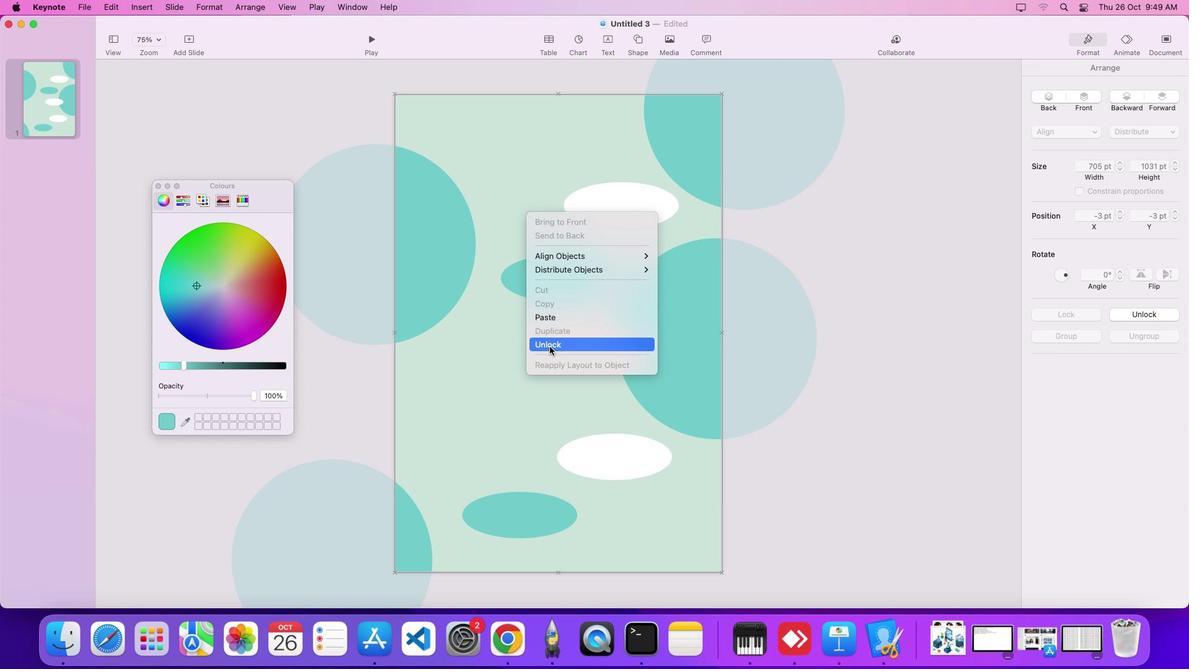 
Action: Mouse moved to (550, 346)
Screenshot: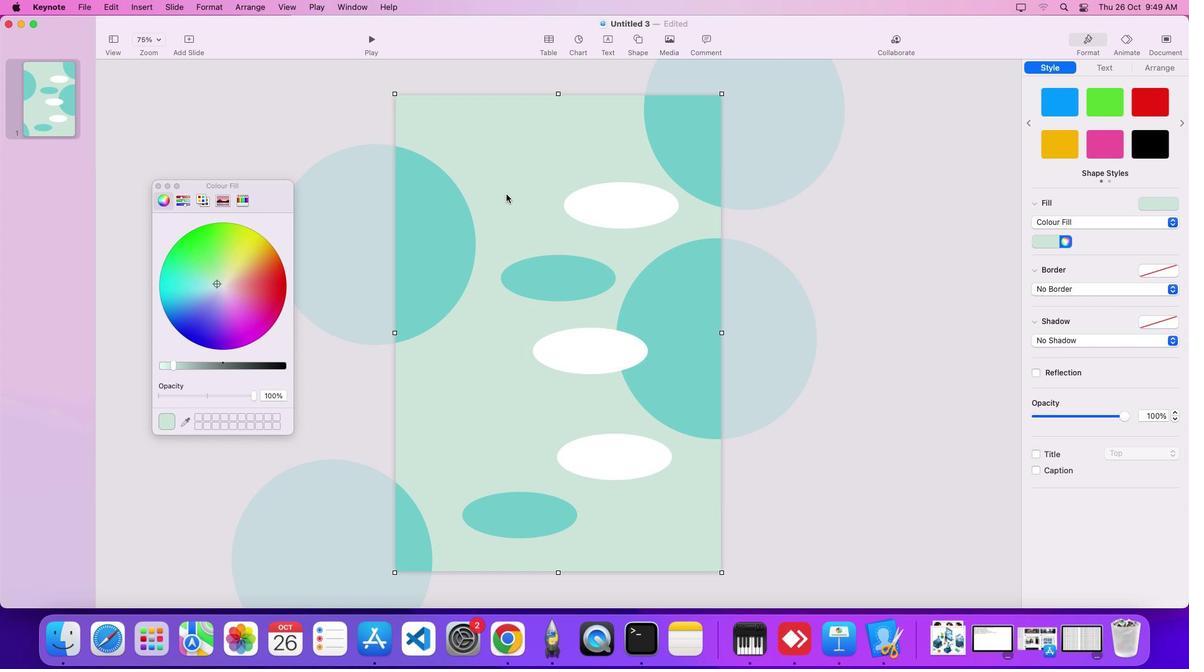 
Action: Mouse pressed left at (550, 346)
Screenshot: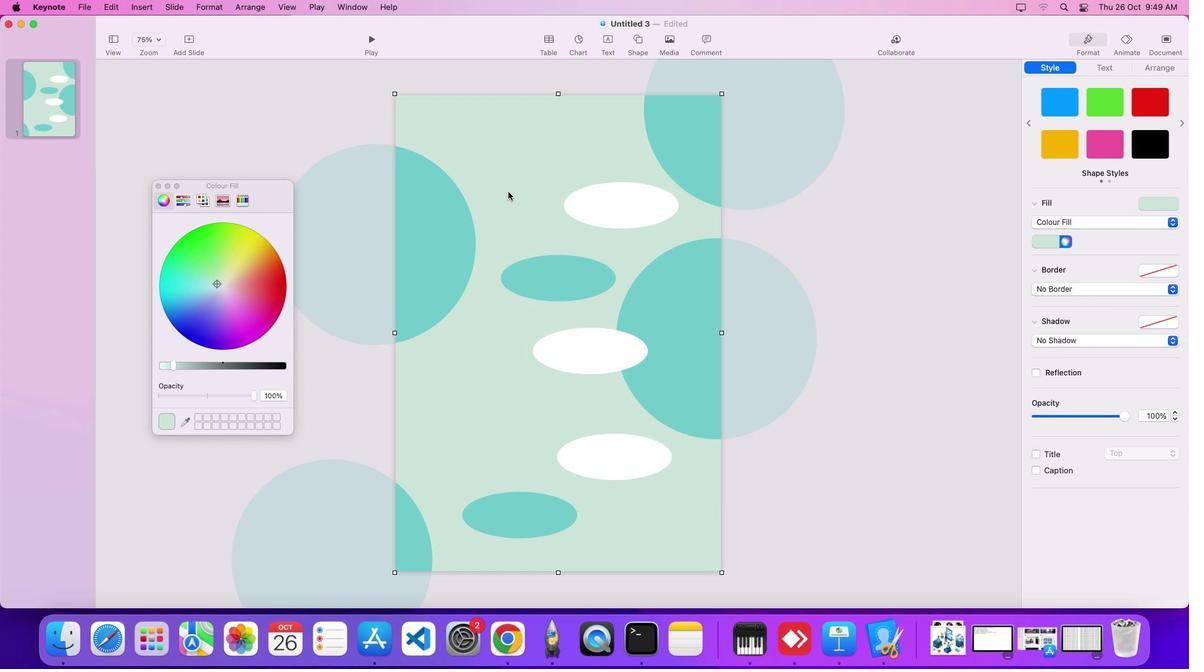
Action: Mouse moved to (508, 191)
Screenshot: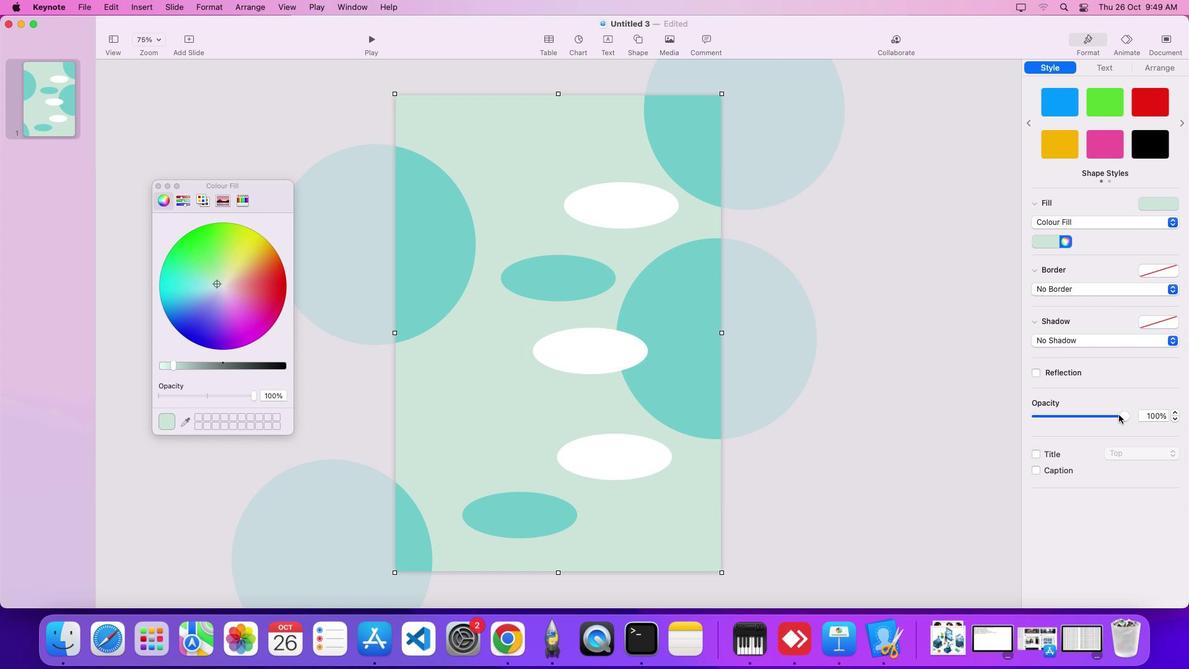
Action: Mouse pressed left at (508, 191)
Screenshot: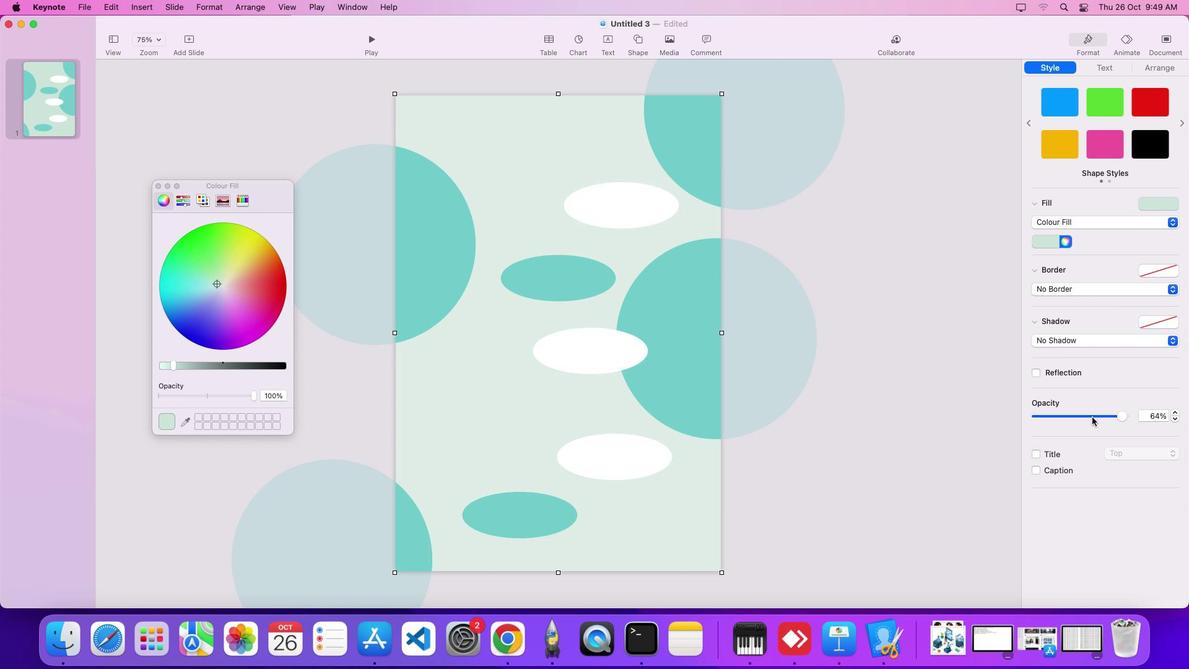 
Action: Mouse moved to (1092, 416)
Screenshot: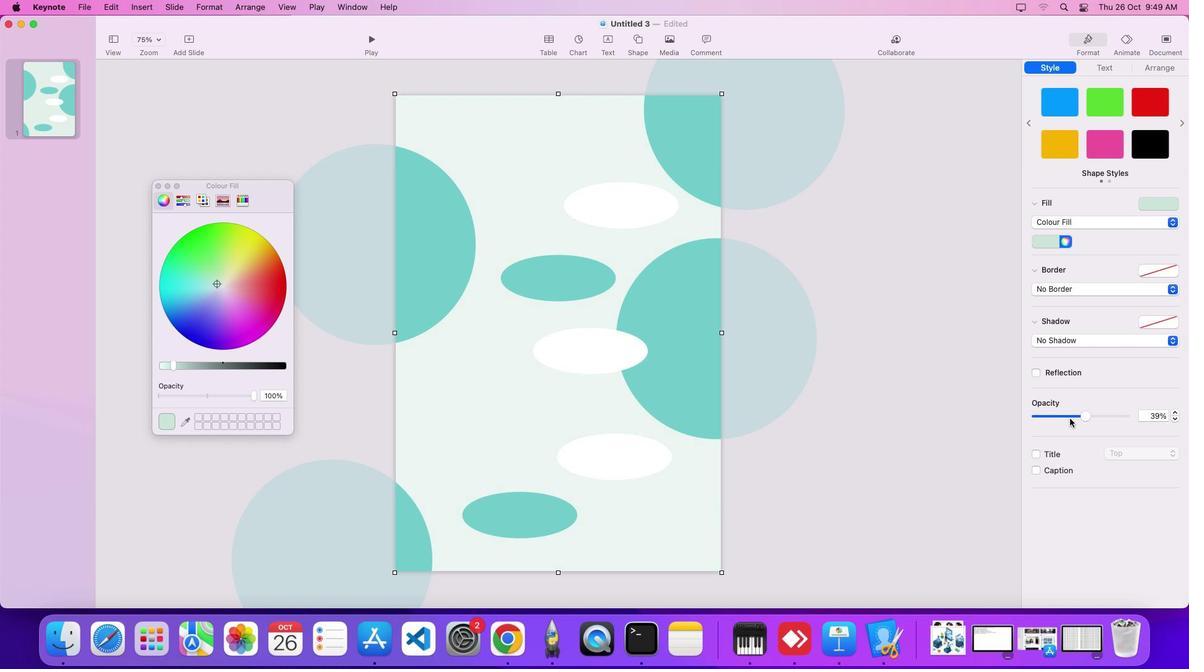 
Action: Mouse pressed left at (1092, 416)
Screenshot: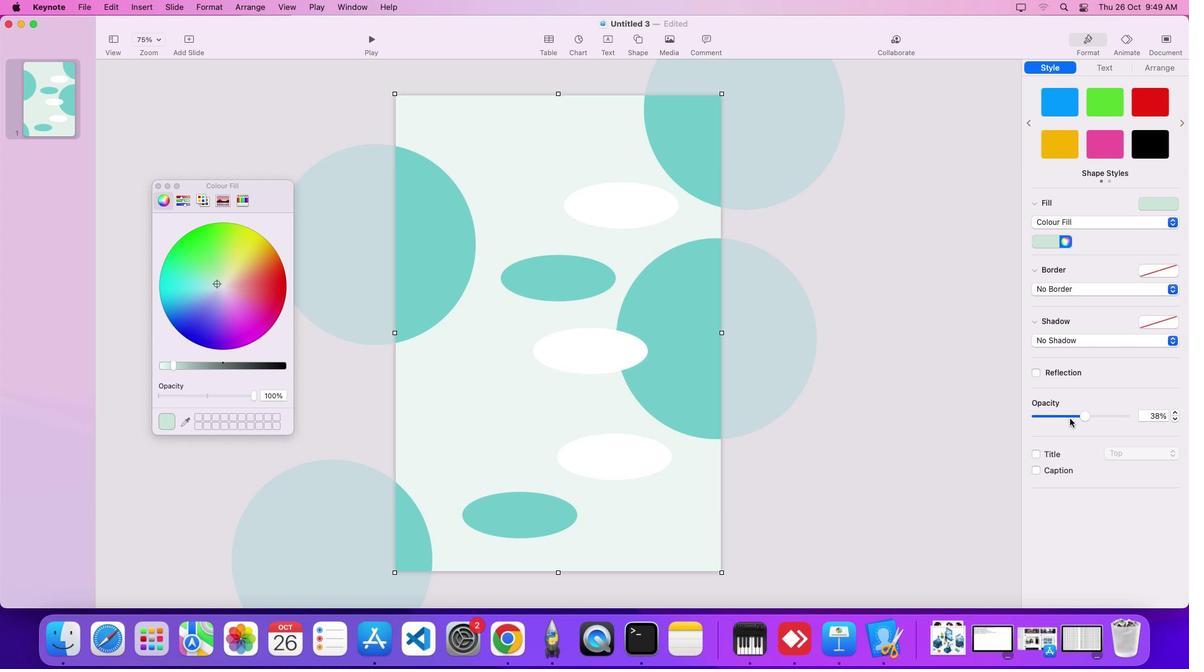 
Action: Mouse moved to (1085, 418)
Screenshot: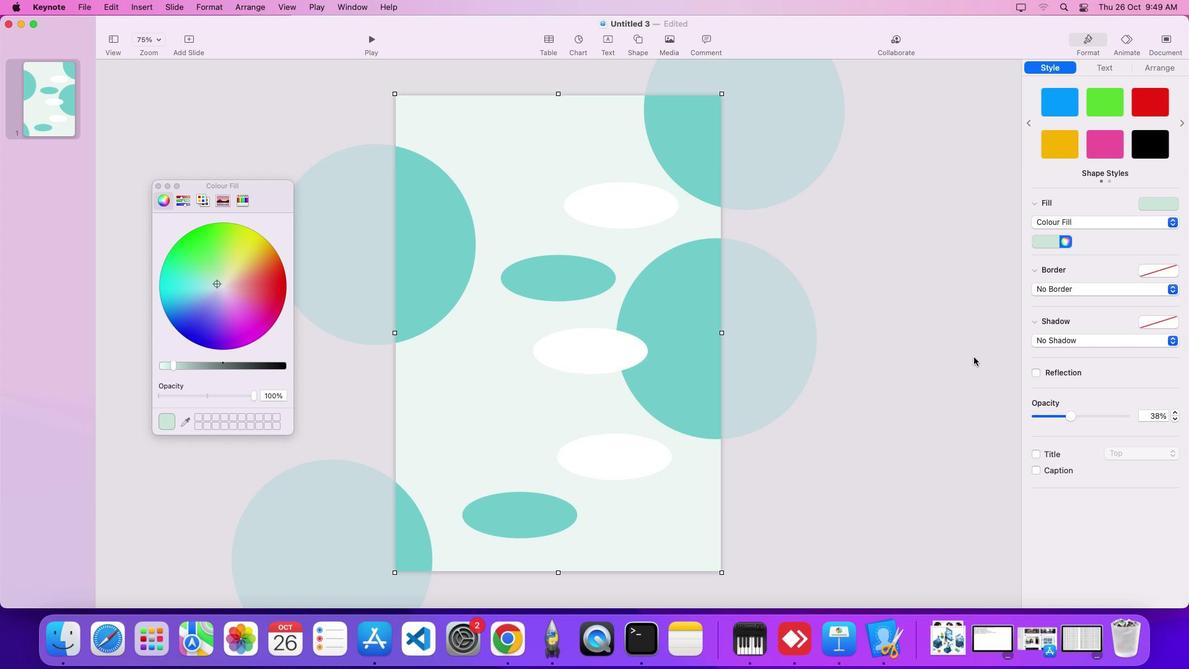 
Action: Mouse pressed left at (1085, 418)
Screenshot: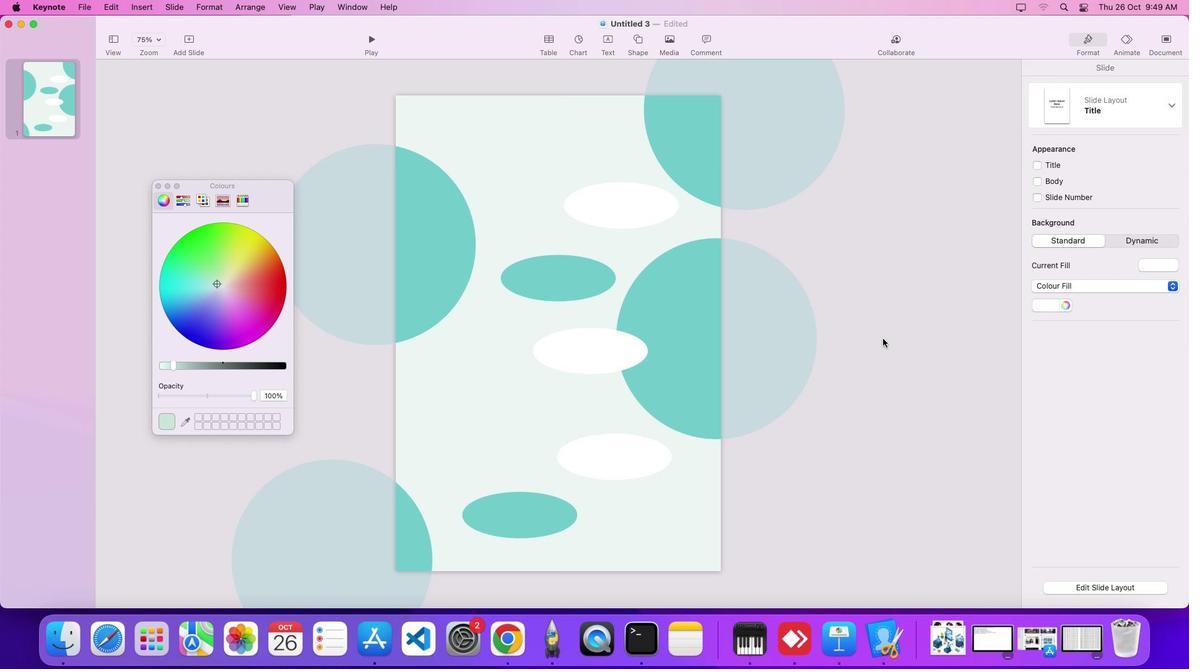 
Action: Mouse moved to (1070, 418)
Screenshot: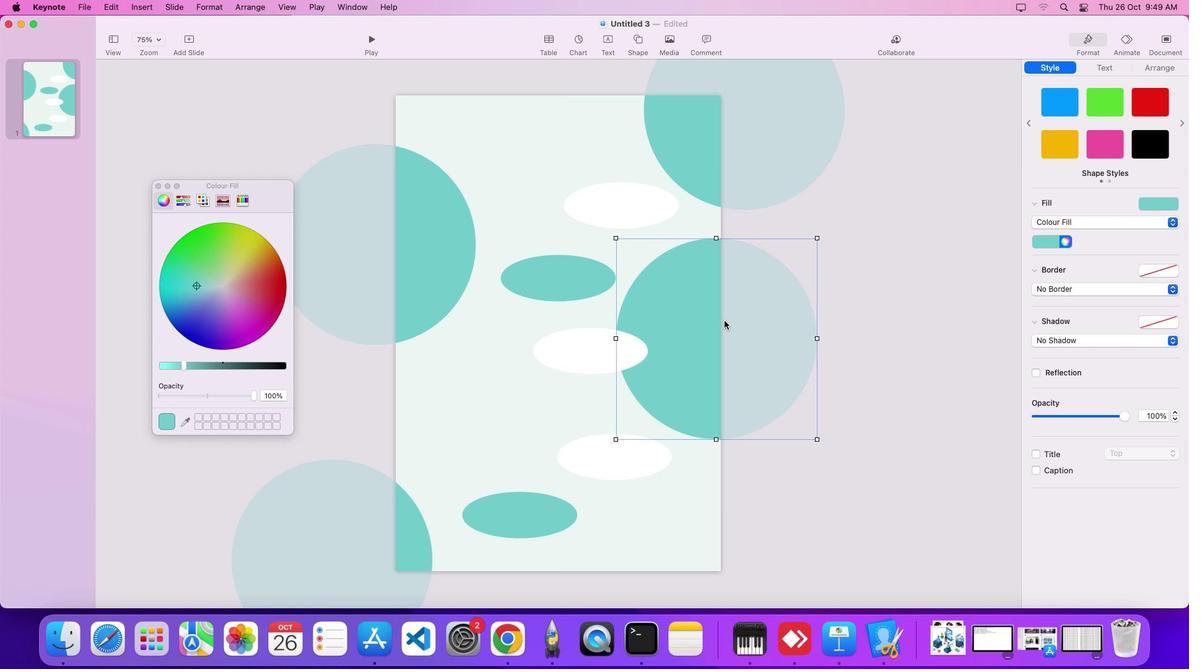 
Action: Mouse pressed left at (1070, 418)
Screenshot: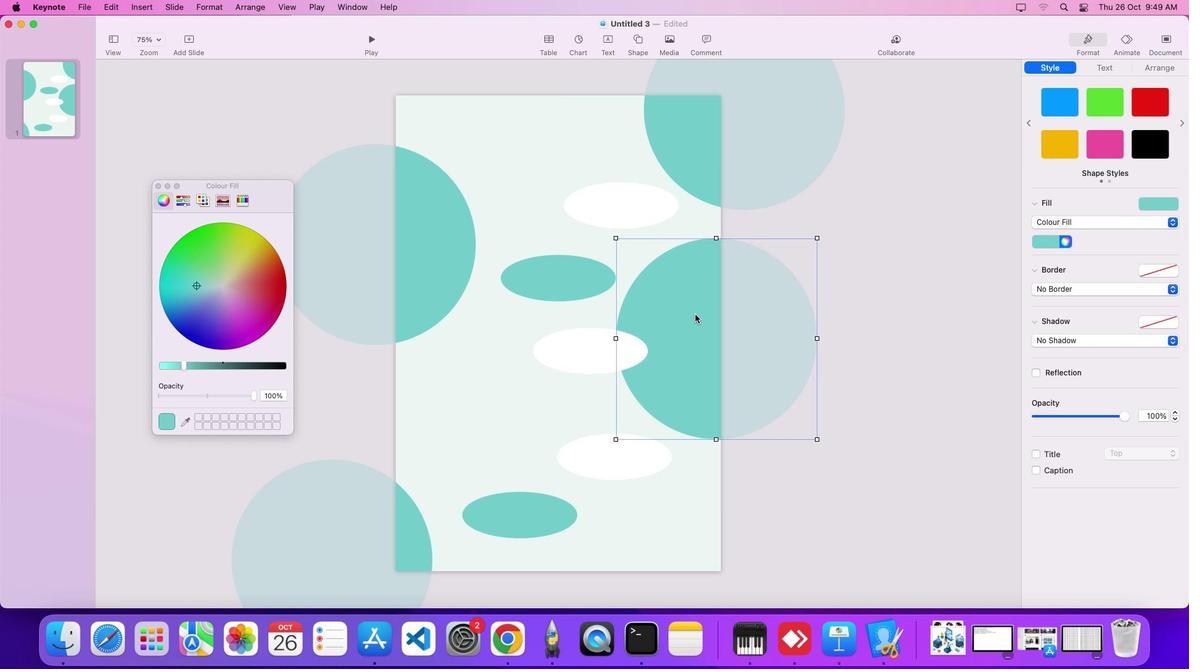 
Action: Mouse moved to (882, 338)
Screenshot: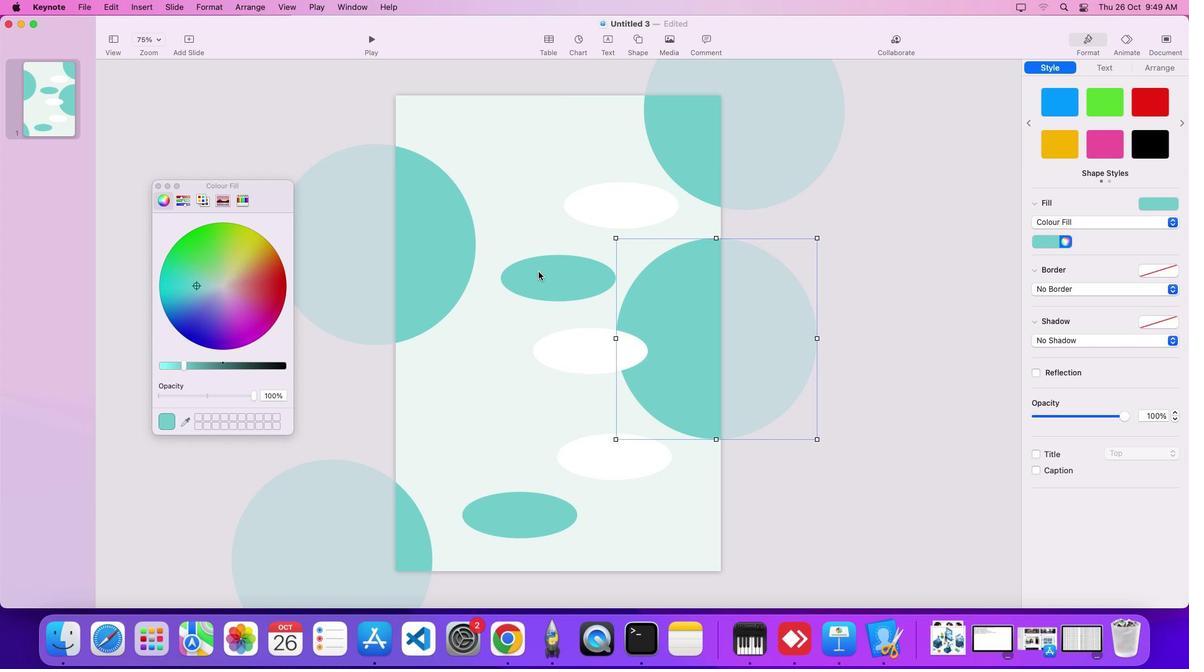 
Action: Mouse pressed left at (882, 338)
Screenshot: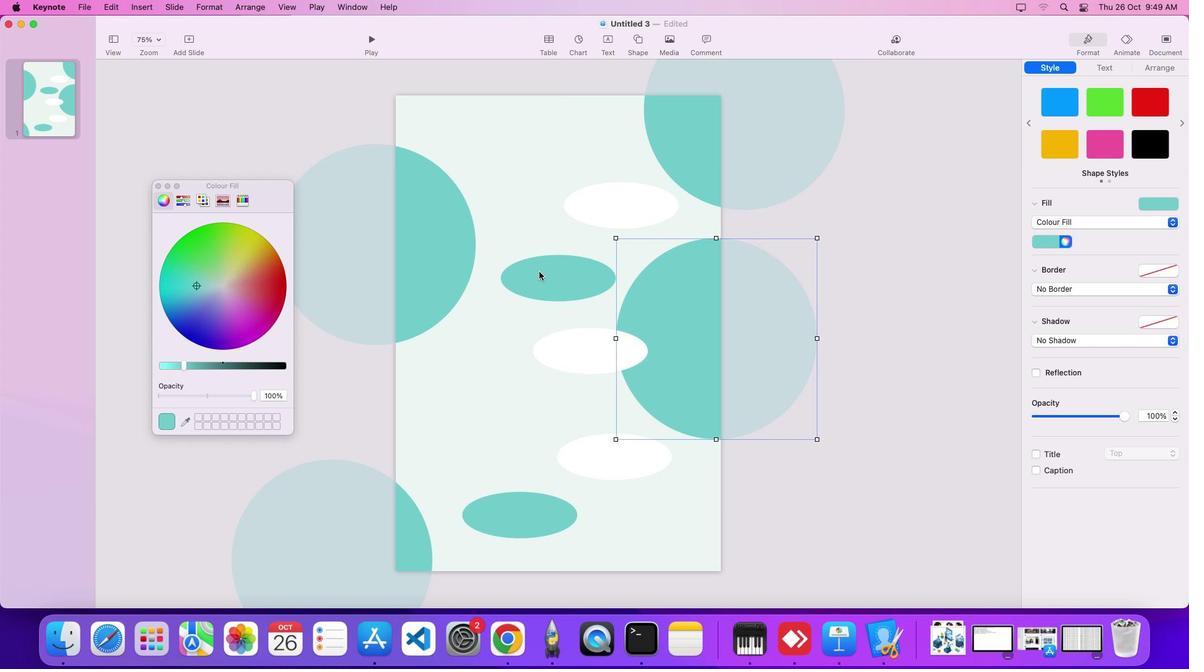 
Action: Mouse moved to (734, 323)
Screenshot: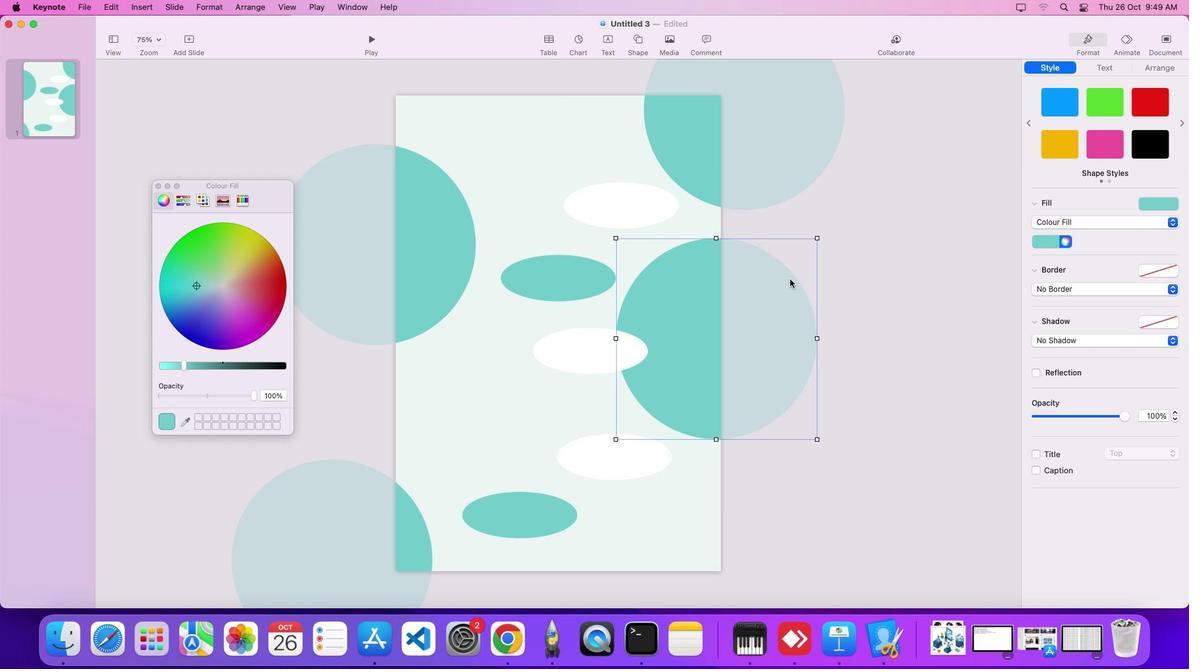 
Action: Mouse pressed left at (734, 323)
Screenshot: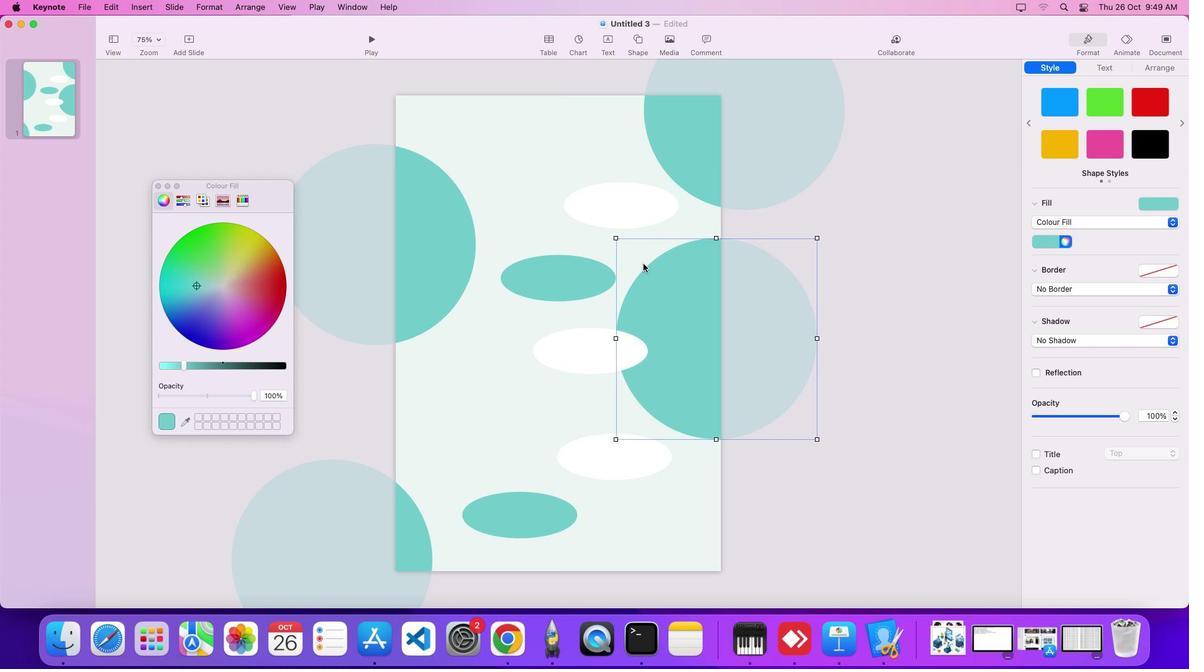 
Action: Mouse moved to (540, 212)
Screenshot: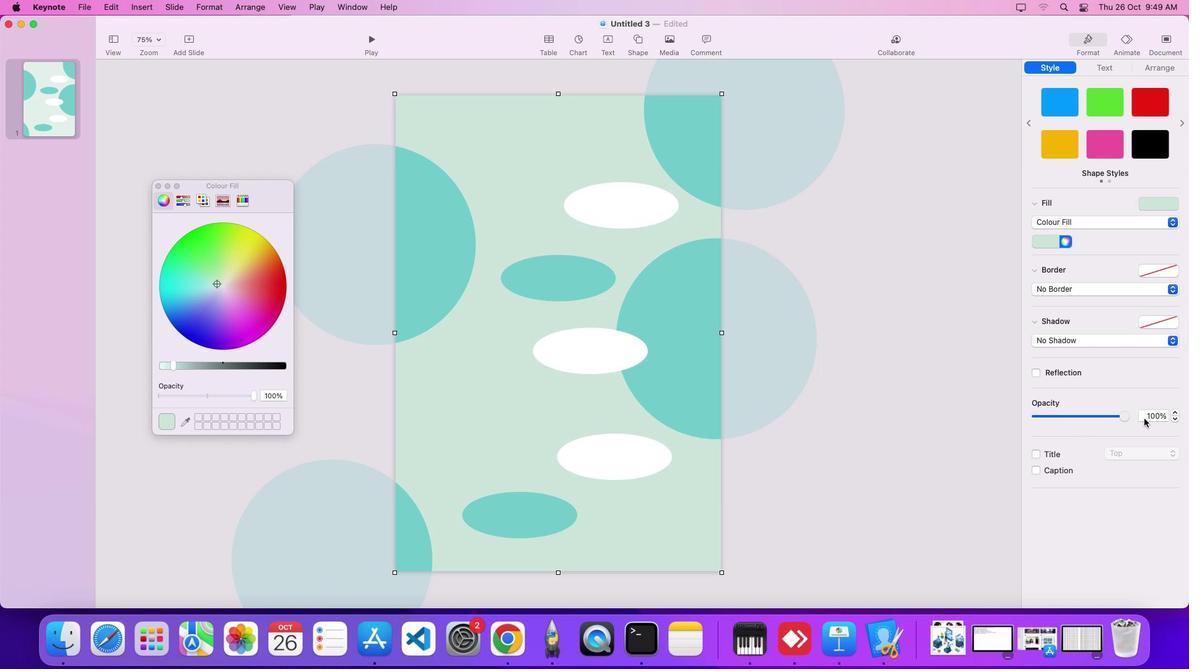 
Action: Mouse pressed left at (540, 212)
Screenshot: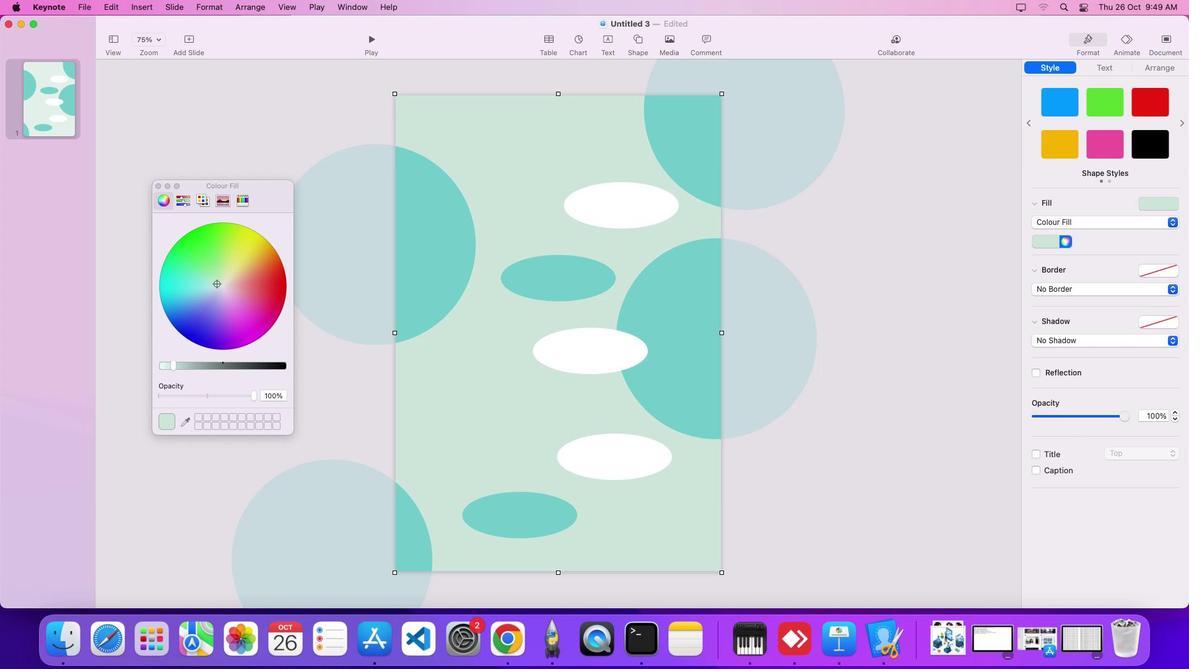 
Action: Mouse moved to (1084, 414)
Screenshot: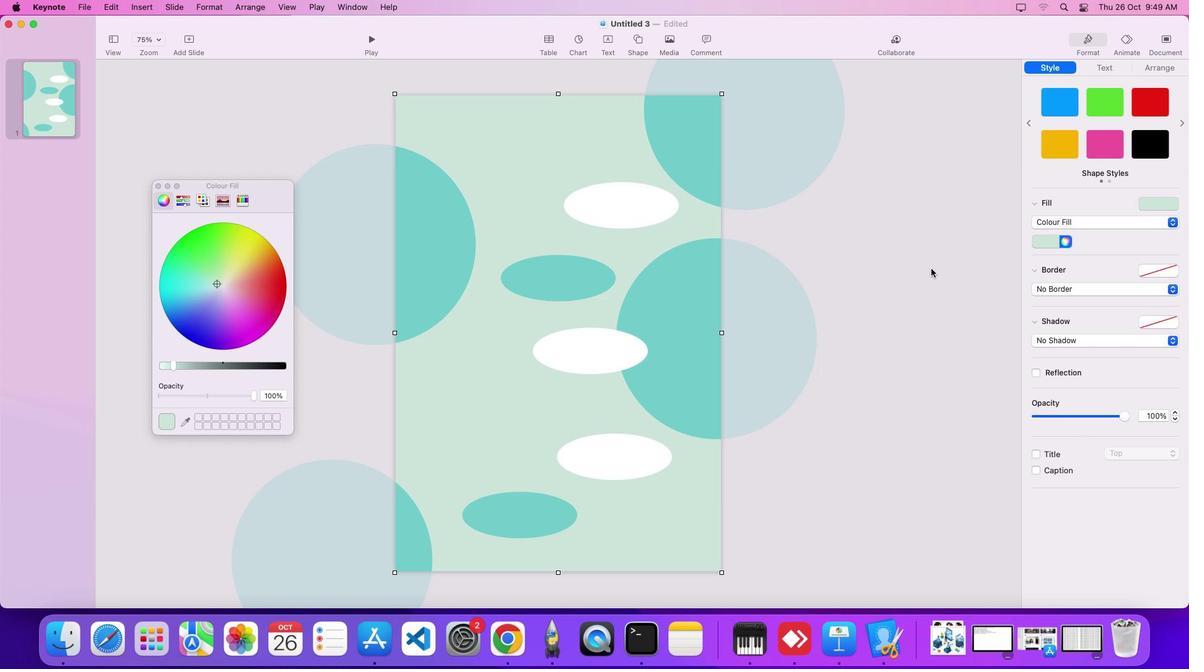 
Action: Mouse pressed left at (1084, 414)
Screenshot: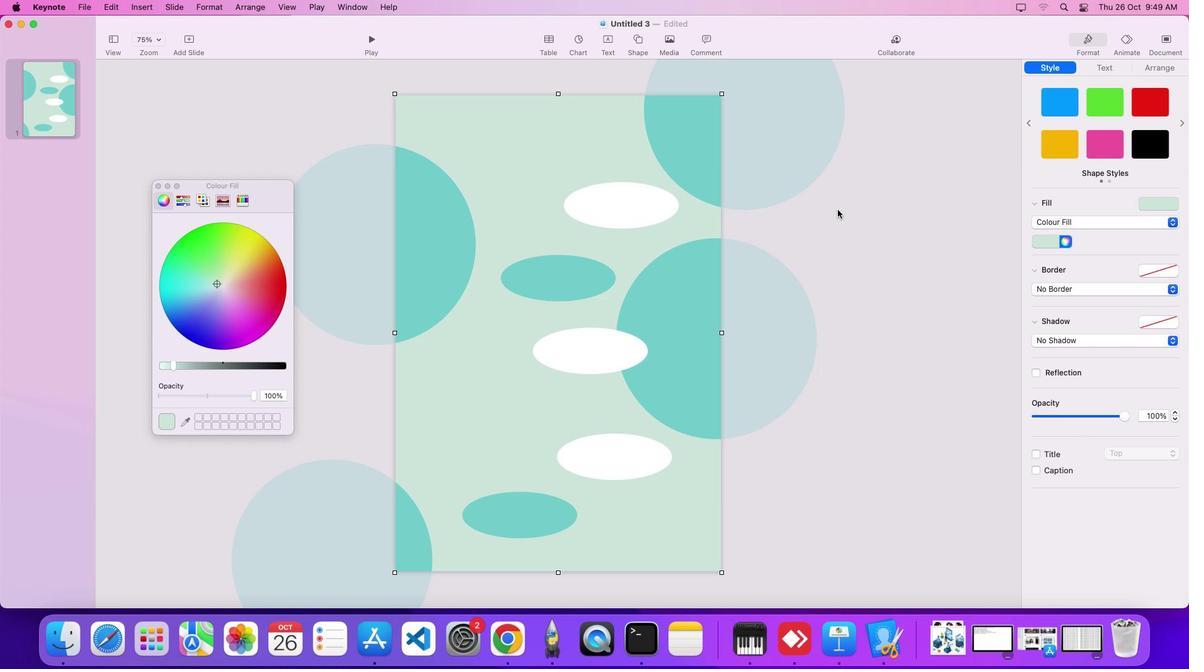 
Action: Mouse moved to (1102, 415)
Screenshot: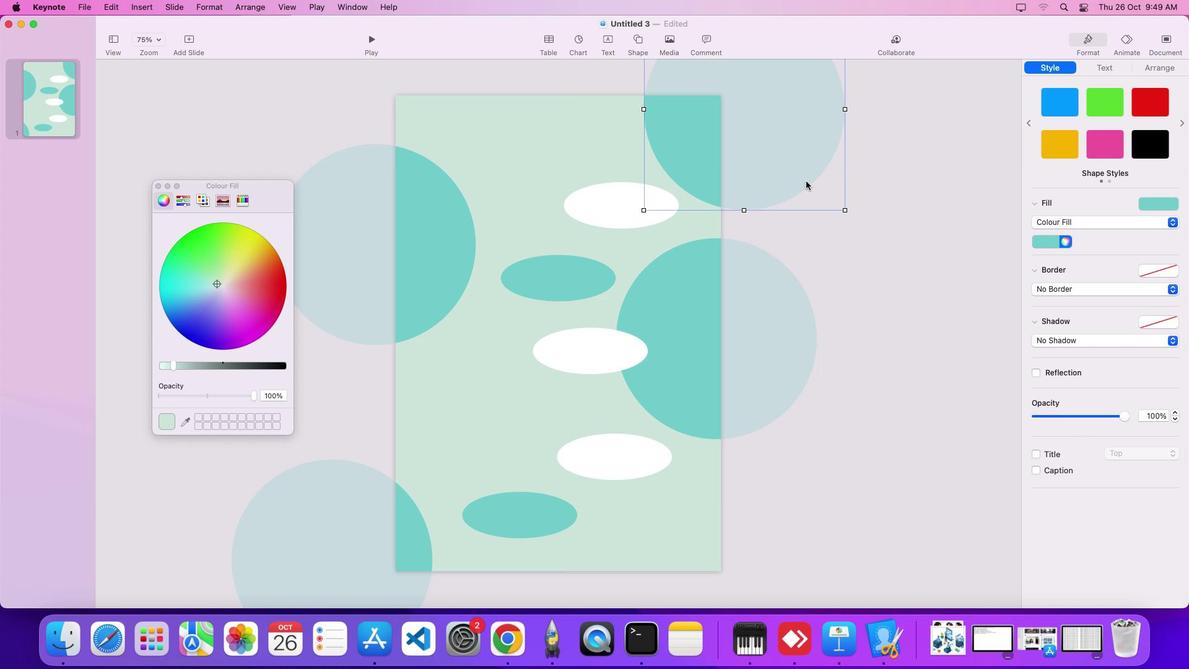 
Action: Mouse pressed left at (1102, 415)
Screenshot: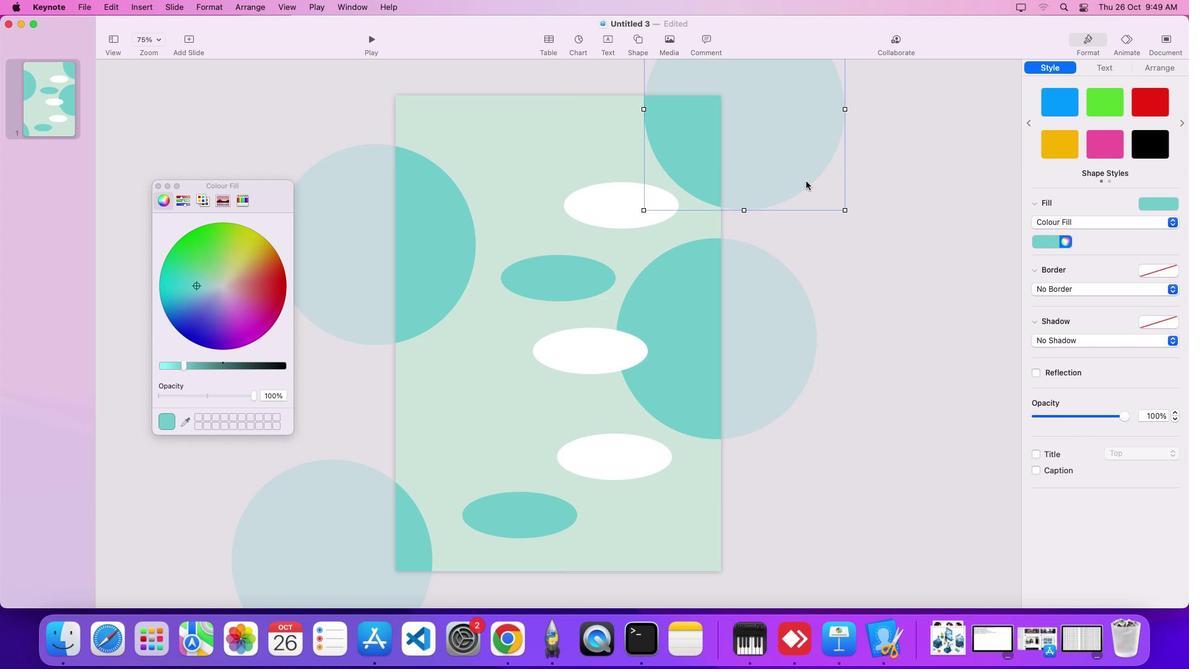 
Action: Mouse moved to (1095, 395)
Screenshot: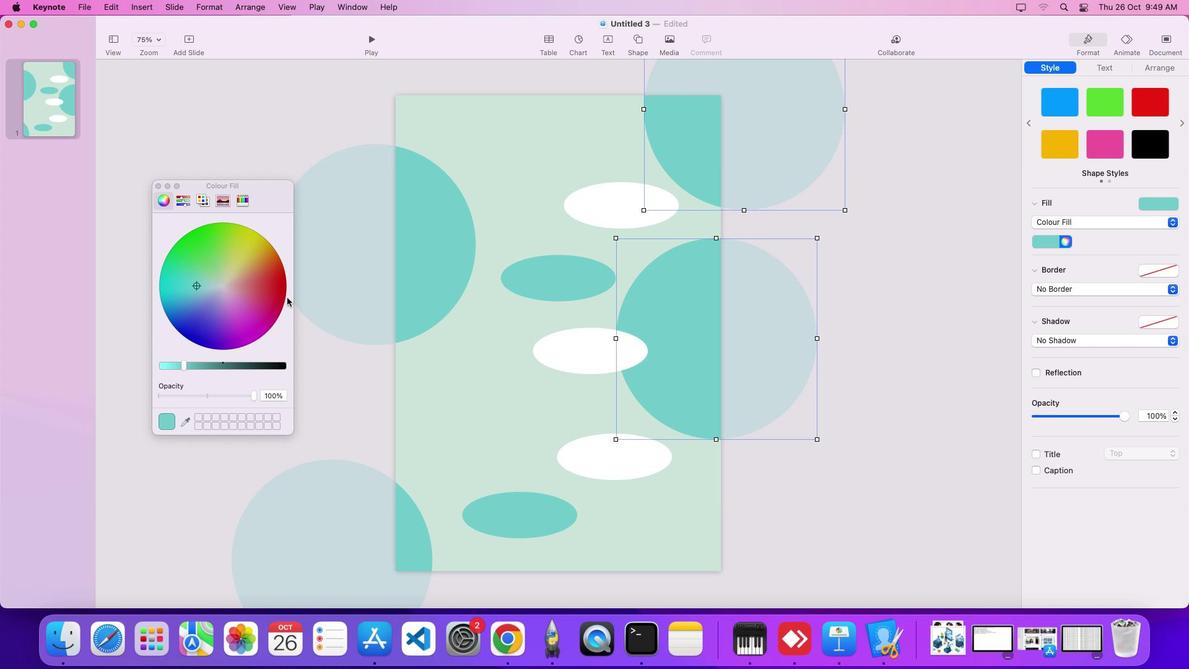 
Action: Mouse pressed left at (1095, 395)
Screenshot: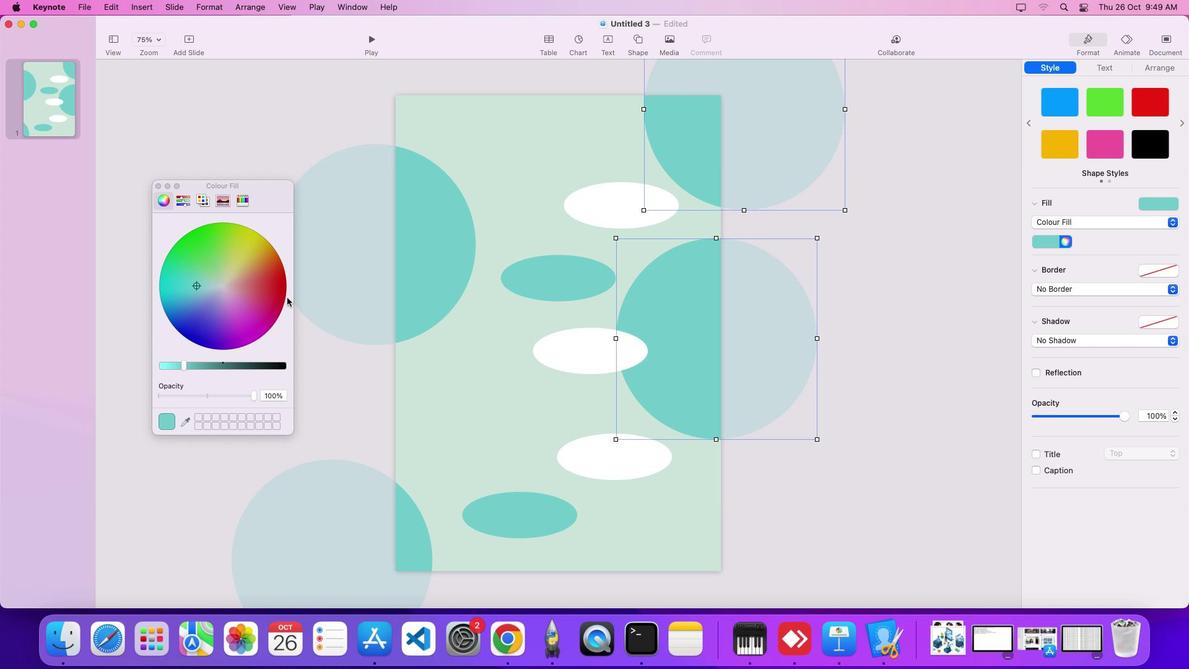 
Action: Mouse moved to (805, 180)
Screenshot: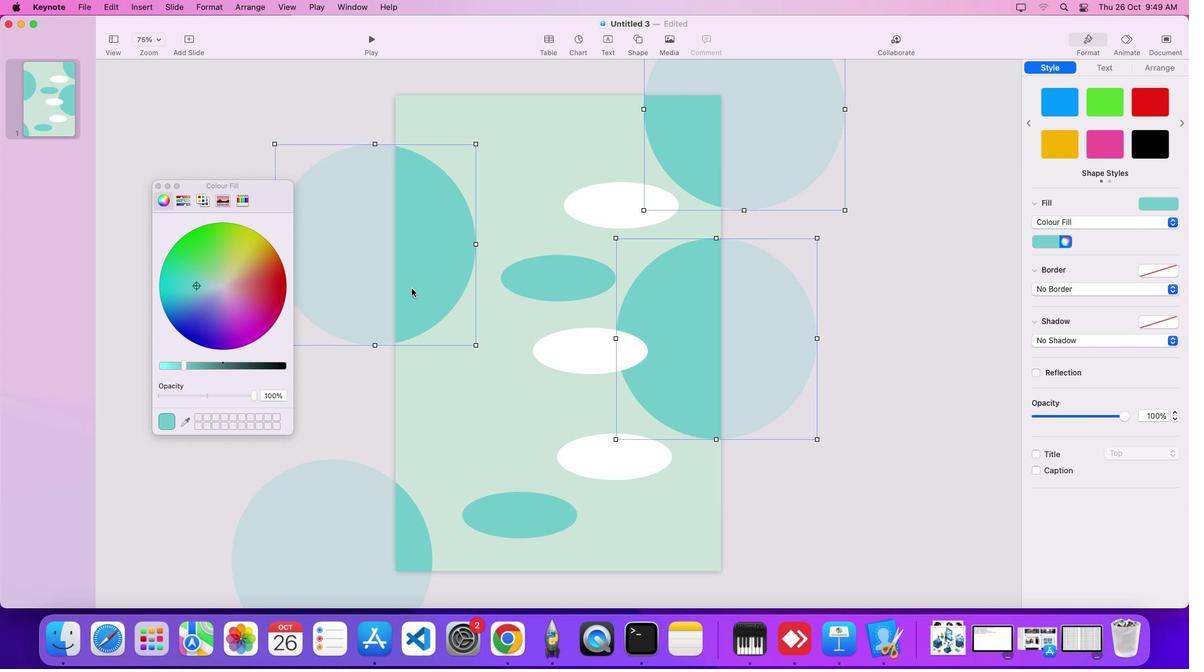 
Action: Mouse pressed left at (805, 180)
Screenshot: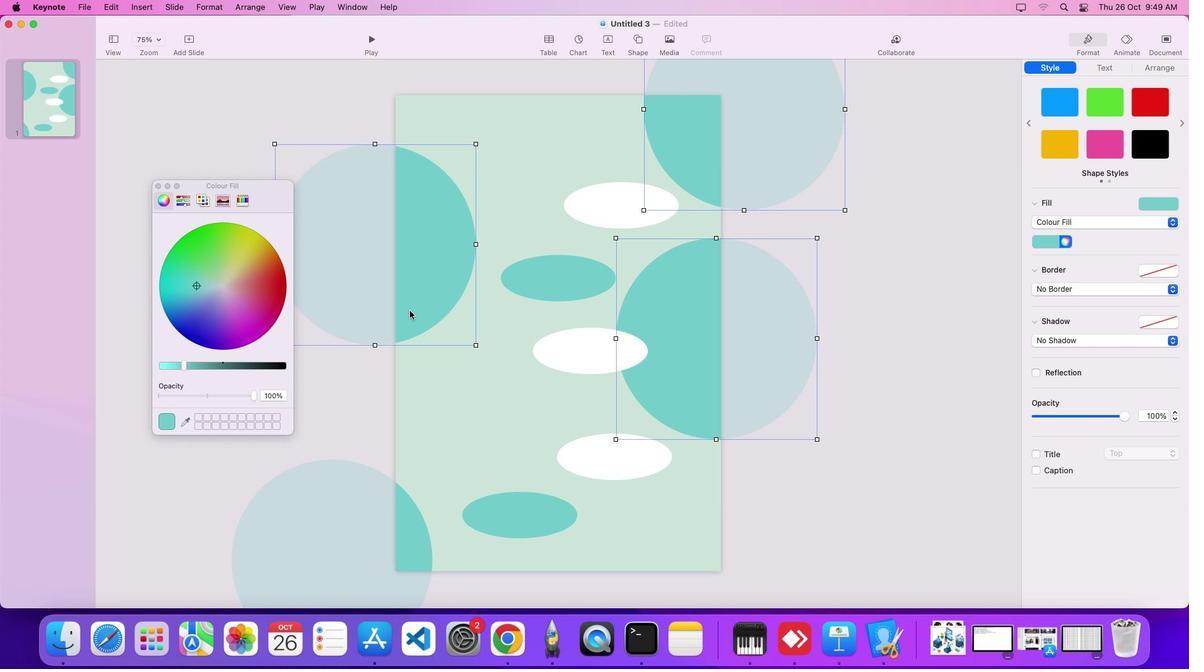 
Action: Mouse moved to (797, 278)
Screenshot: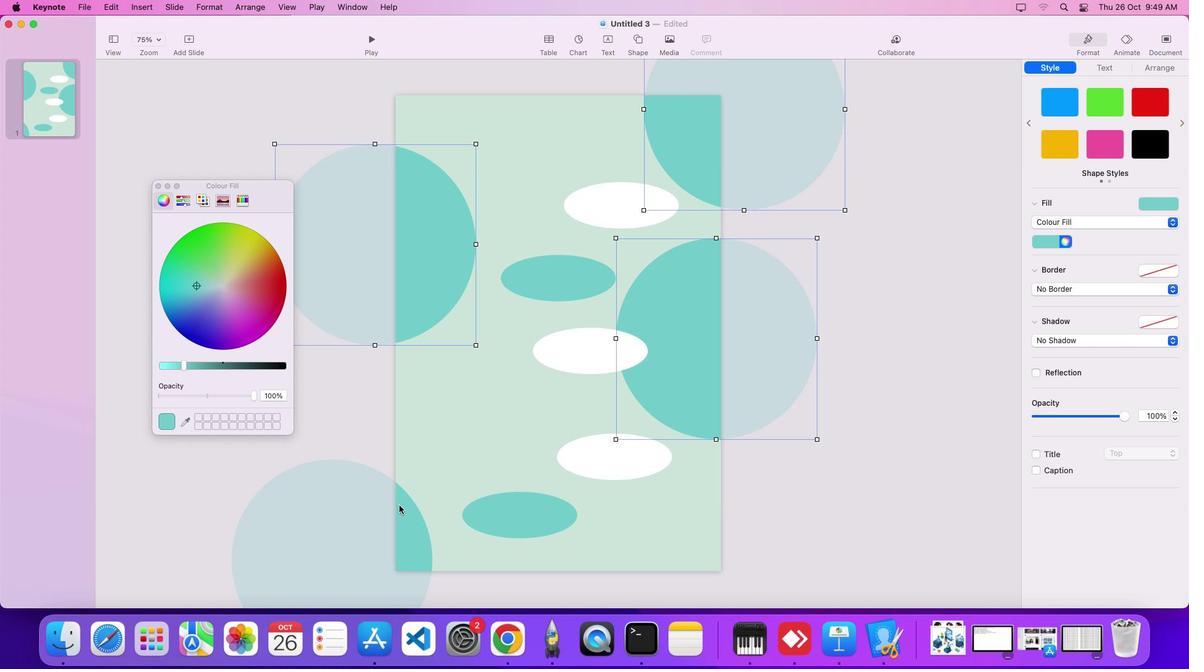 
Action: Key pressed Key.shift
Screenshot: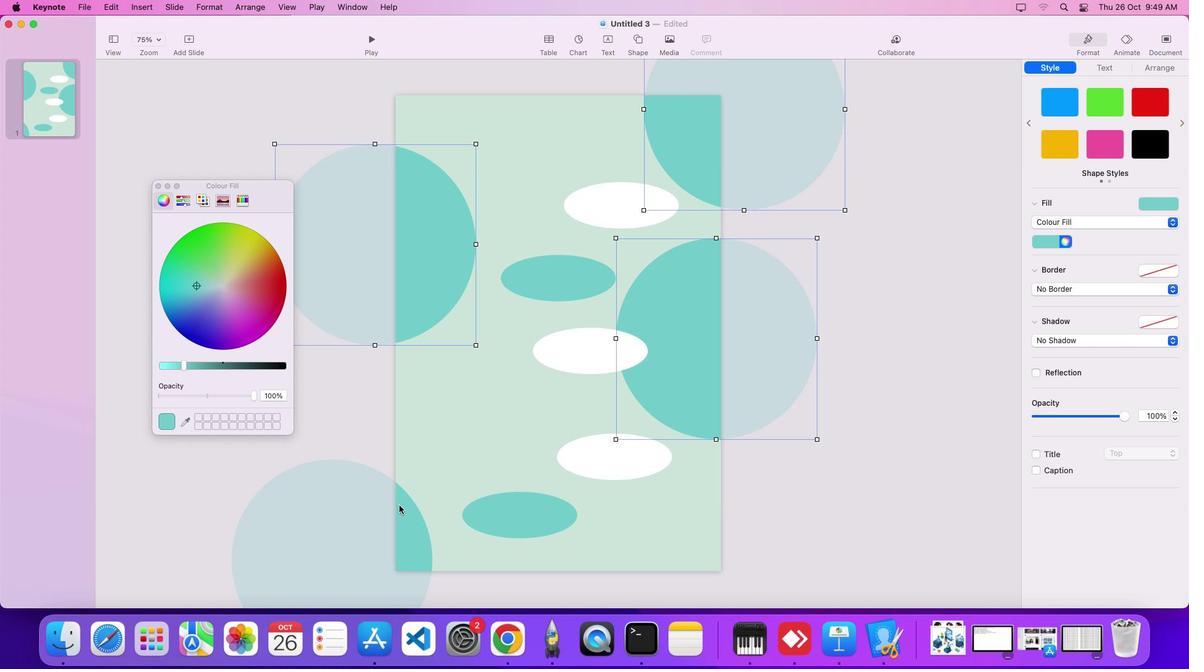 
Action: Mouse moved to (789, 320)
Screenshot: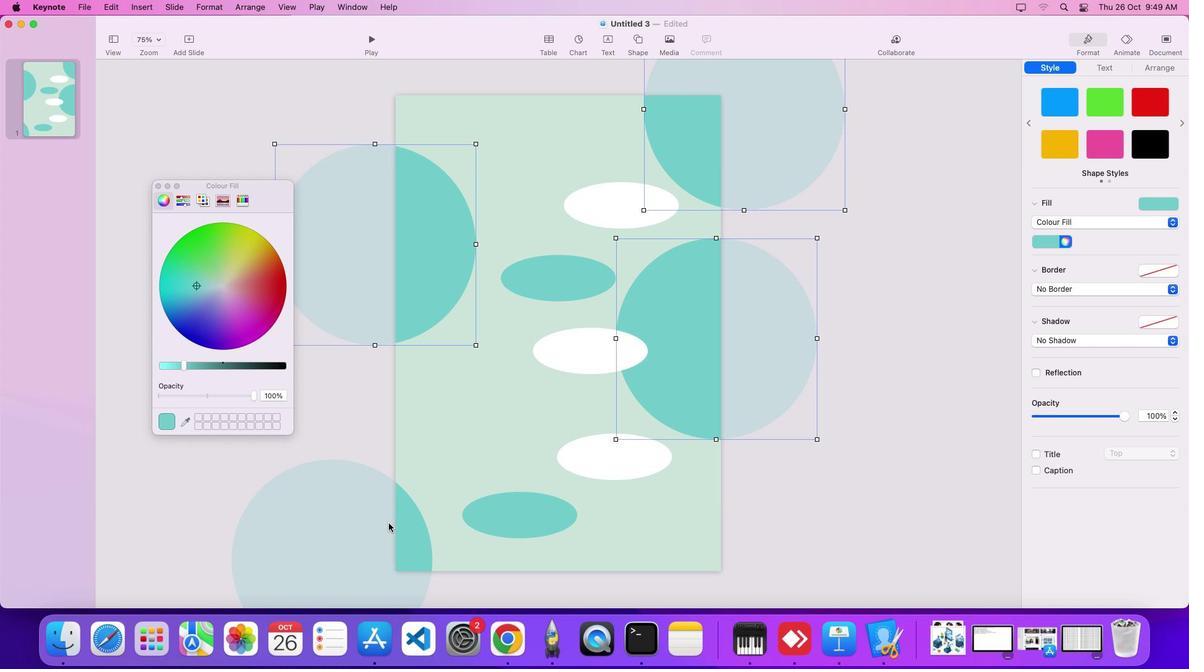 
Action: Mouse pressed left at (789, 320)
Screenshot: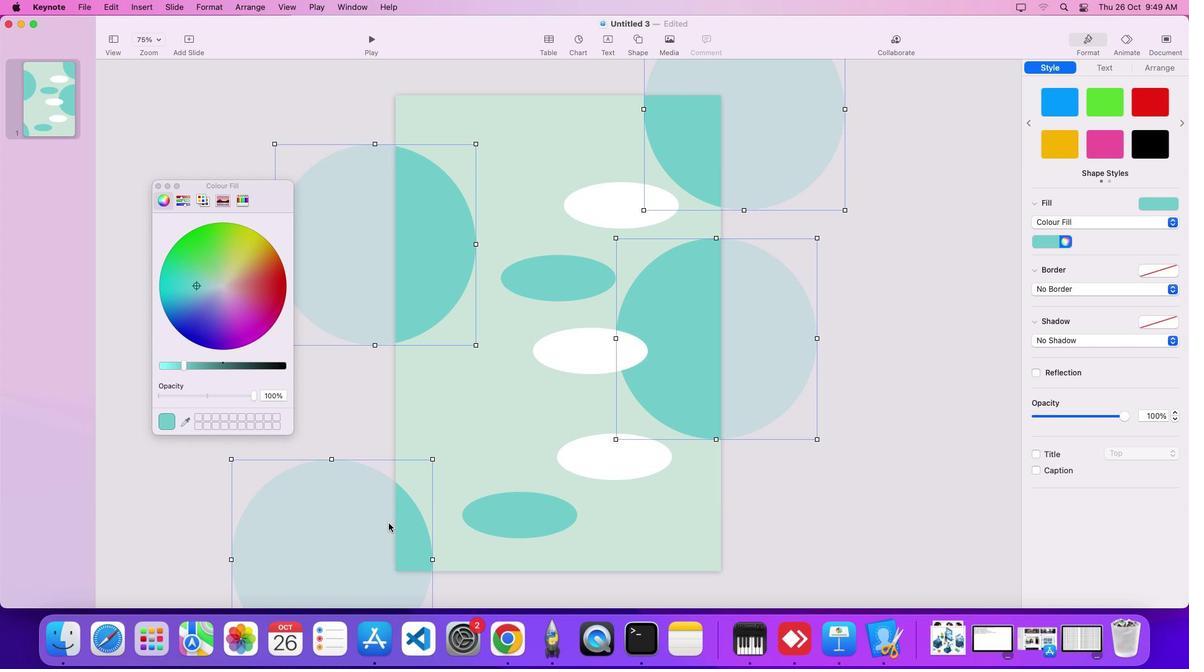 
Action: Mouse moved to (410, 271)
Screenshot: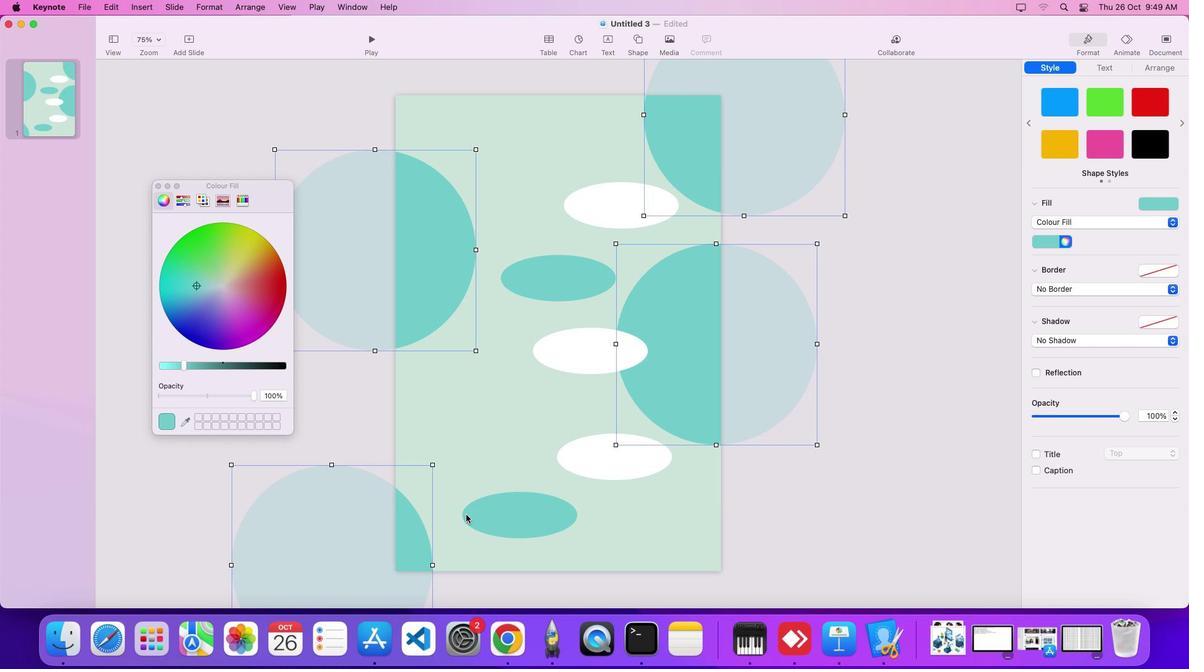 
Action: Mouse pressed left at (410, 271)
Screenshot: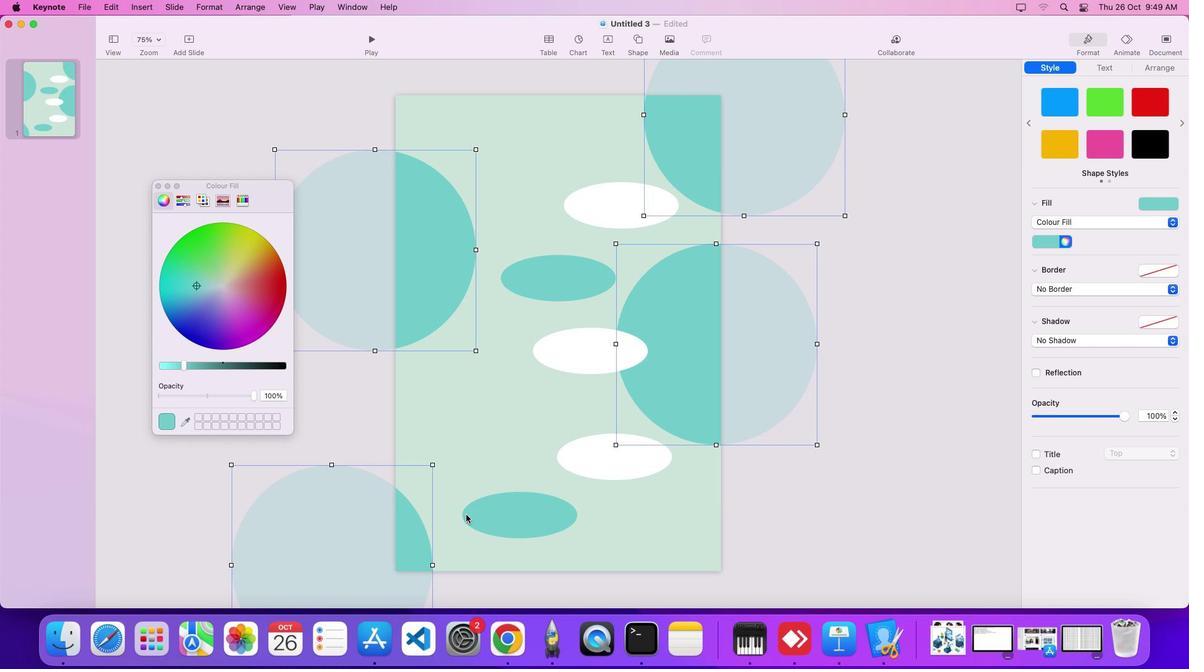 
Action: Mouse moved to (390, 517)
Screenshot: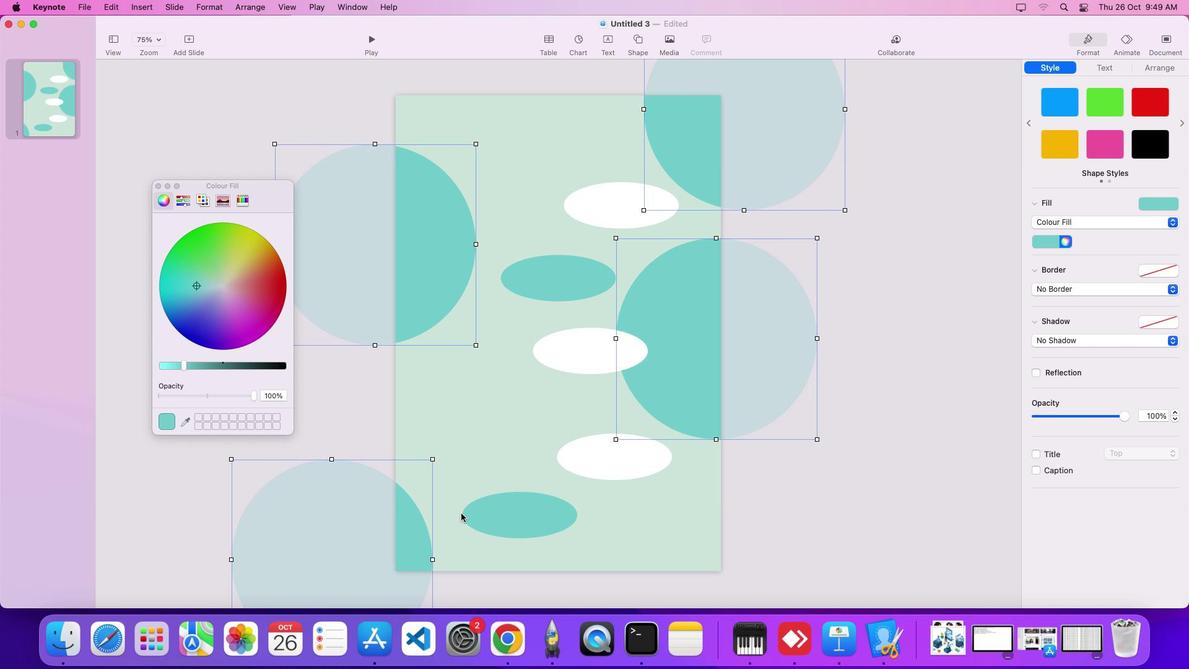 
Action: Mouse pressed left at (390, 517)
Screenshot: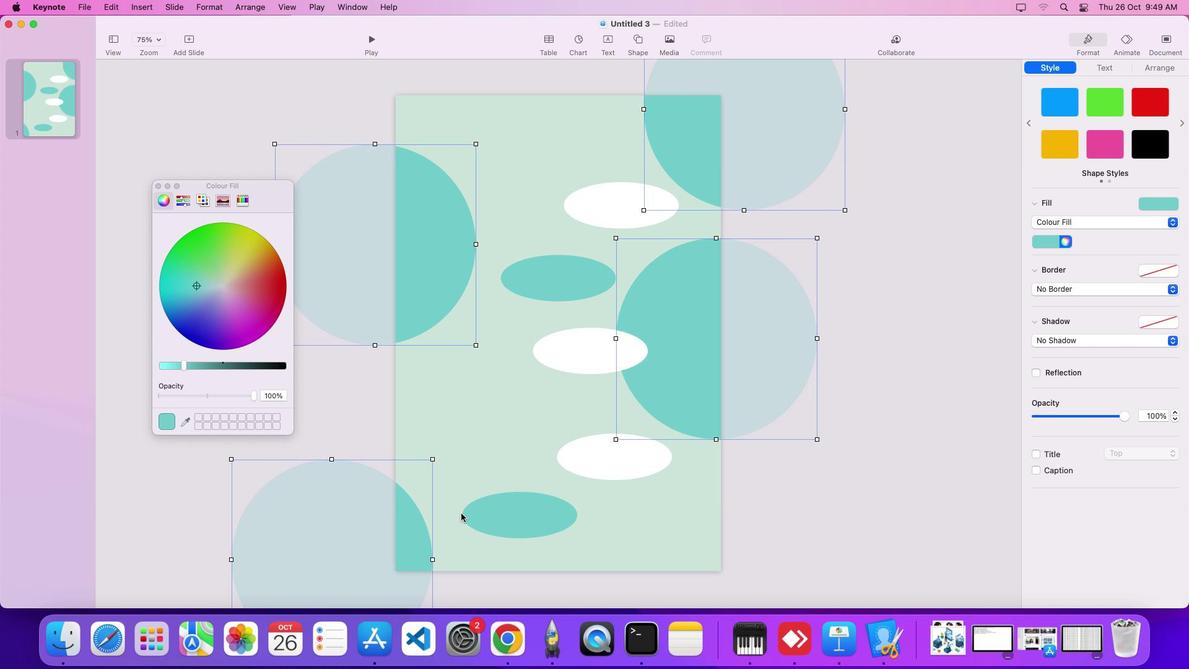 
Action: Mouse moved to (466, 513)
Screenshot: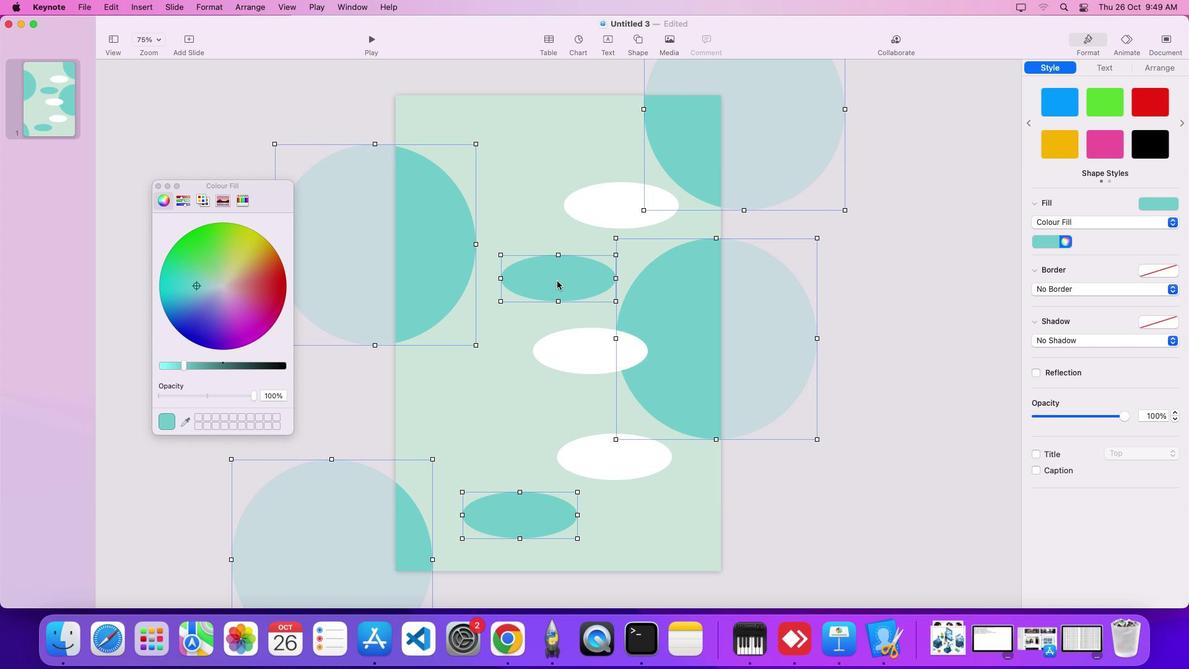 
Action: Key pressed Key.cmd
Screenshot: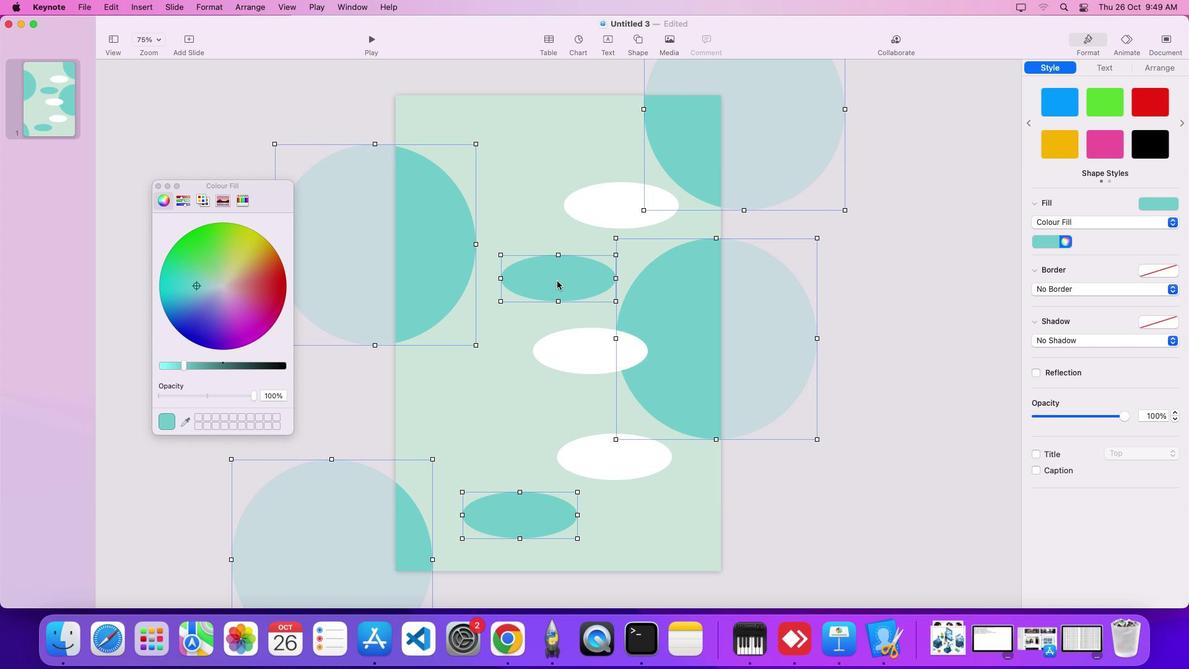 
Action: Mouse moved to (466, 510)
Screenshot: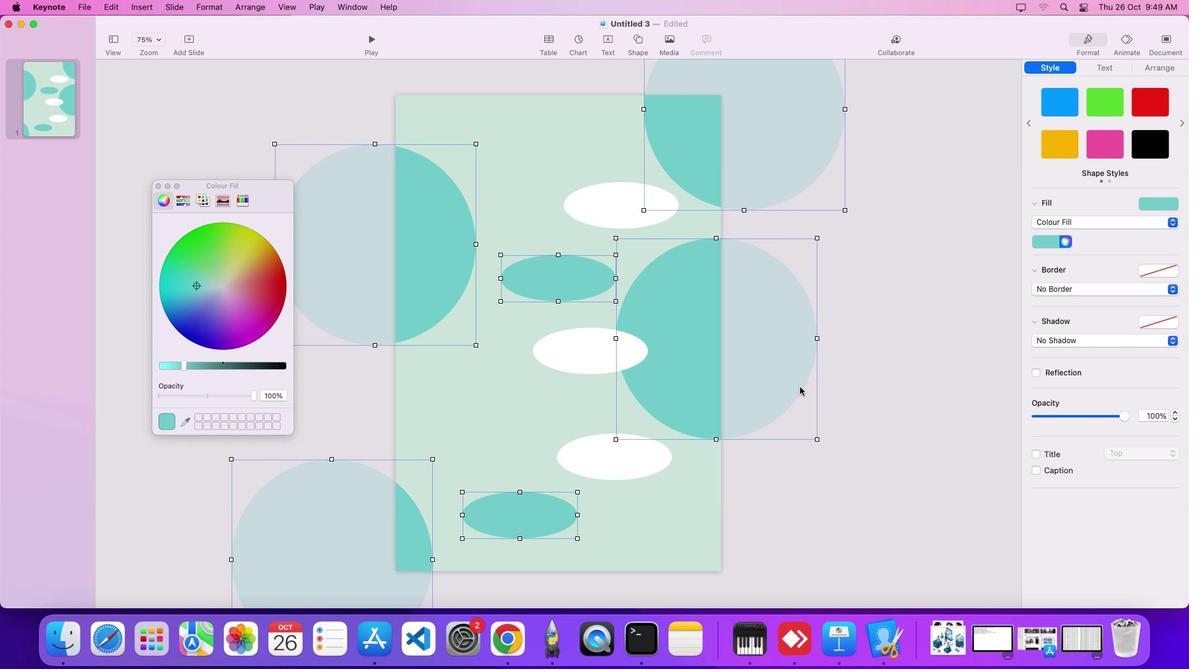 
Action: Key pressed 'z'
Screenshot: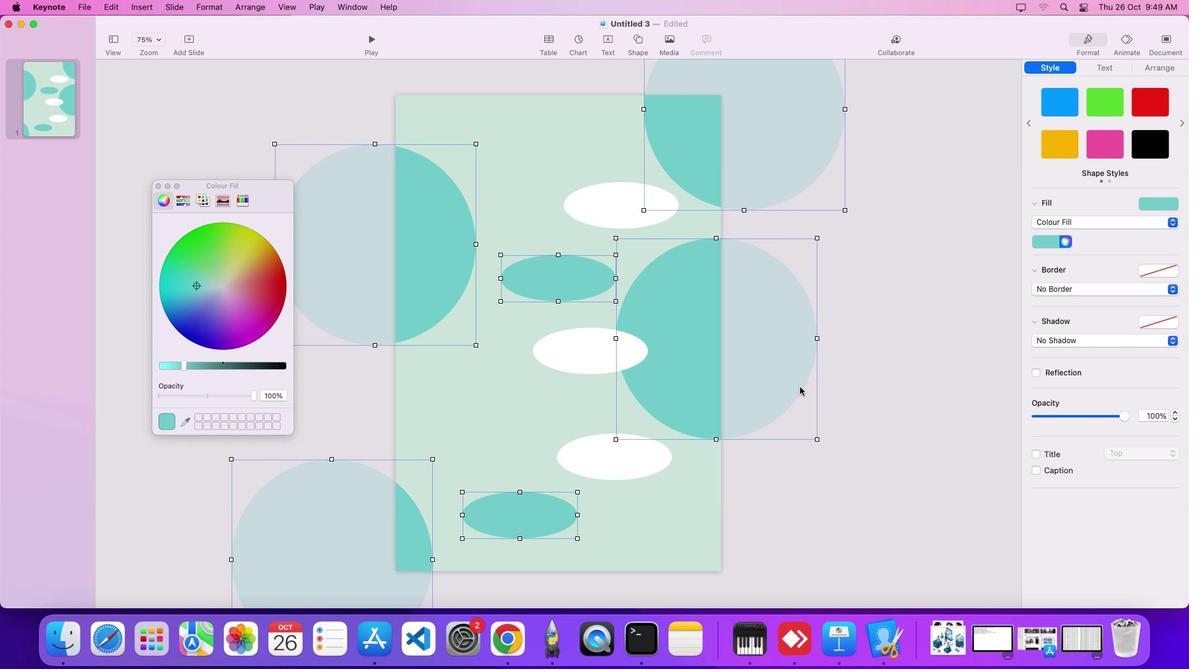 
Action: Mouse moved to (505, 527)
Screenshot: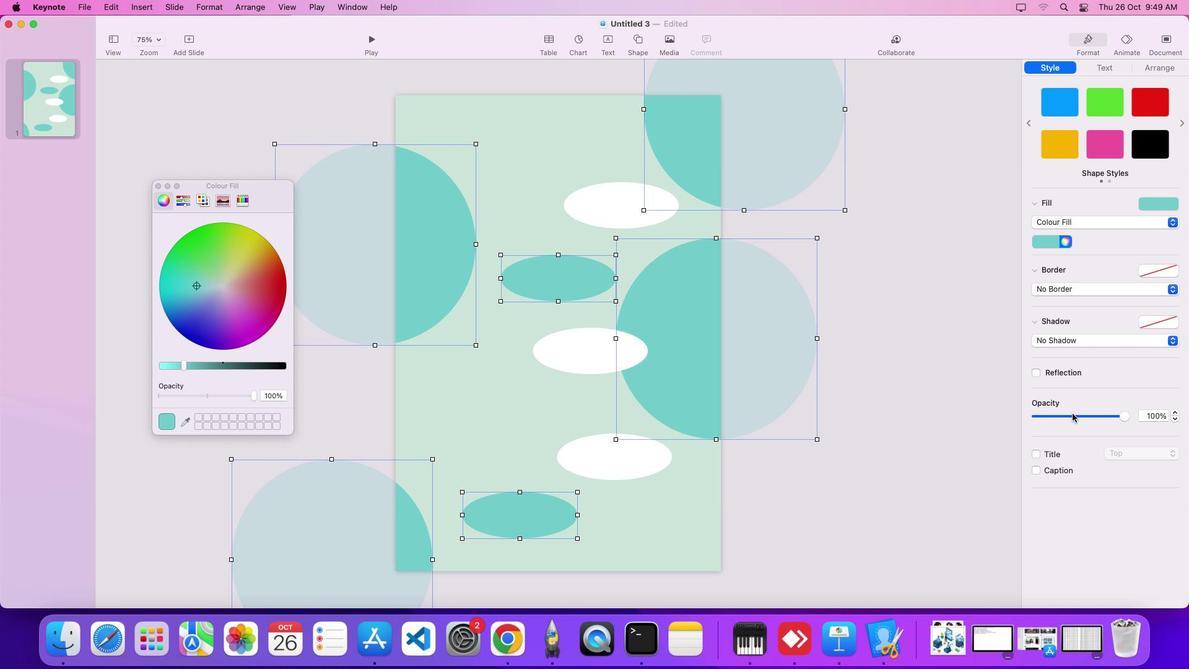 
Action: Key pressed Key.shift
Screenshot: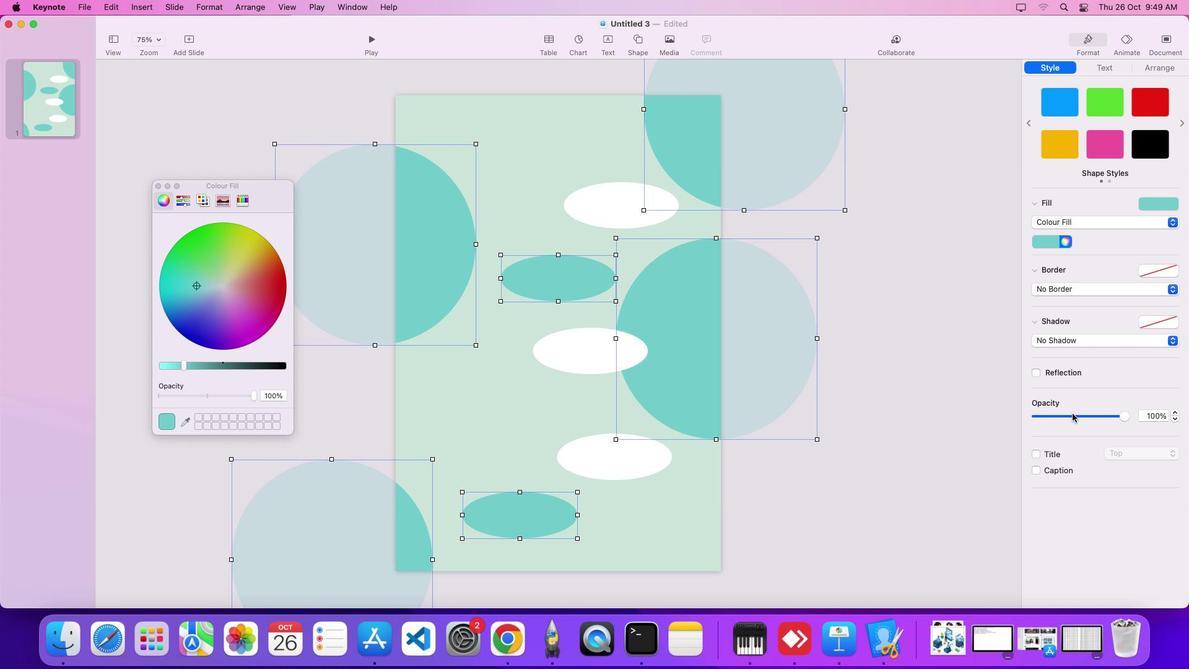 
Action: Mouse moved to (514, 523)
Screenshot: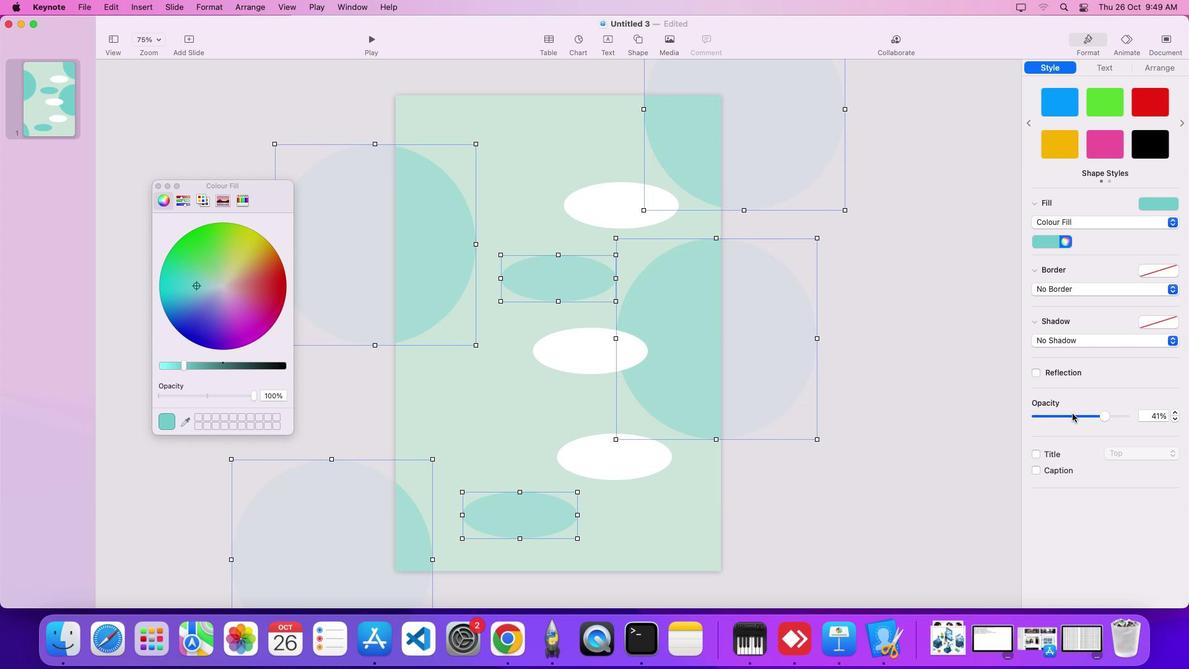 
Action: Mouse pressed left at (514, 523)
Screenshot: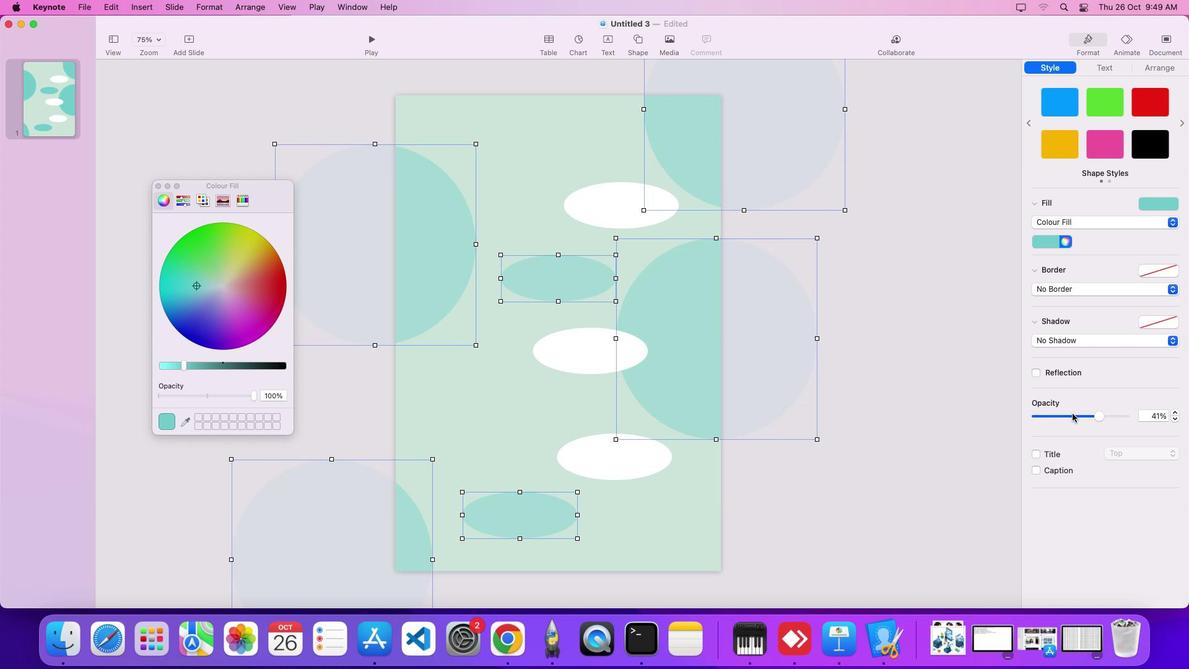 
Action: Mouse moved to (557, 280)
Screenshot: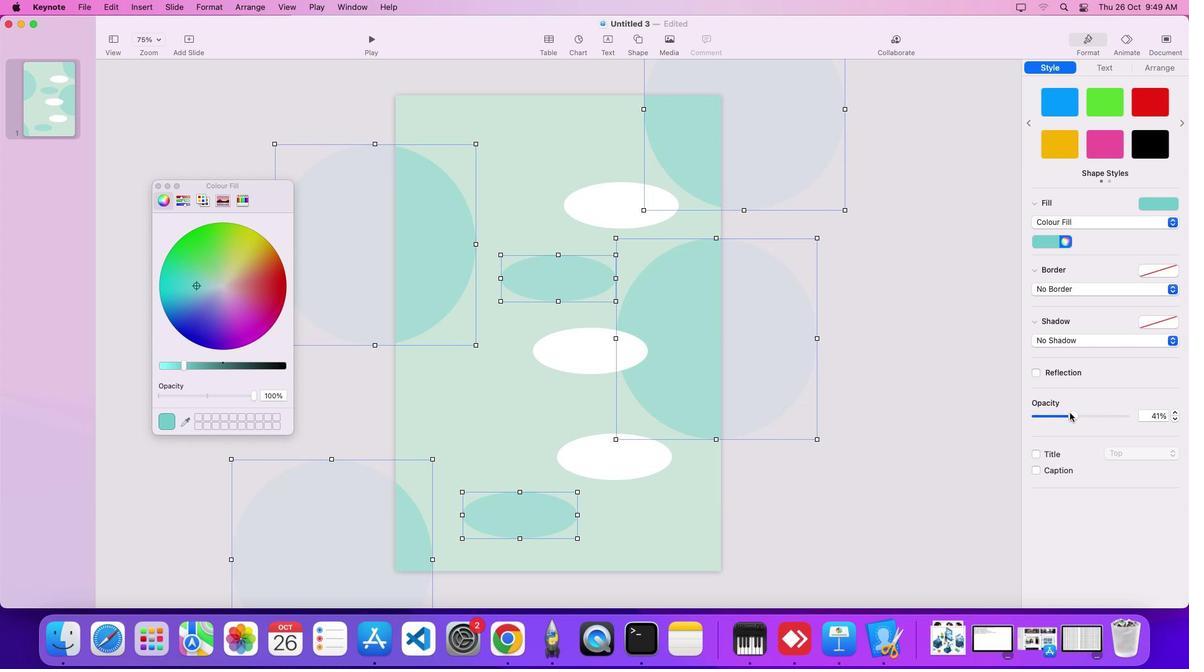 
Action: Mouse pressed left at (557, 280)
Screenshot: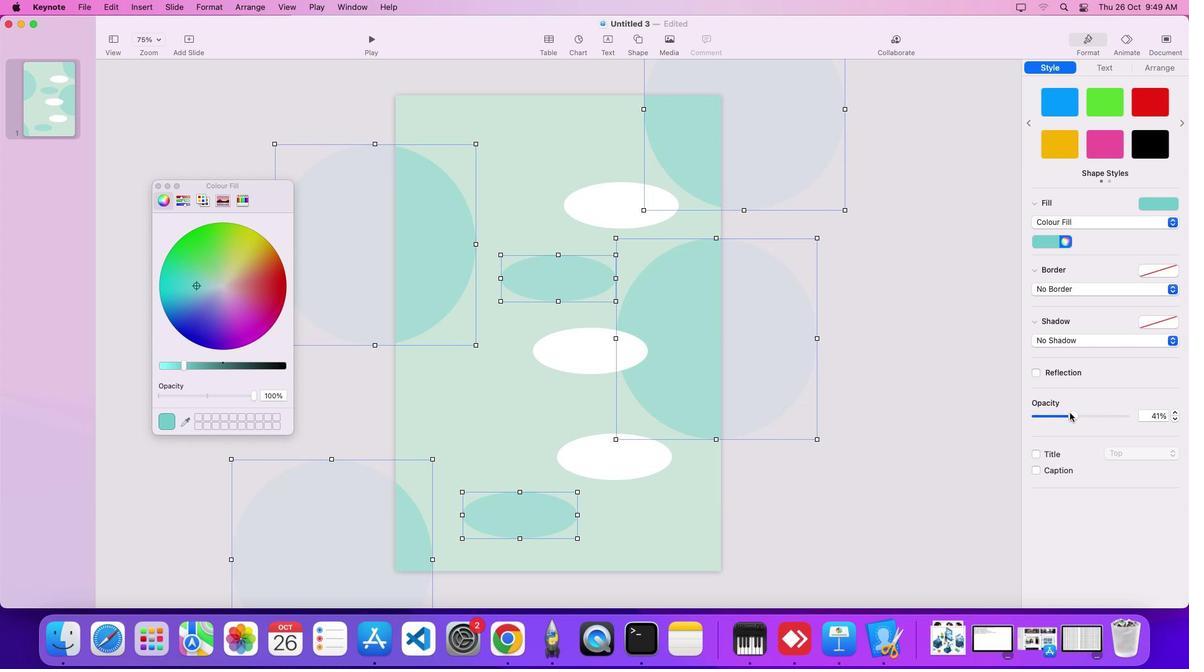 
Action: Mouse moved to (1072, 413)
Screenshot: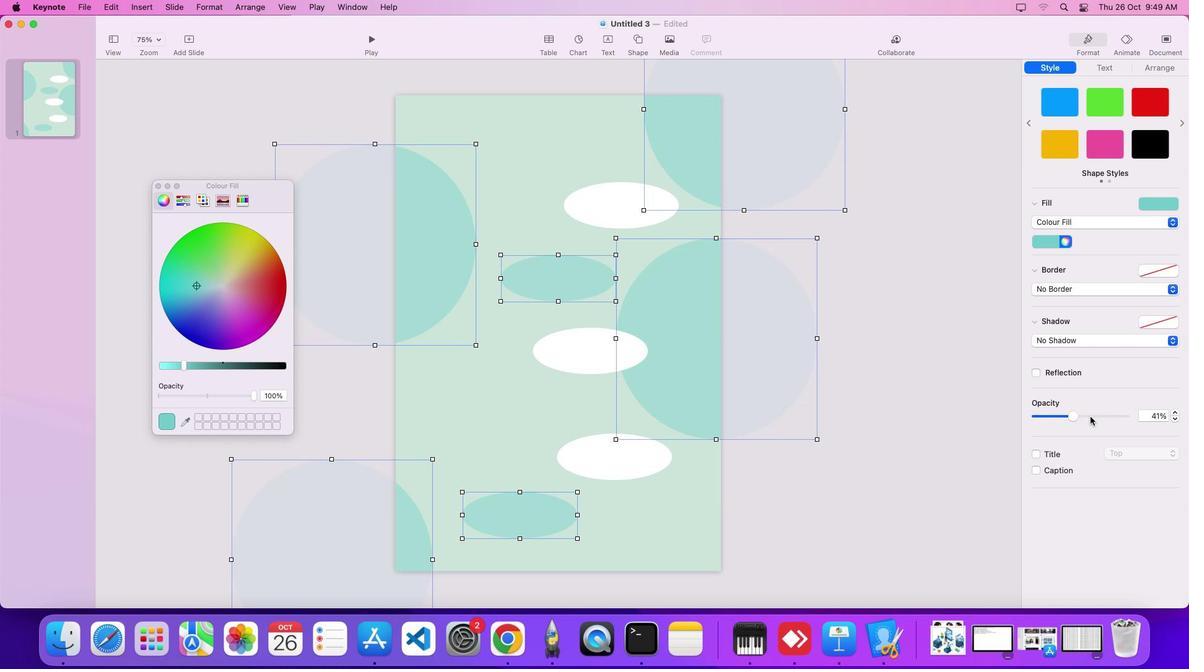
Action: Mouse pressed left at (1072, 413)
Screenshot: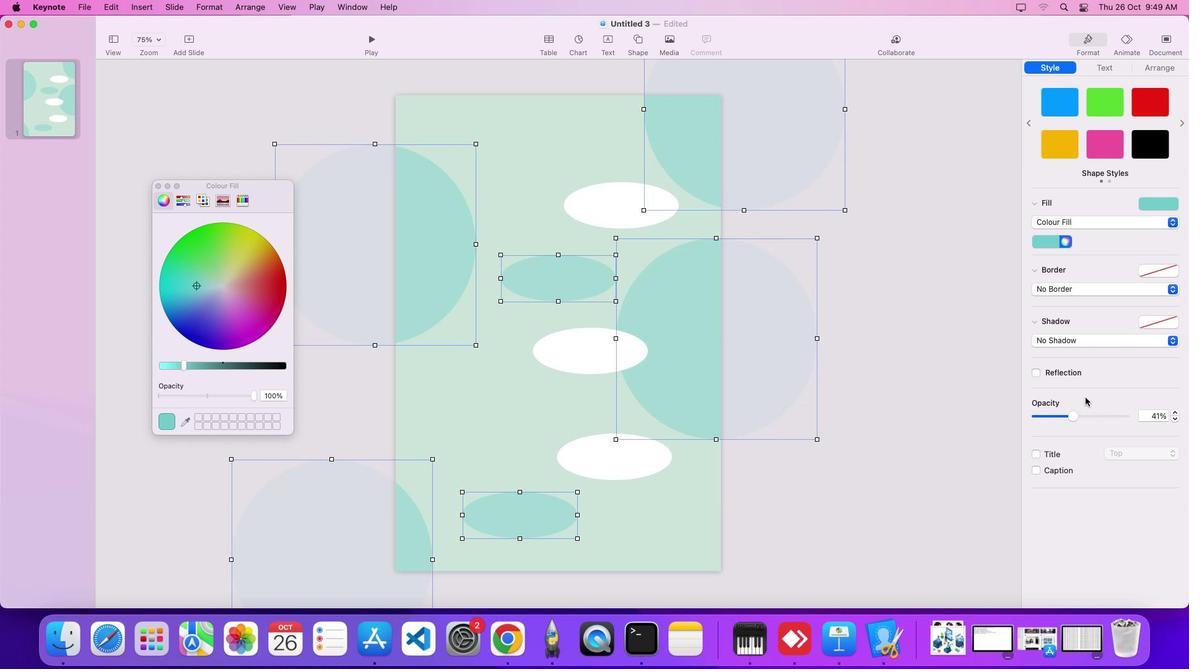 
Action: Mouse moved to (1090, 419)
Screenshot: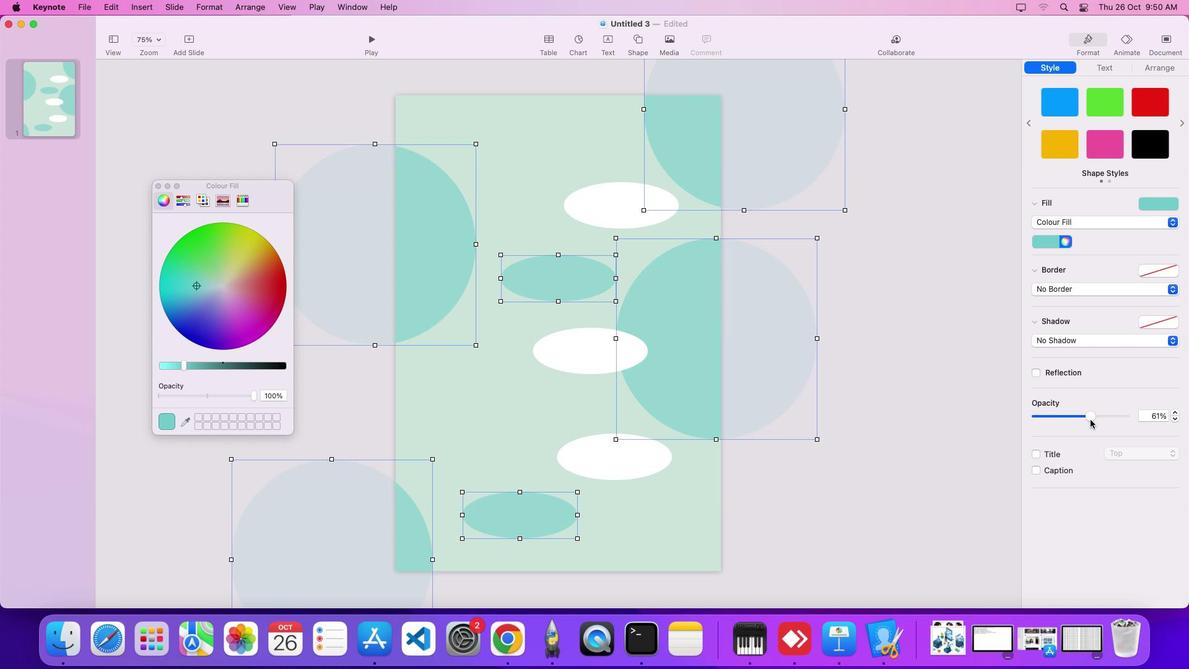 
Action: Mouse pressed left at (1090, 419)
Screenshot: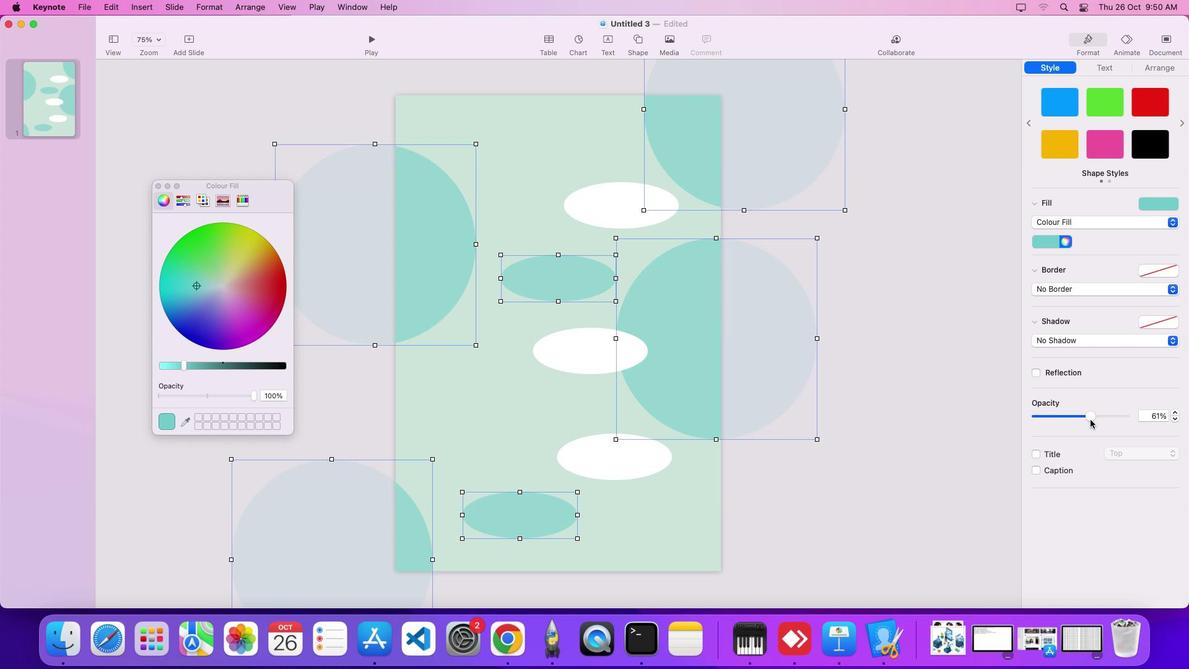
Action: Mouse moved to (945, 416)
Screenshot: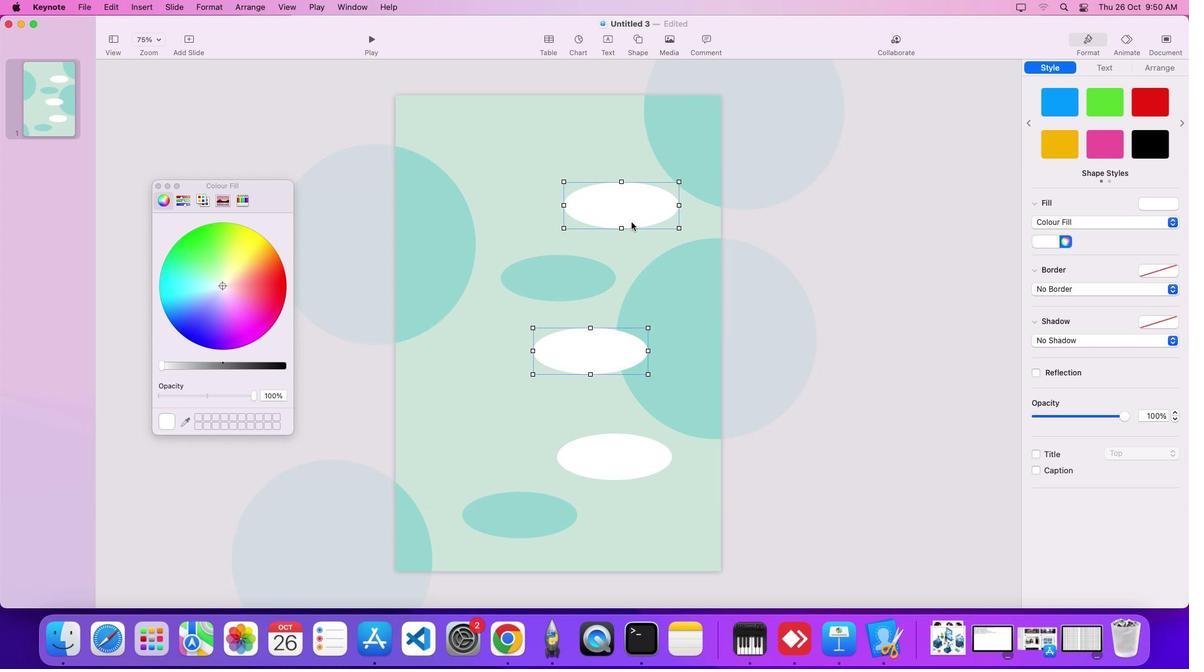 
Action: Mouse pressed left at (945, 416)
Screenshot: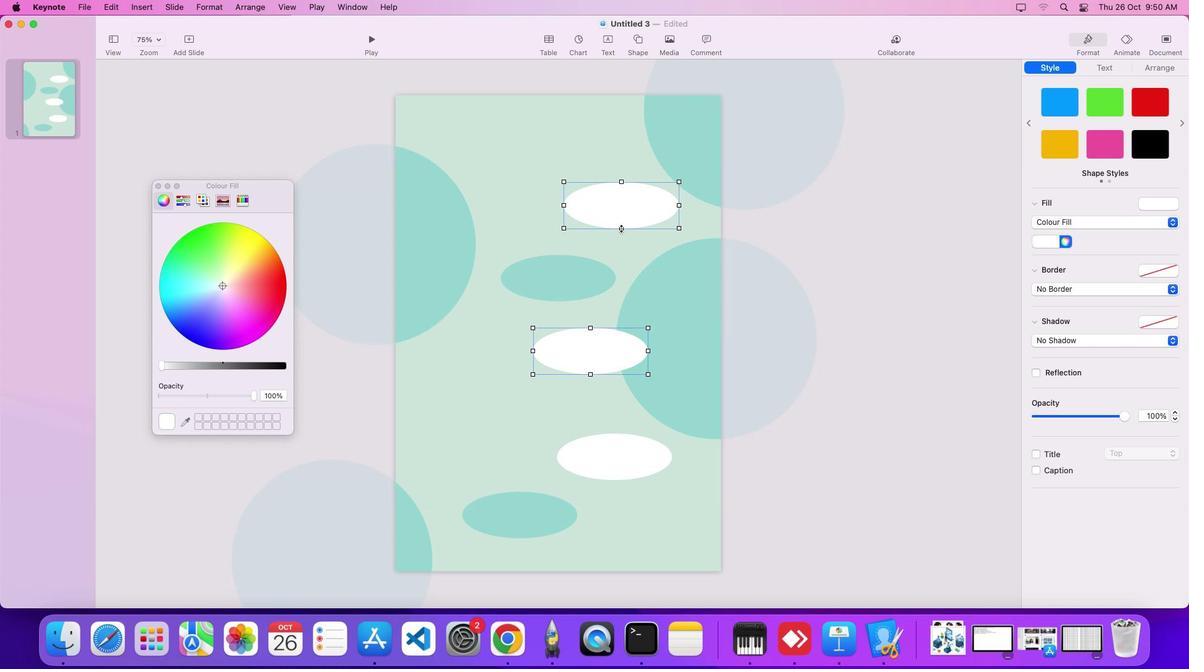 
Action: Mouse moved to (617, 356)
Screenshot: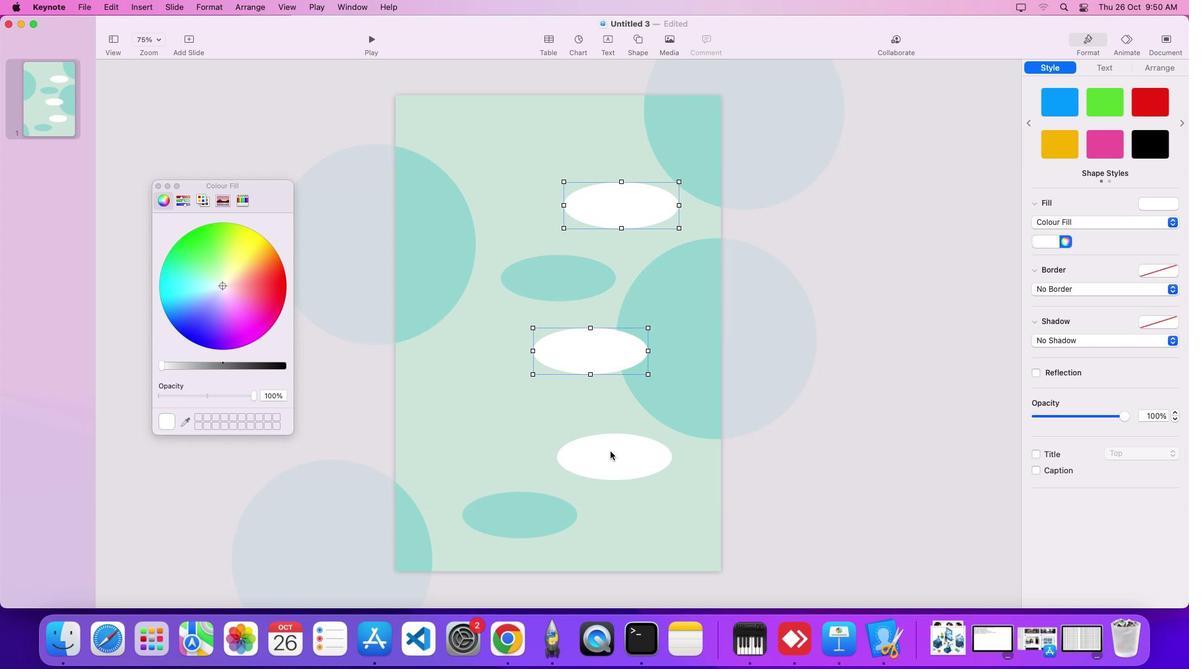 
Action: Mouse pressed left at (617, 356)
Screenshot: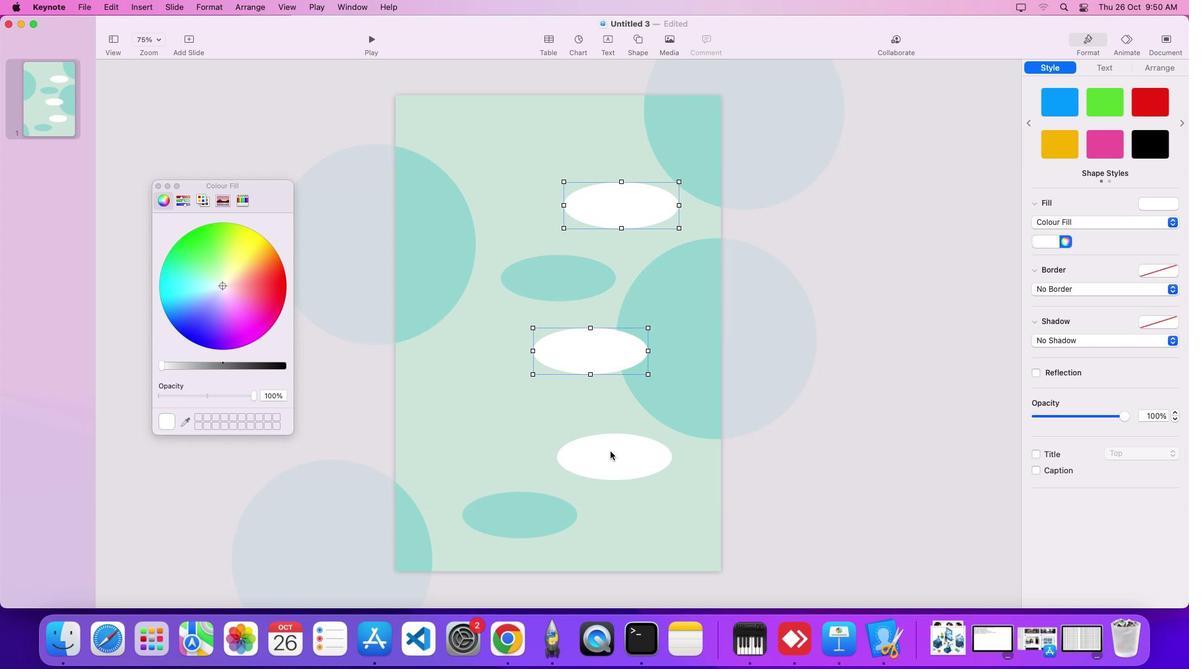 
Action: Mouse moved to (614, 344)
Screenshot: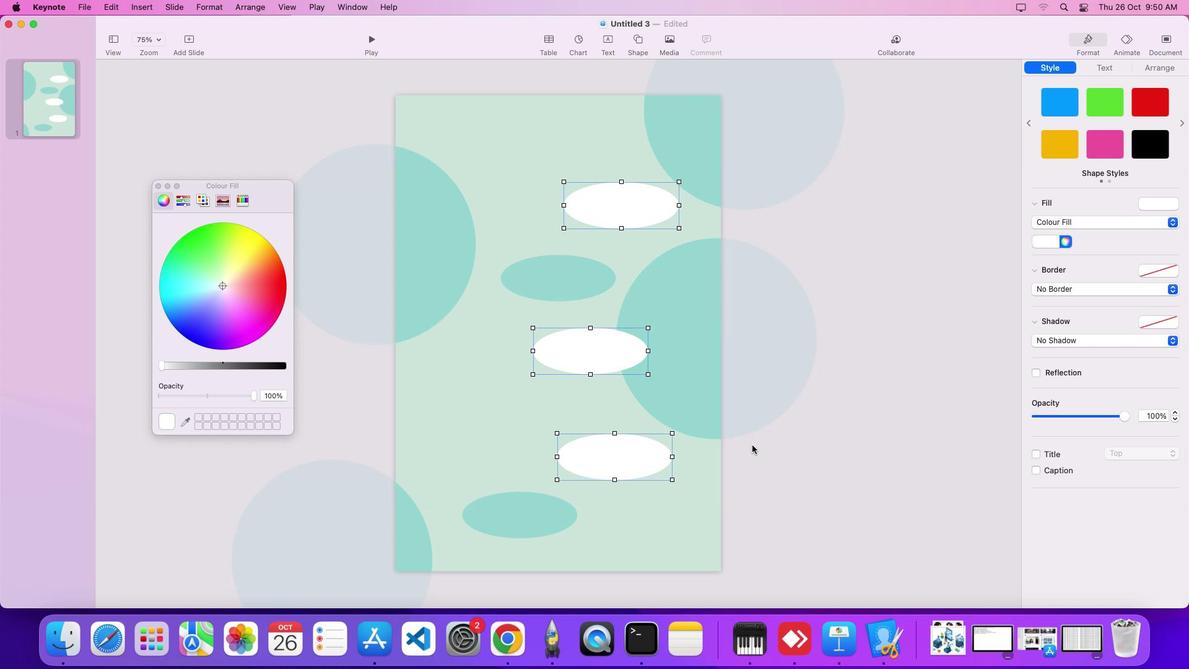 
Action: Key pressed Key.shift
Screenshot: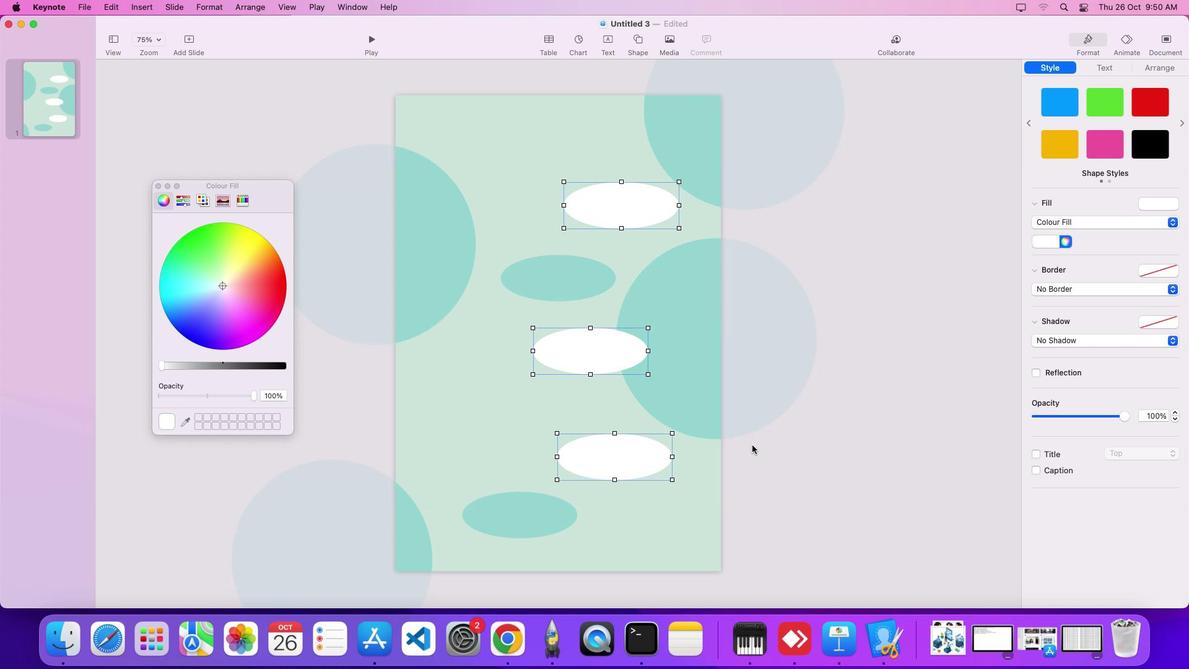 
Action: Mouse moved to (631, 221)
Screenshot: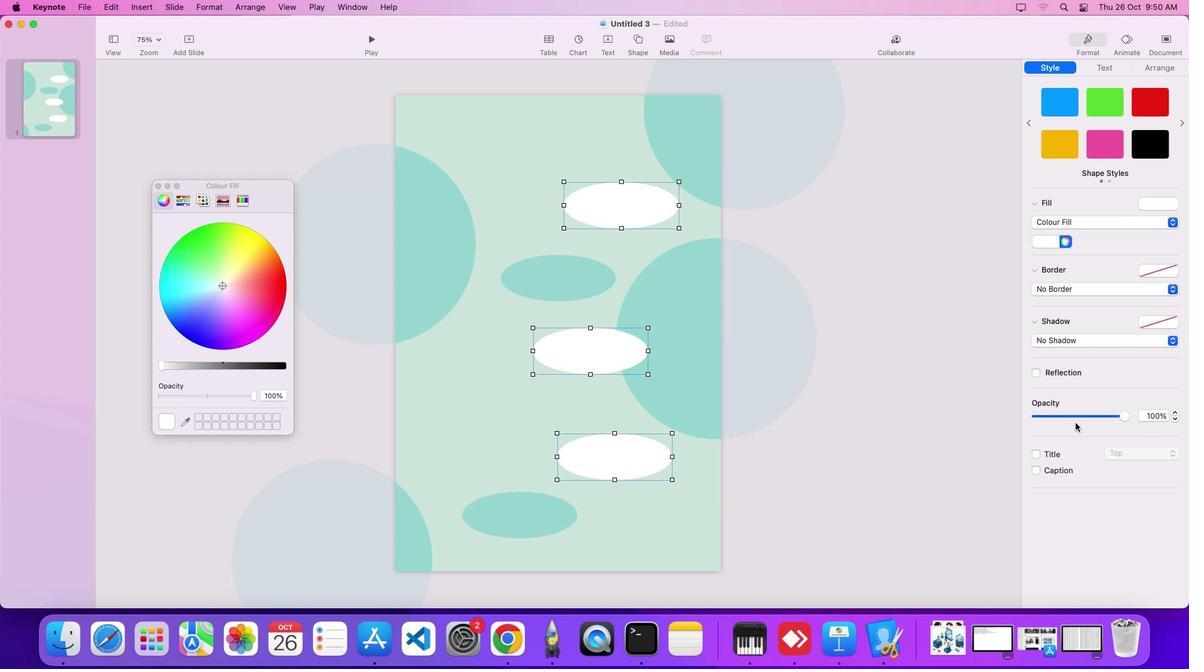 
Action: Mouse pressed left at (631, 221)
Screenshot: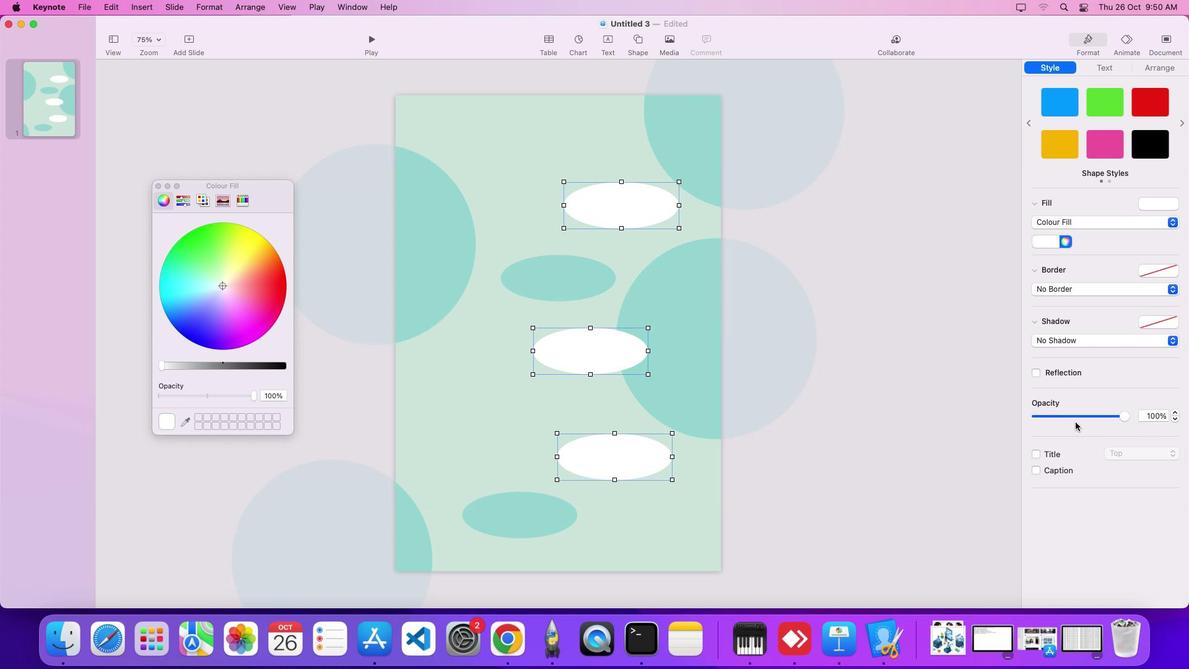
Action: Mouse moved to (610, 451)
Screenshot: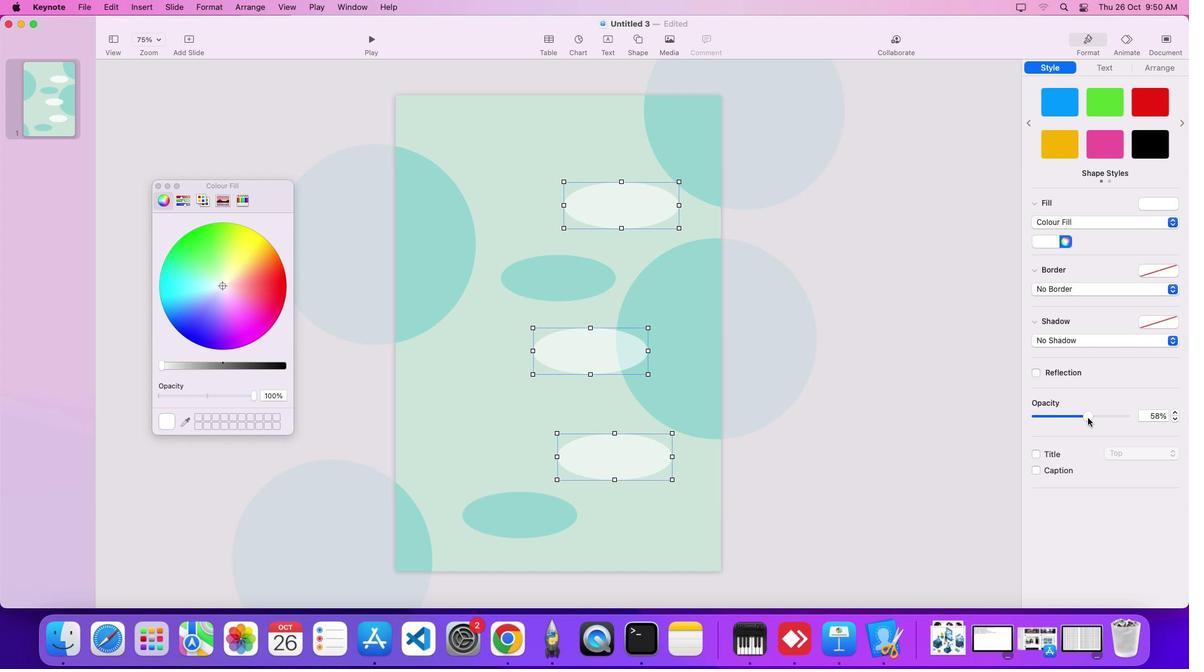 
Action: Mouse pressed left at (610, 451)
Screenshot: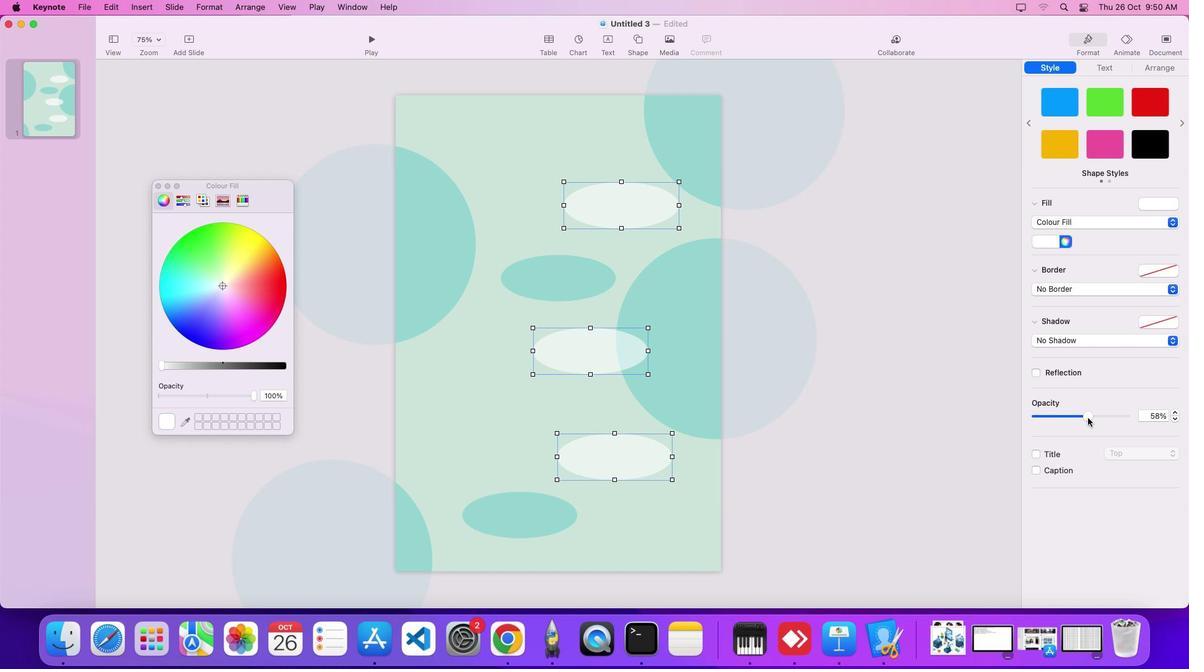 
Action: Mouse moved to (1087, 418)
Screenshot: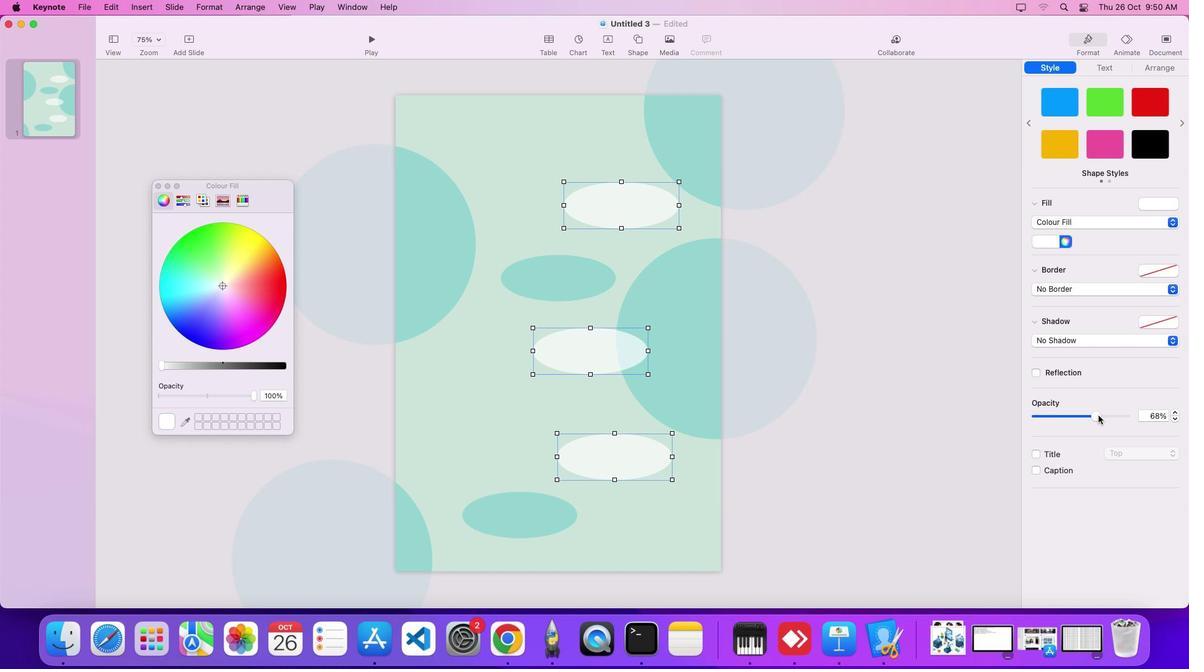 
Action: Mouse pressed left at (1087, 418)
Screenshot: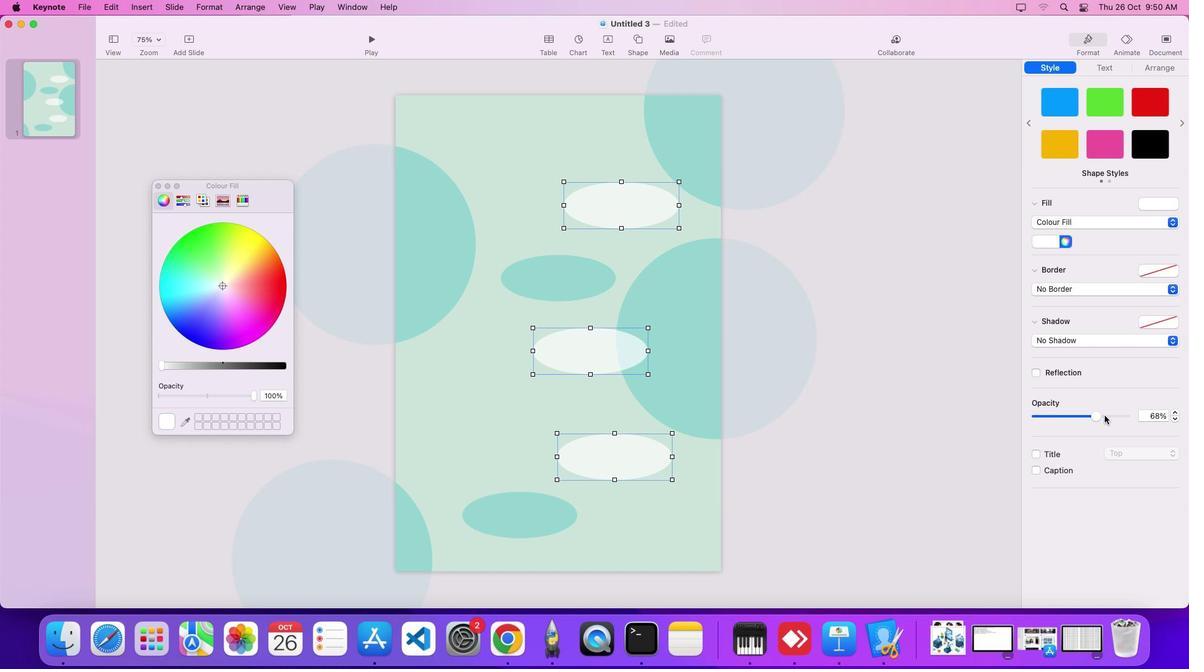 
Action: Mouse moved to (1096, 415)
Screenshot: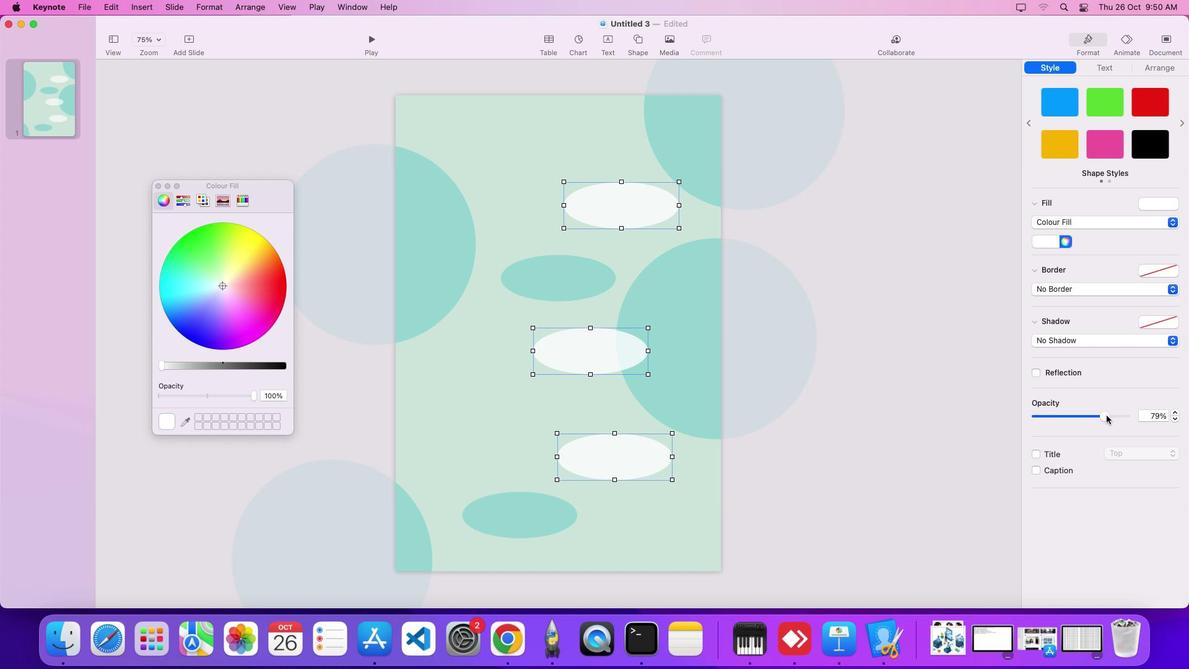 
Action: Mouse pressed left at (1096, 415)
Screenshot: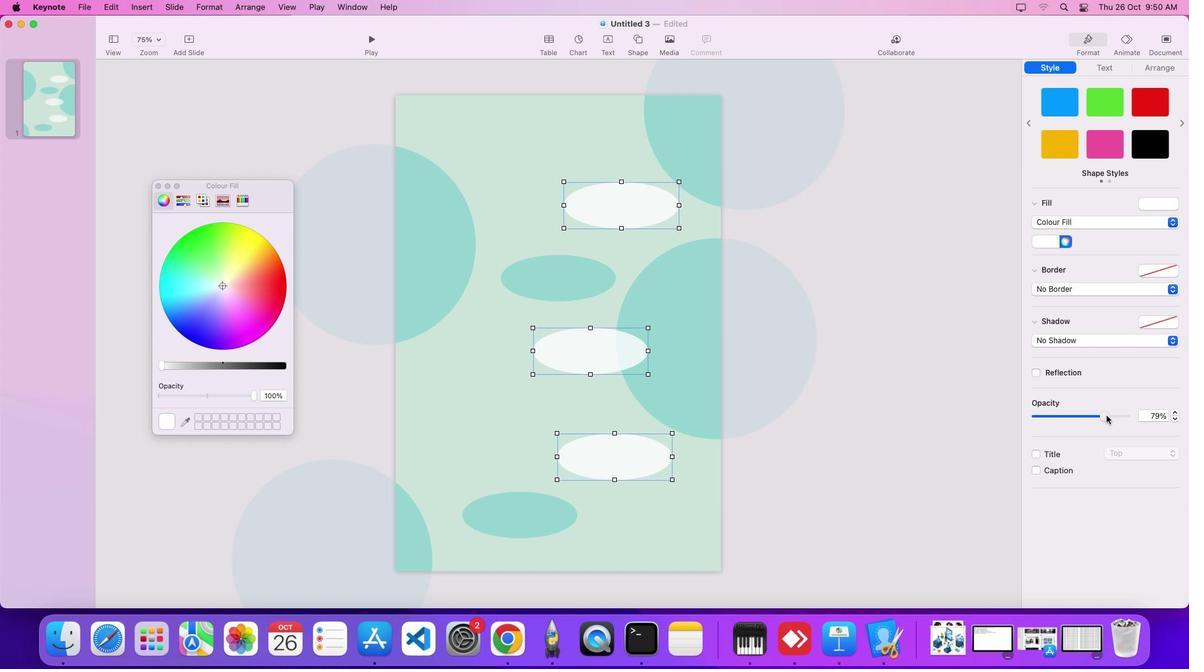 
Action: Mouse moved to (1105, 415)
Screenshot: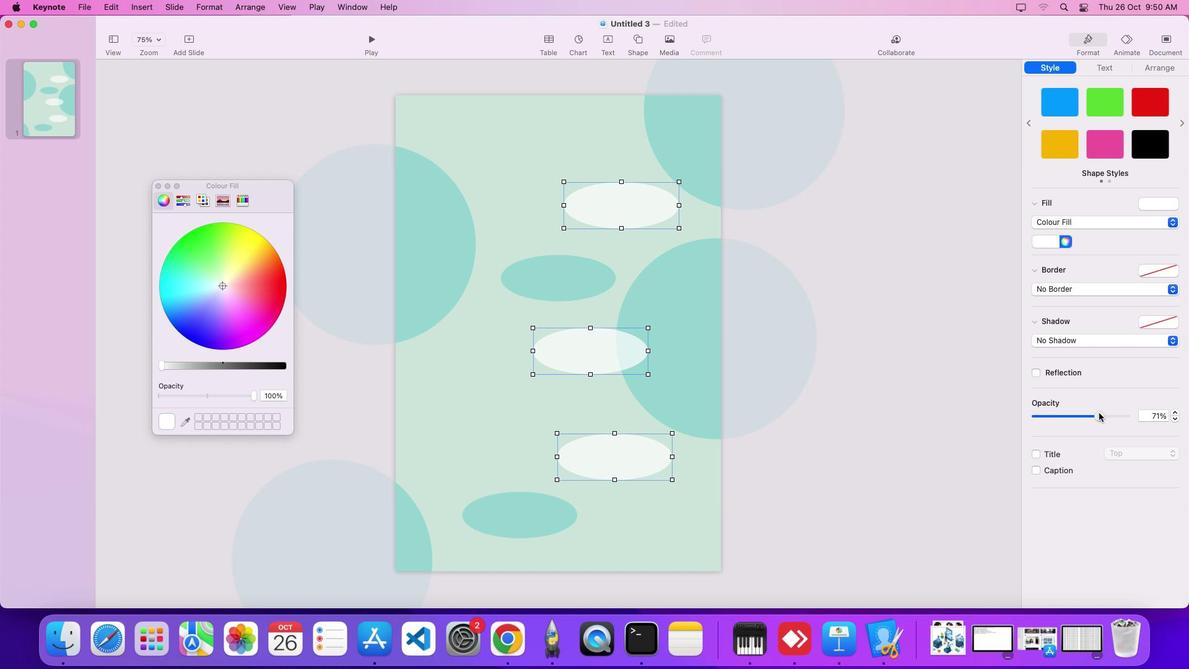 
Action: Mouse pressed left at (1105, 415)
Screenshot: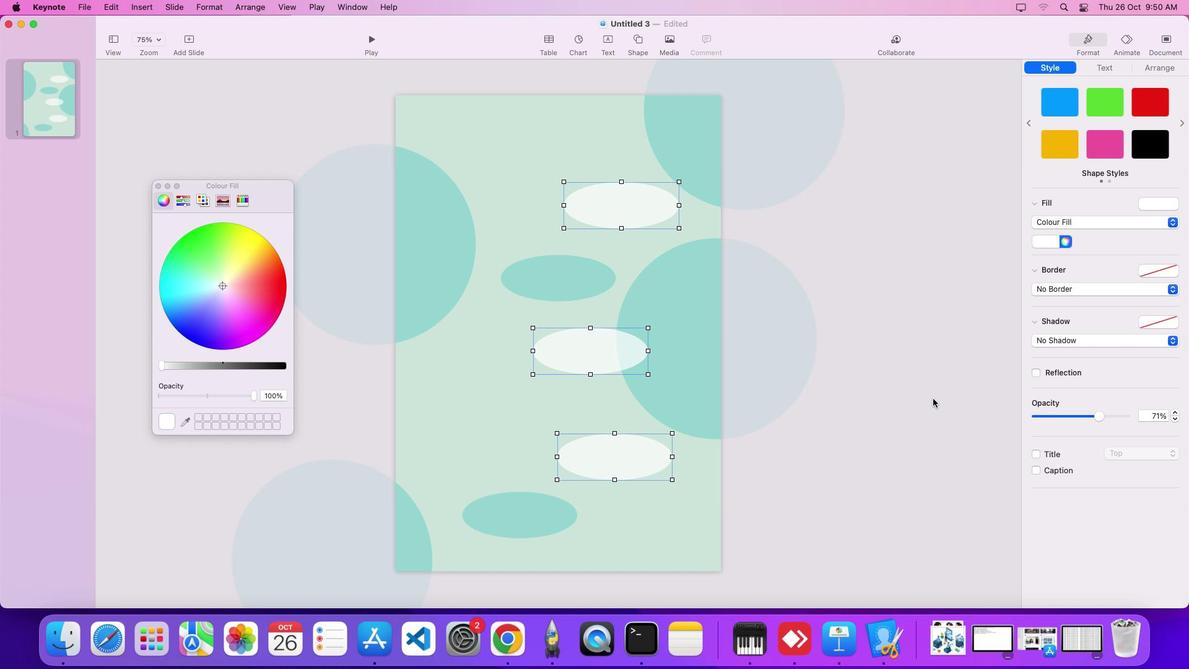
Action: Mouse moved to (932, 398)
Screenshot: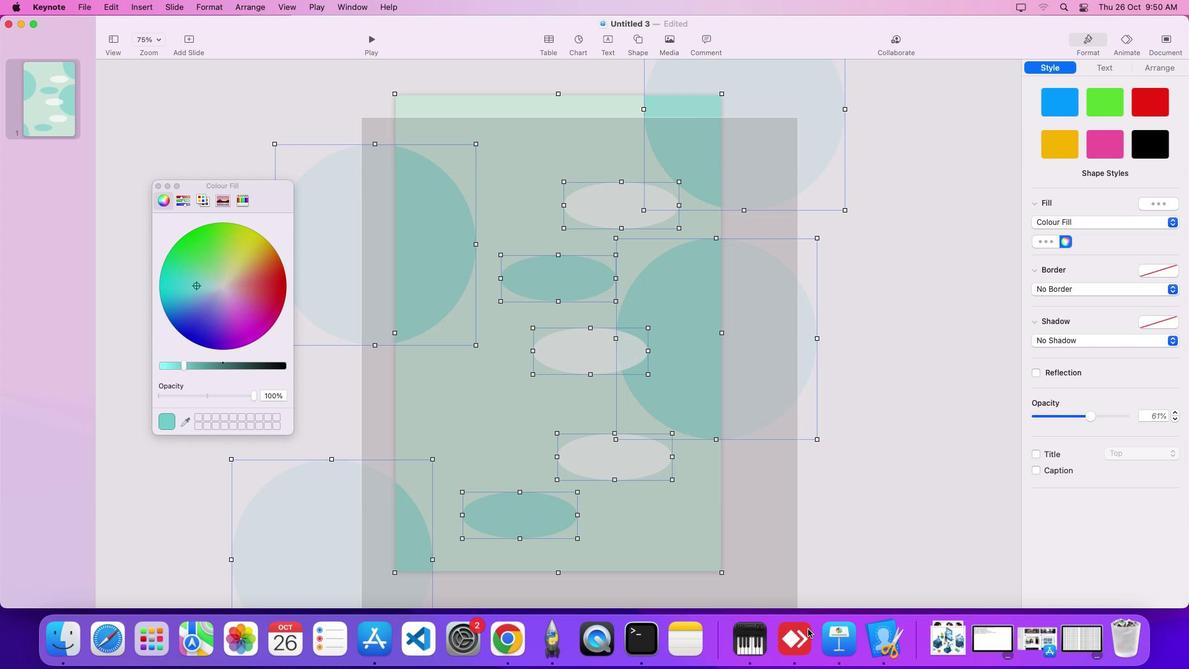 
Action: Mouse pressed left at (932, 398)
Screenshot: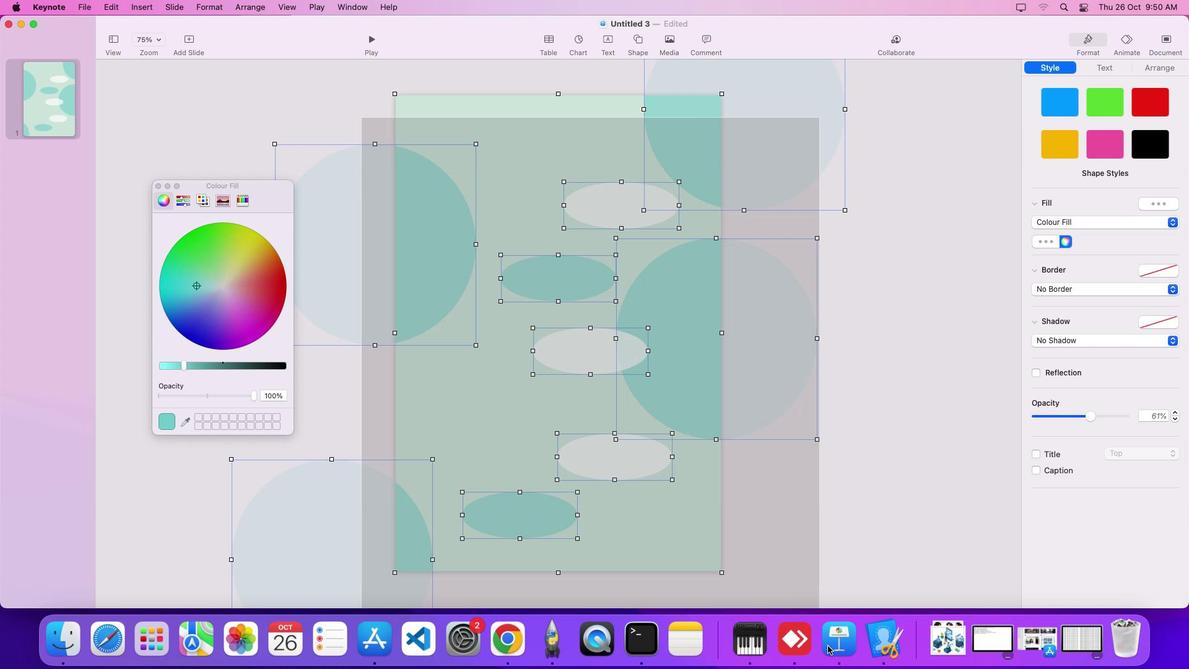 
Action: Mouse moved to (361, 117)
Screenshot: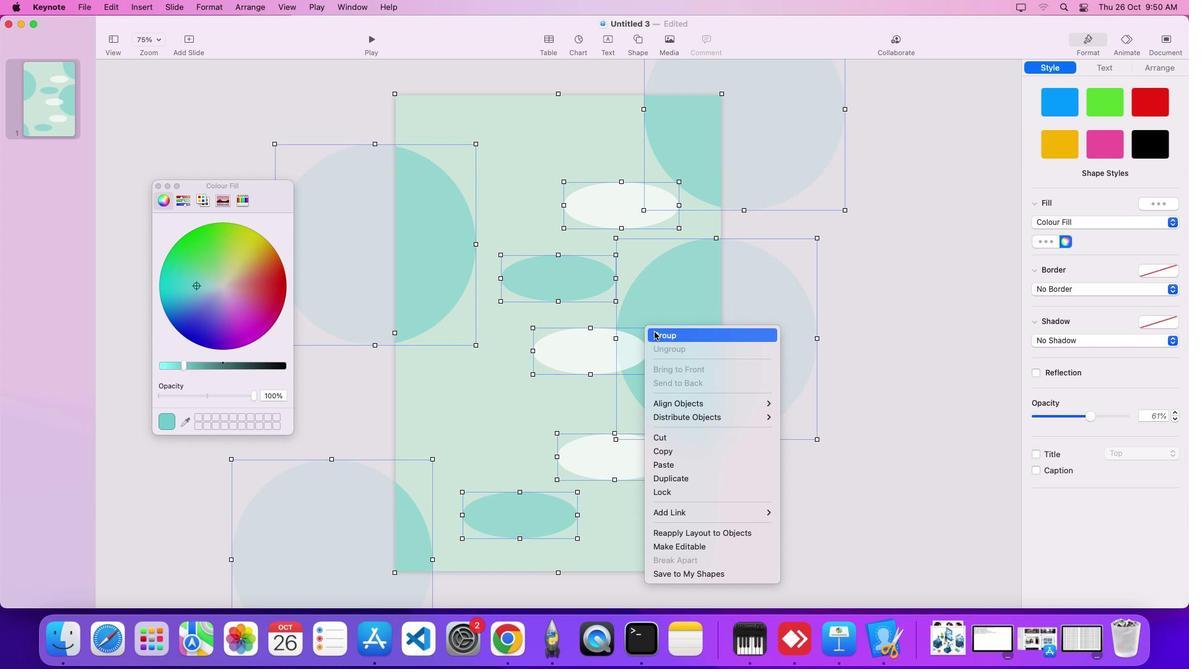 
Action: Mouse pressed left at (361, 117)
Screenshot: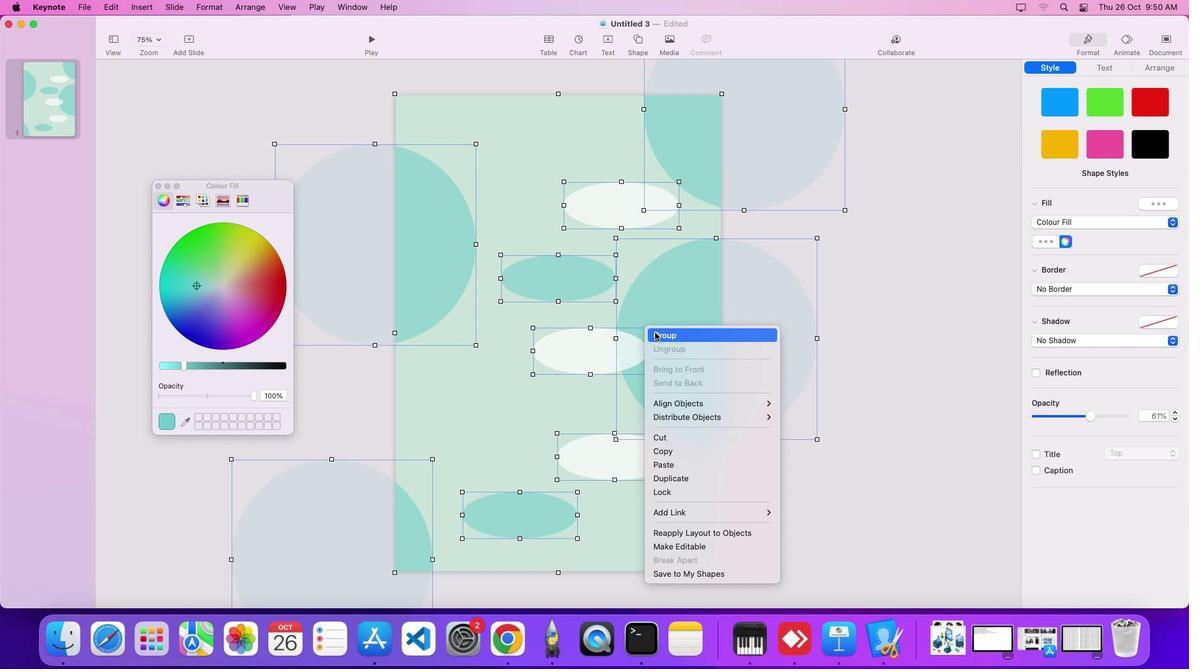 
Action: Mouse moved to (644, 328)
Screenshot: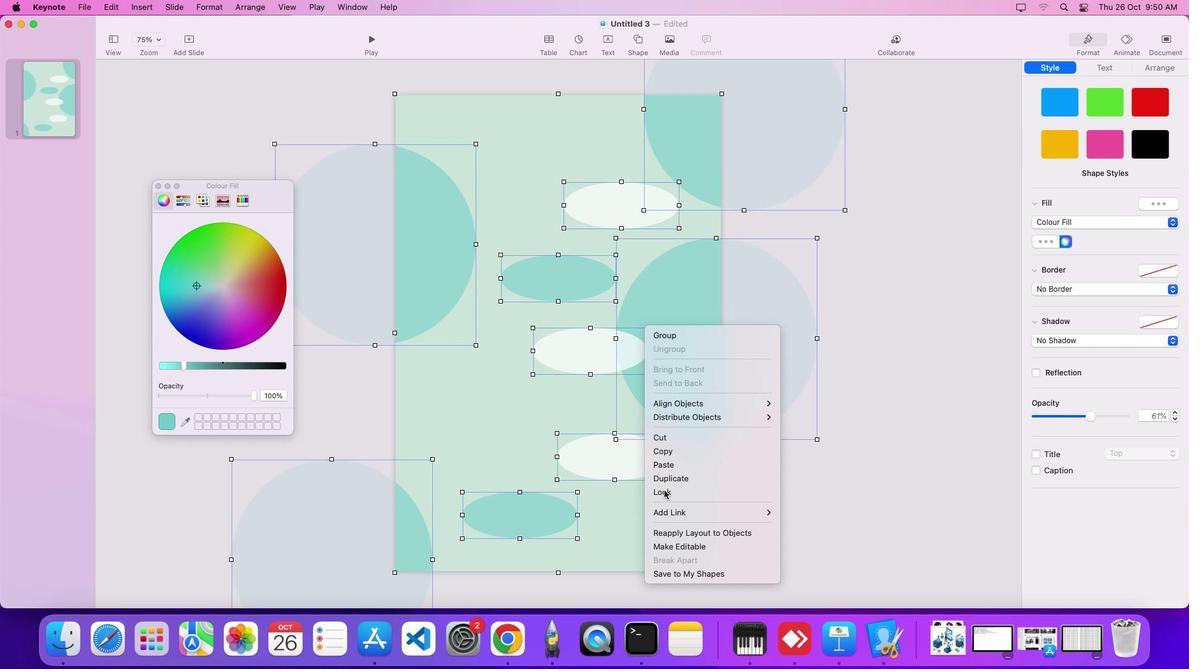 
Action: Mouse pressed right at (644, 328)
Screenshot: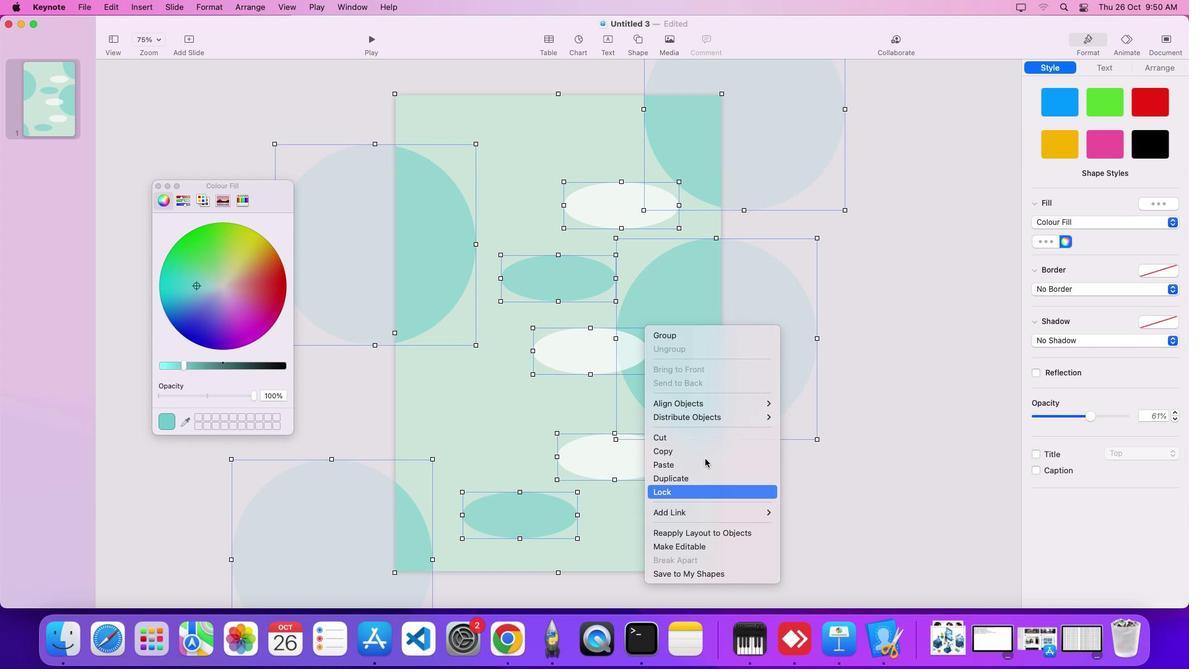 
Action: Mouse moved to (882, 358)
Screenshot: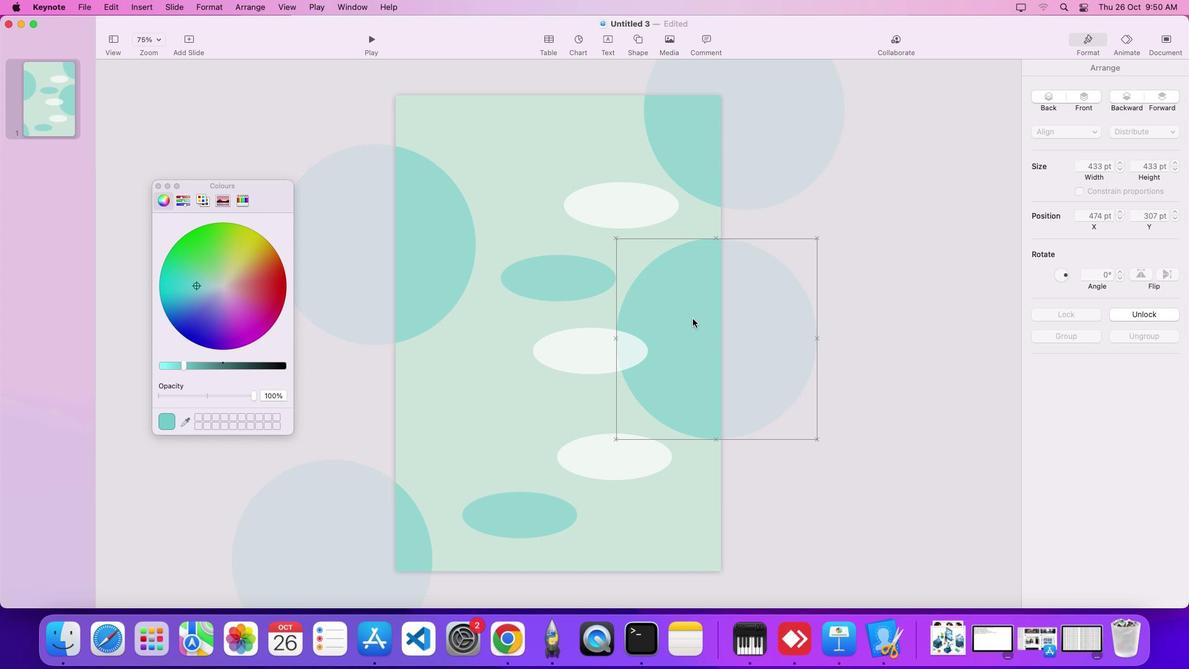 
Action: Mouse pressed left at (882, 358)
Screenshot: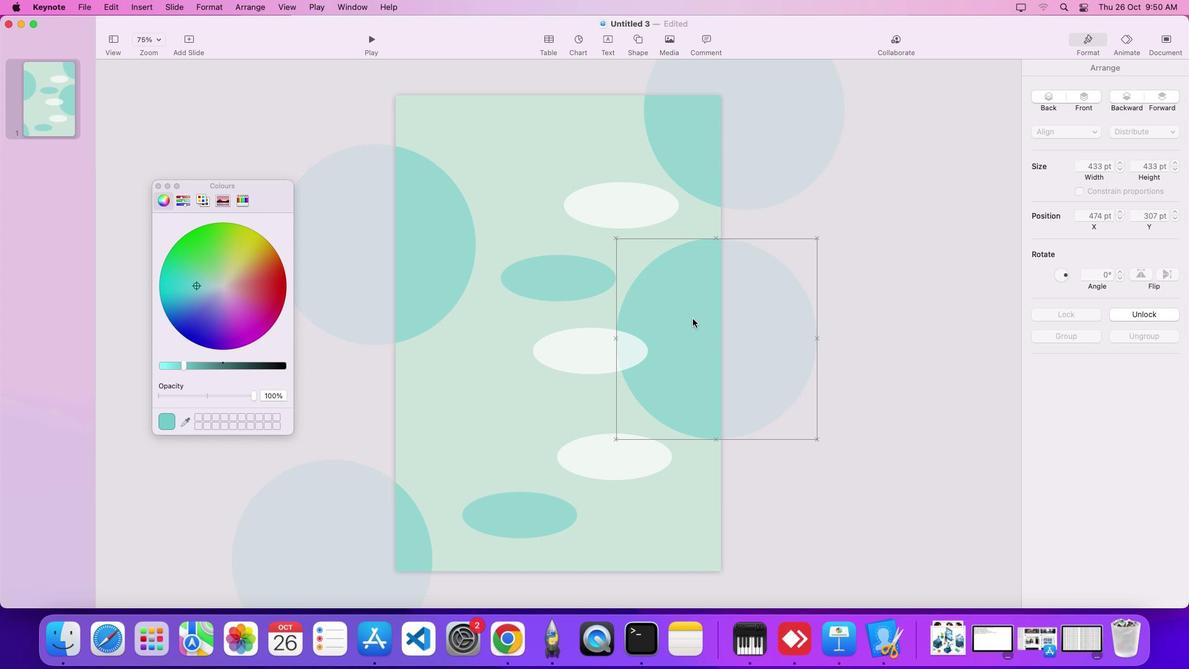 
Action: Mouse moved to (878, 350)
Screenshot: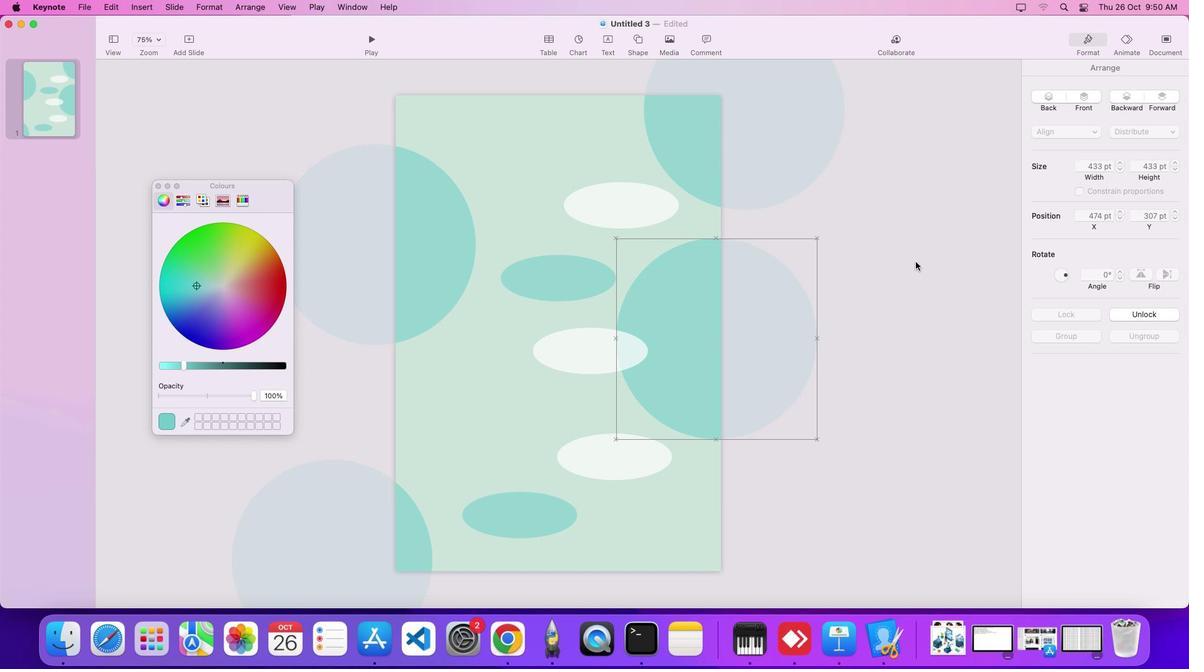 
Action: Mouse pressed left at (878, 350)
Screenshot: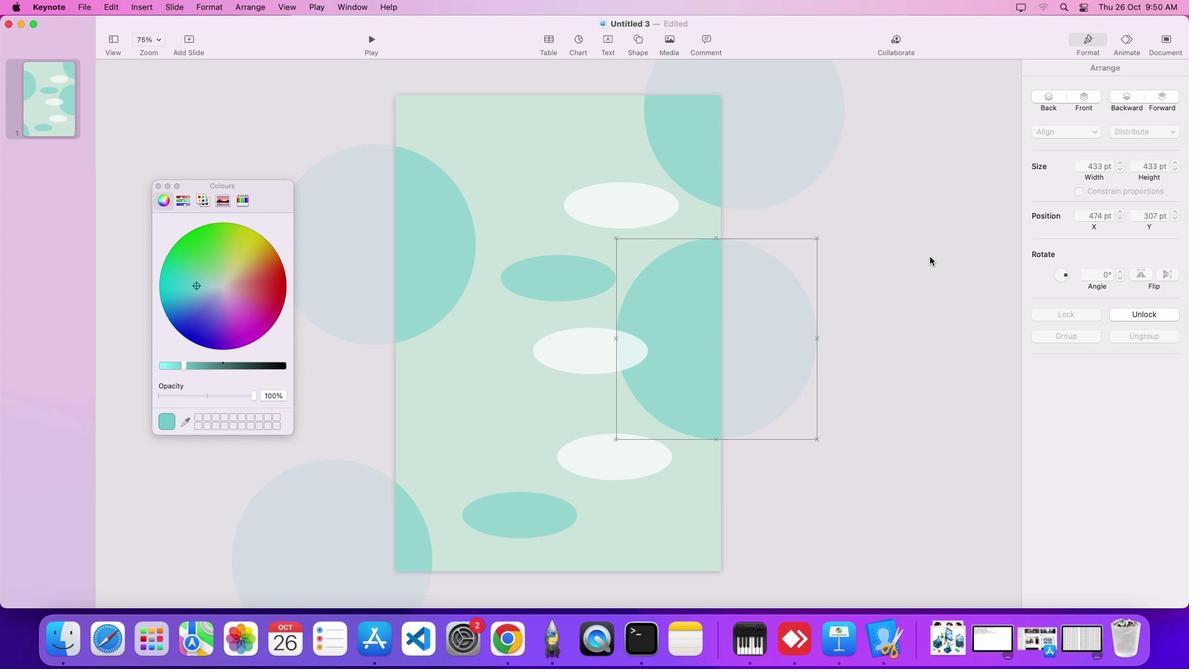 
Action: Mouse moved to (692, 318)
Screenshot: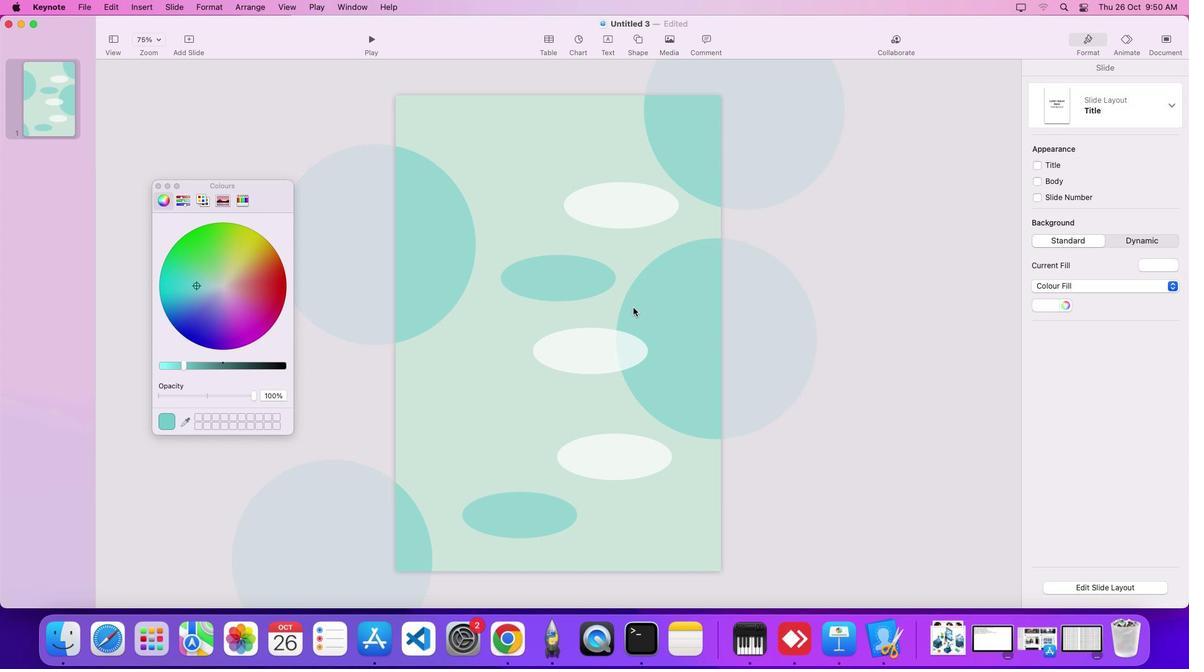 
Action: Mouse pressed left at (692, 318)
Screenshot: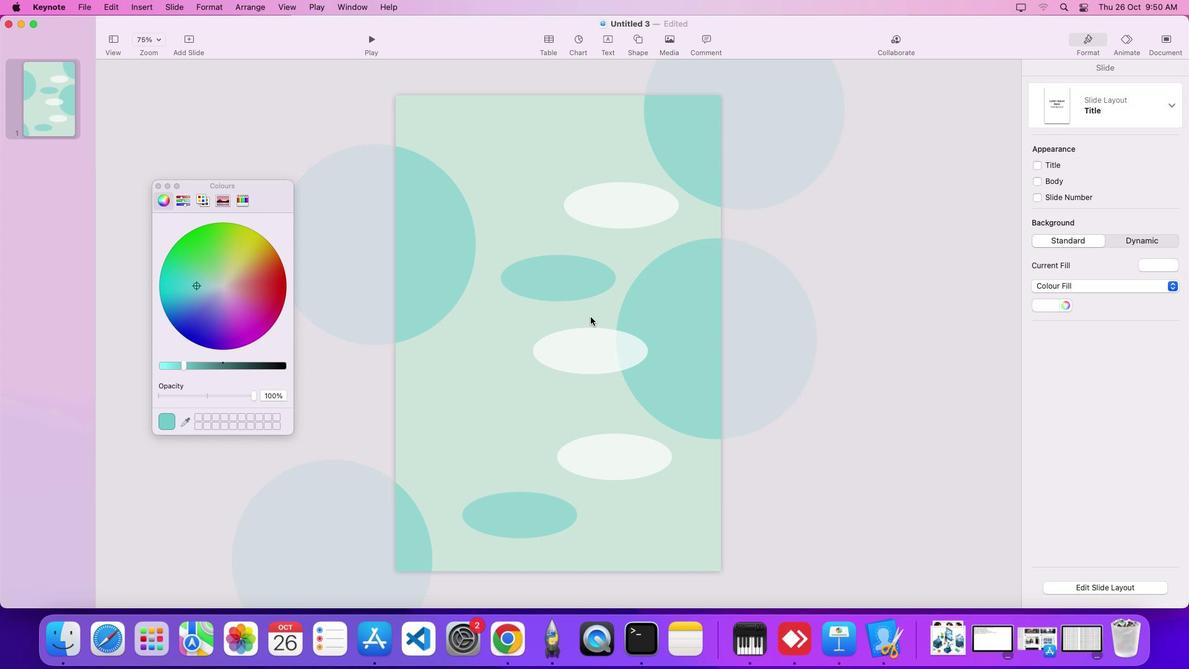 
Action: Mouse moved to (930, 256)
Screenshot: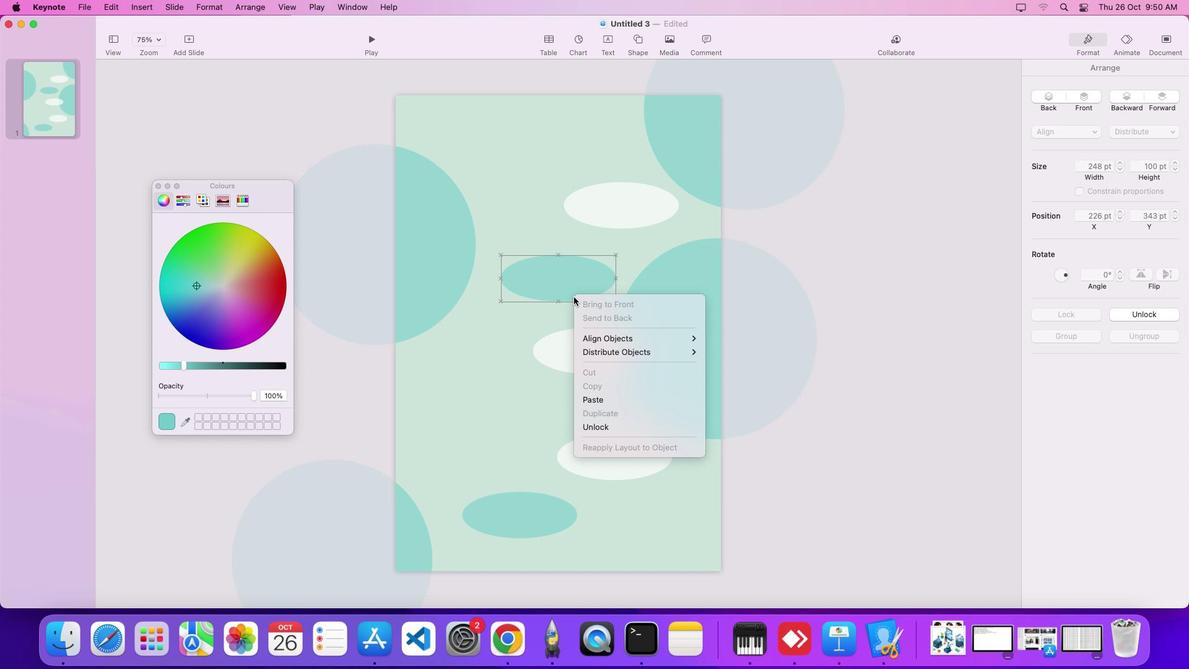 
Action: Mouse pressed left at (930, 256)
